 Task: Word Calendar Template.
Action: Mouse moved to (70, 164)
Screenshot: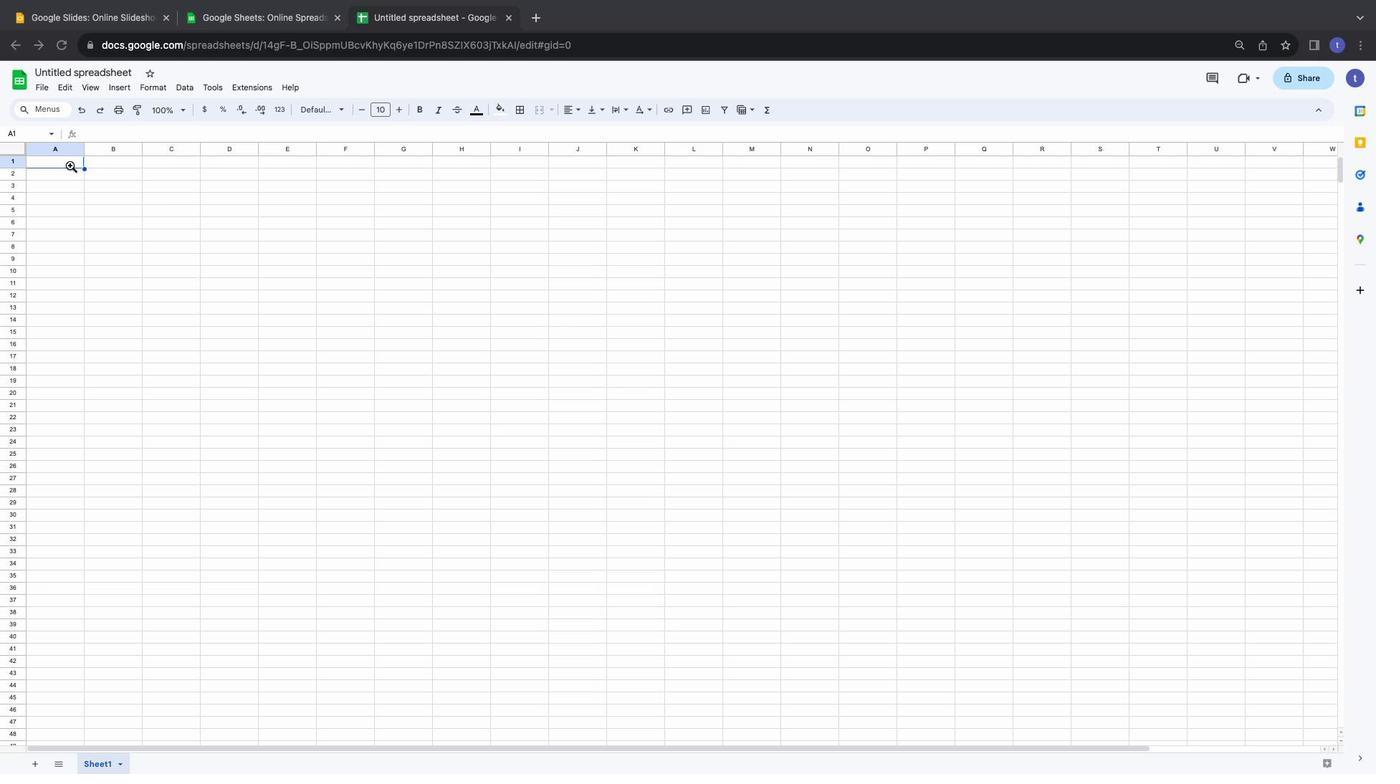 
Action: Mouse pressed left at (70, 164)
Screenshot: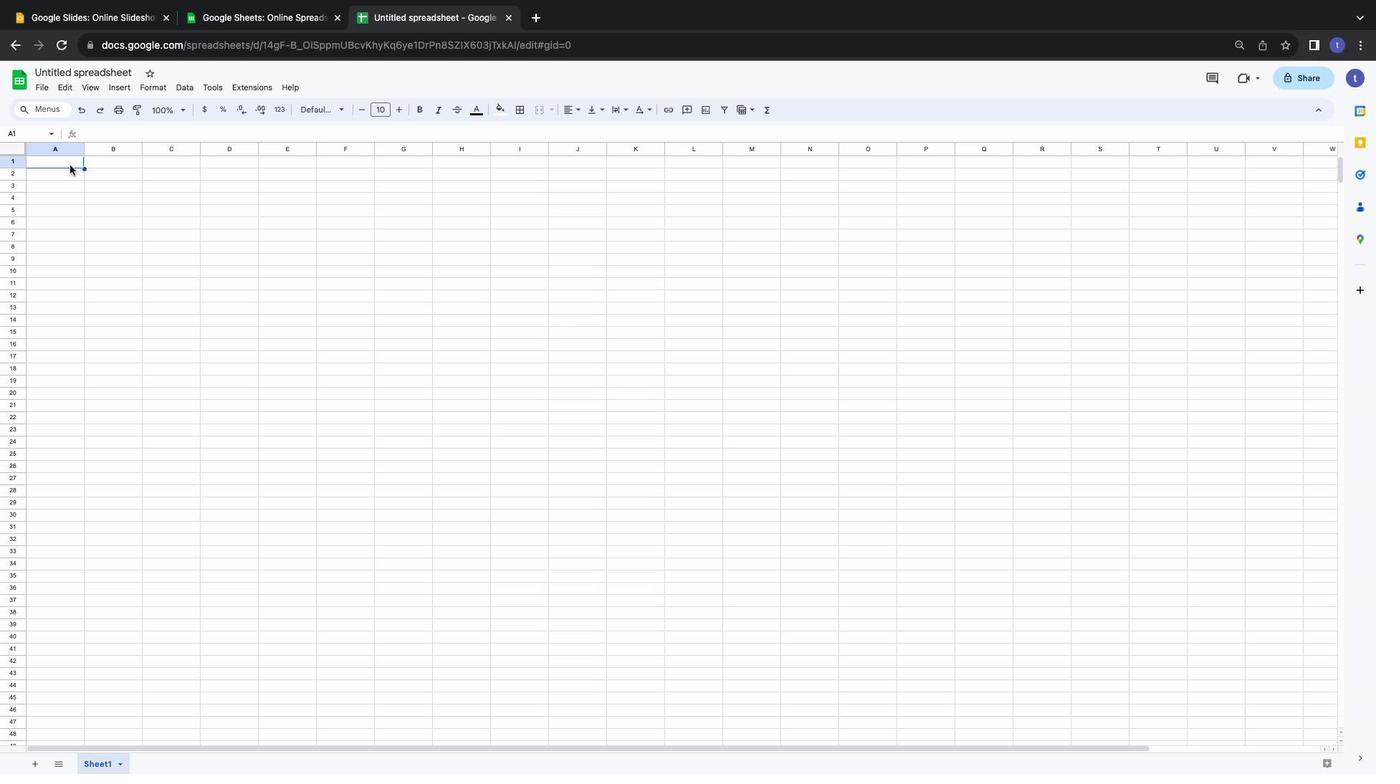 
Action: Mouse moved to (70, 164)
Screenshot: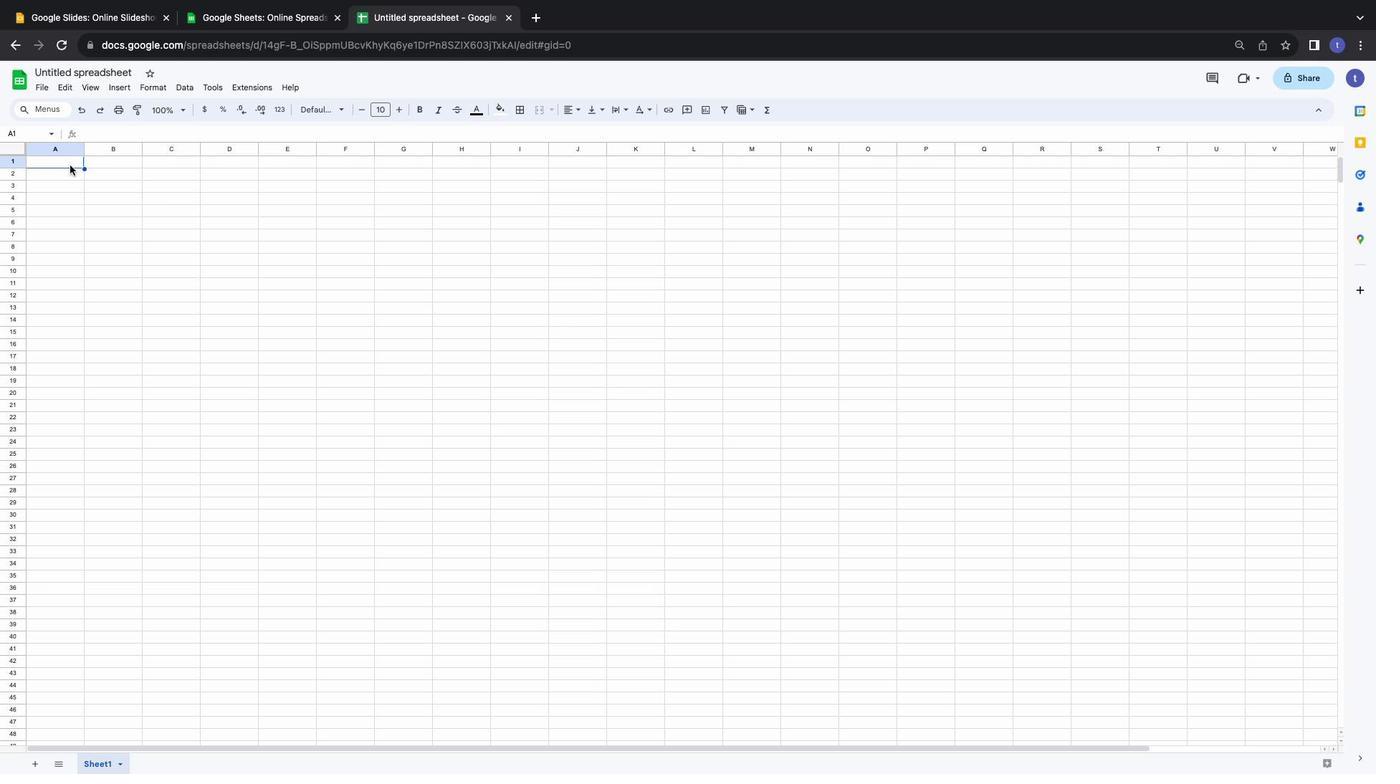 
Action: Mouse pressed left at (70, 164)
Screenshot: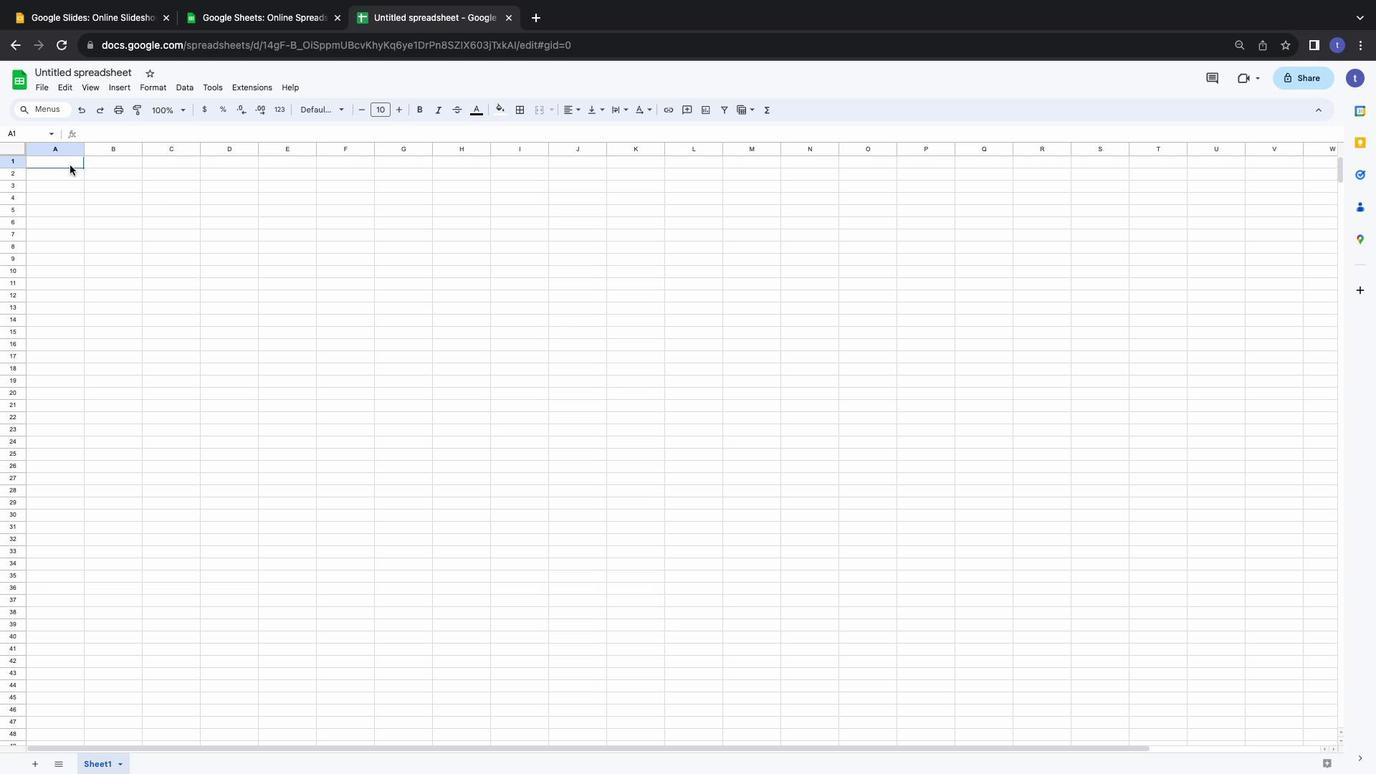
Action: Mouse moved to (740, 430)
Screenshot: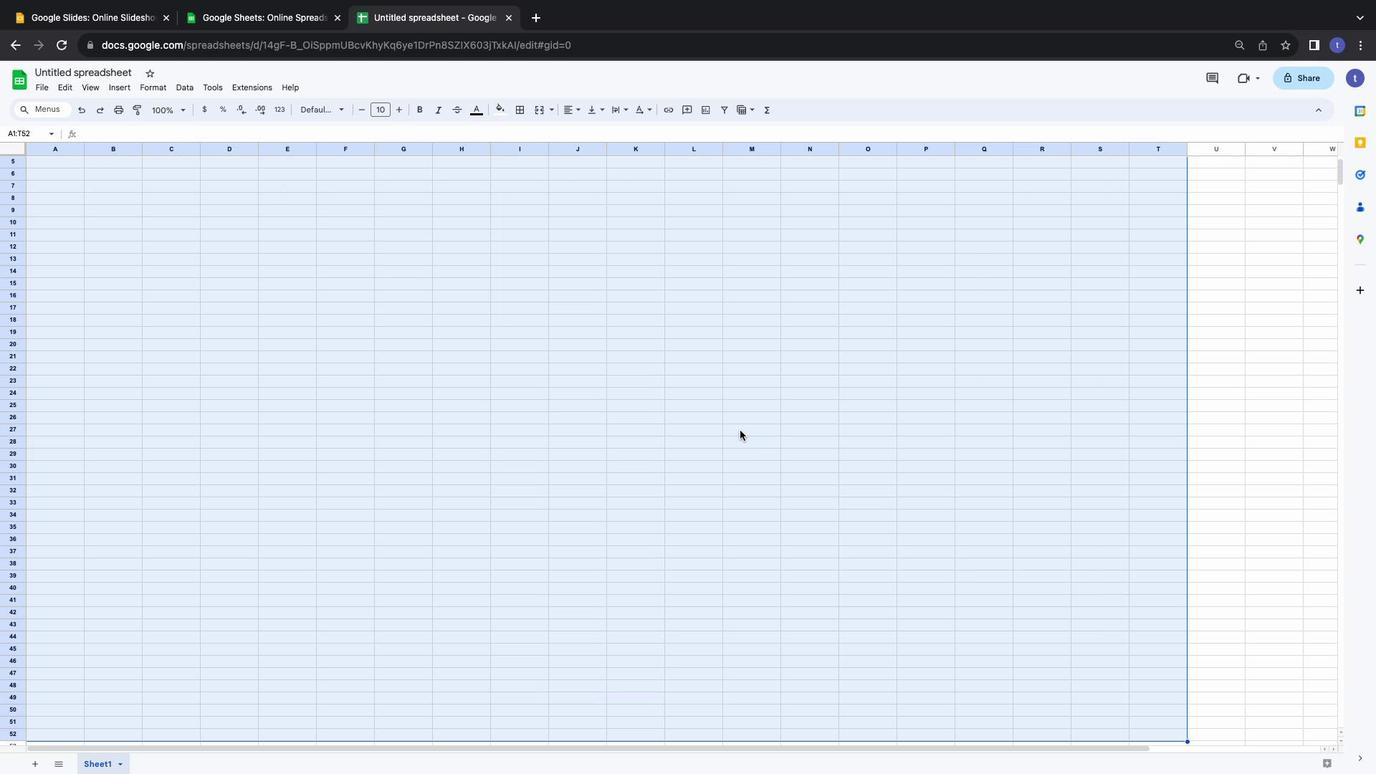 
Action: Mouse scrolled (740, 430) with delta (0, 0)
Screenshot: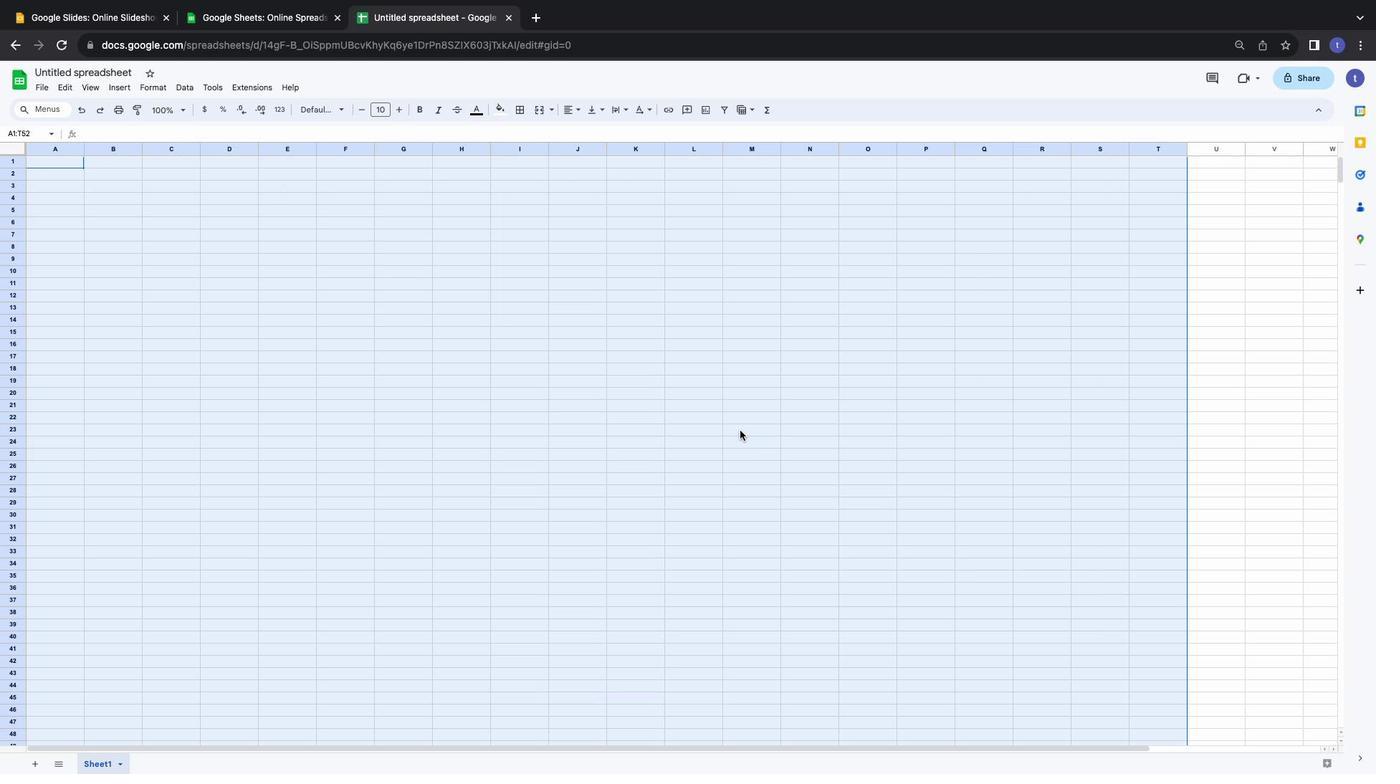 
Action: Mouse scrolled (740, 430) with delta (0, 0)
Screenshot: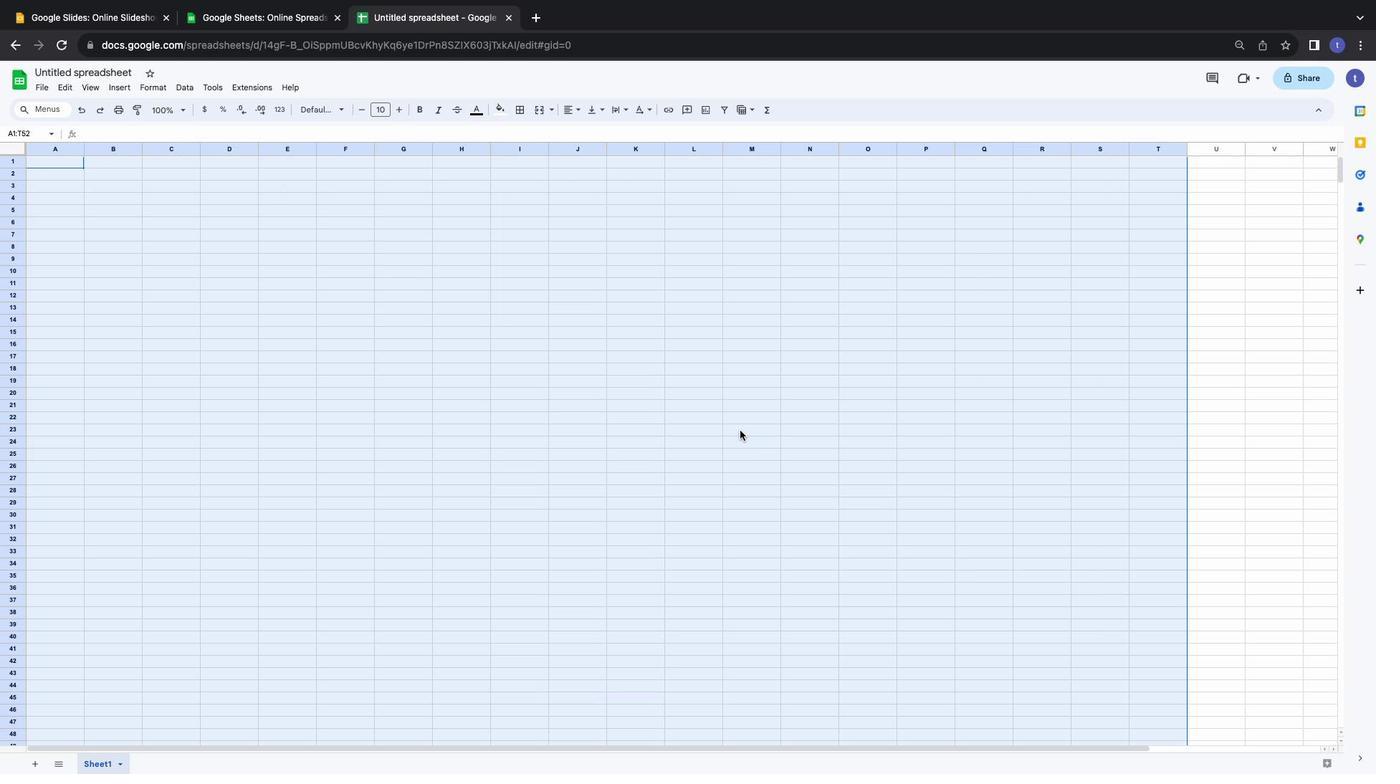 
Action: Mouse scrolled (740, 430) with delta (0, 2)
Screenshot: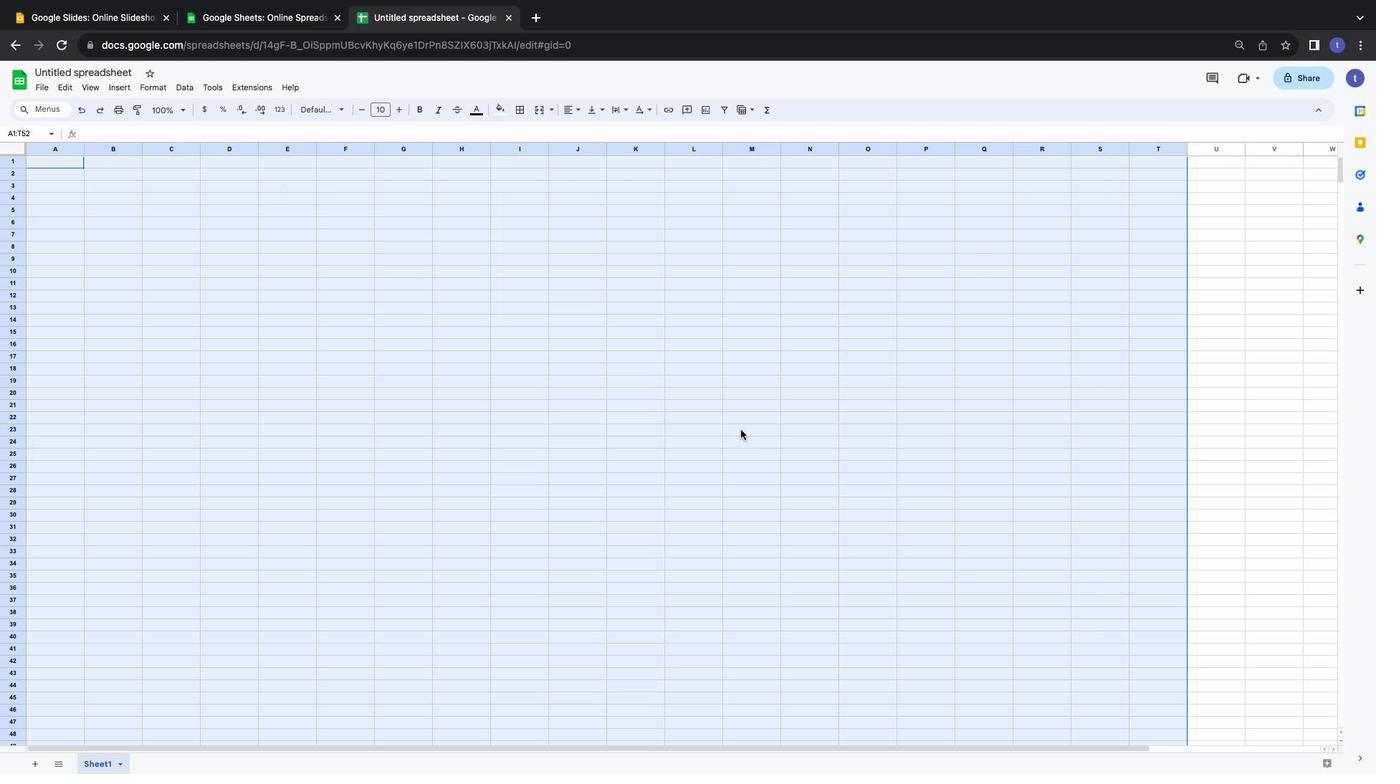 
Action: Mouse scrolled (740, 430) with delta (0, 3)
Screenshot: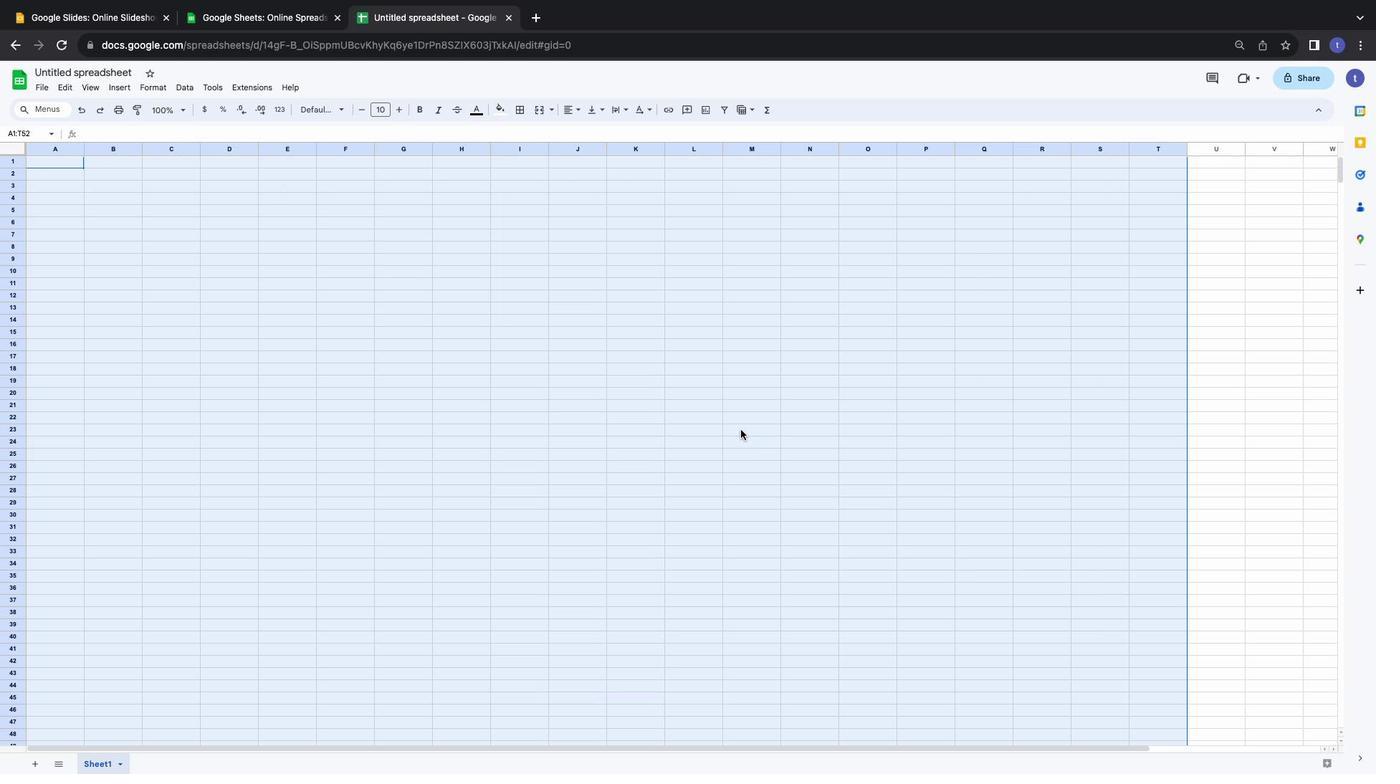 
Action: Mouse scrolled (740, 430) with delta (0, 4)
Screenshot: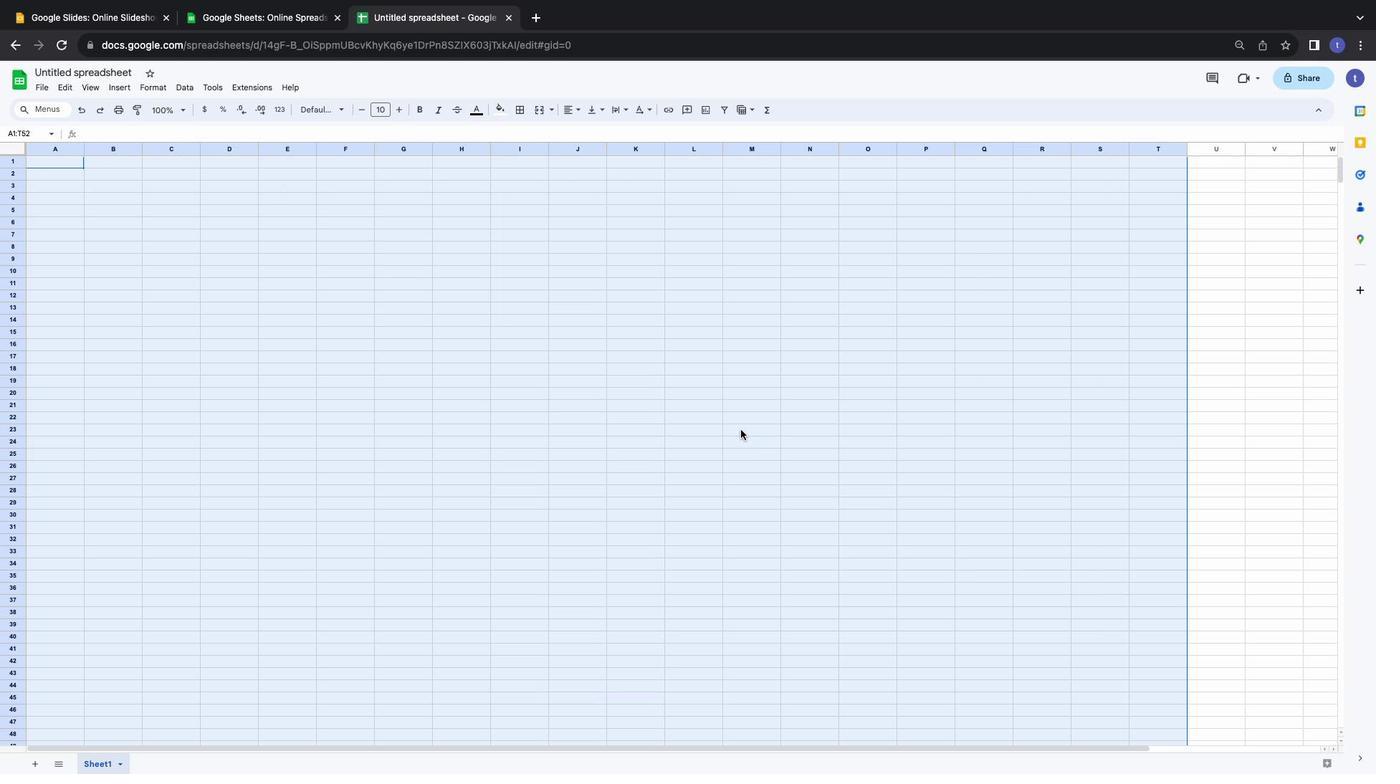 
Action: Mouse moved to (740, 430)
Screenshot: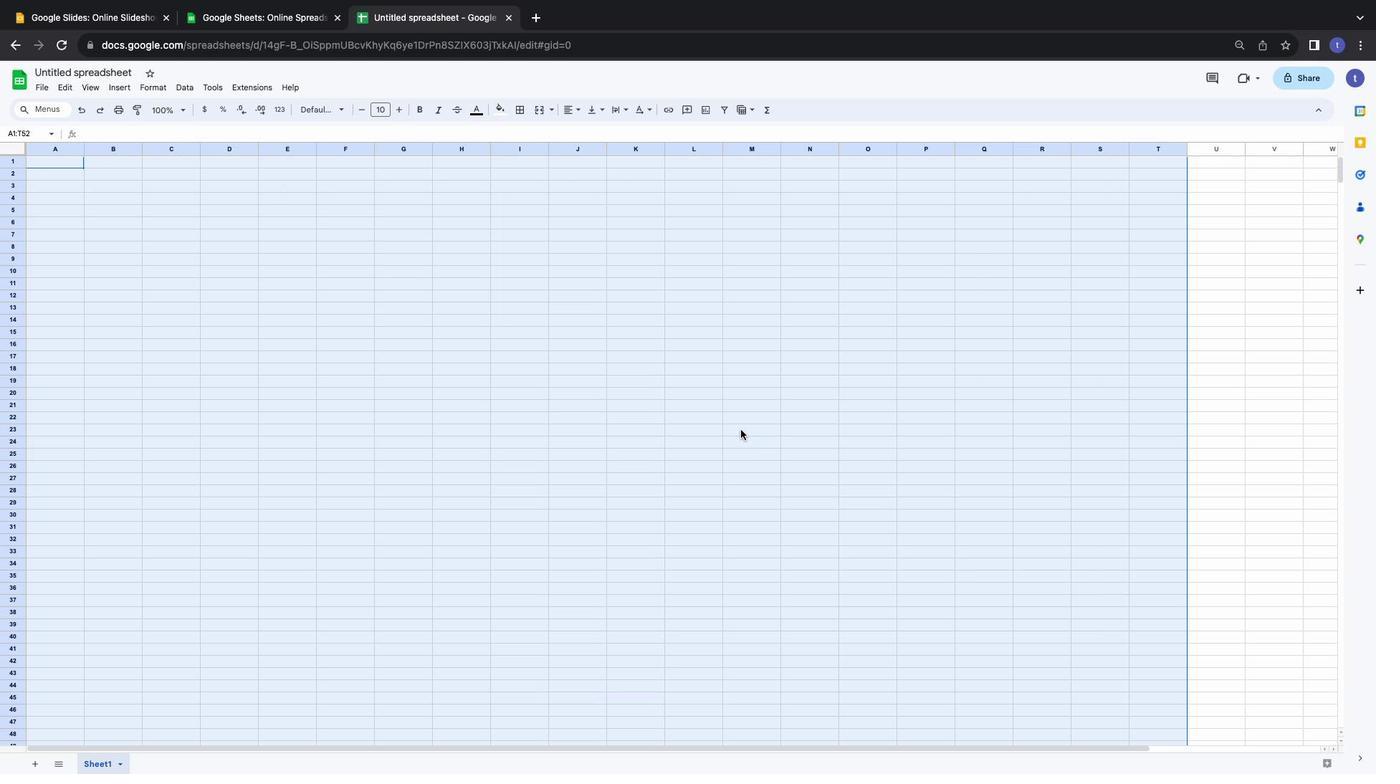 
Action: Mouse scrolled (740, 430) with delta (0, 4)
Screenshot: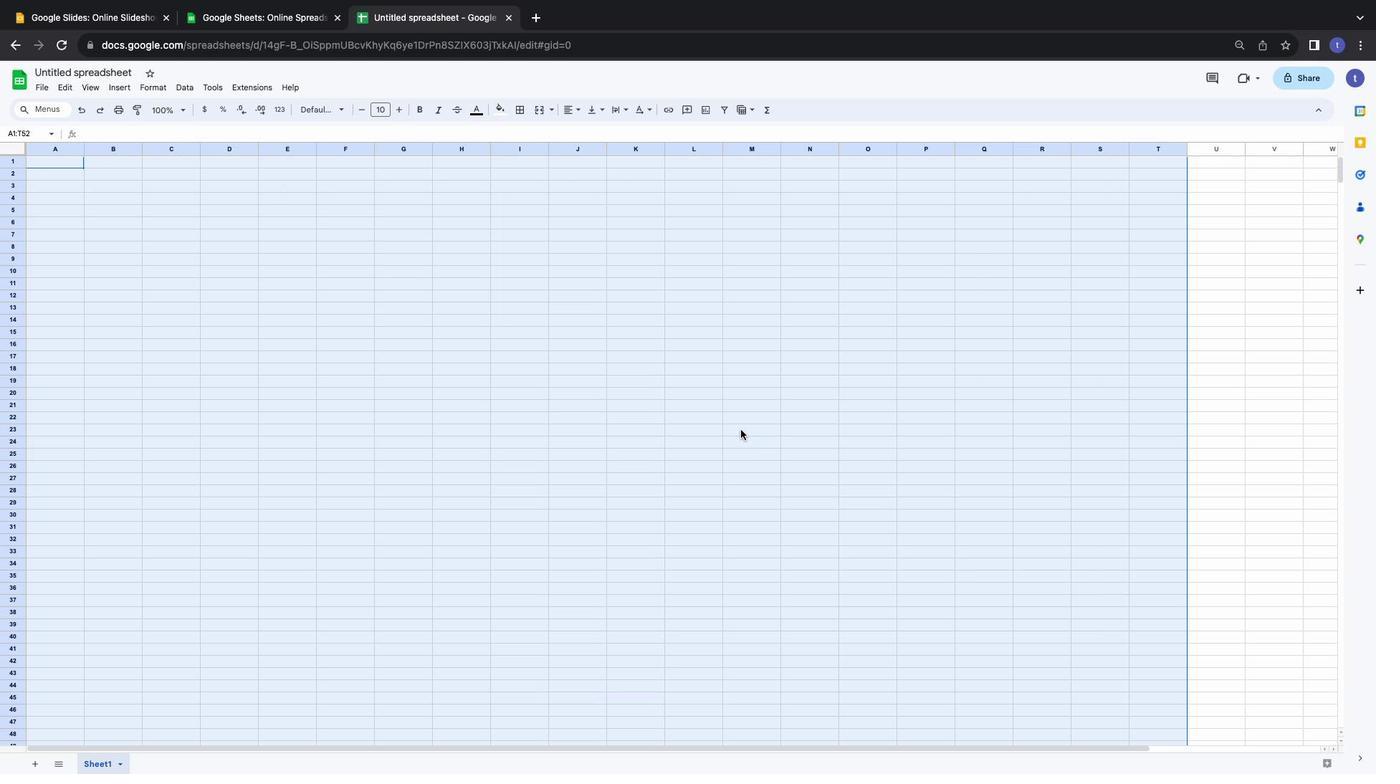 
Action: Mouse moved to (739, 423)
Screenshot: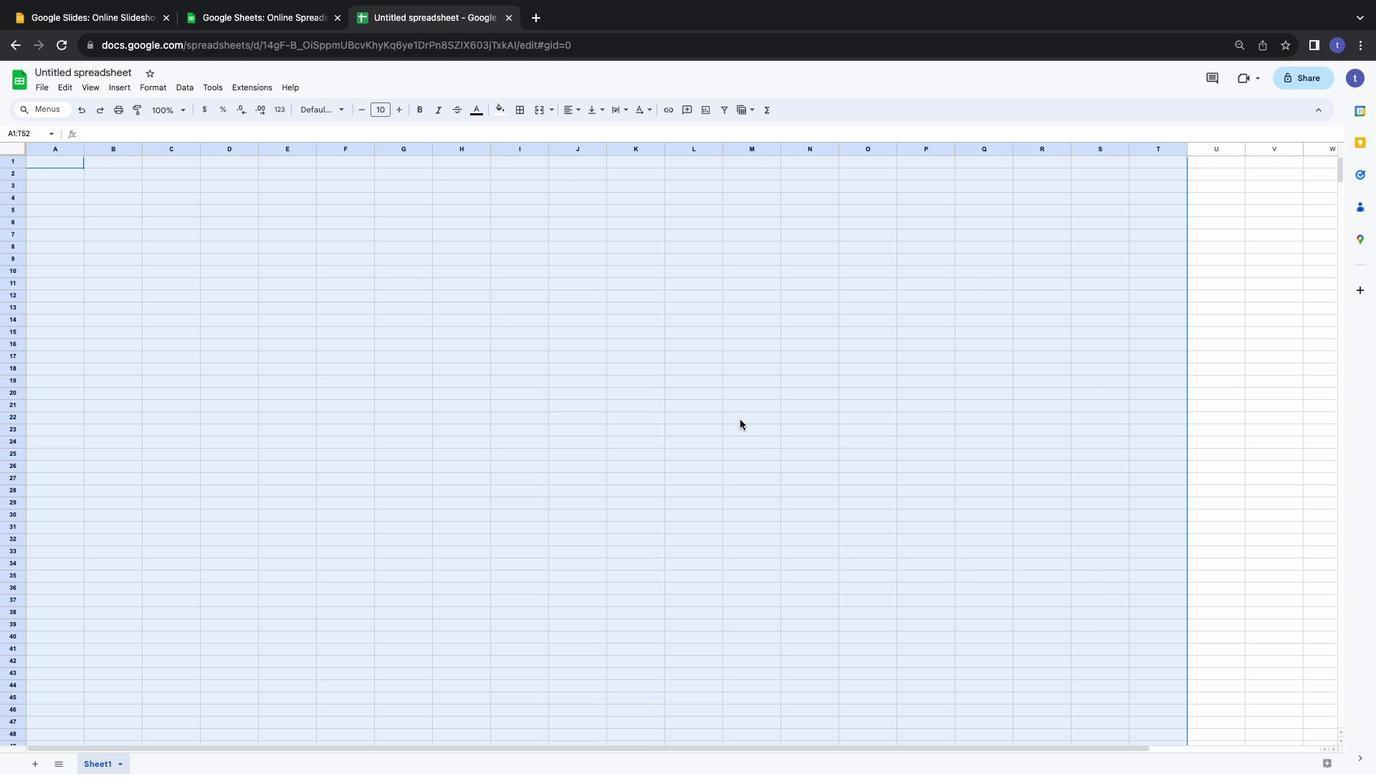 
Action: Mouse scrolled (739, 423) with delta (0, 0)
Screenshot: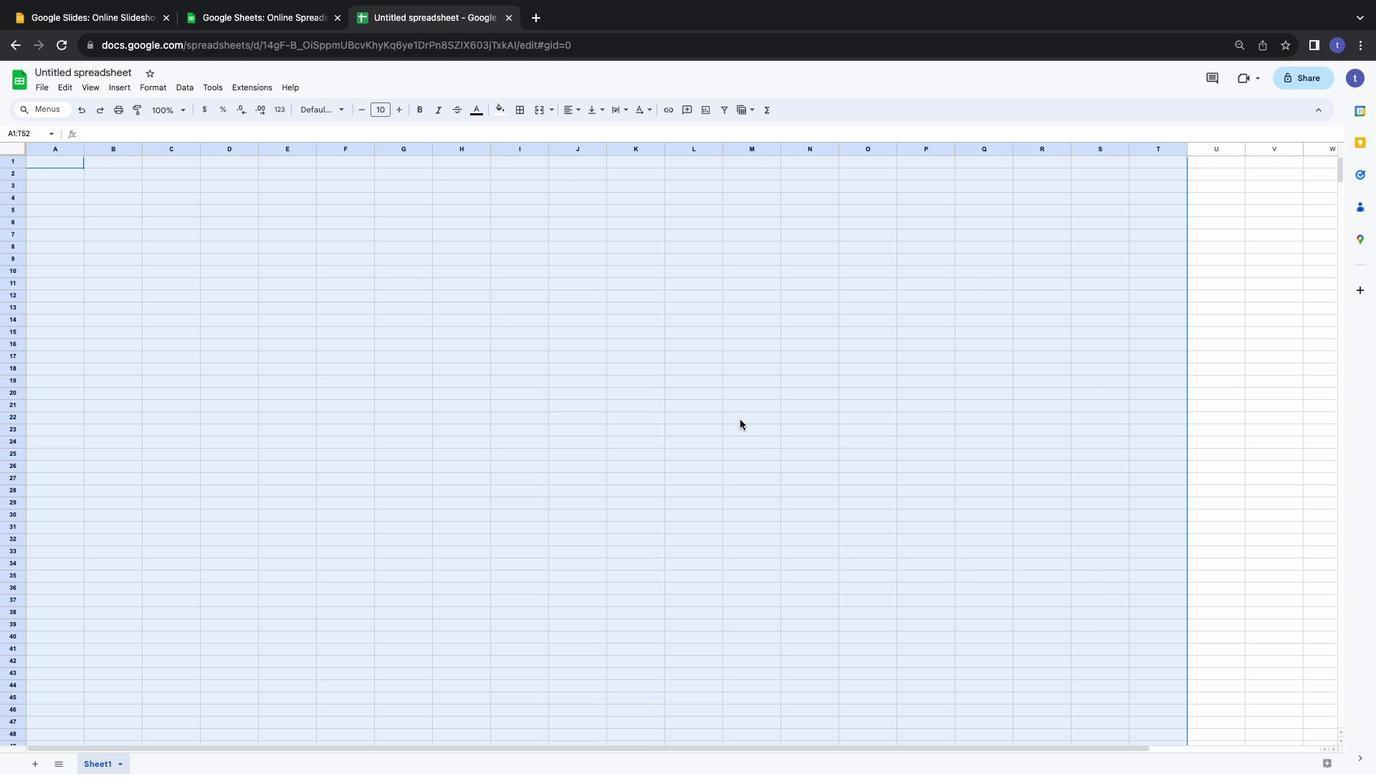 
Action: Mouse moved to (740, 421)
Screenshot: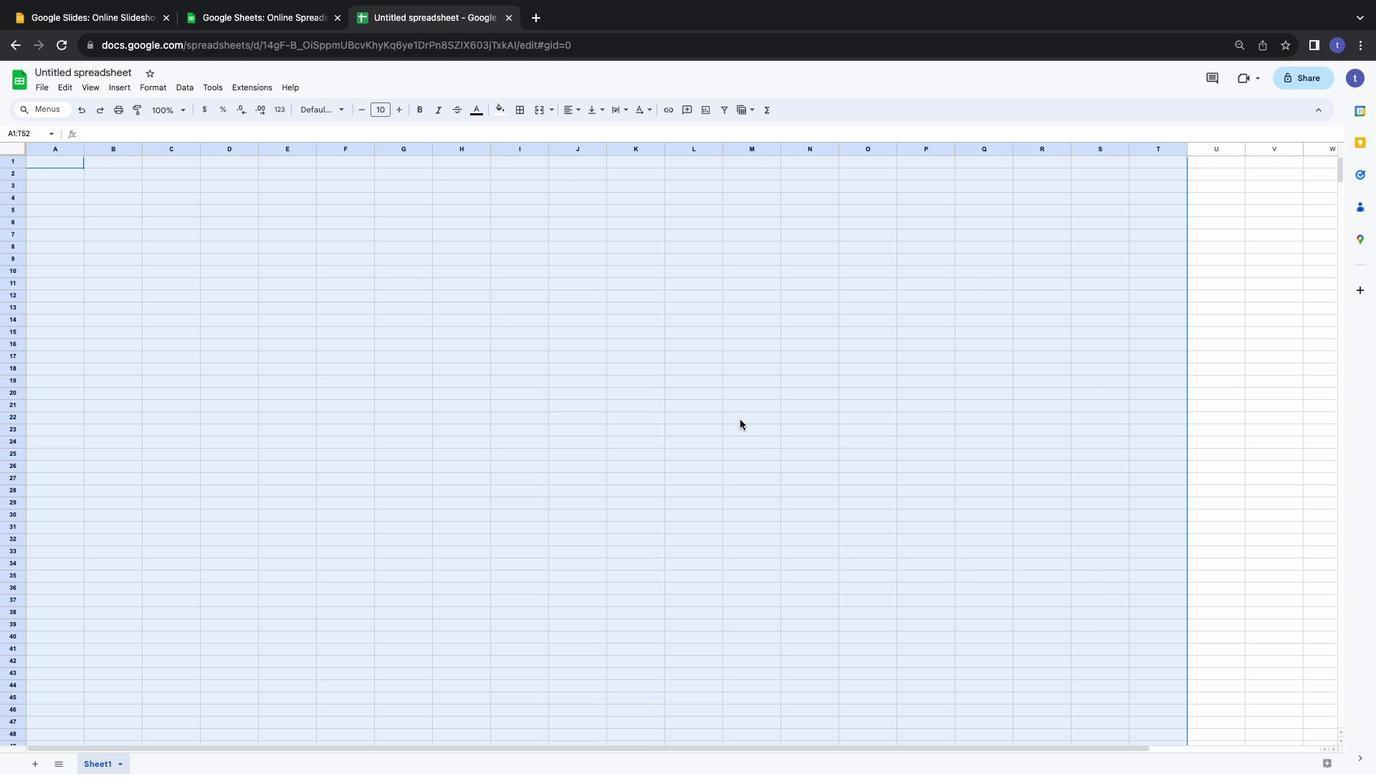 
Action: Mouse scrolled (740, 421) with delta (0, 0)
Screenshot: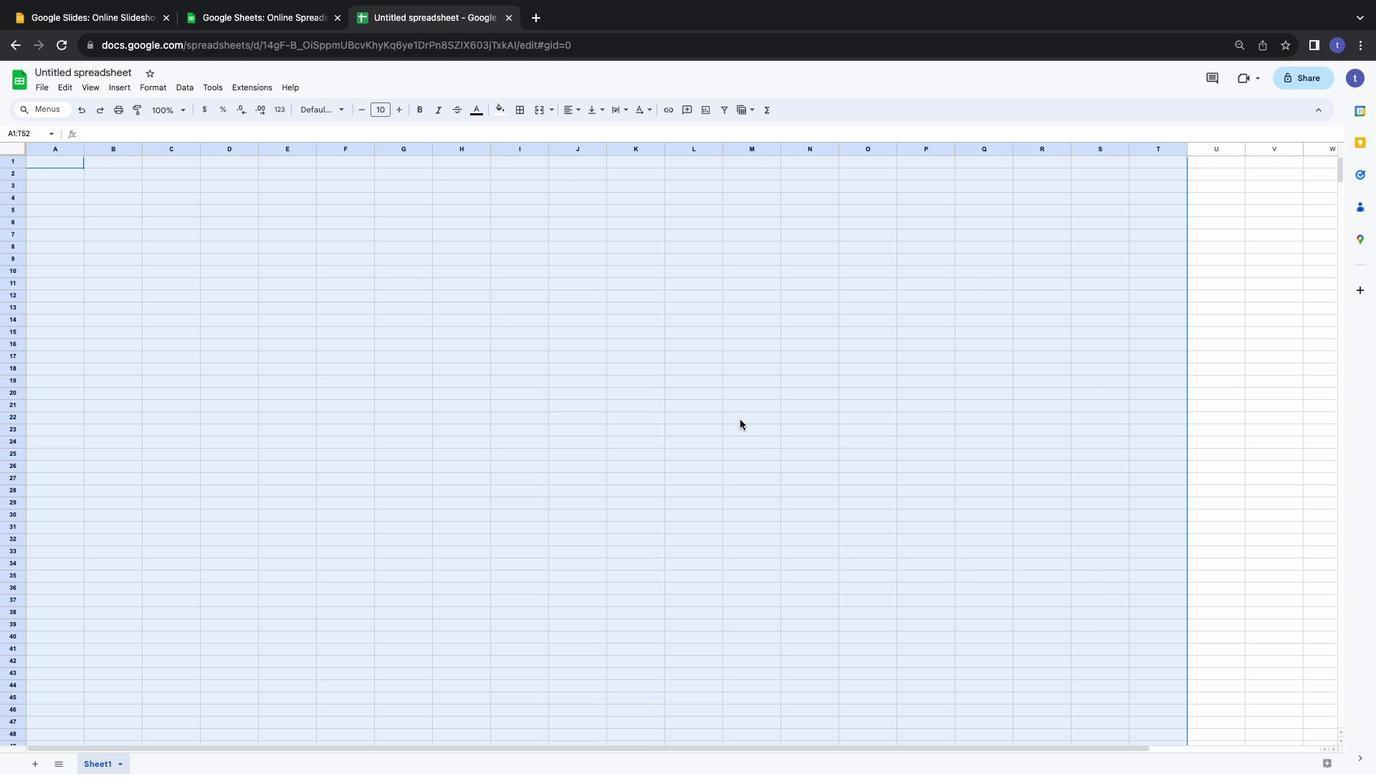 
Action: Mouse moved to (740, 420)
Screenshot: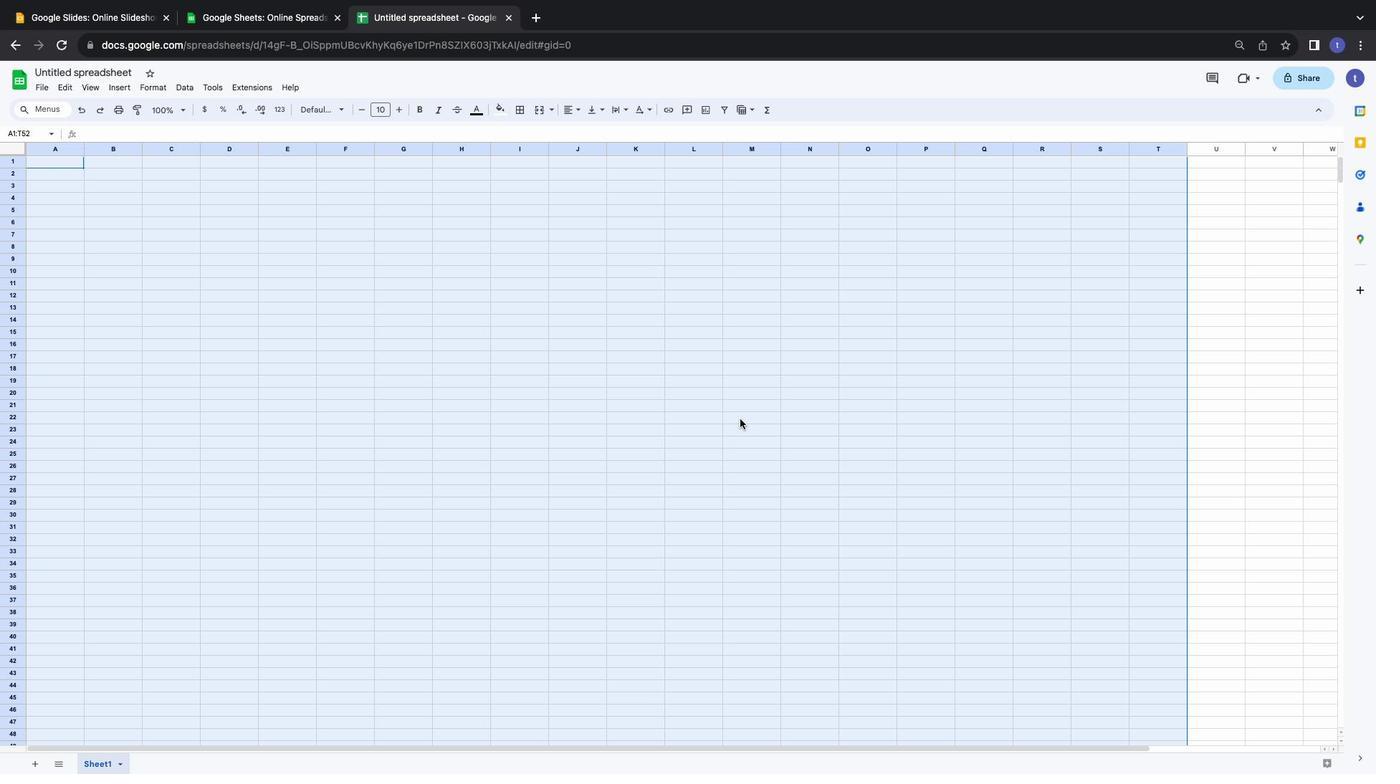 
Action: Mouse scrolled (740, 420) with delta (0, 2)
Screenshot: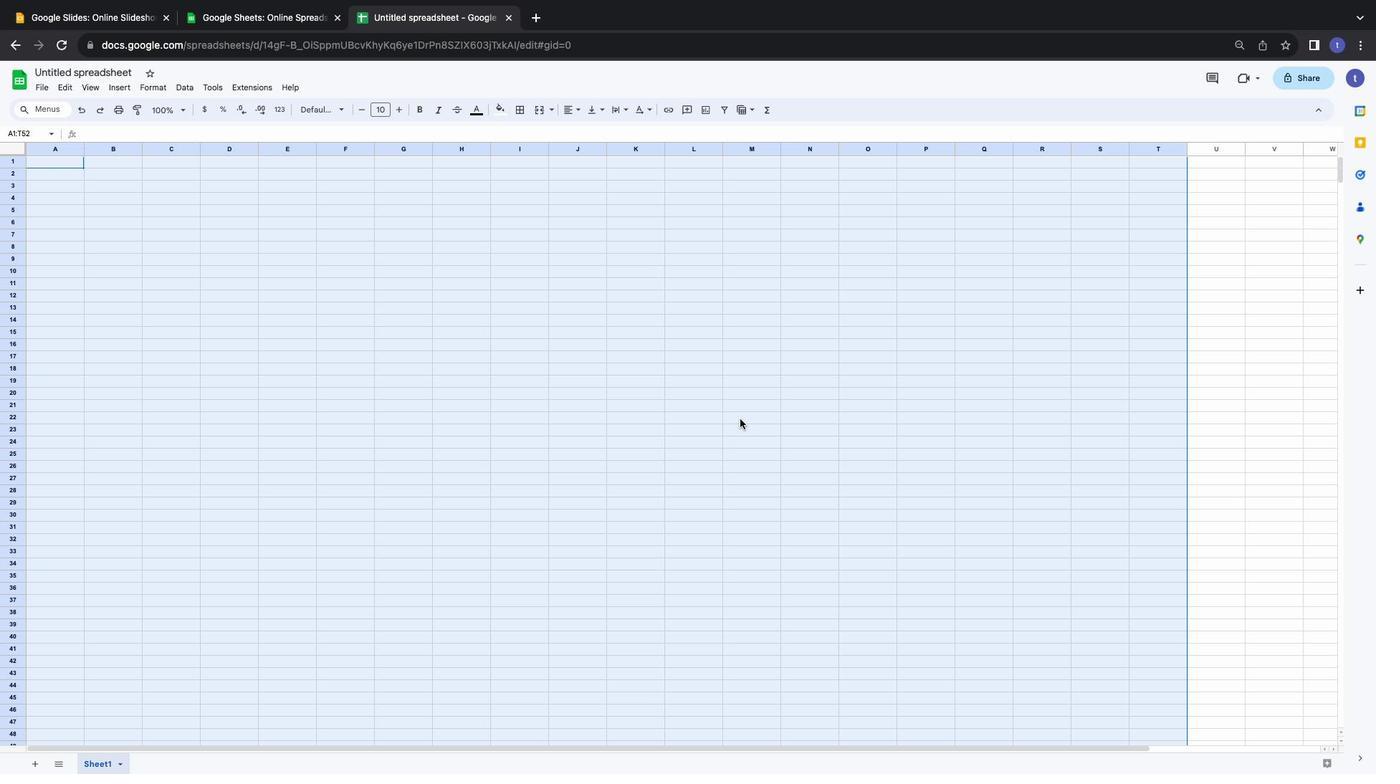 
Action: Mouse moved to (740, 420)
Screenshot: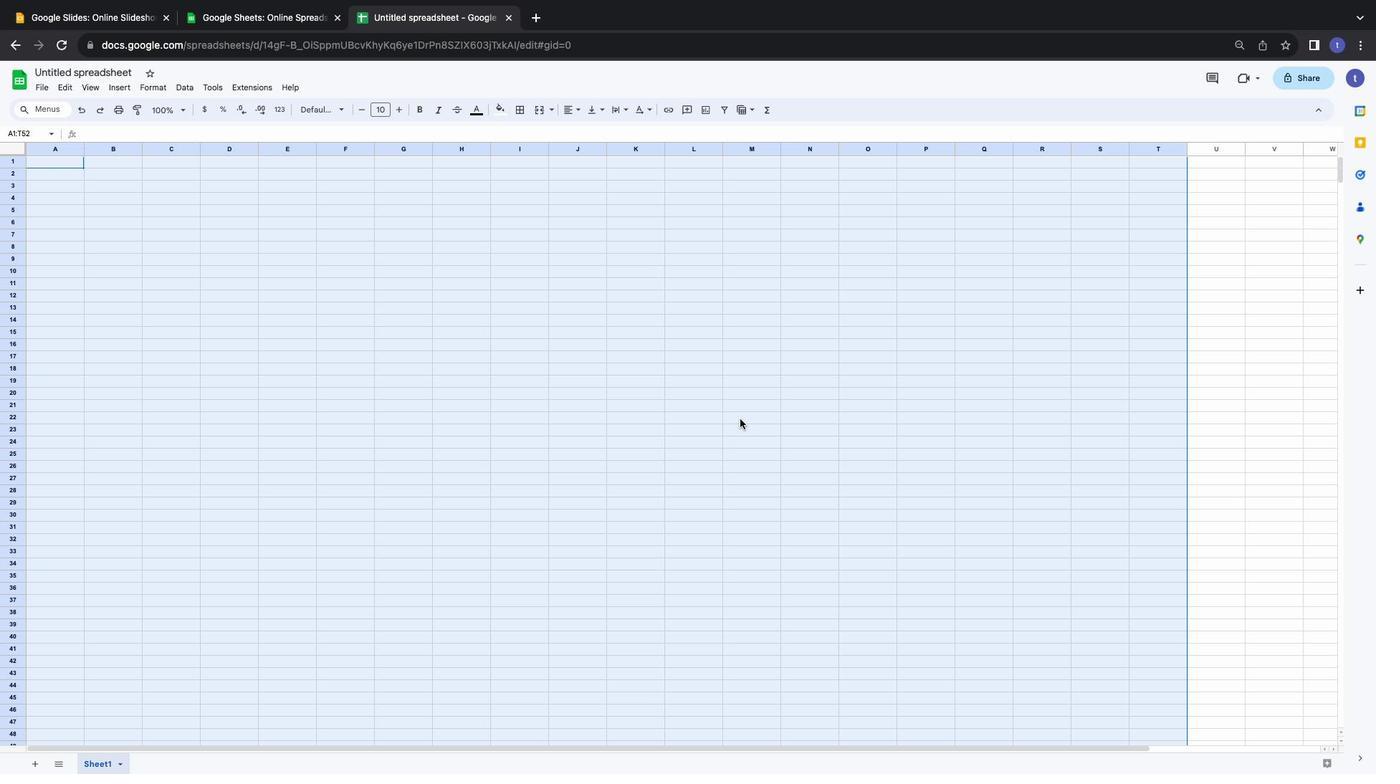 
Action: Mouse scrolled (740, 420) with delta (0, 3)
Screenshot: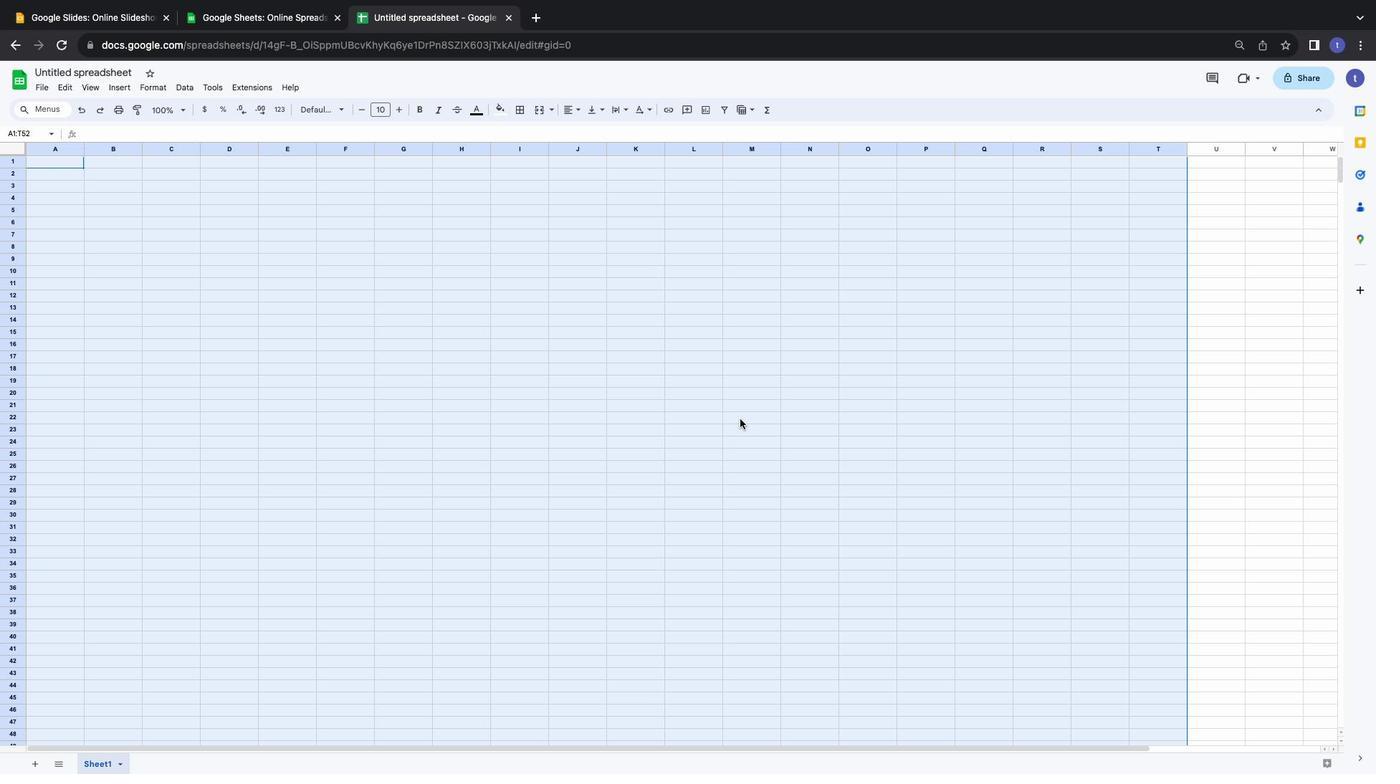 
Action: Mouse moved to (516, 114)
Screenshot: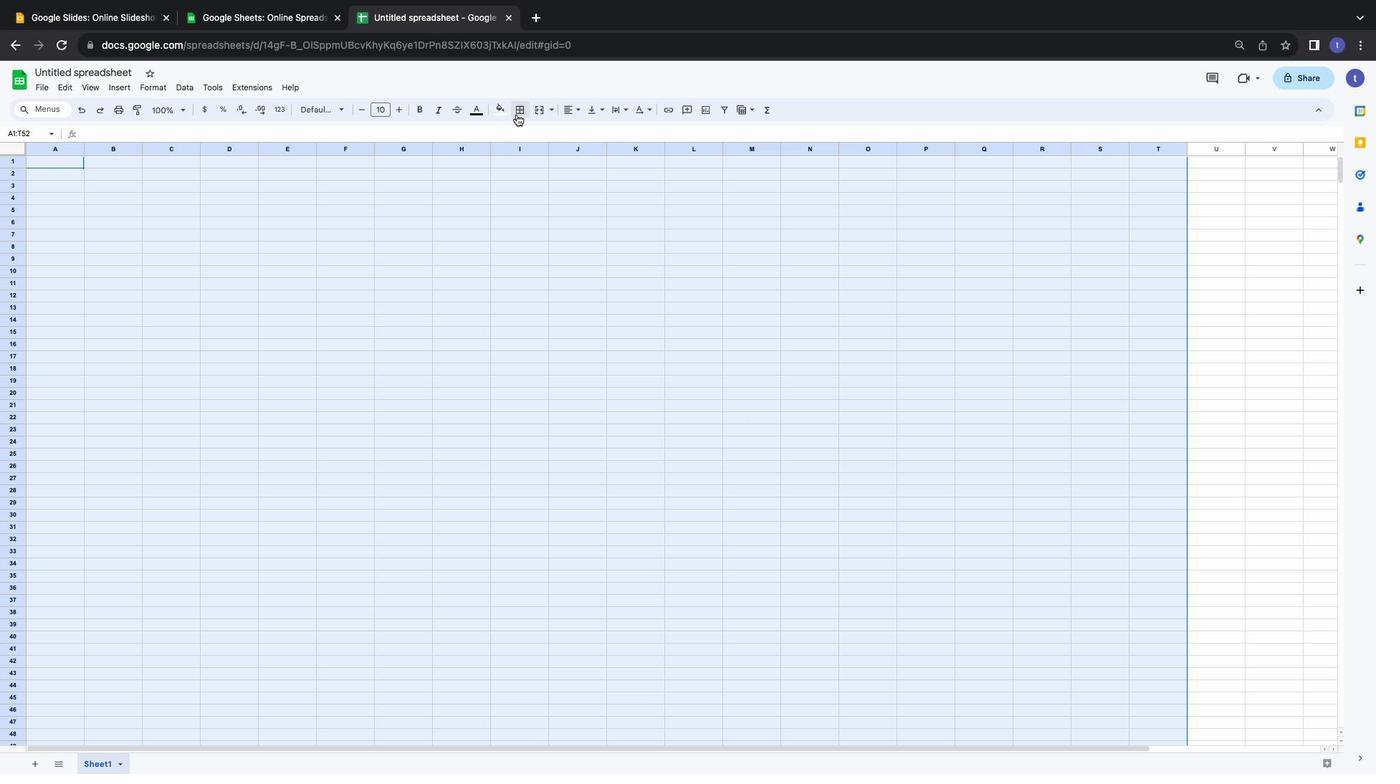 
Action: Mouse pressed left at (516, 114)
Screenshot: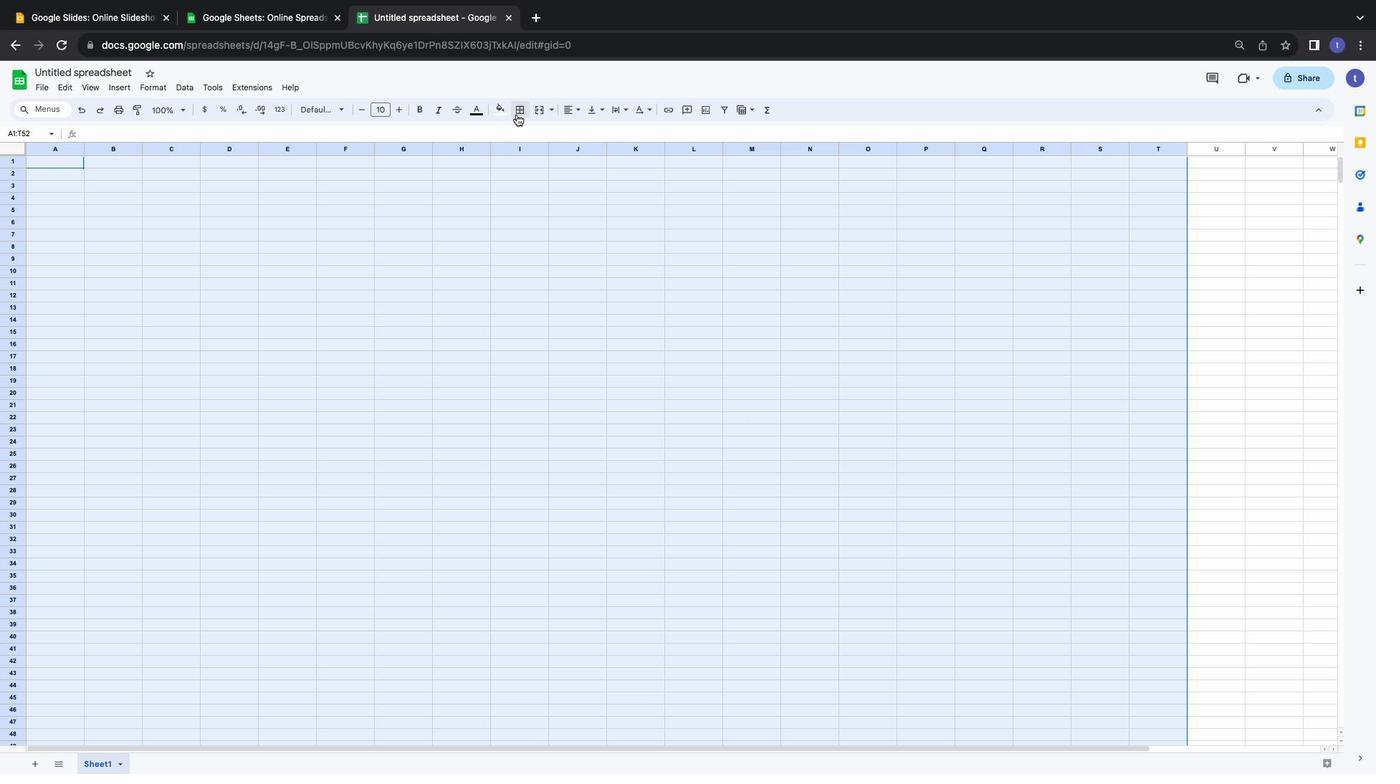 
Action: Mouse moved to (524, 134)
Screenshot: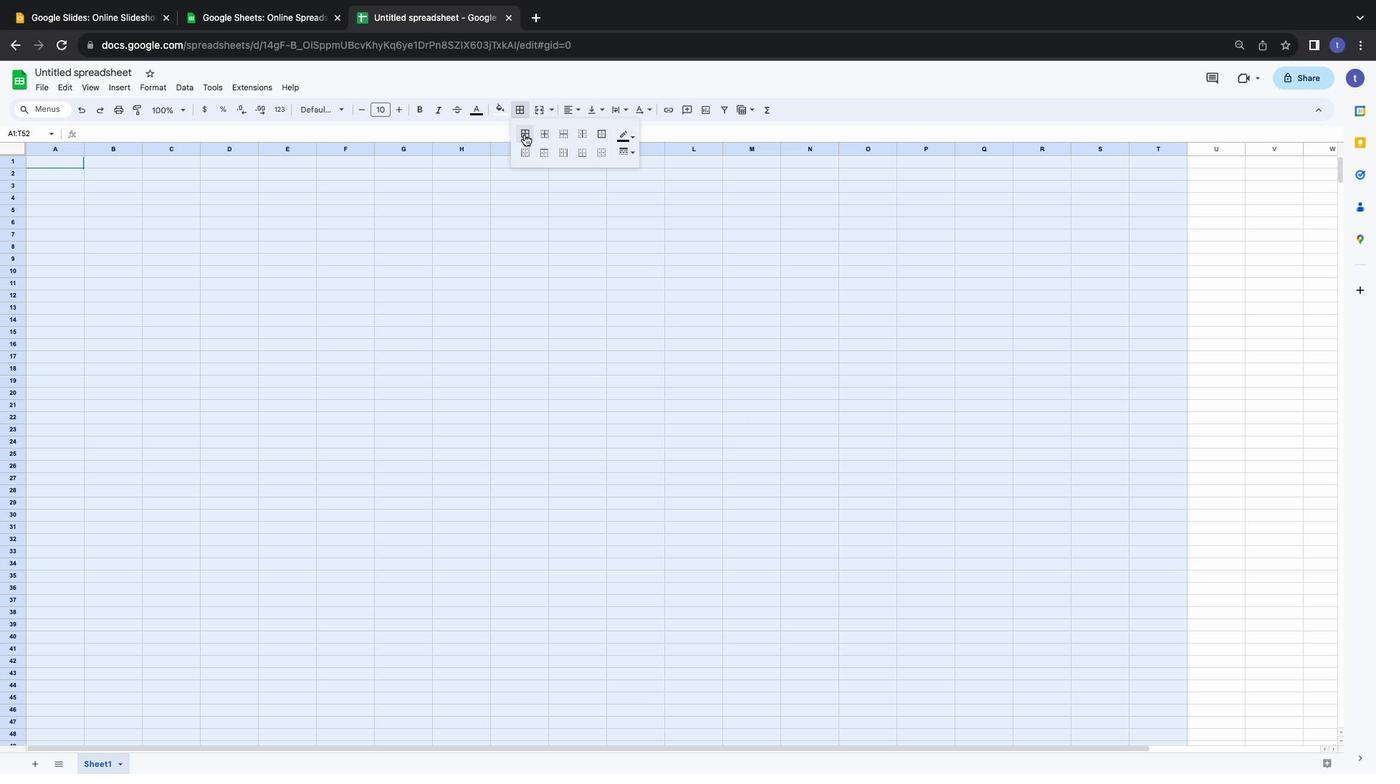 
Action: Mouse pressed left at (524, 134)
Screenshot: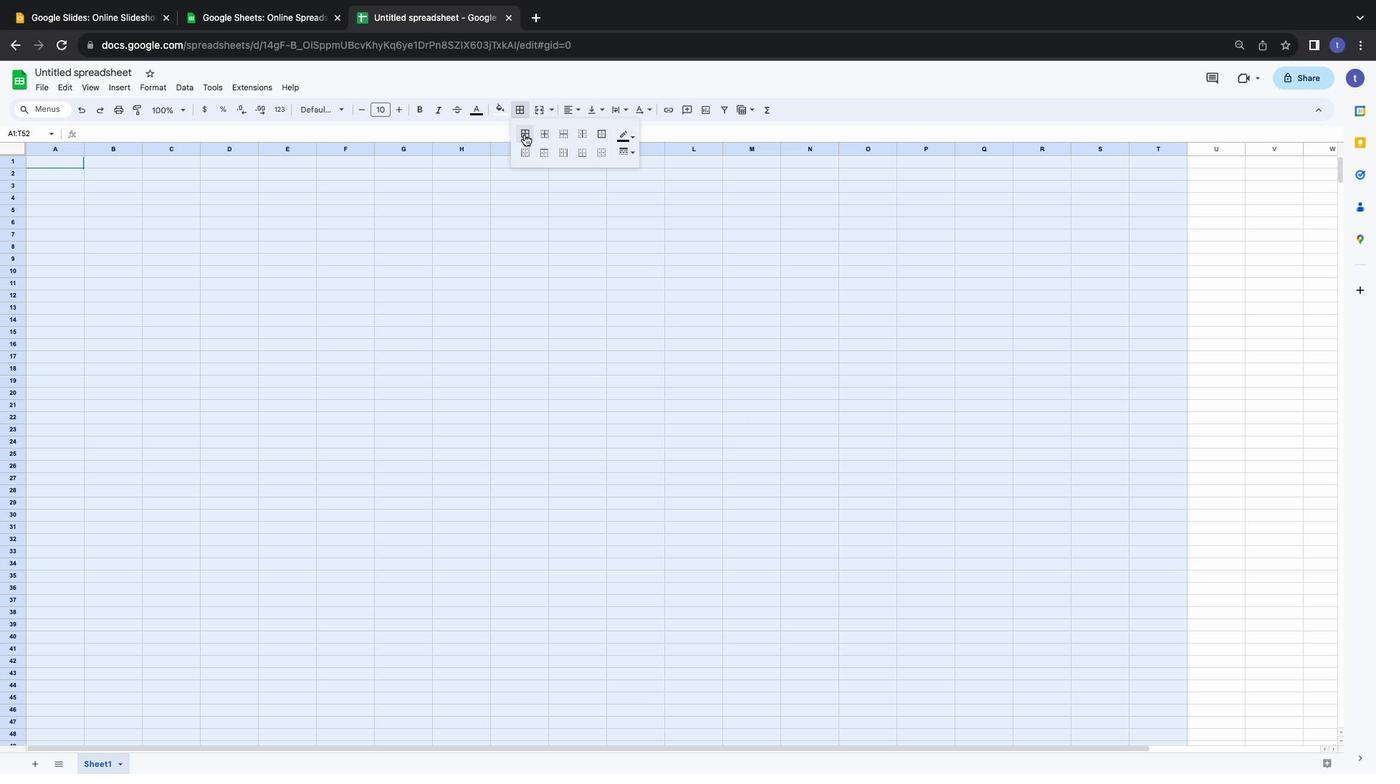 
Action: Mouse moved to (630, 137)
Screenshot: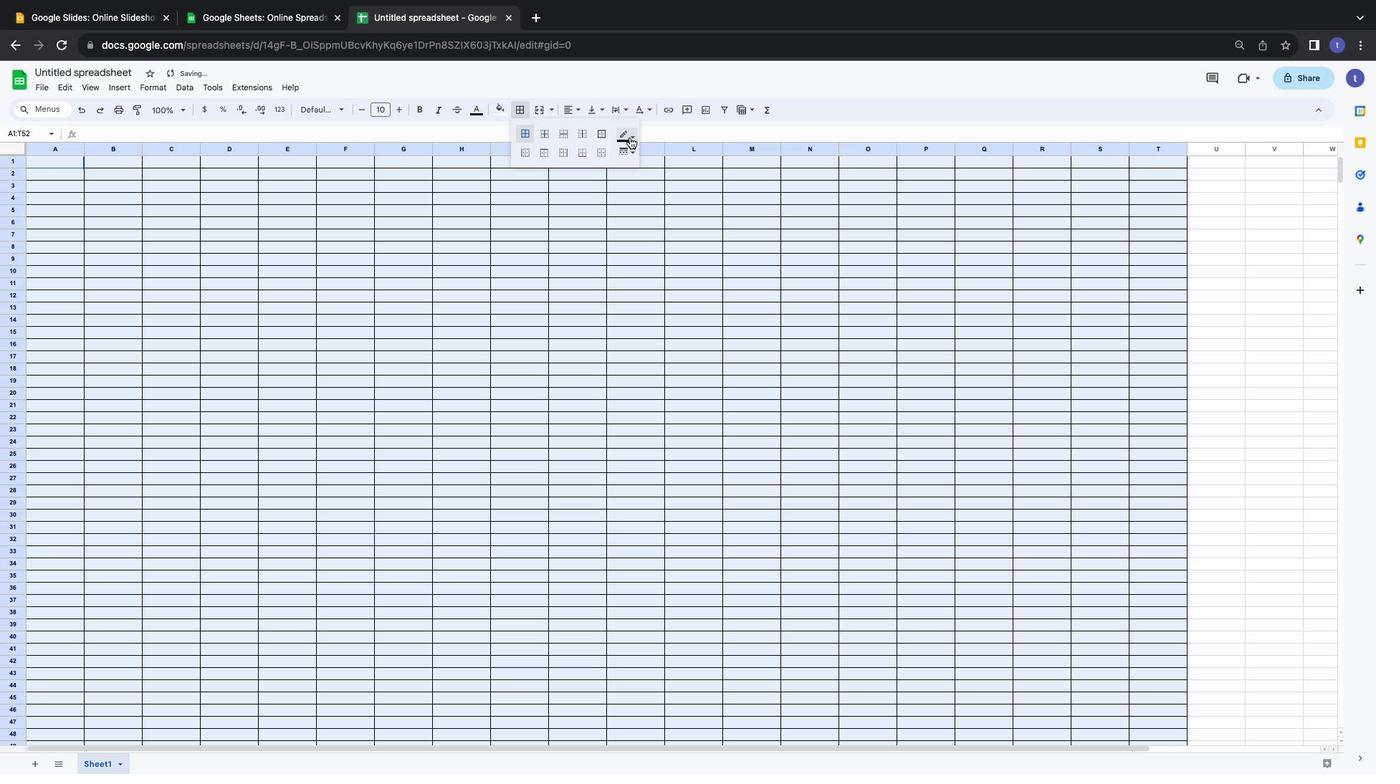 
Action: Mouse pressed left at (630, 137)
Screenshot: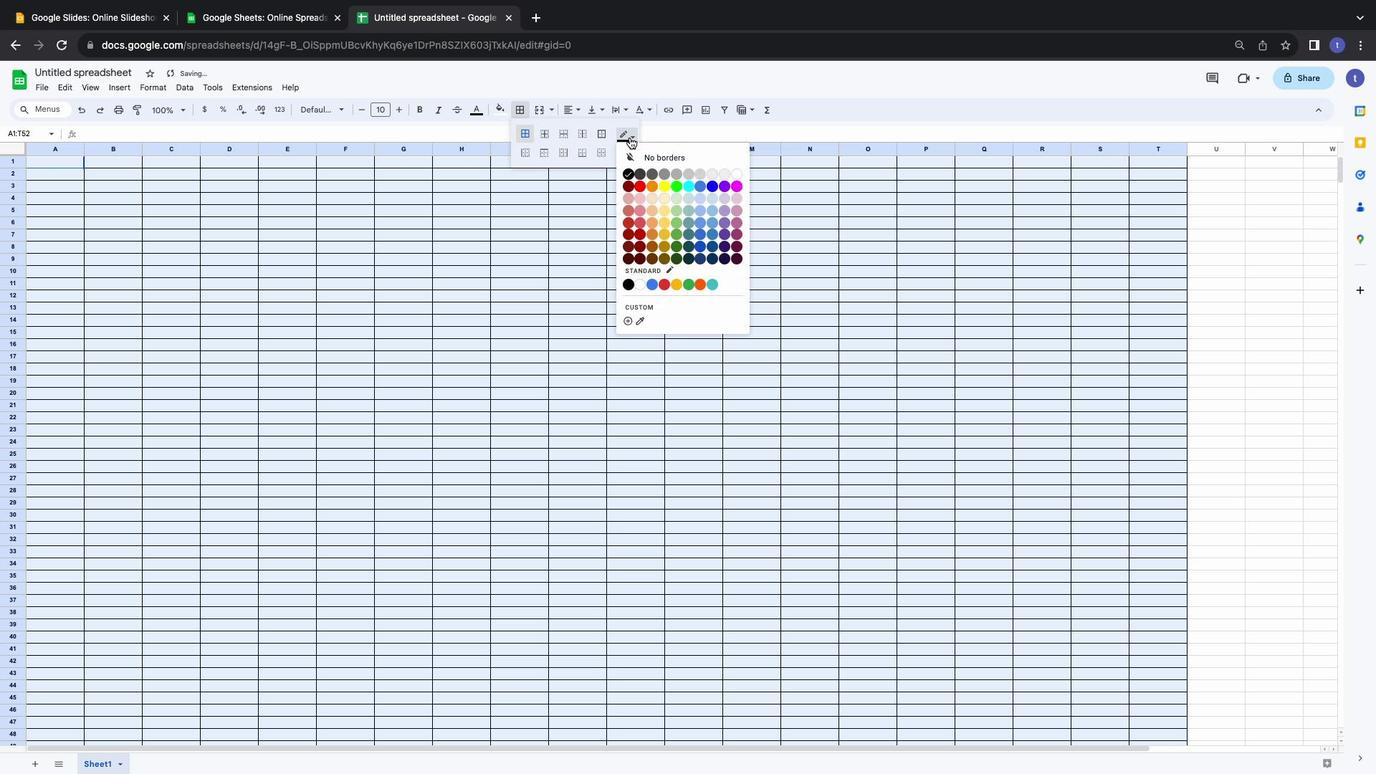 
Action: Mouse moved to (737, 167)
Screenshot: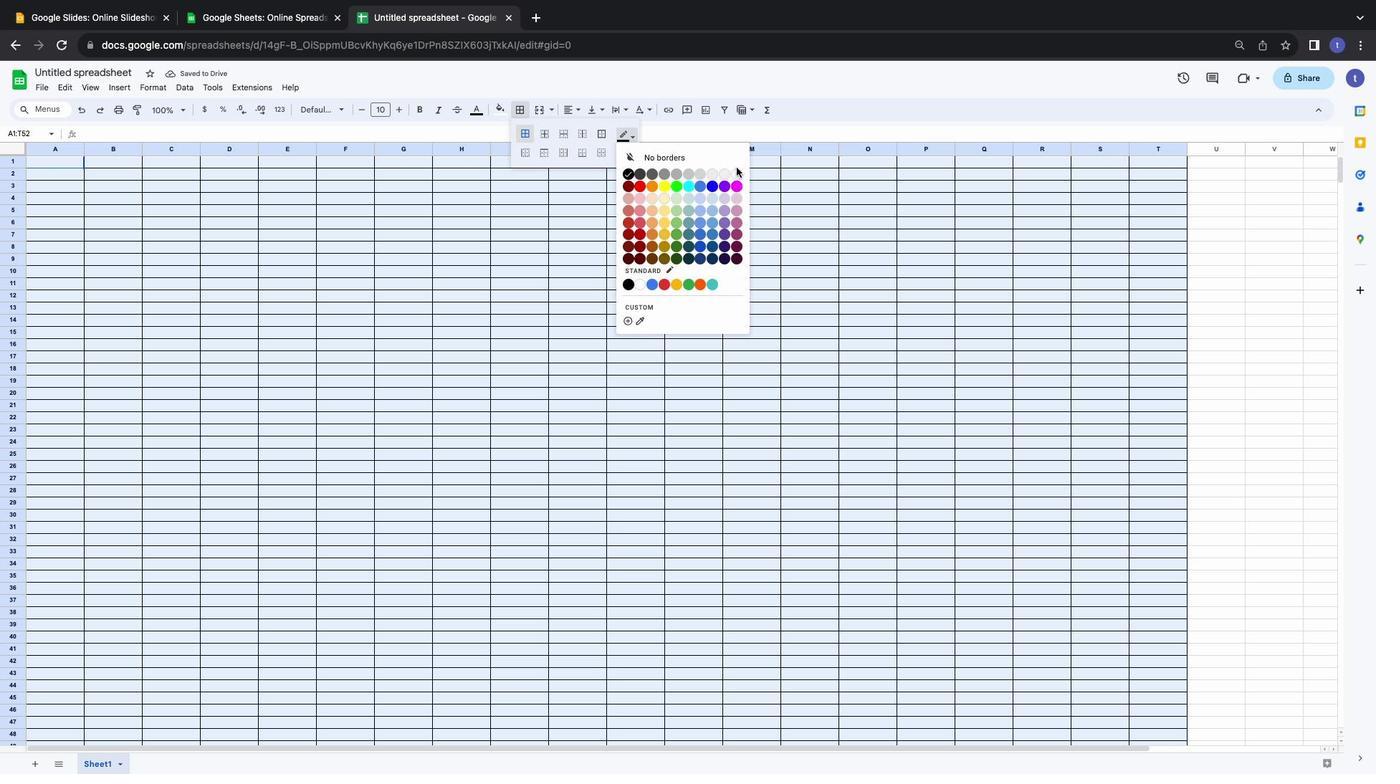 
Action: Mouse pressed left at (737, 167)
Screenshot: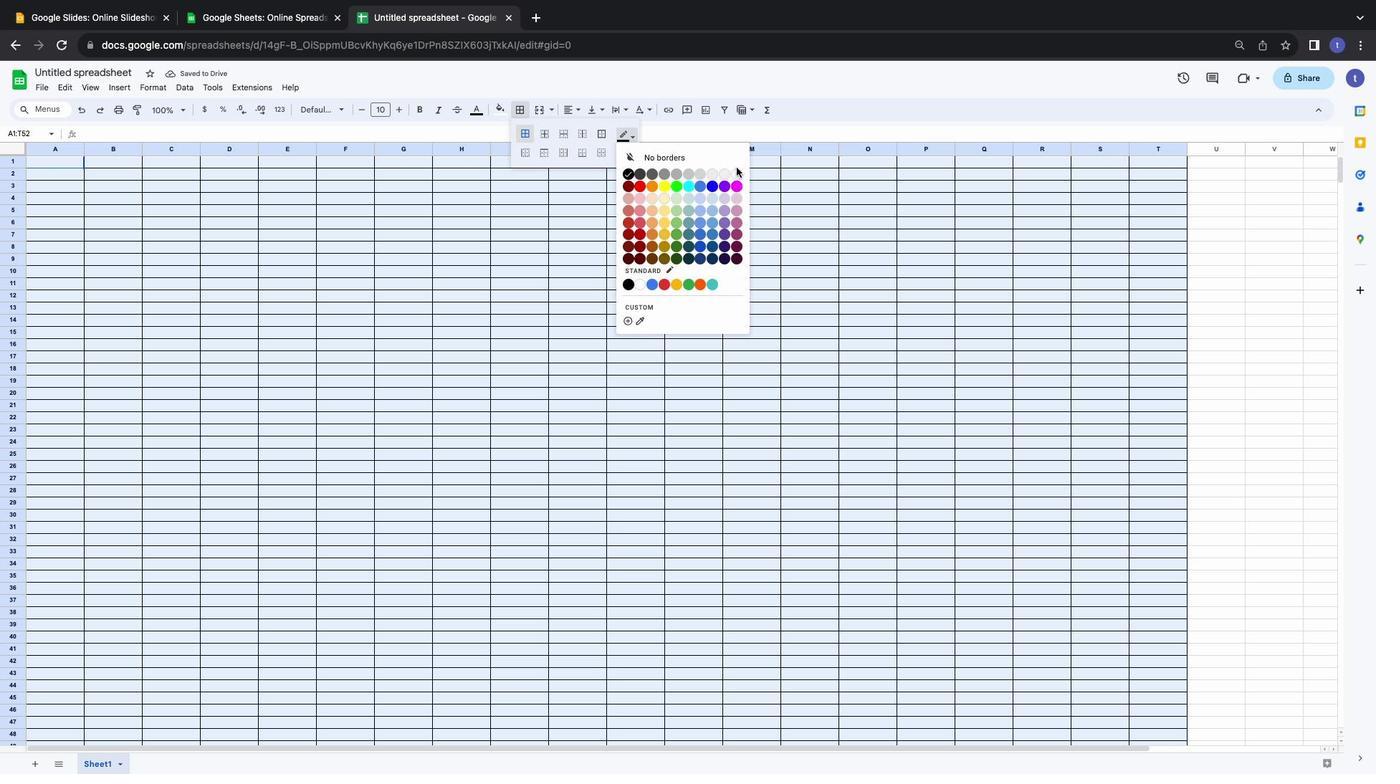 
Action: Mouse moved to (628, 139)
Screenshot: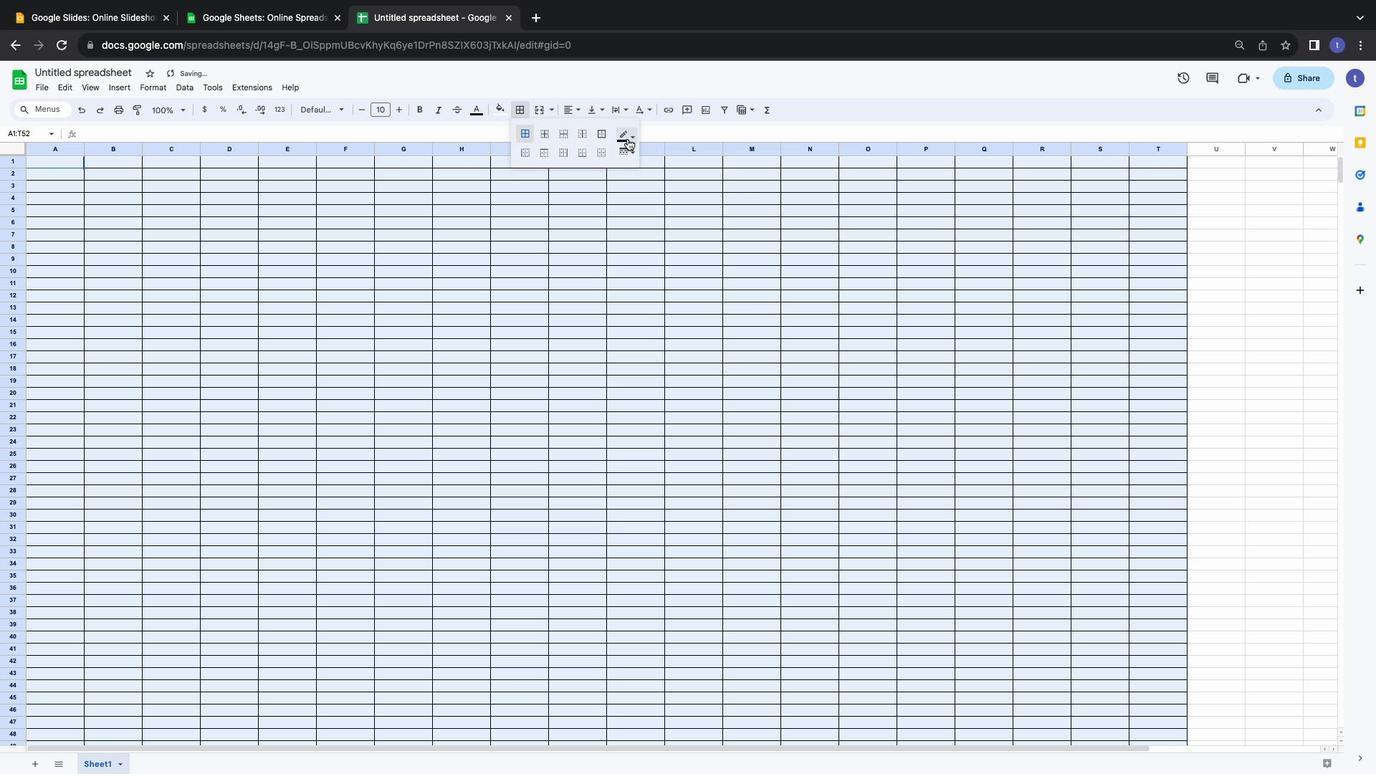 
Action: Mouse pressed left at (628, 139)
Screenshot: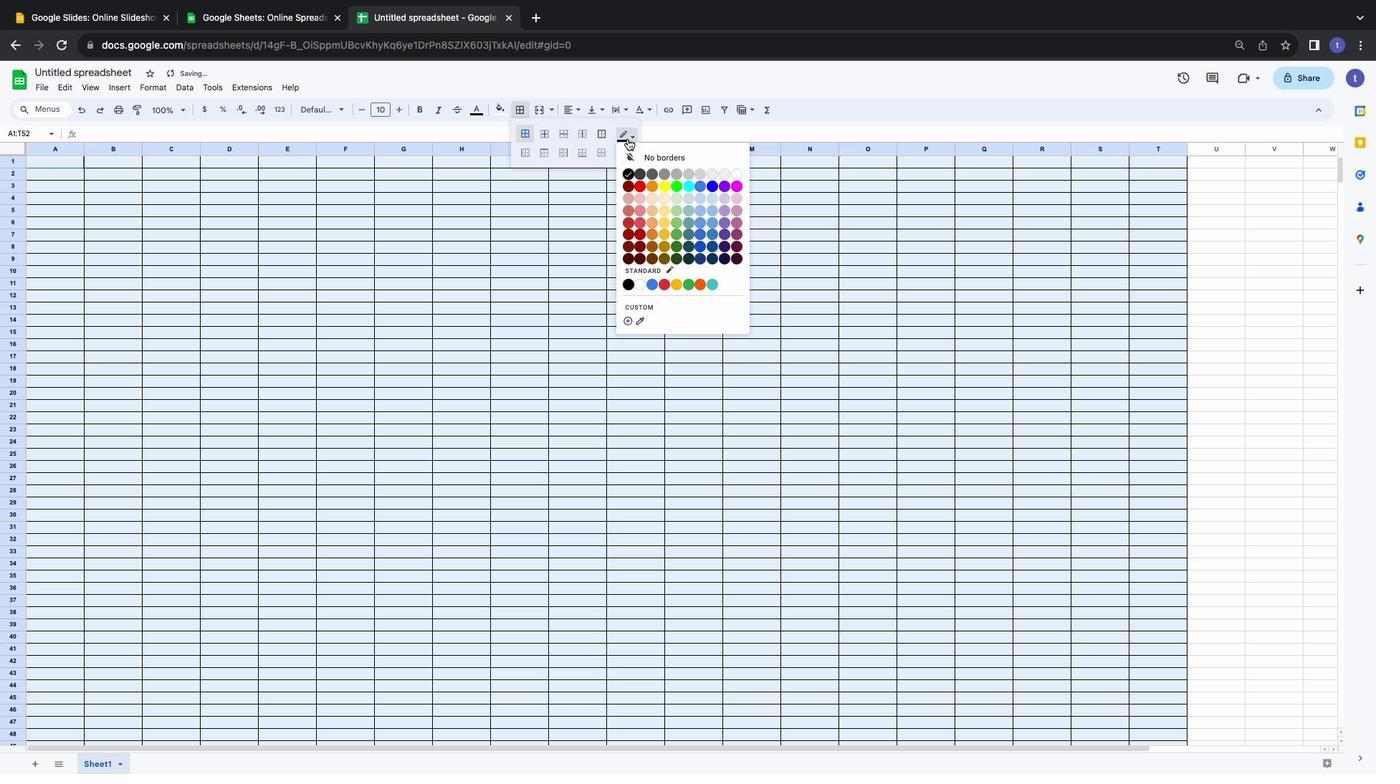 
Action: Mouse moved to (738, 177)
Screenshot: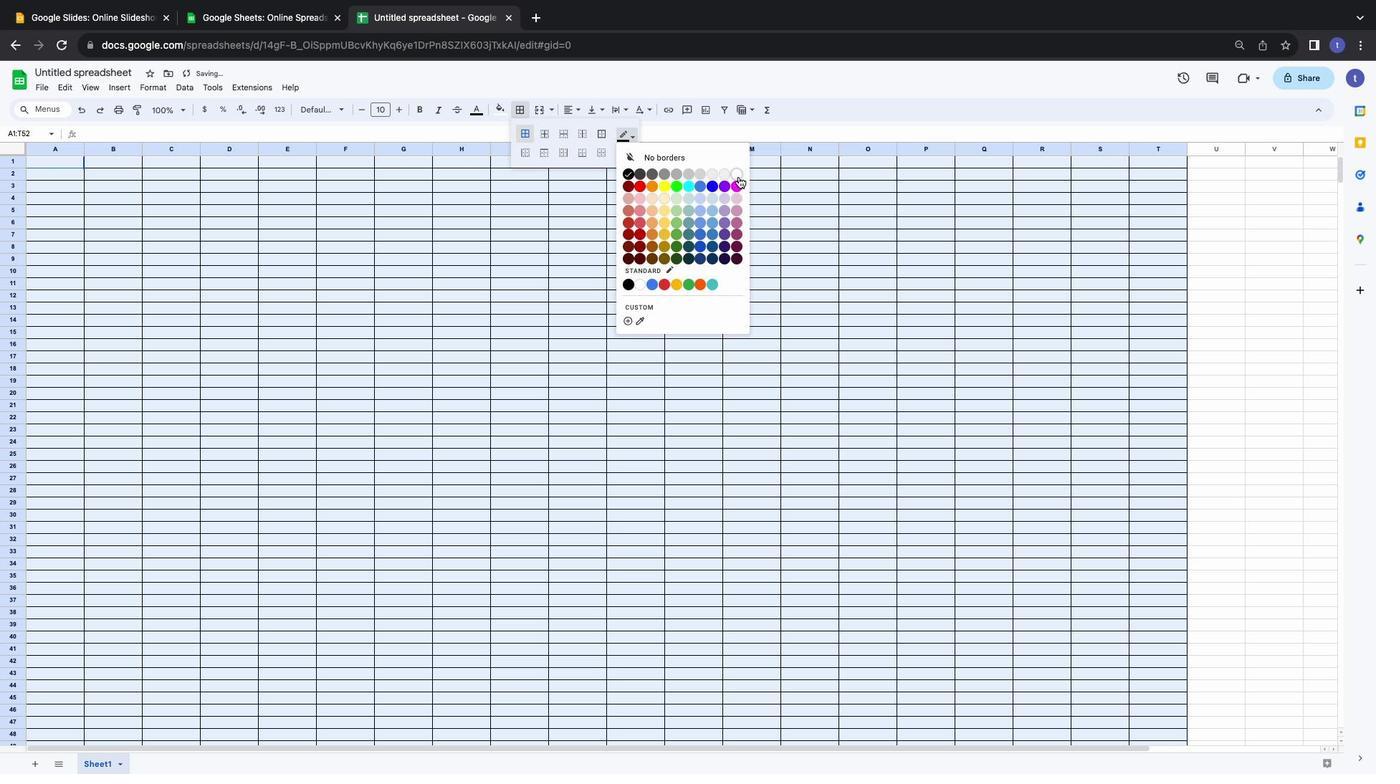 
Action: Mouse pressed left at (738, 177)
Screenshot: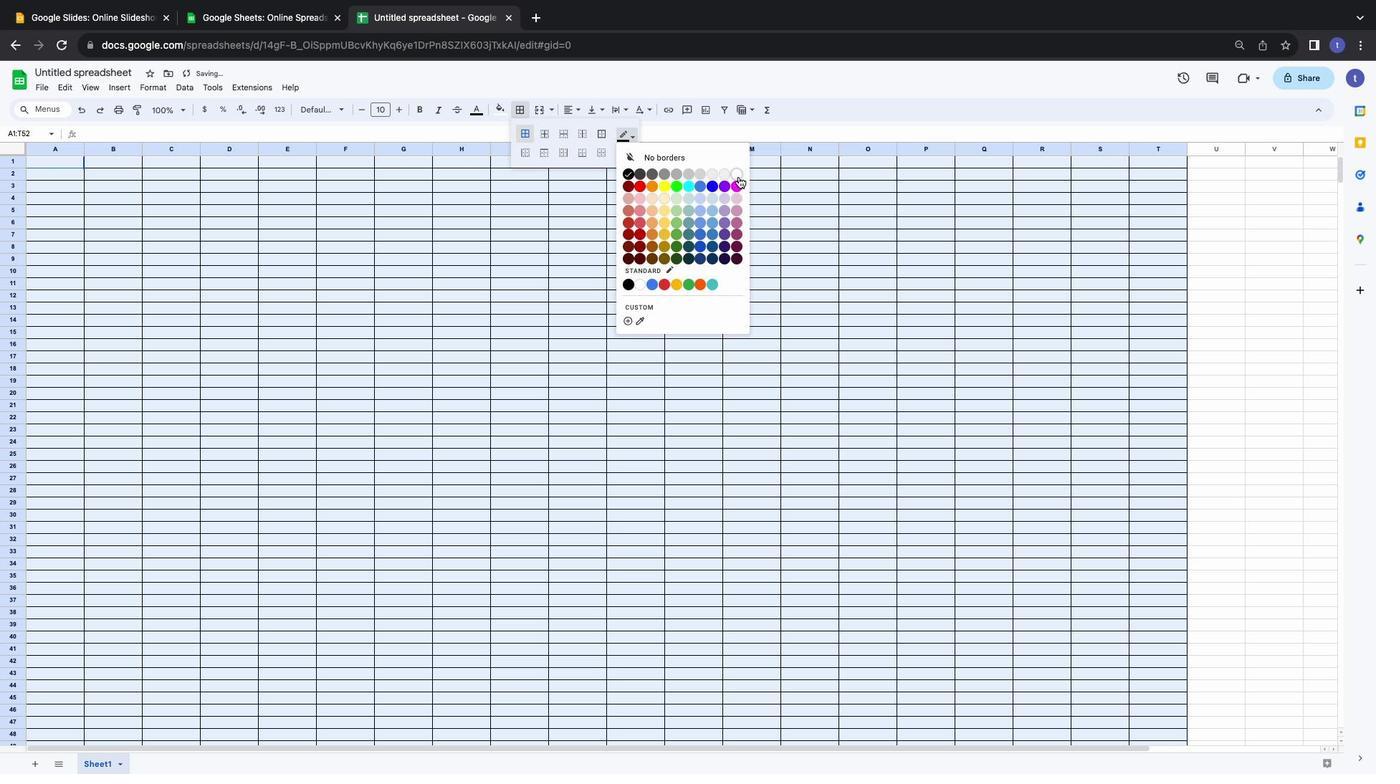 
Action: Mouse moved to (205, 283)
Screenshot: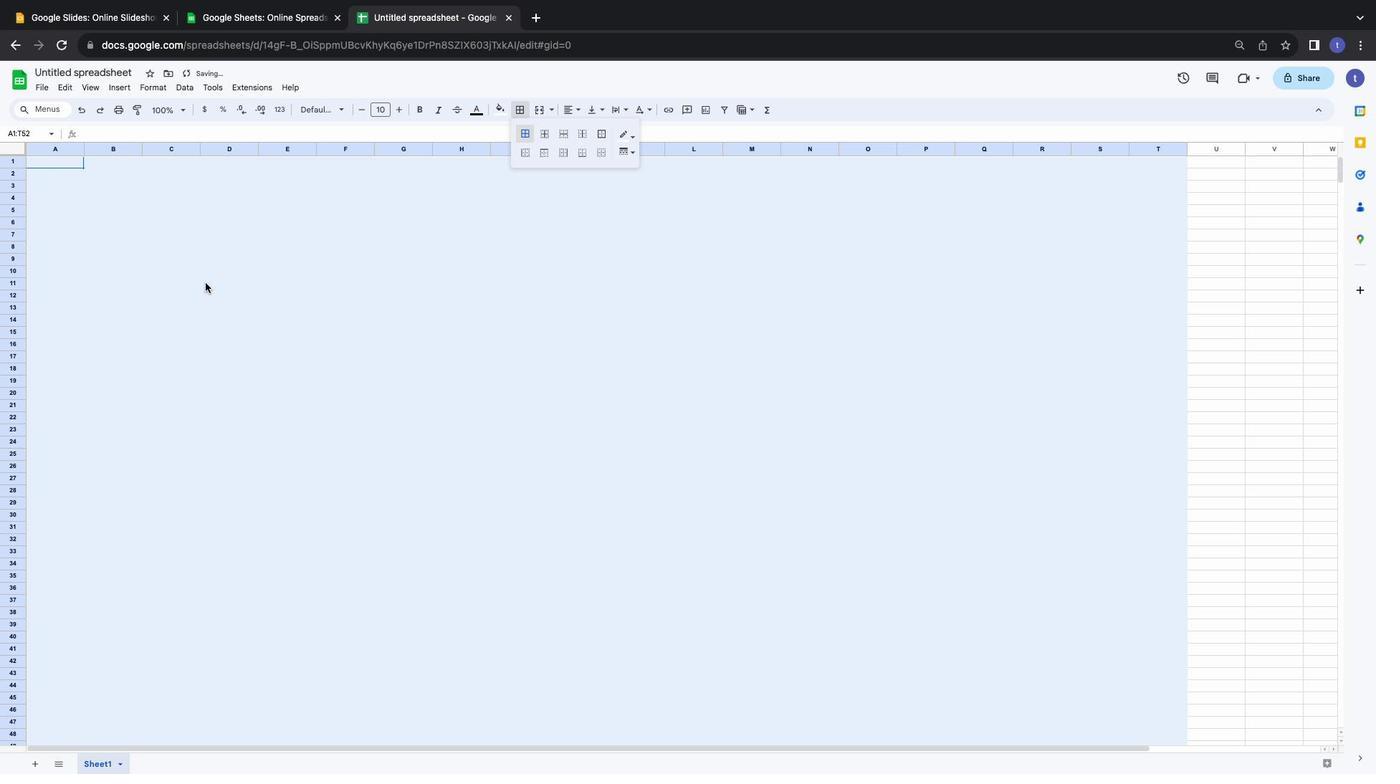 
Action: Mouse pressed left at (205, 283)
Screenshot: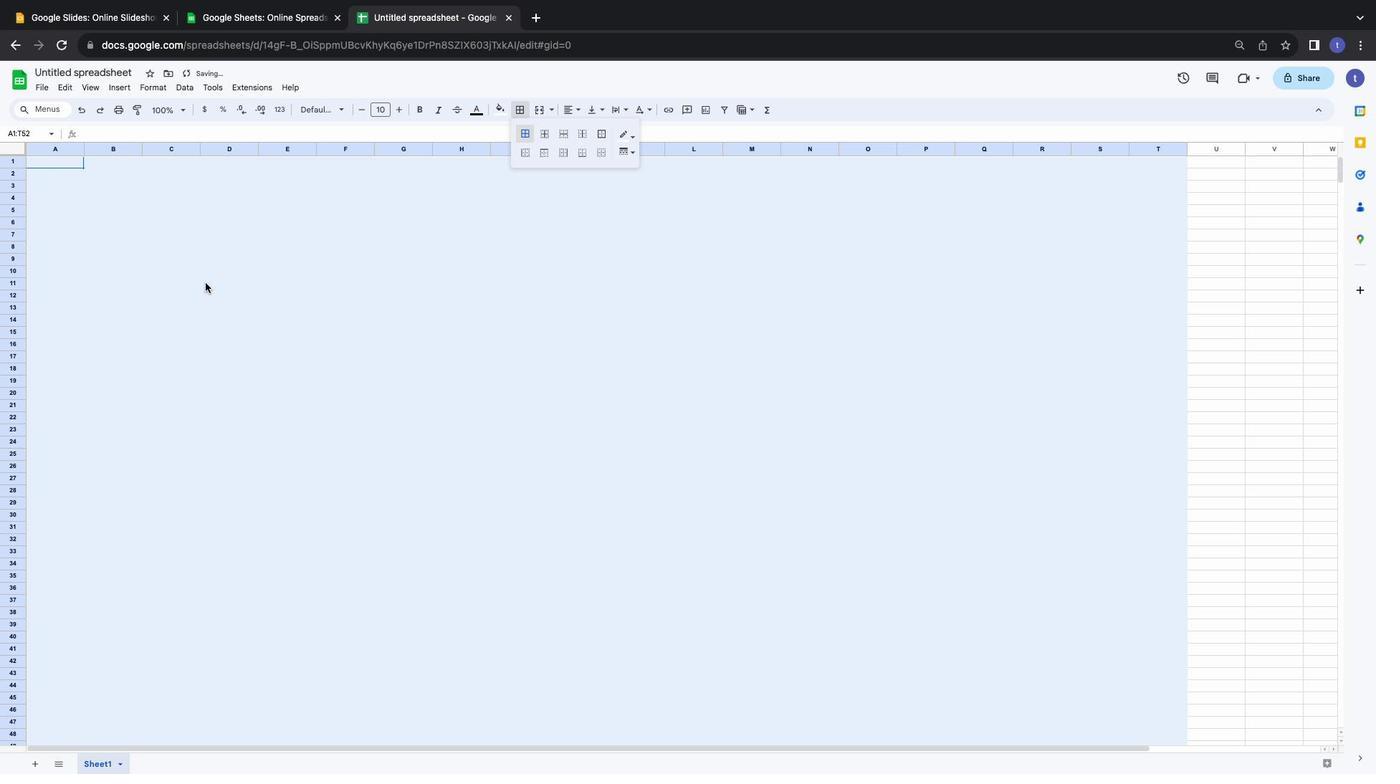 
Action: Key pressed Key.cmd'+''+''+'
Screenshot: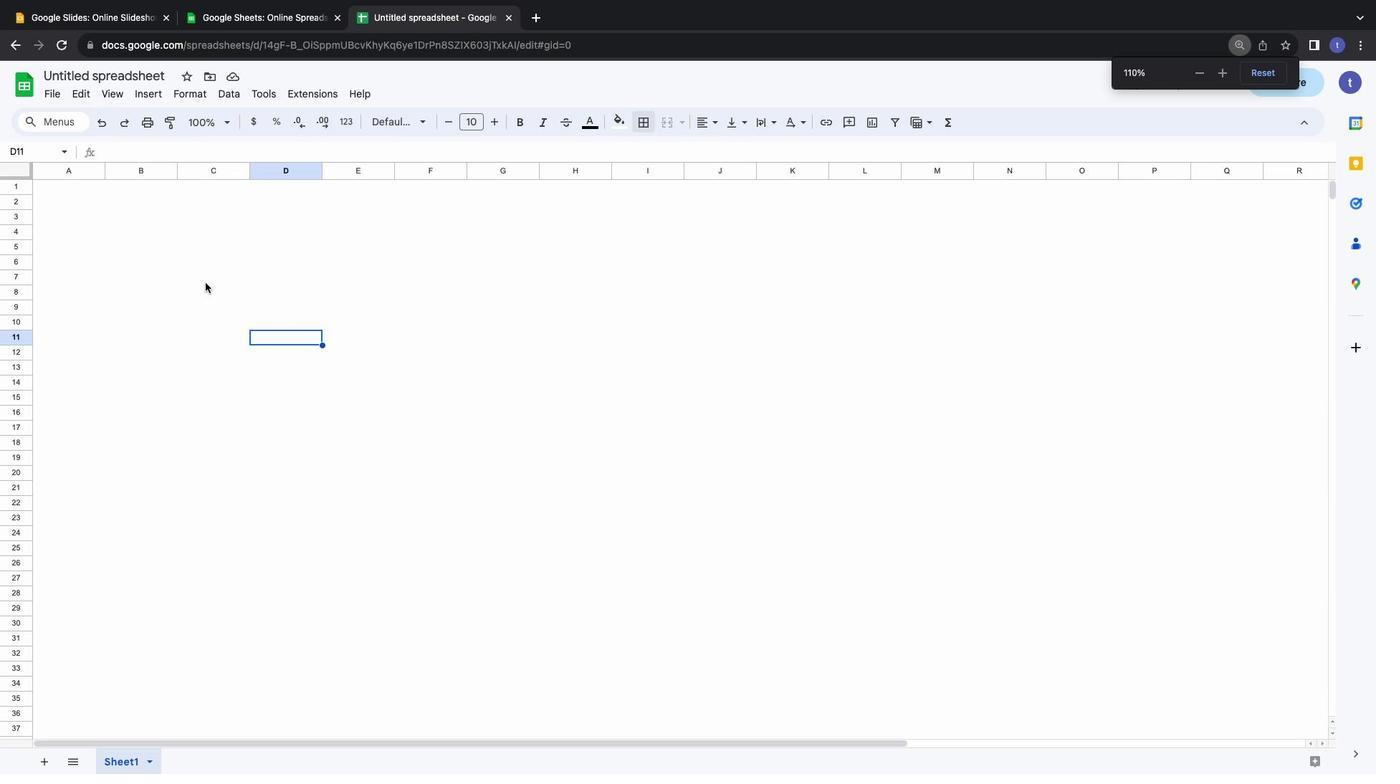 
Action: Mouse moved to (395, 242)
Screenshot: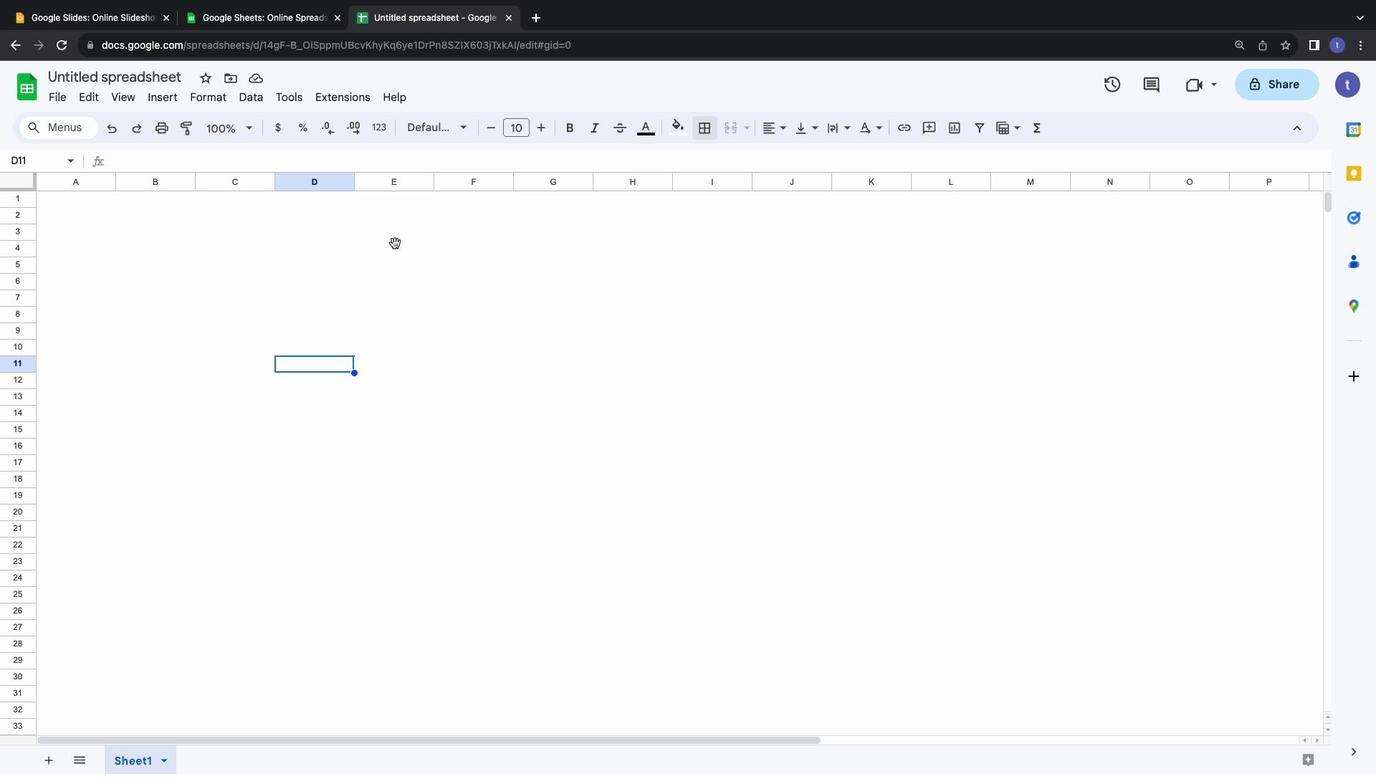 
Action: Mouse pressed left at (395, 242)
Screenshot: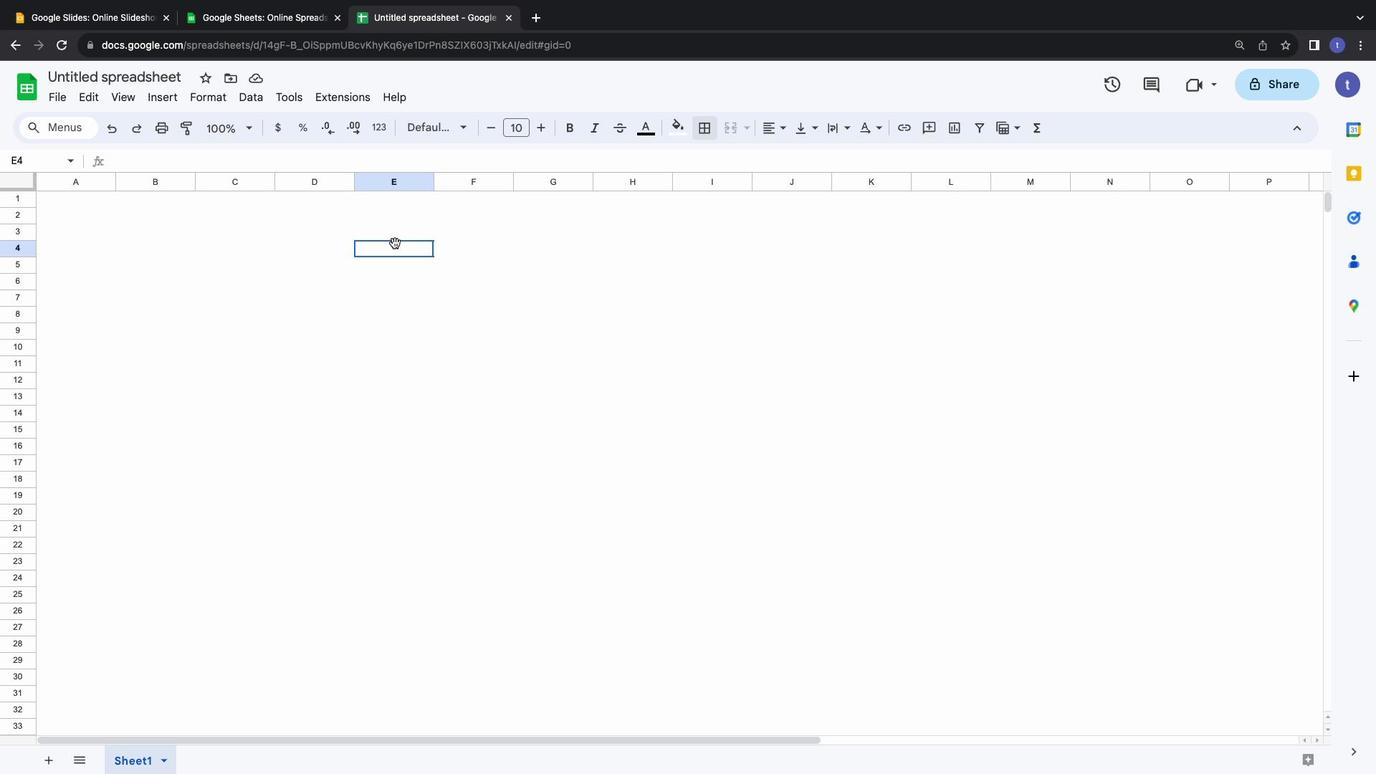 
Action: Mouse moved to (451, 246)
Screenshot: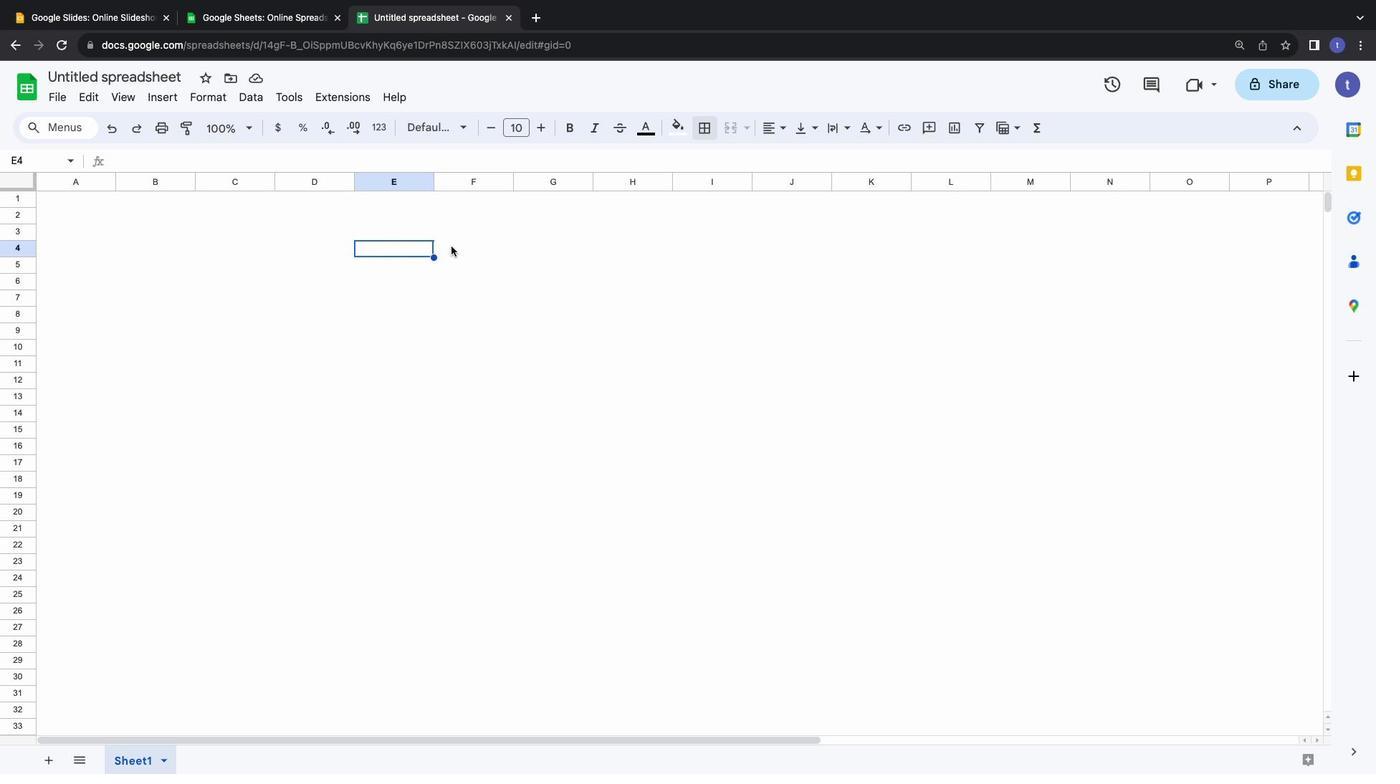 
Action: Mouse pressed left at (451, 246)
Screenshot: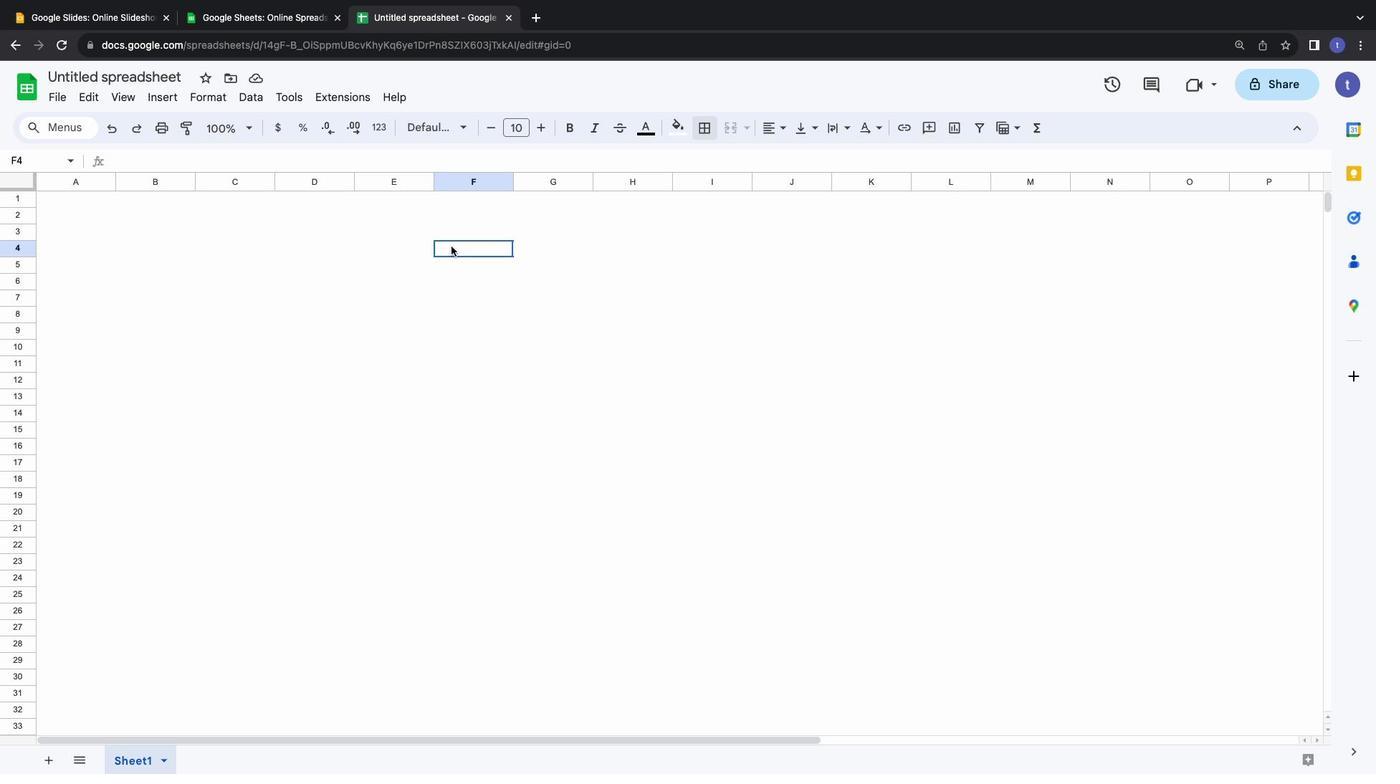 
Action: Mouse moved to (483, 254)
Screenshot: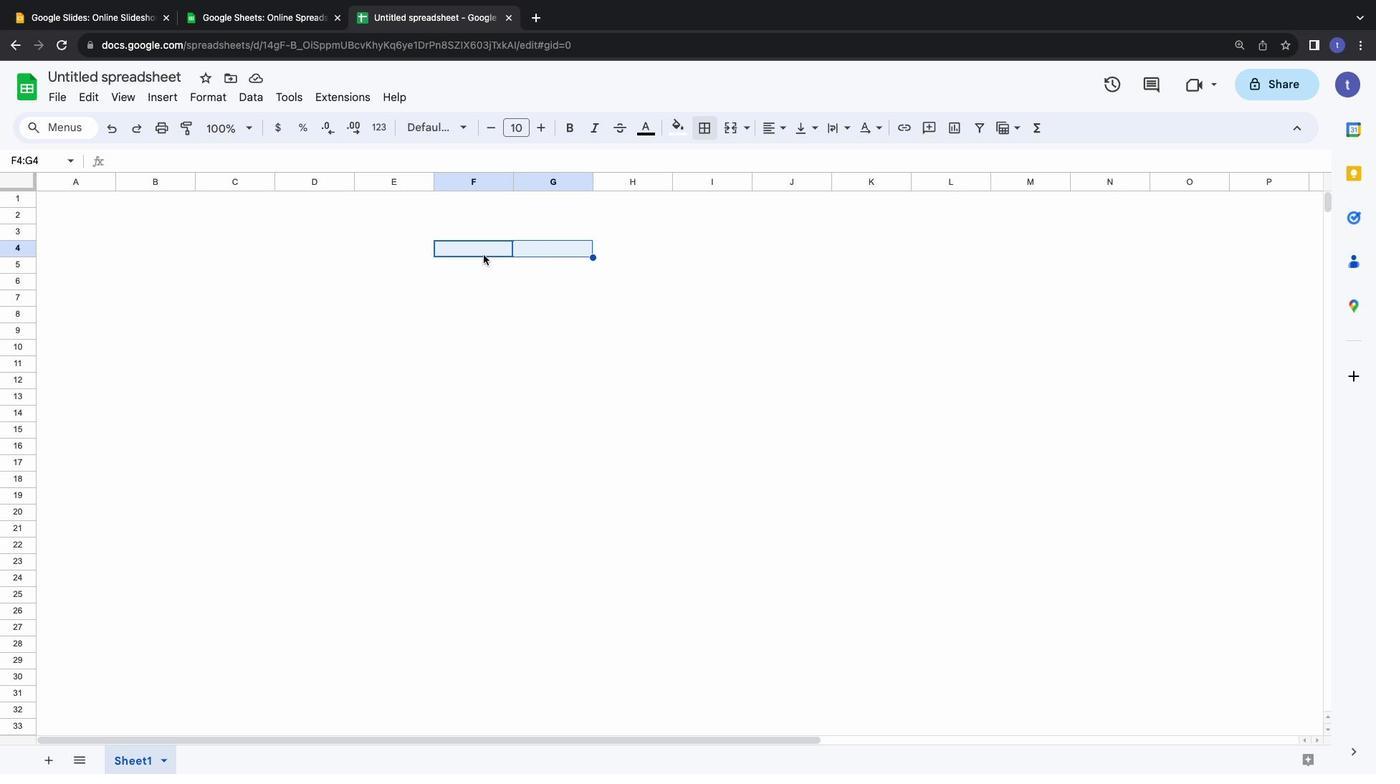 
Action: Mouse pressed left at (483, 254)
Screenshot: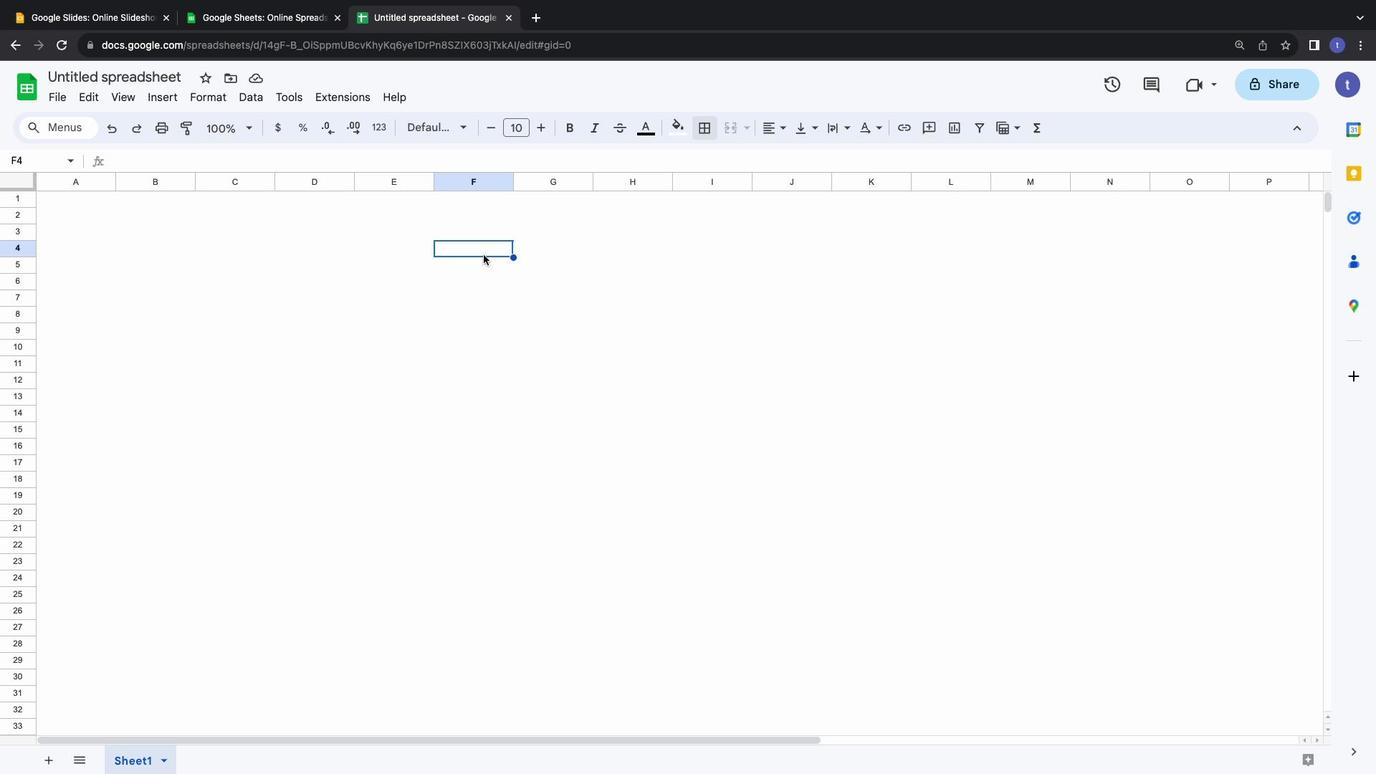 
Action: Mouse moved to (483, 250)
Screenshot: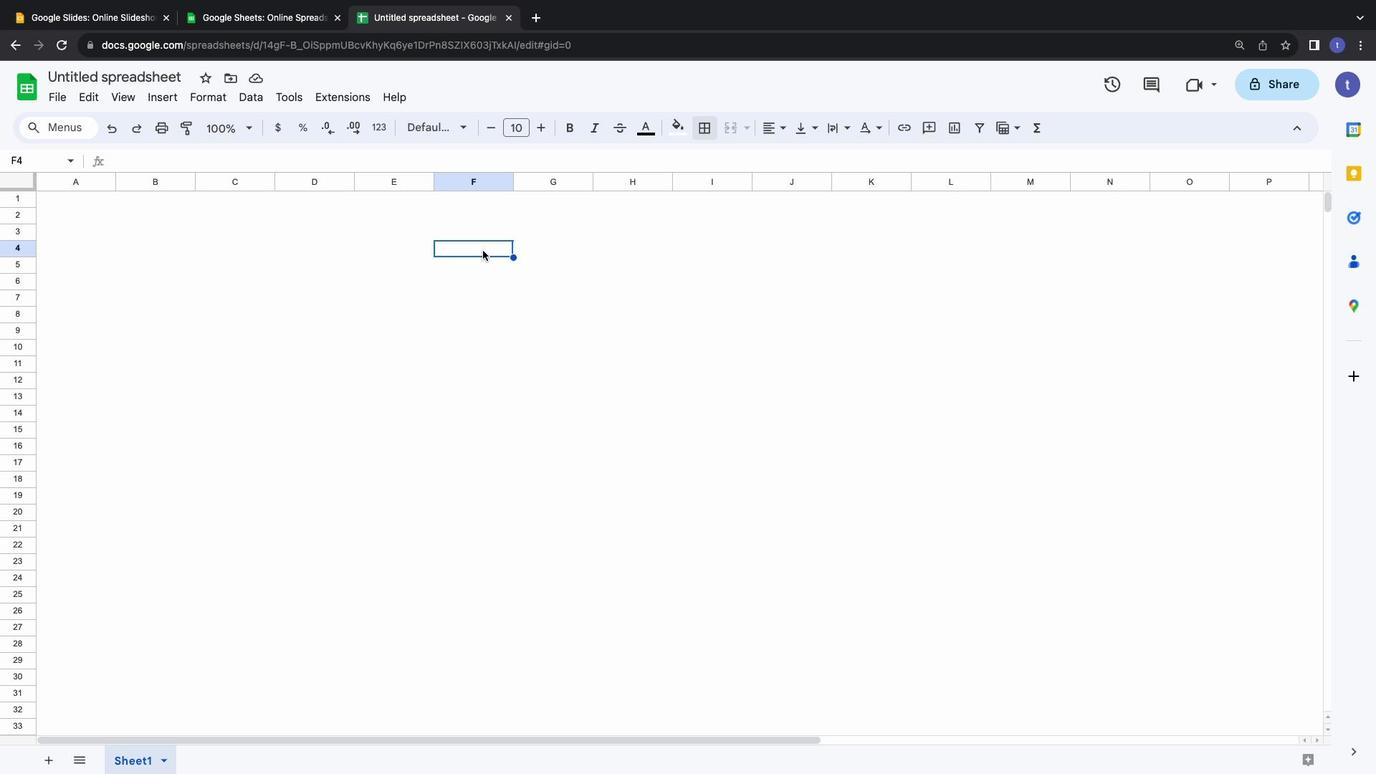 
Action: Mouse pressed left at (483, 250)
Screenshot: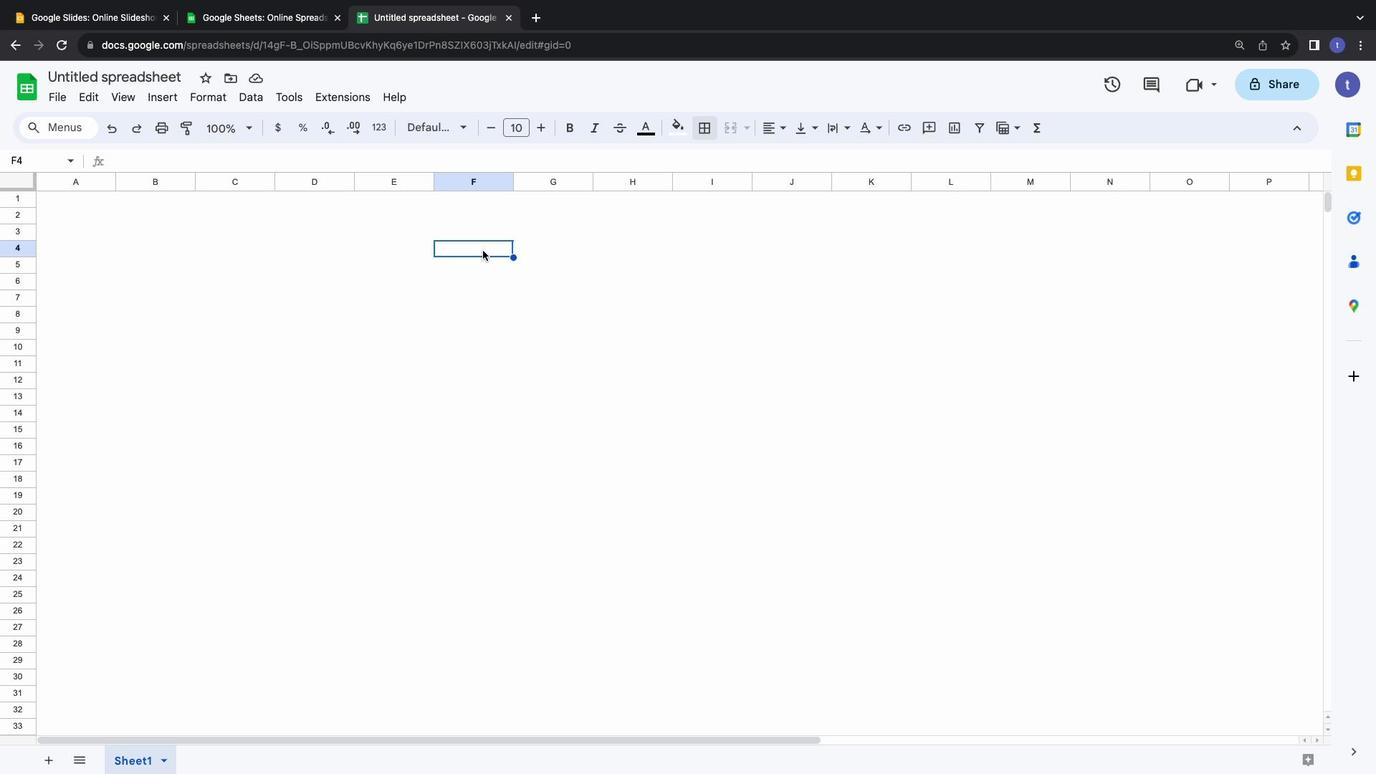 
Action: Mouse pressed left at (483, 250)
Screenshot: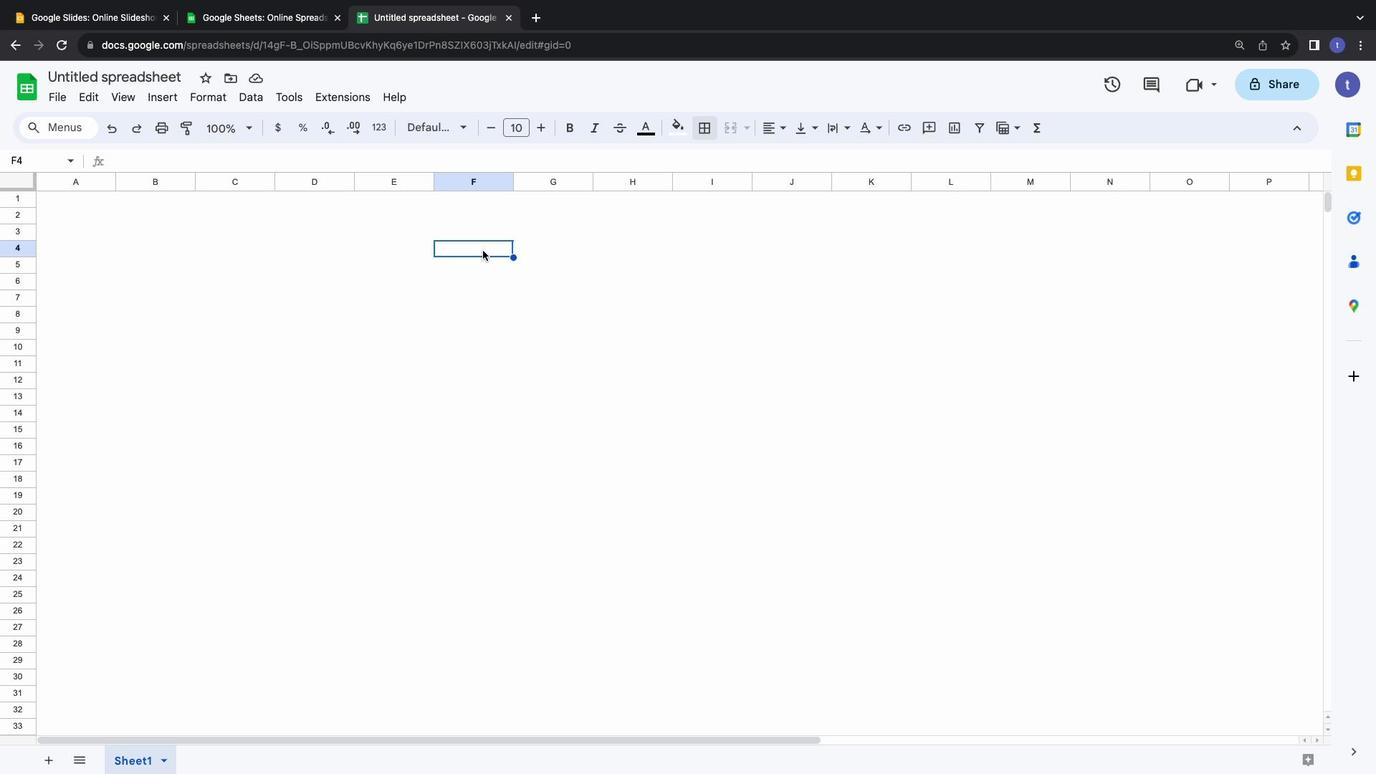 
Action: Key pressed Key.shift'O''W''R''D'Key.backspaceKey.backspaceKey.backspaceKey.backspaceKey.shift'W''O''R''D'Key.space'C''A''L''E''N''D''A''R'Key.space'T''E''M''P''L''A''T''E'
Screenshot: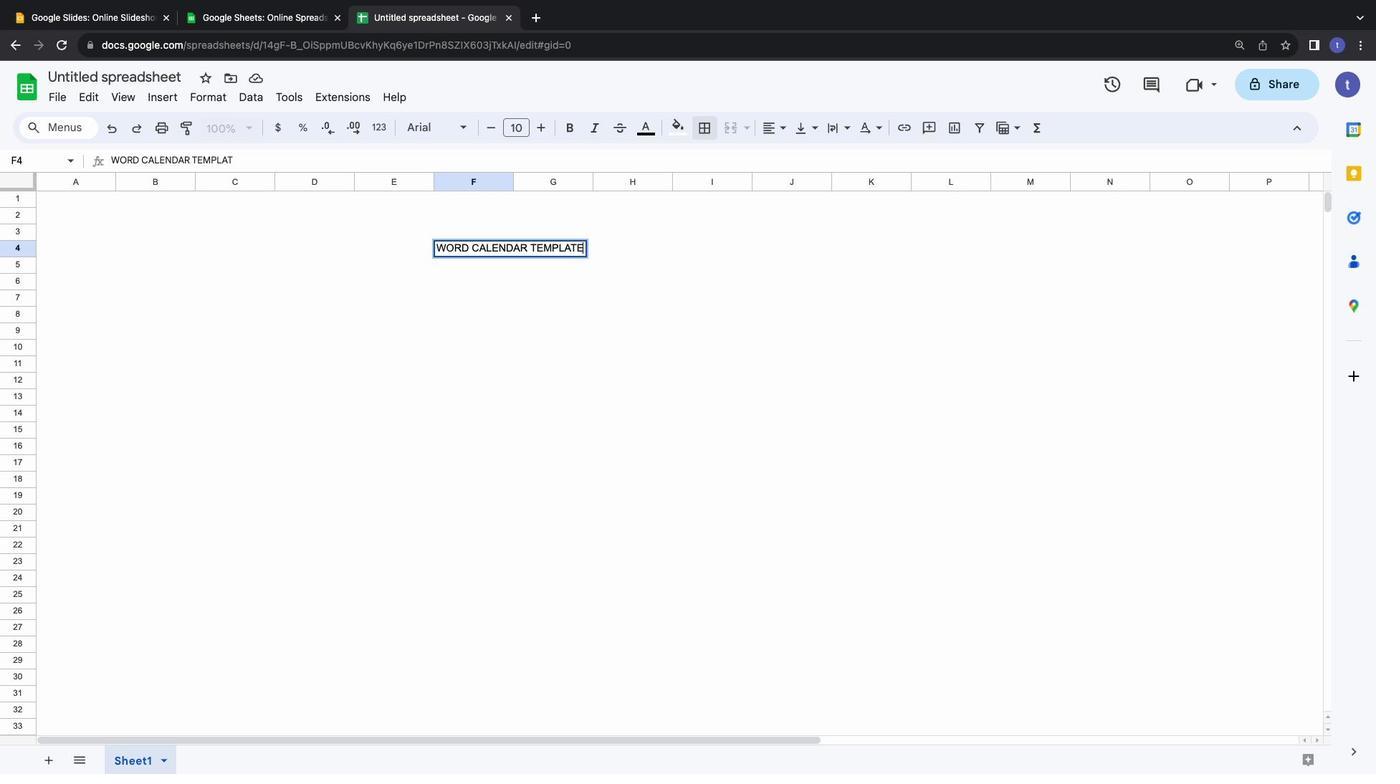 
Action: Mouse moved to (278, 234)
Screenshot: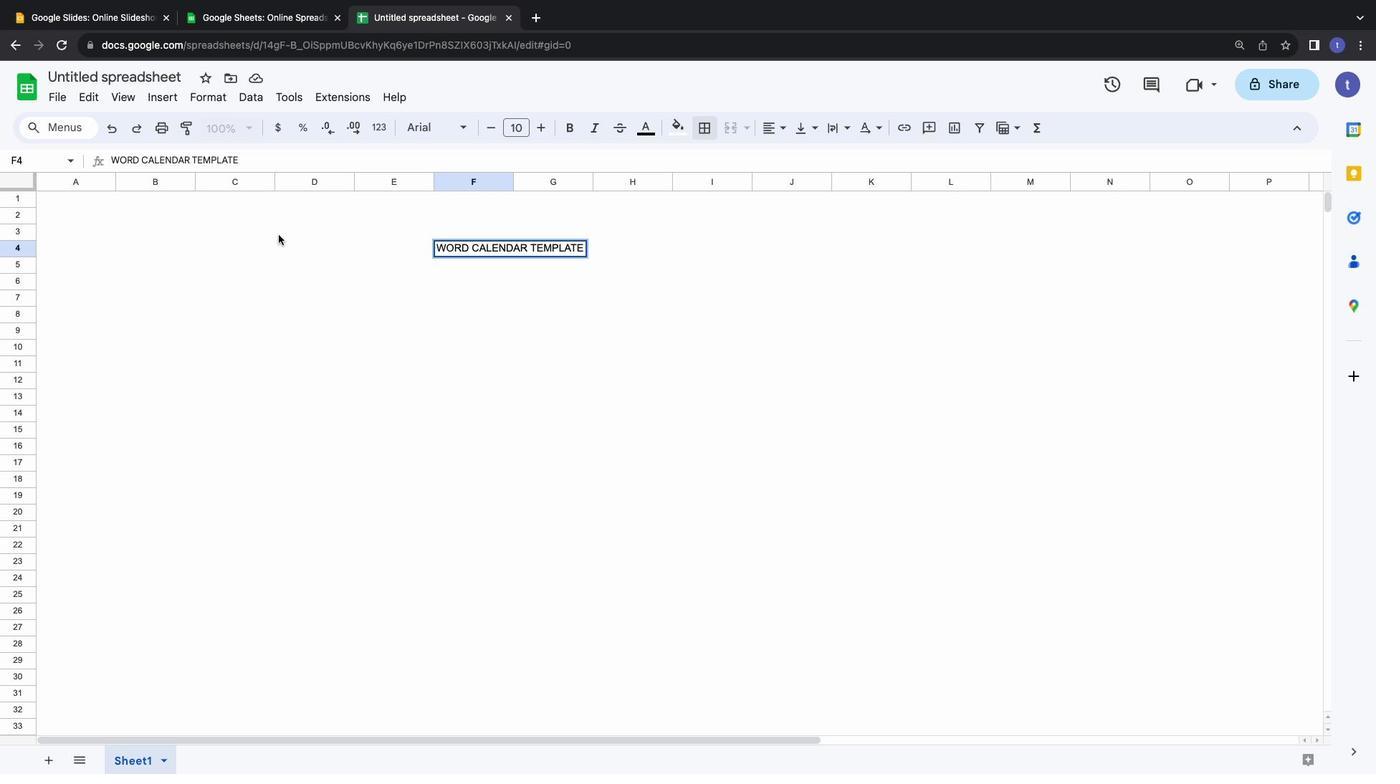 
Action: Mouse pressed left at (278, 234)
Screenshot: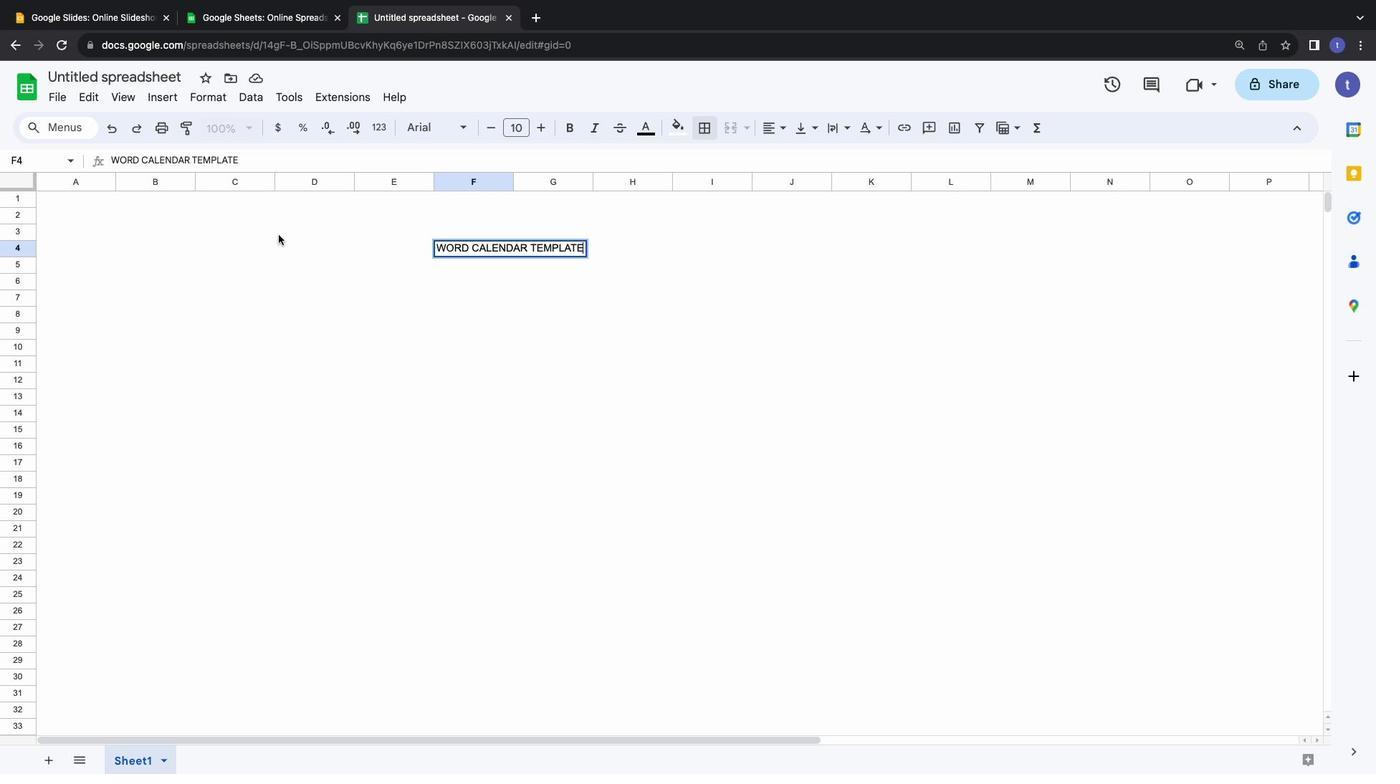 
Action: Mouse moved to (136, 232)
Screenshot: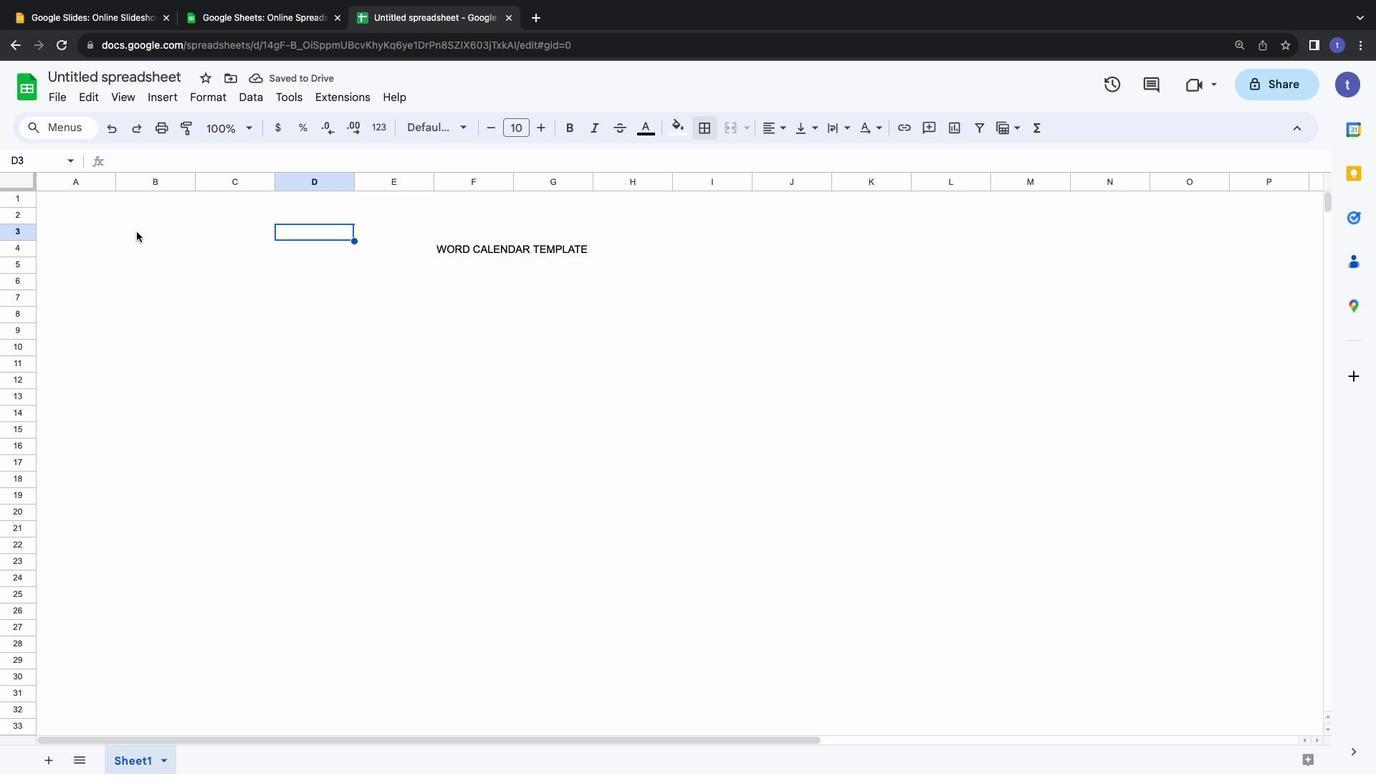 
Action: Mouse pressed left at (136, 232)
Screenshot: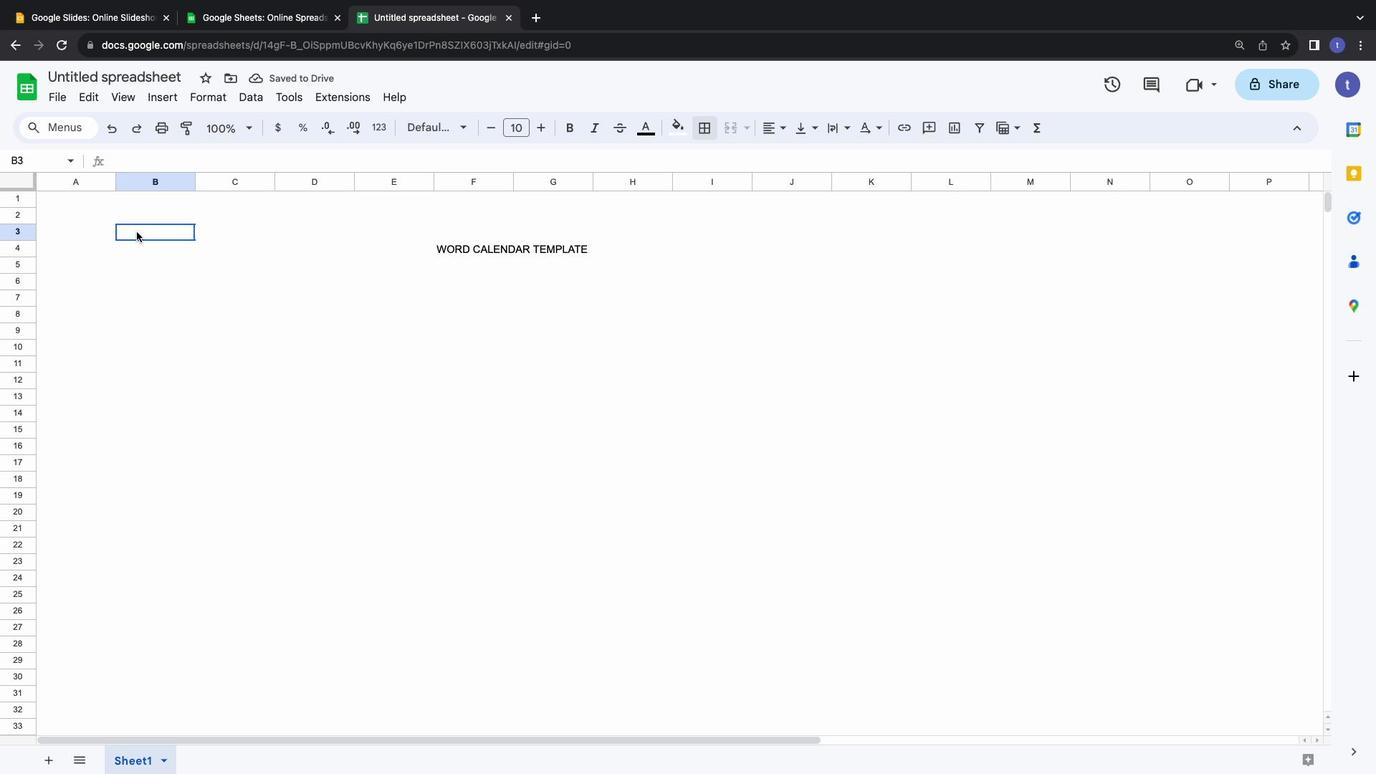 
Action: Mouse moved to (654, 124)
Screenshot: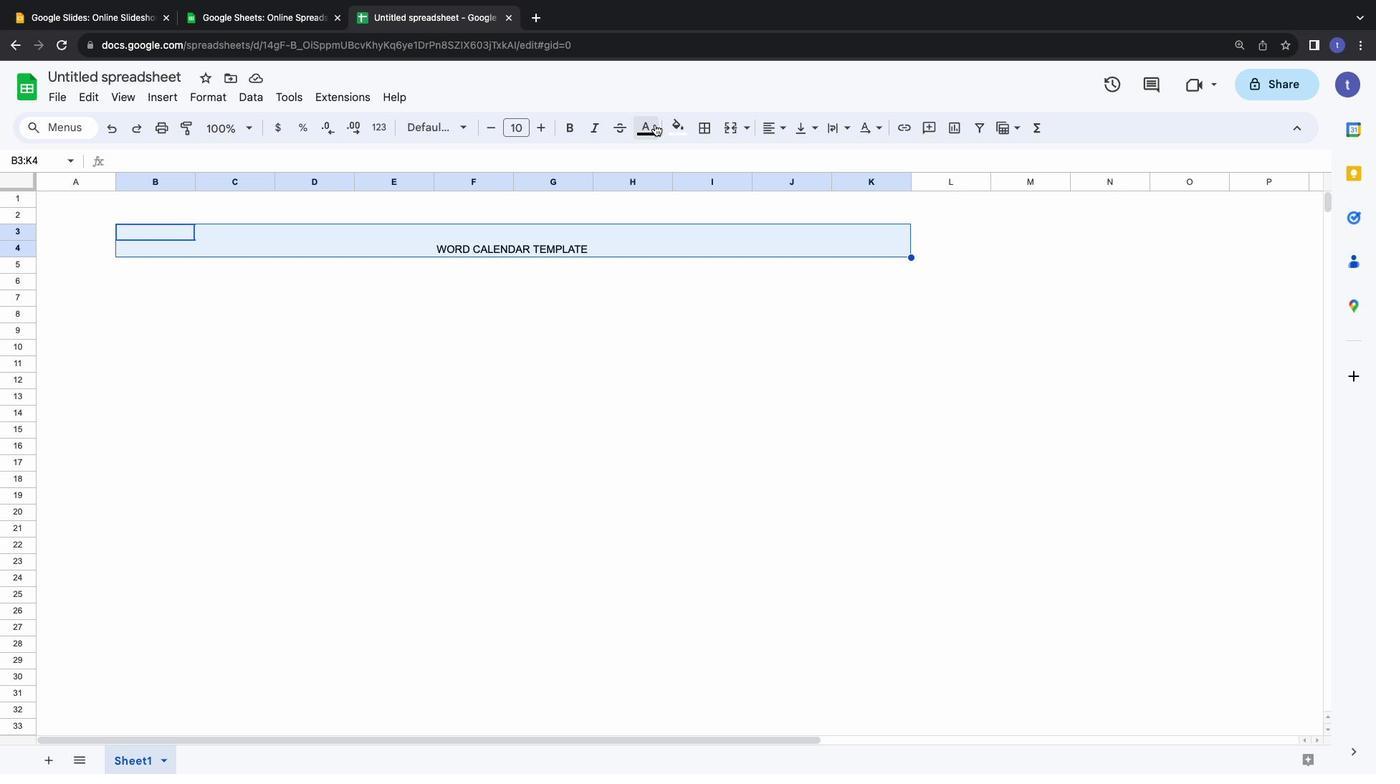 
Action: Mouse pressed left at (654, 124)
Screenshot: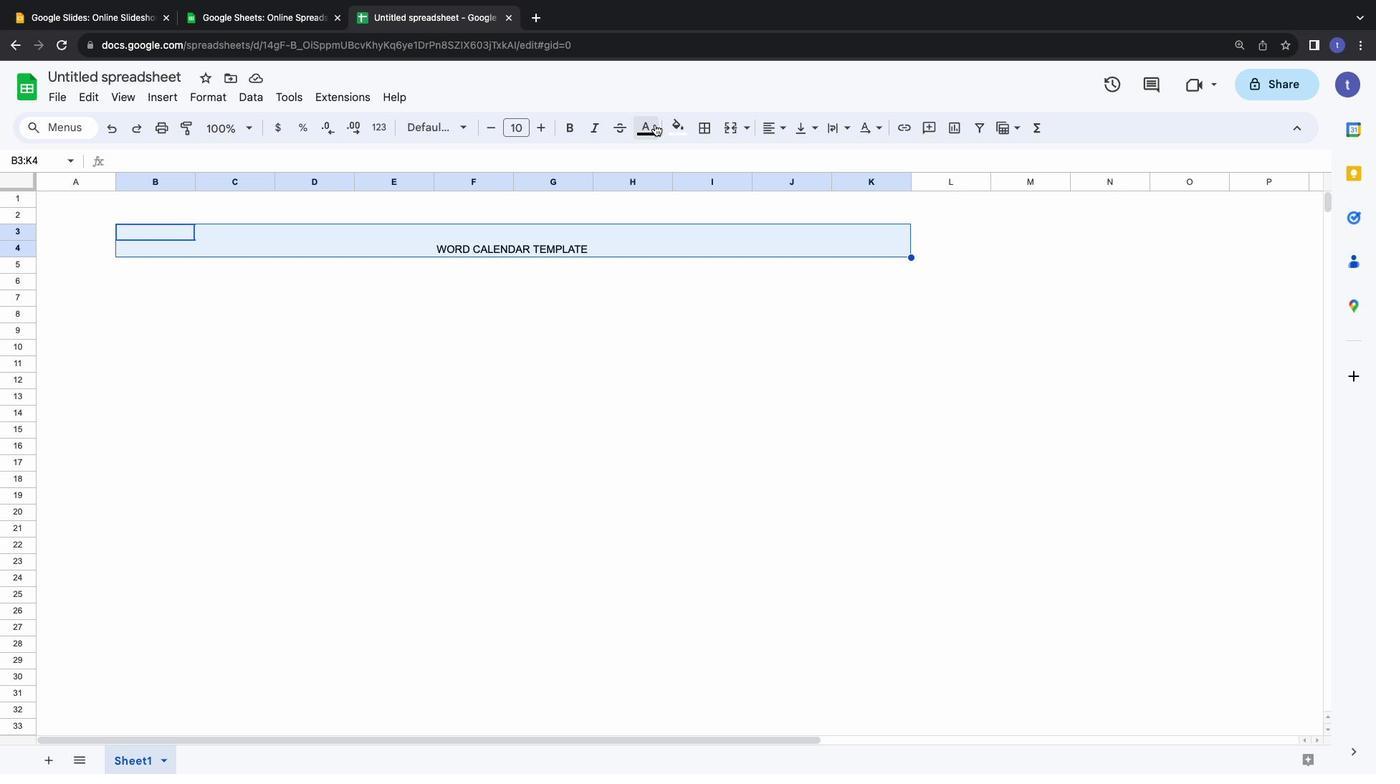 
Action: Mouse moved to (721, 287)
Screenshot: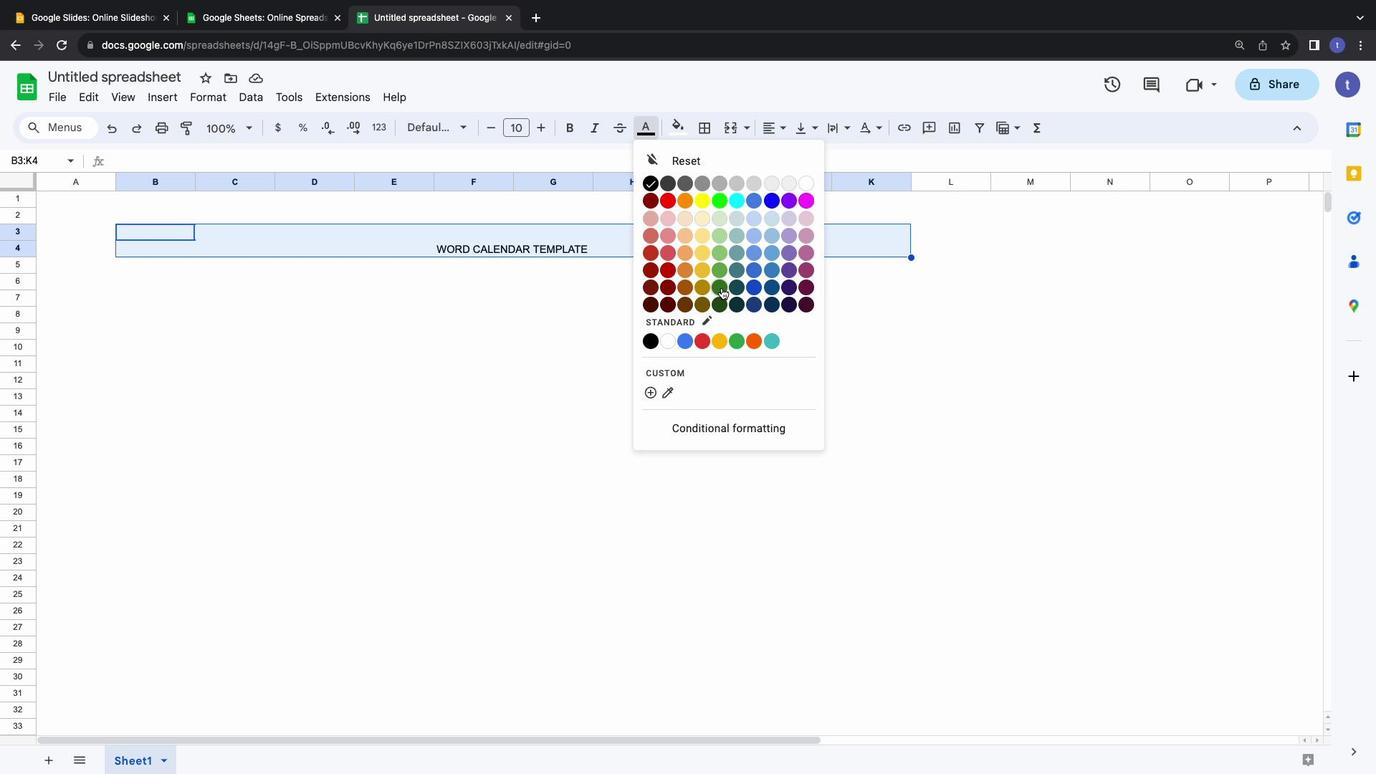 
Action: Mouse pressed left at (721, 287)
Screenshot: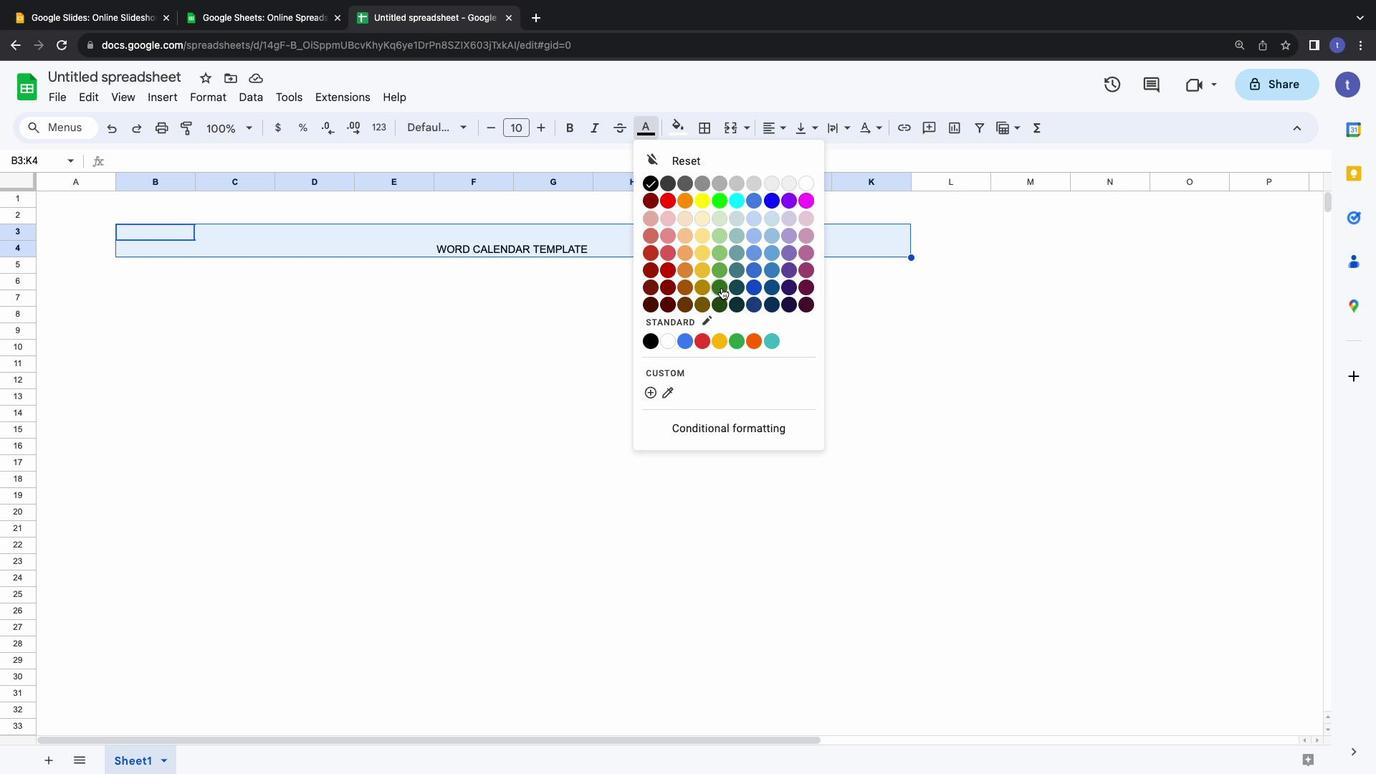 
Action: Mouse moved to (695, 263)
Screenshot: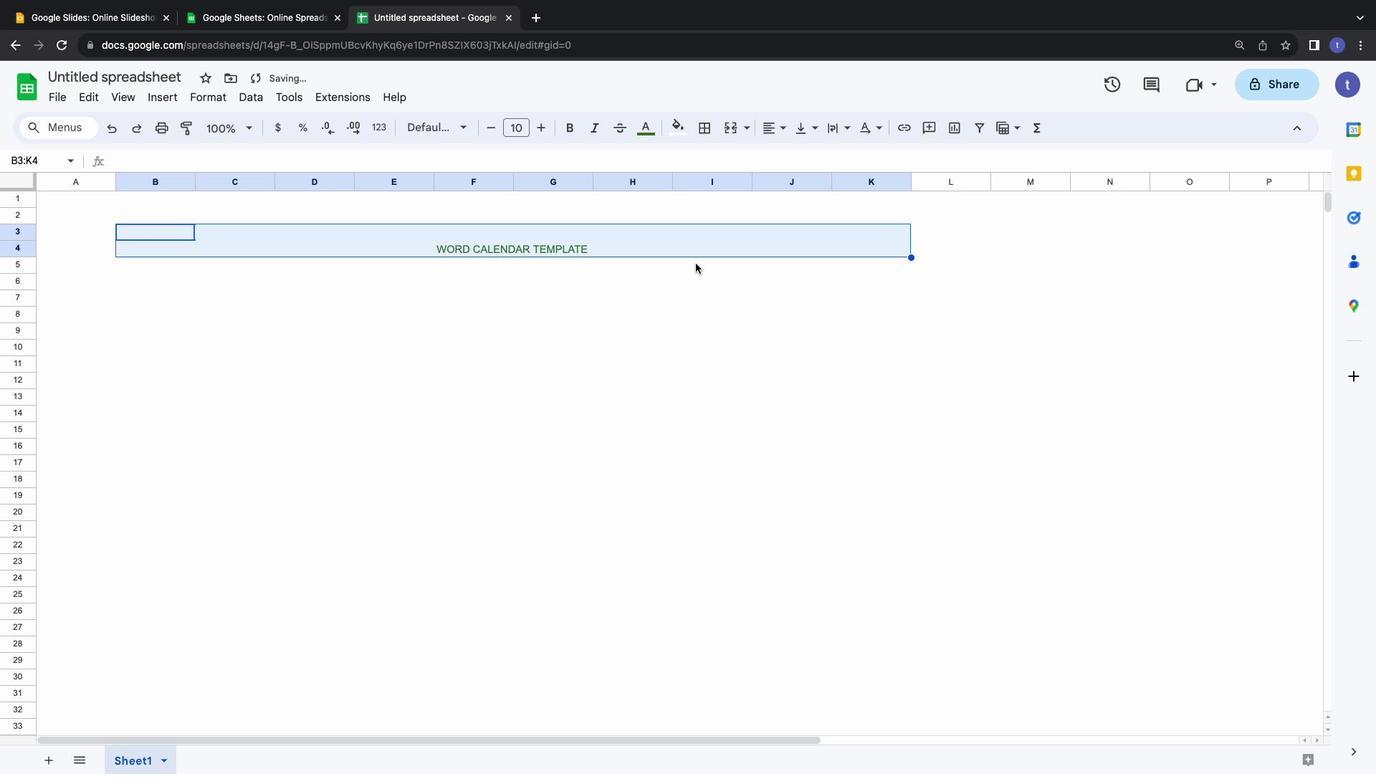 
Action: Key pressed Key.cmd'z'
Screenshot: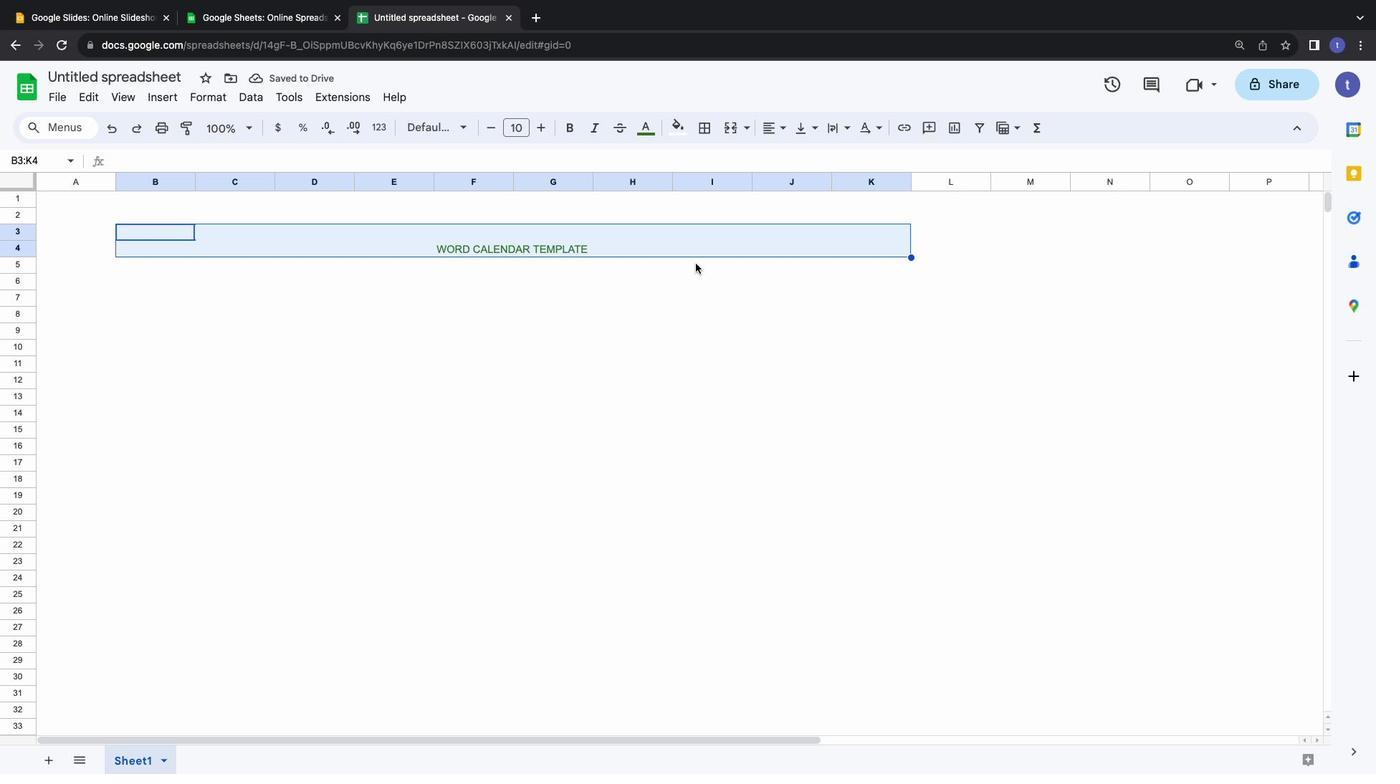 
Action: Mouse moved to (643, 132)
Screenshot: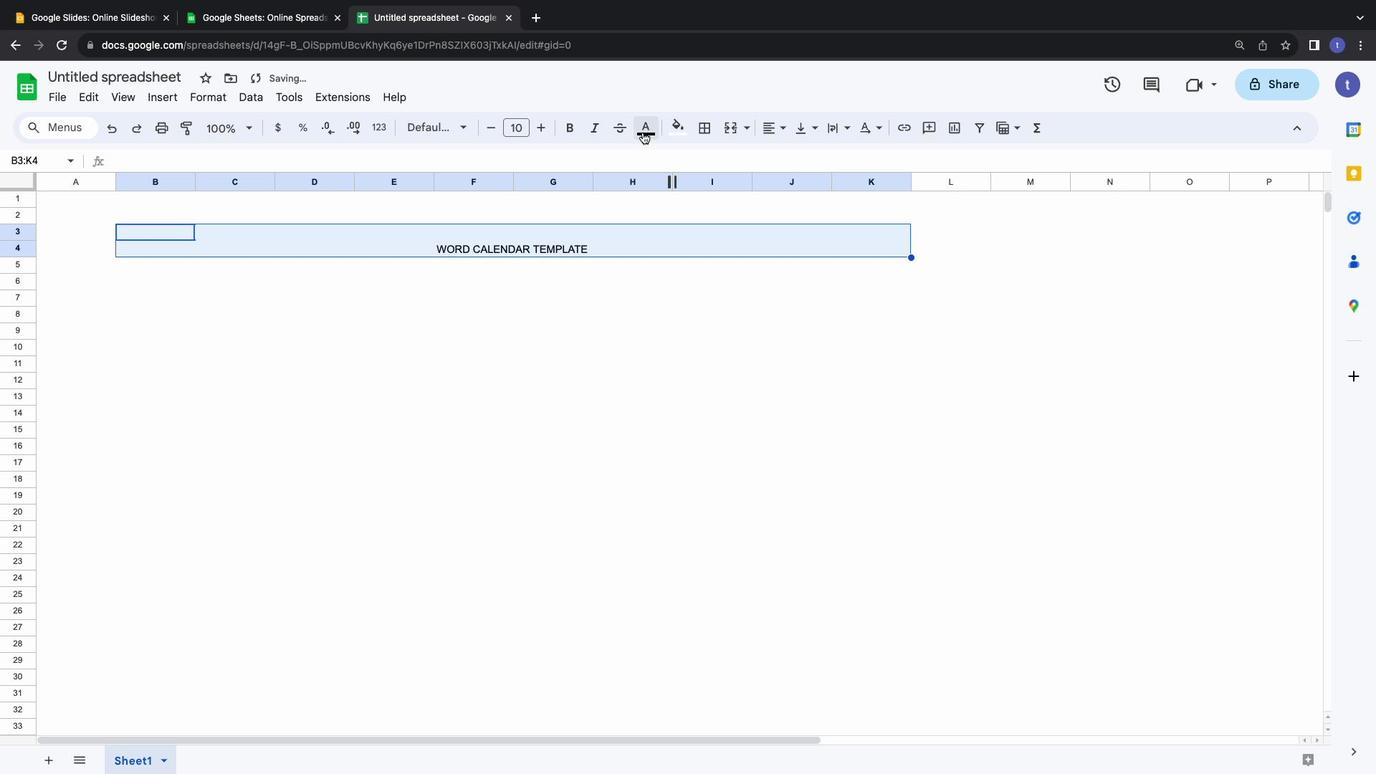 
Action: Mouse pressed left at (643, 132)
Screenshot: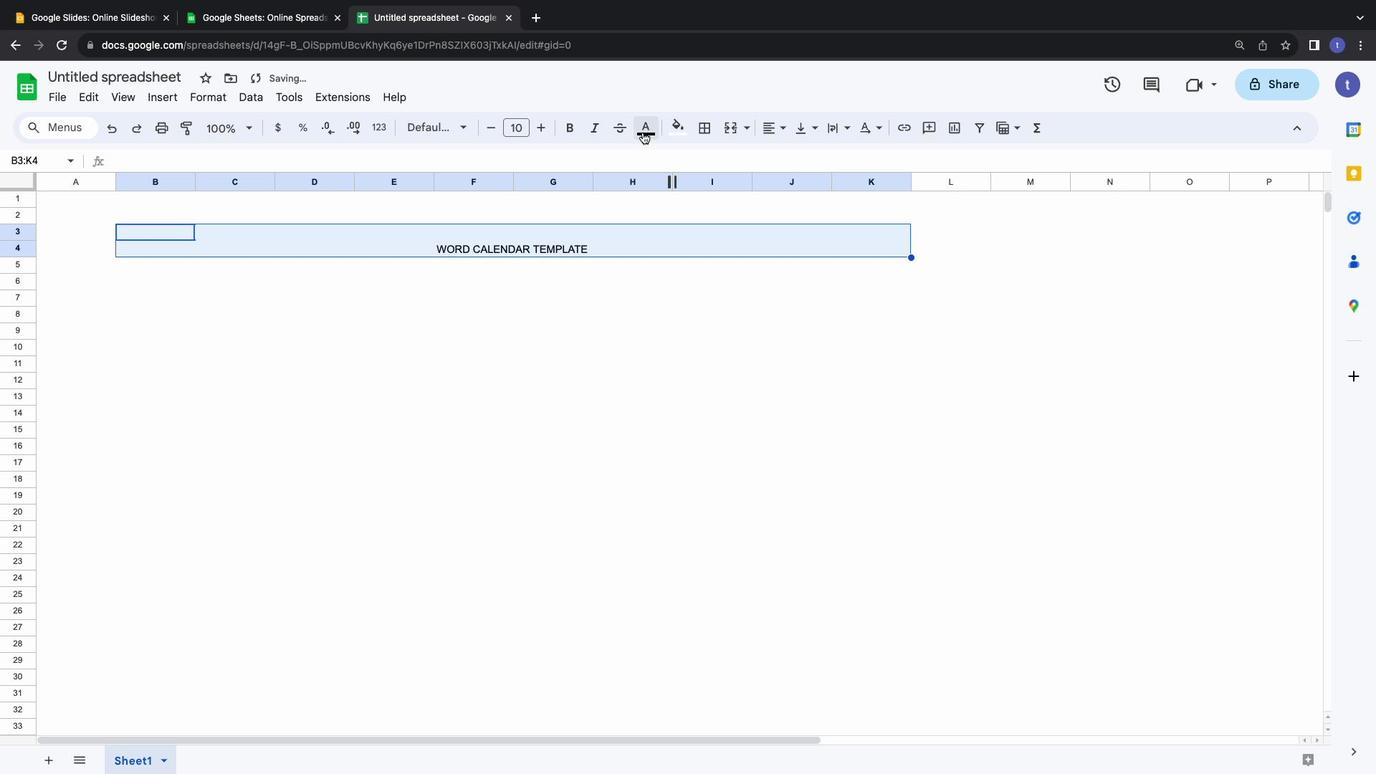 
Action: Mouse moved to (718, 284)
Screenshot: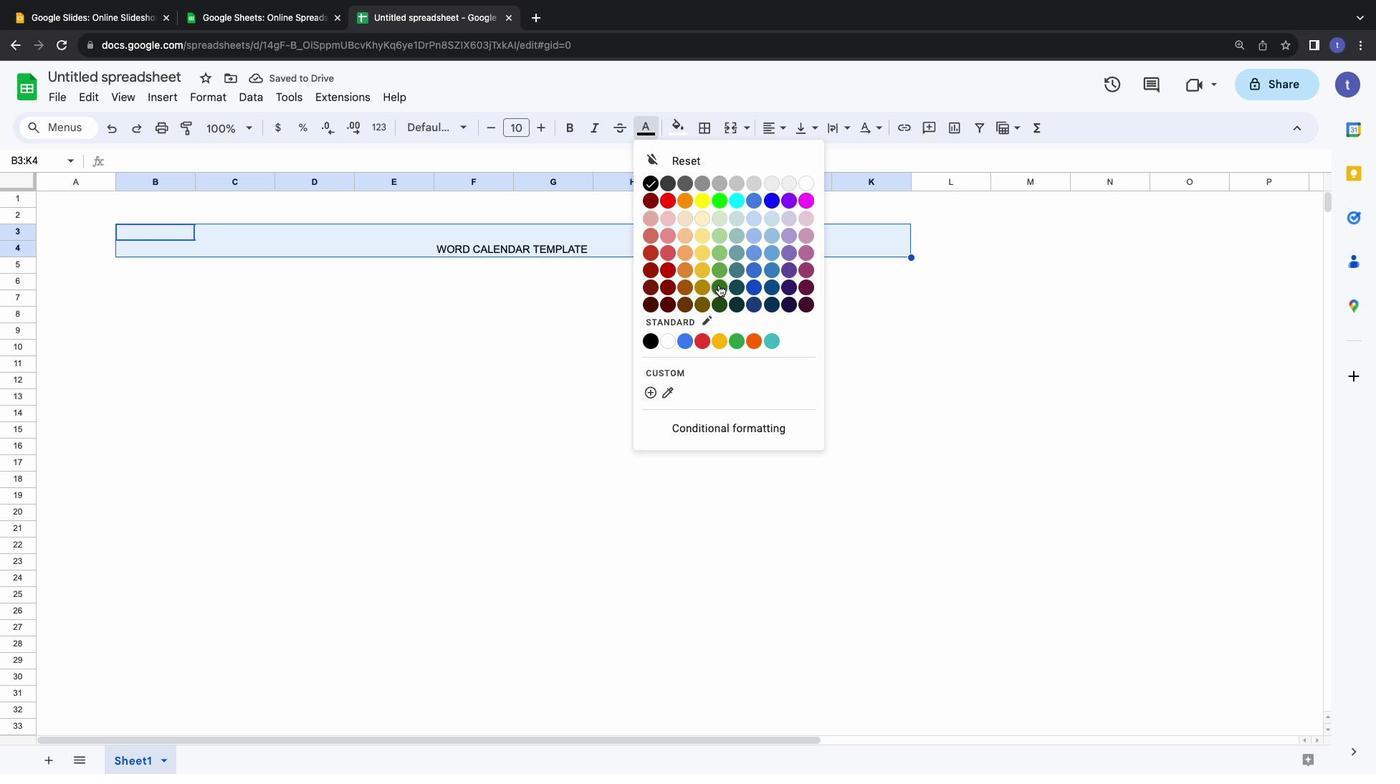 
Action: Mouse pressed left at (718, 284)
Screenshot: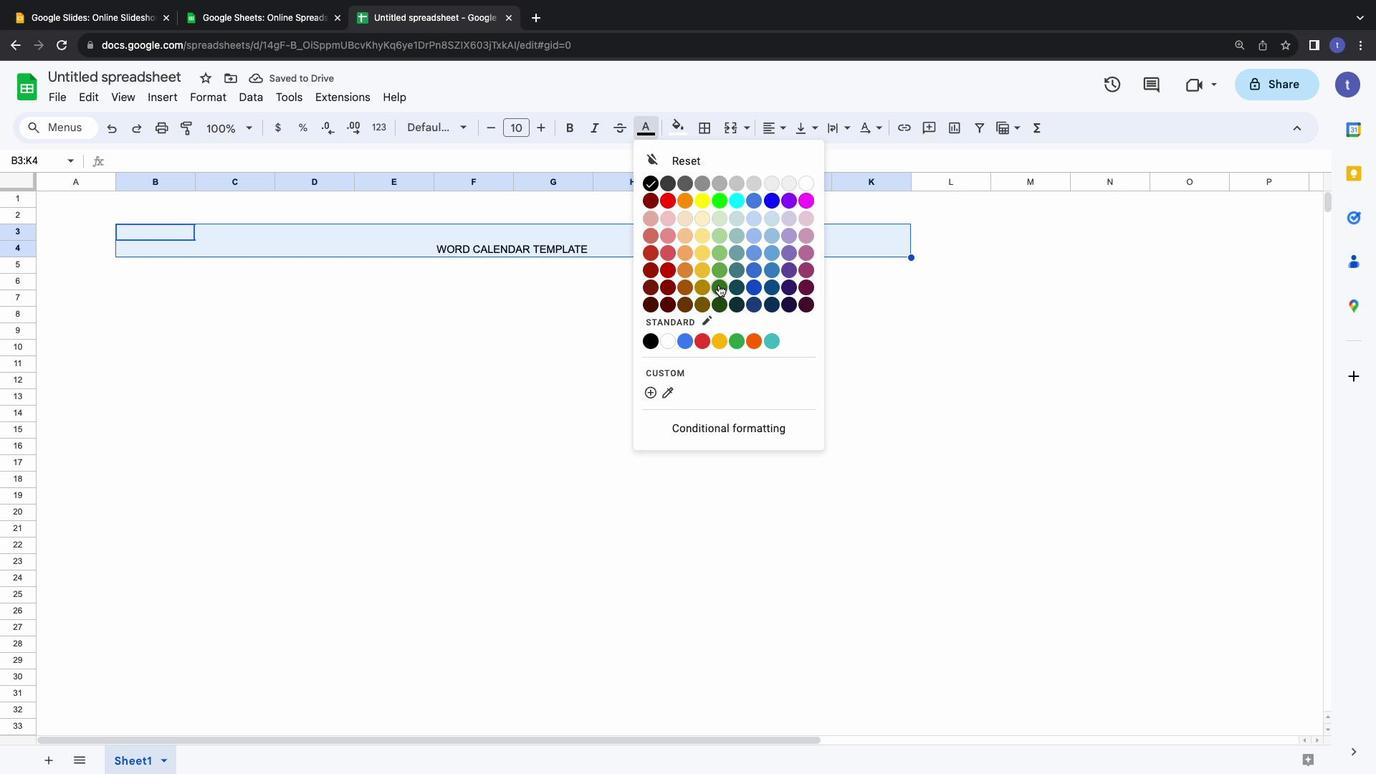 
Action: Mouse moved to (681, 237)
Screenshot: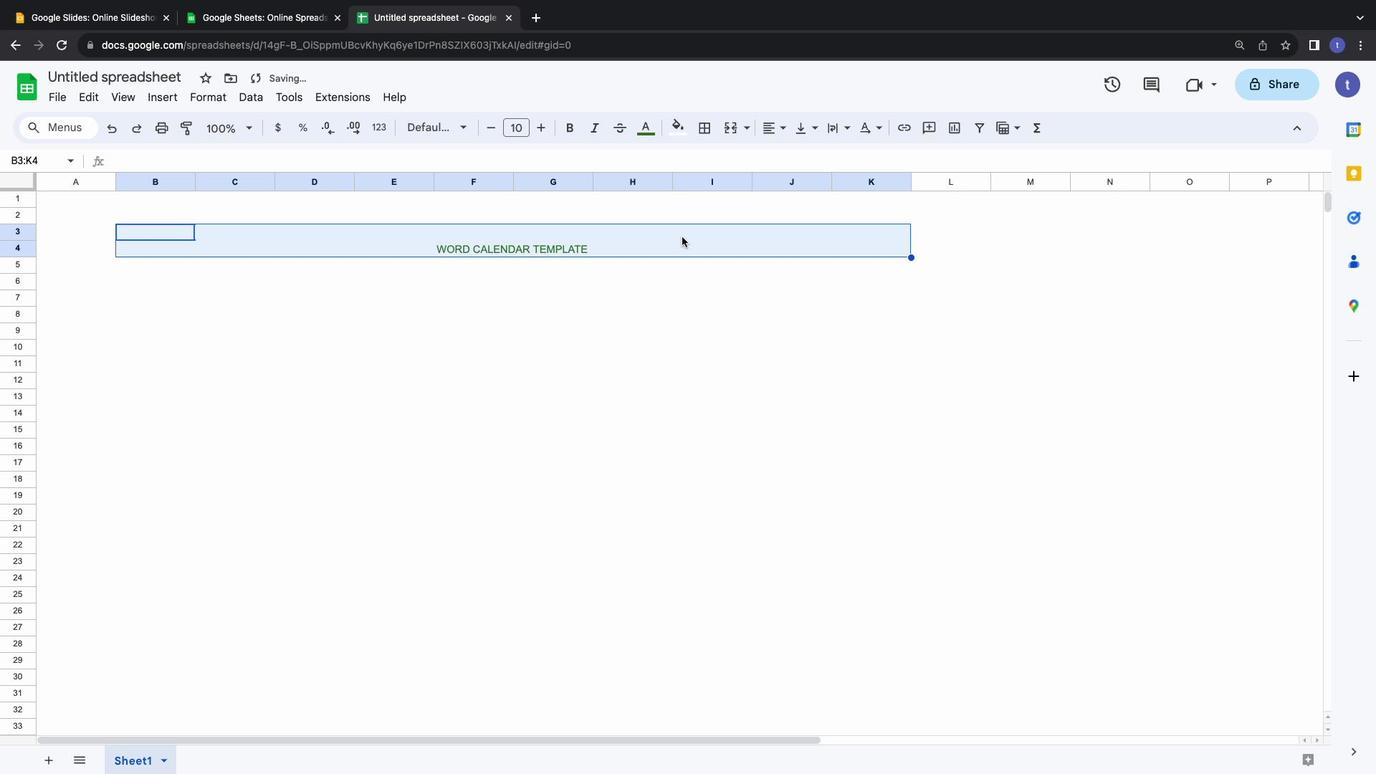 
Action: Key pressed Key.cmd'z'
Screenshot: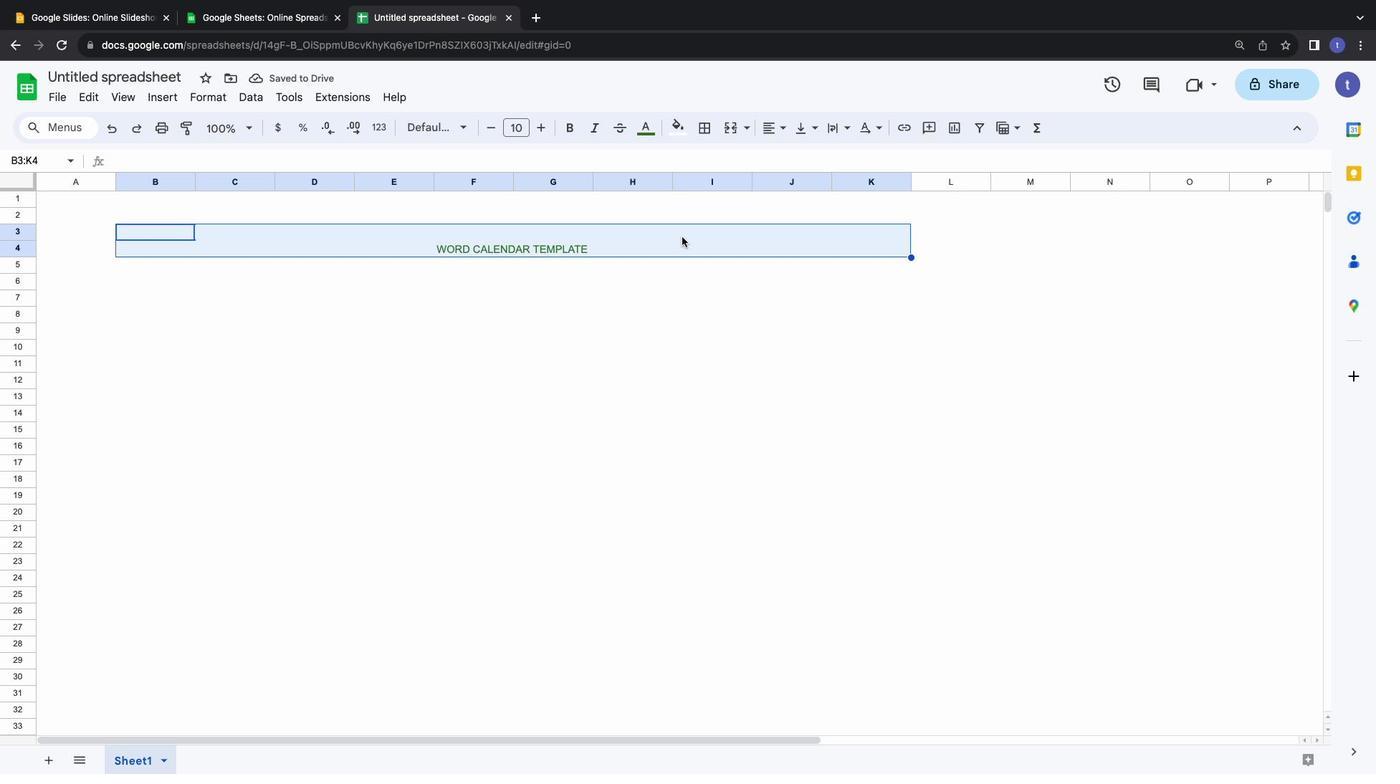 
Action: Mouse moved to (674, 130)
Screenshot: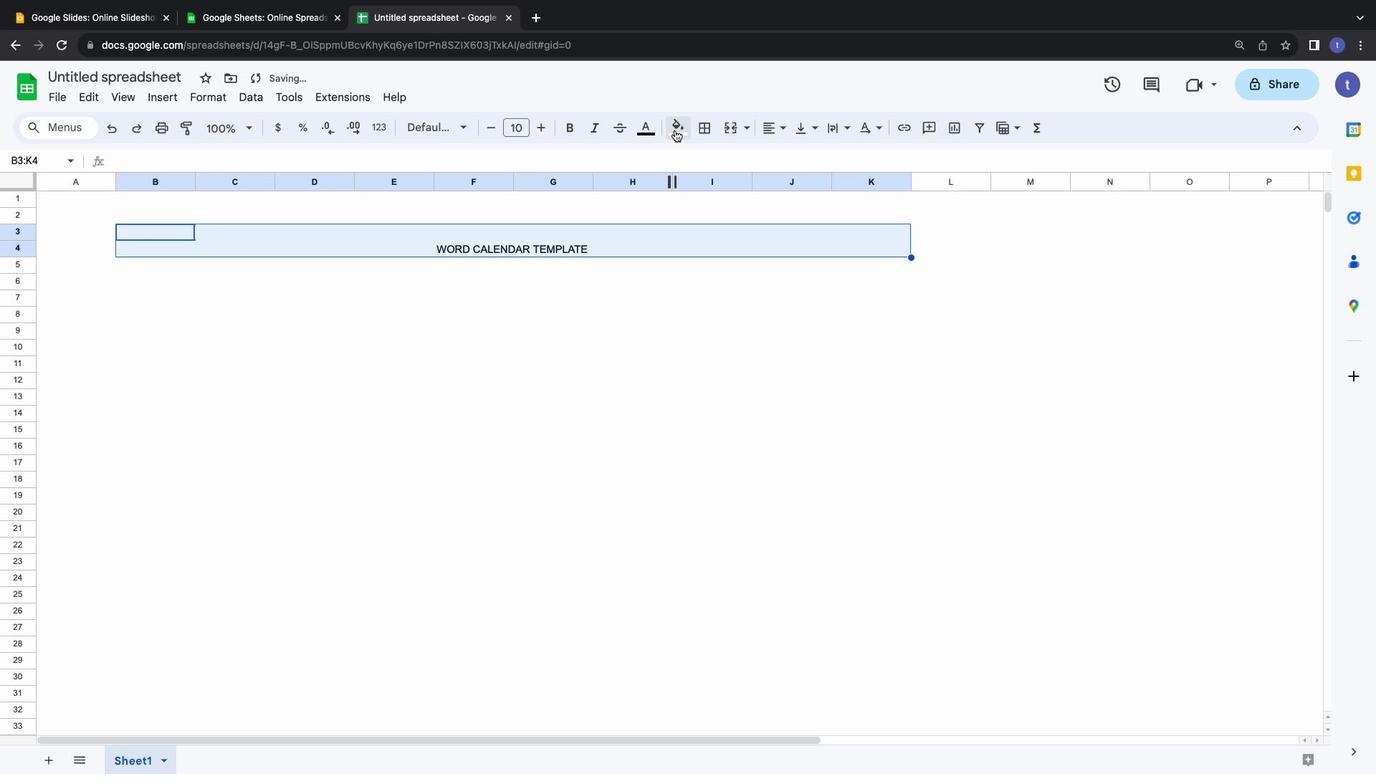 
Action: Mouse pressed left at (674, 130)
Screenshot: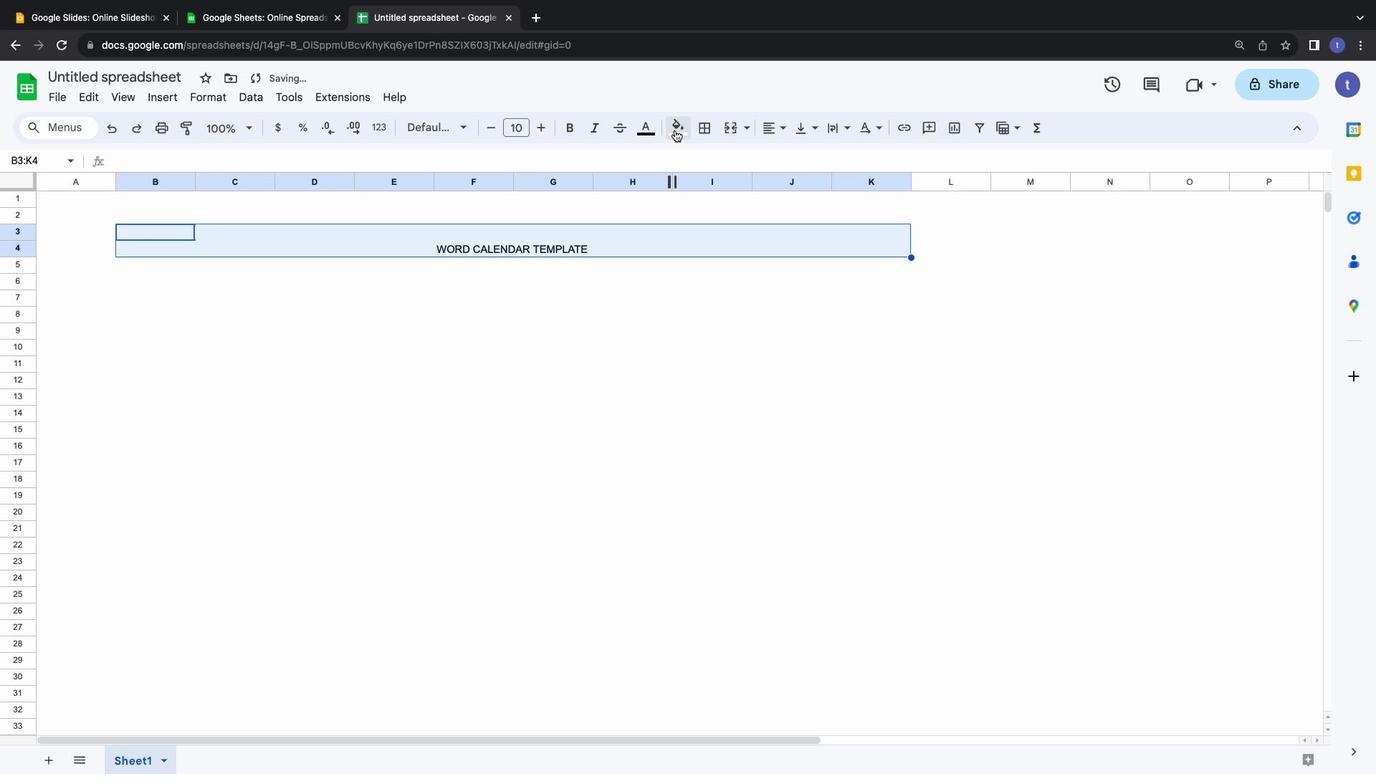 
Action: Mouse moved to (769, 274)
Screenshot: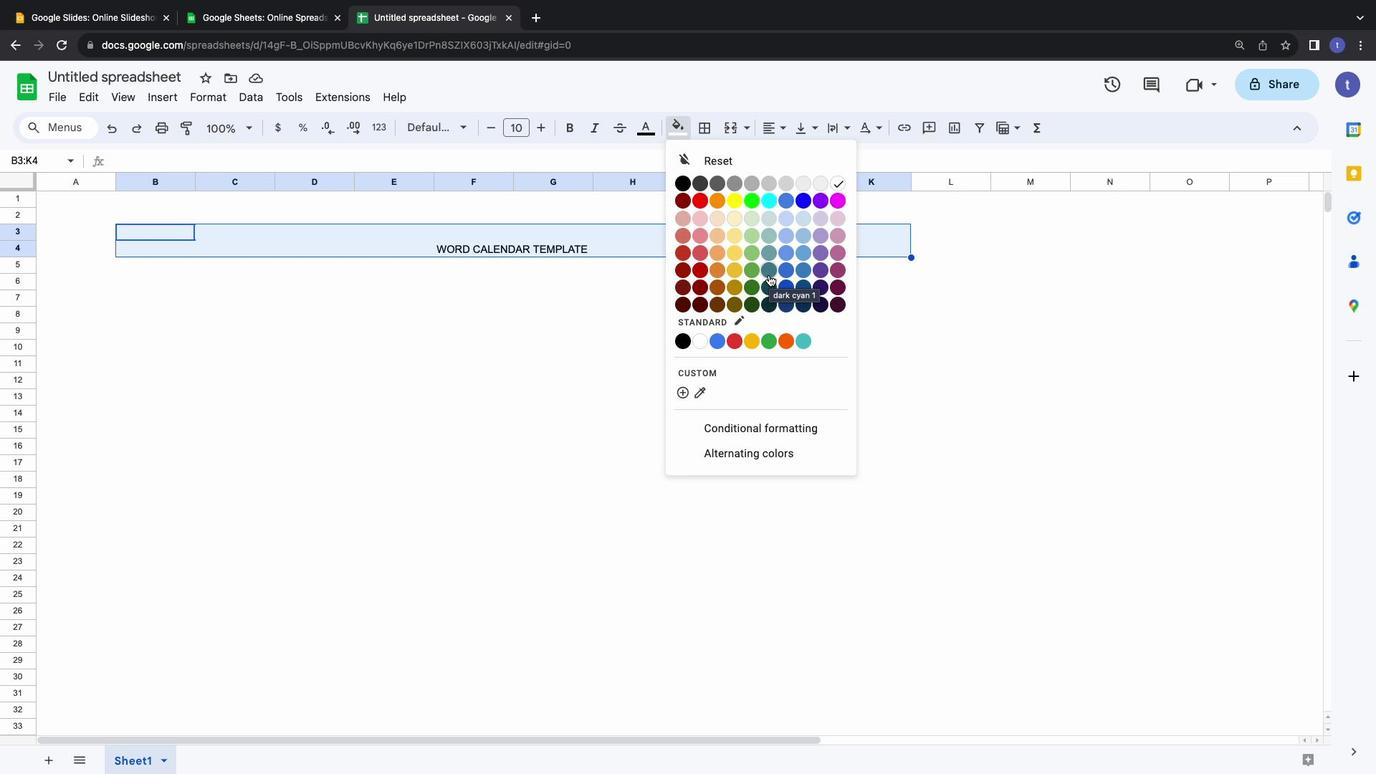 
Action: Mouse pressed left at (769, 274)
Screenshot: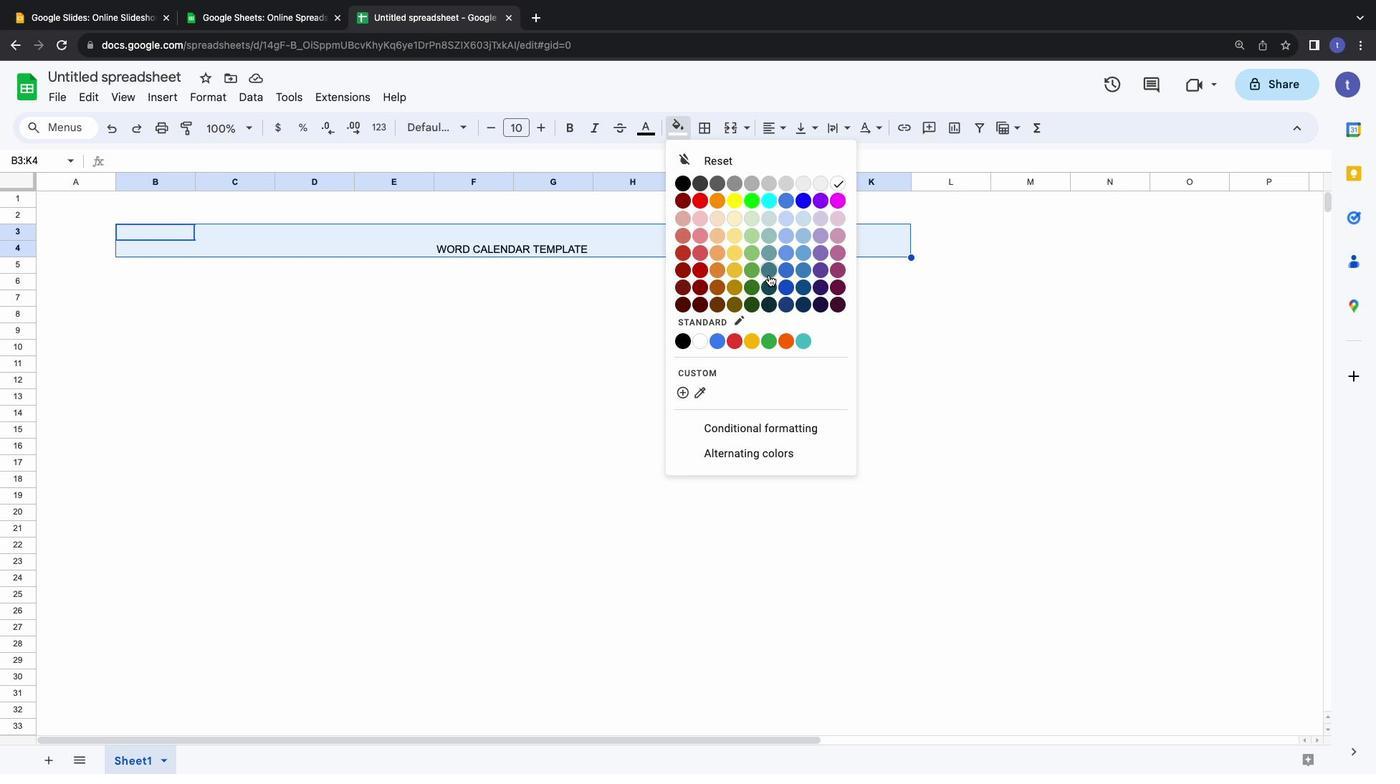 
Action: Mouse moved to (681, 120)
Screenshot: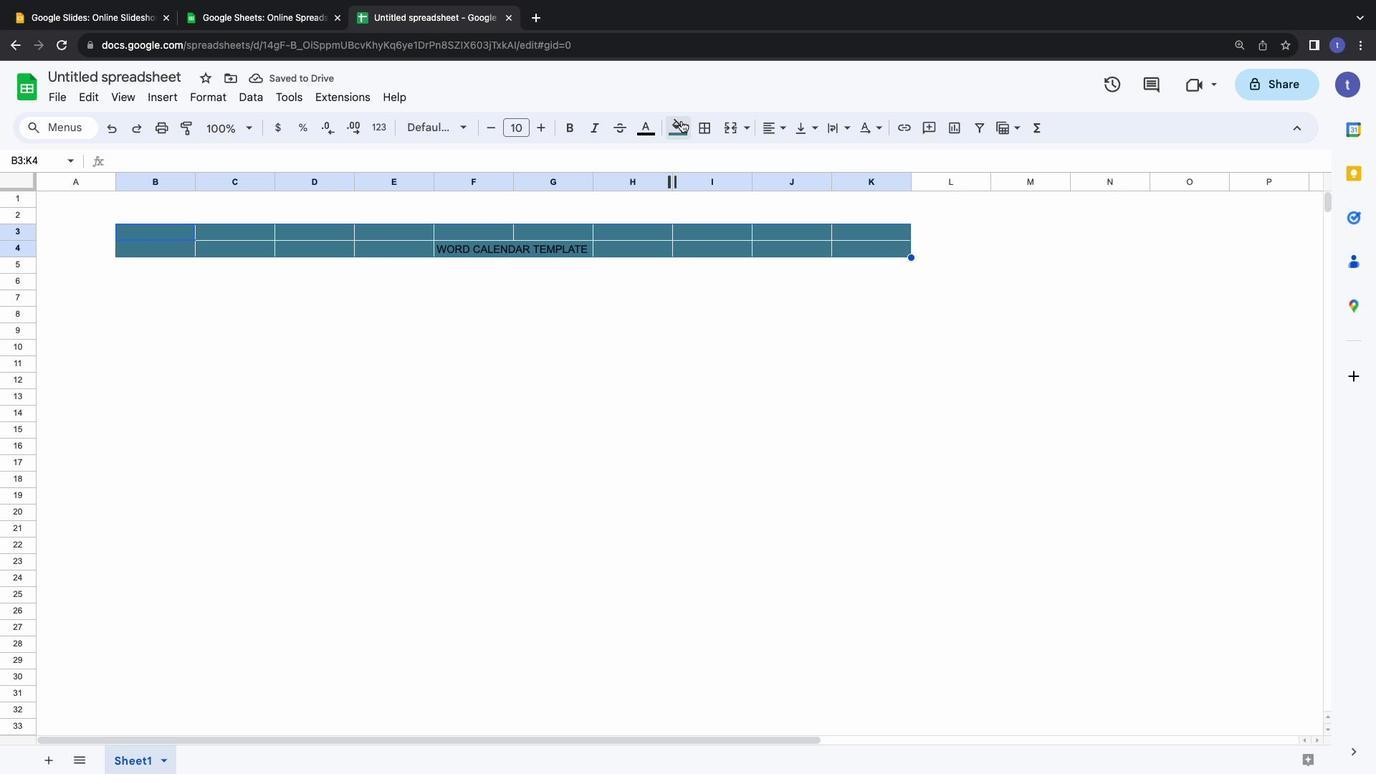 
Action: Mouse pressed left at (681, 120)
Screenshot: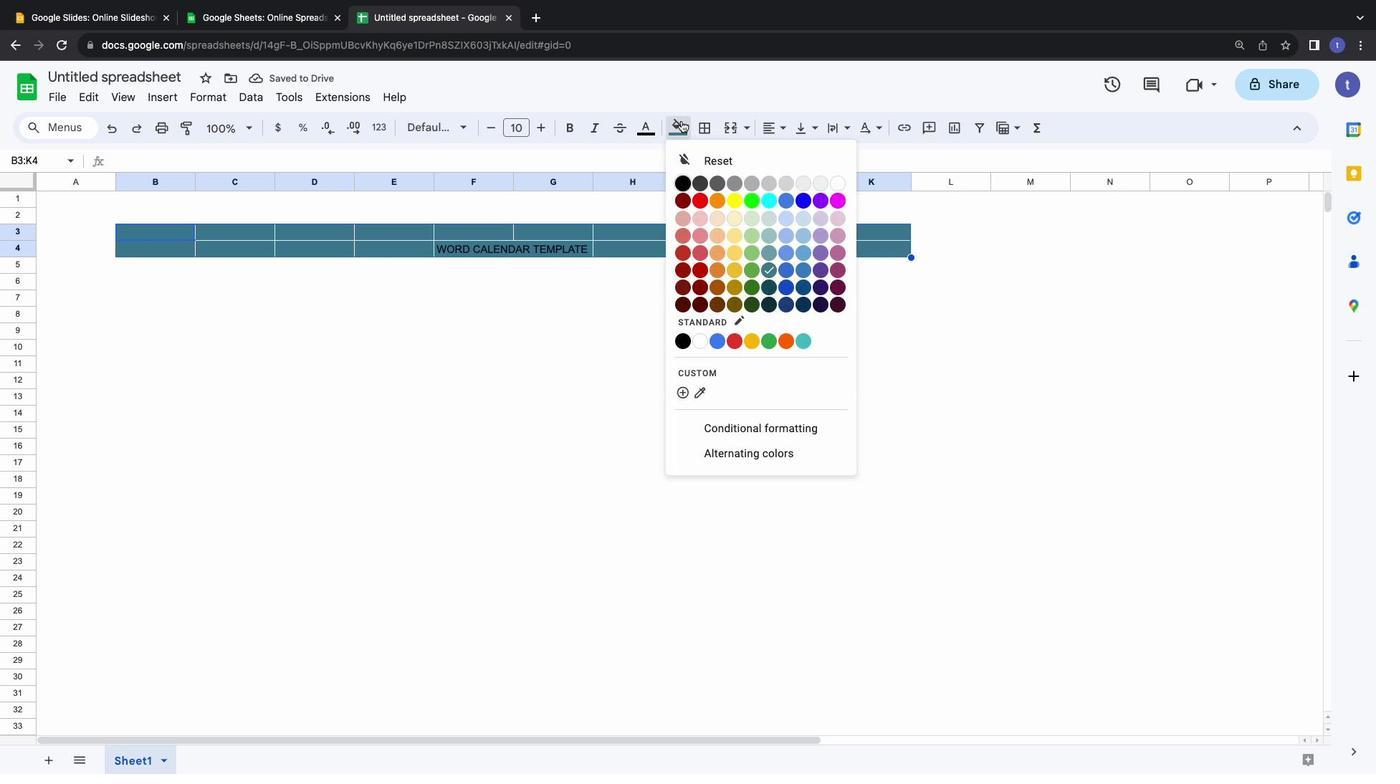 
Action: Mouse moved to (752, 299)
Screenshot: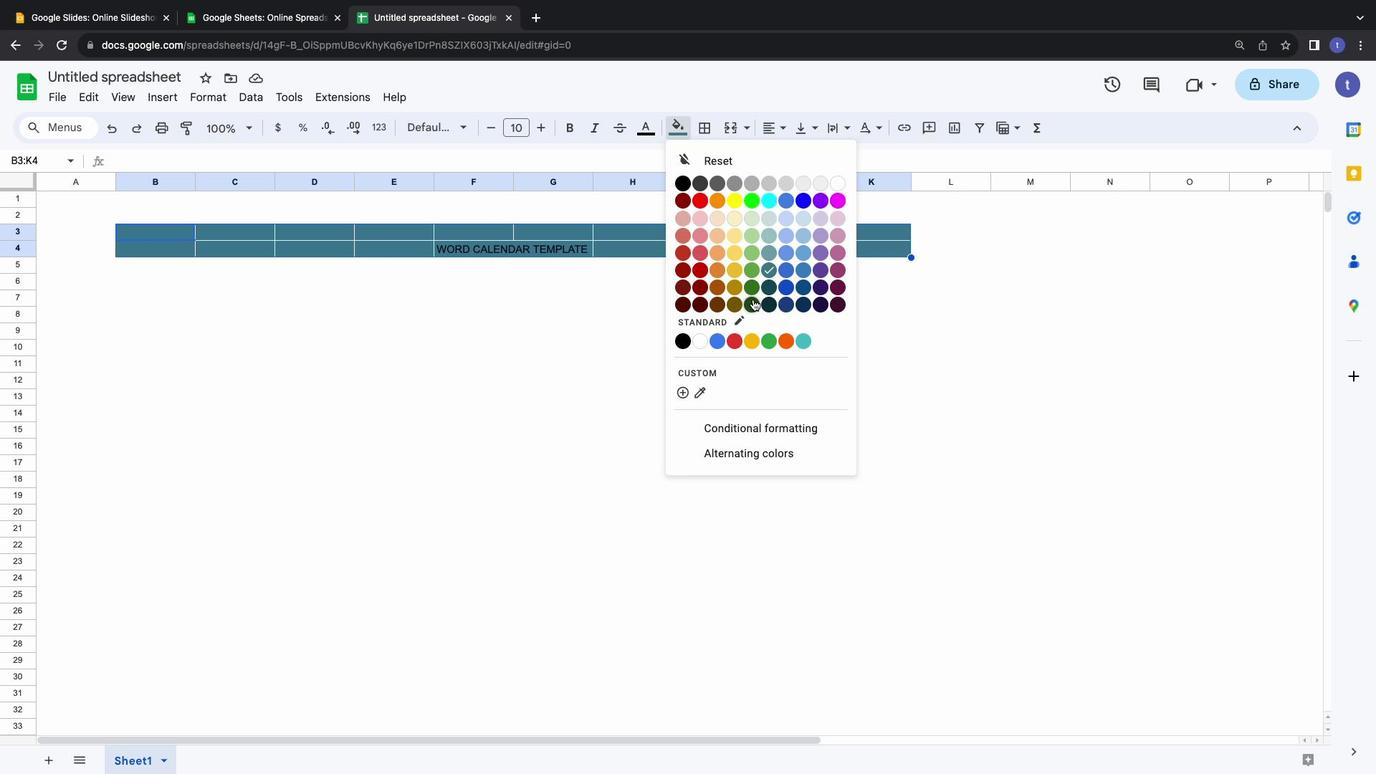 
Action: Mouse pressed left at (752, 299)
Screenshot: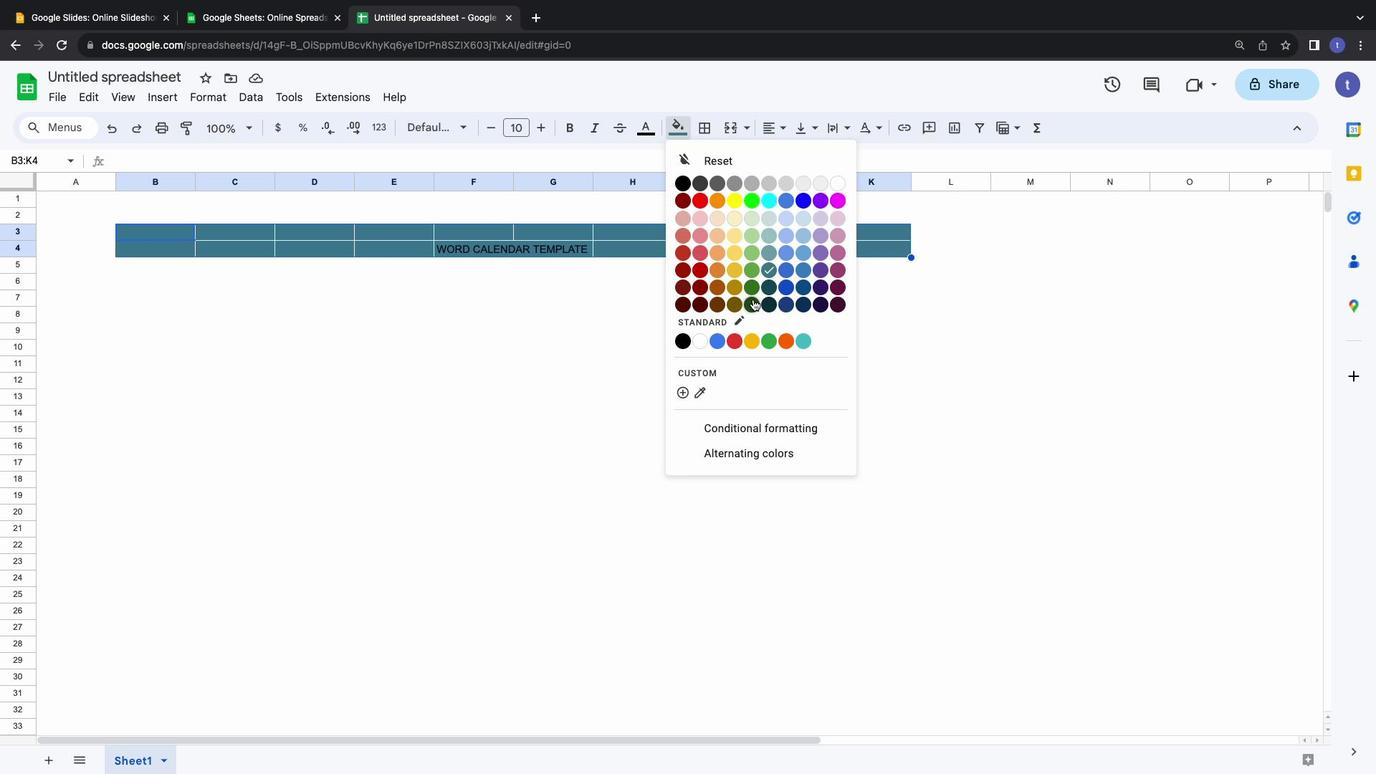 
Action: Mouse moved to (644, 129)
Screenshot: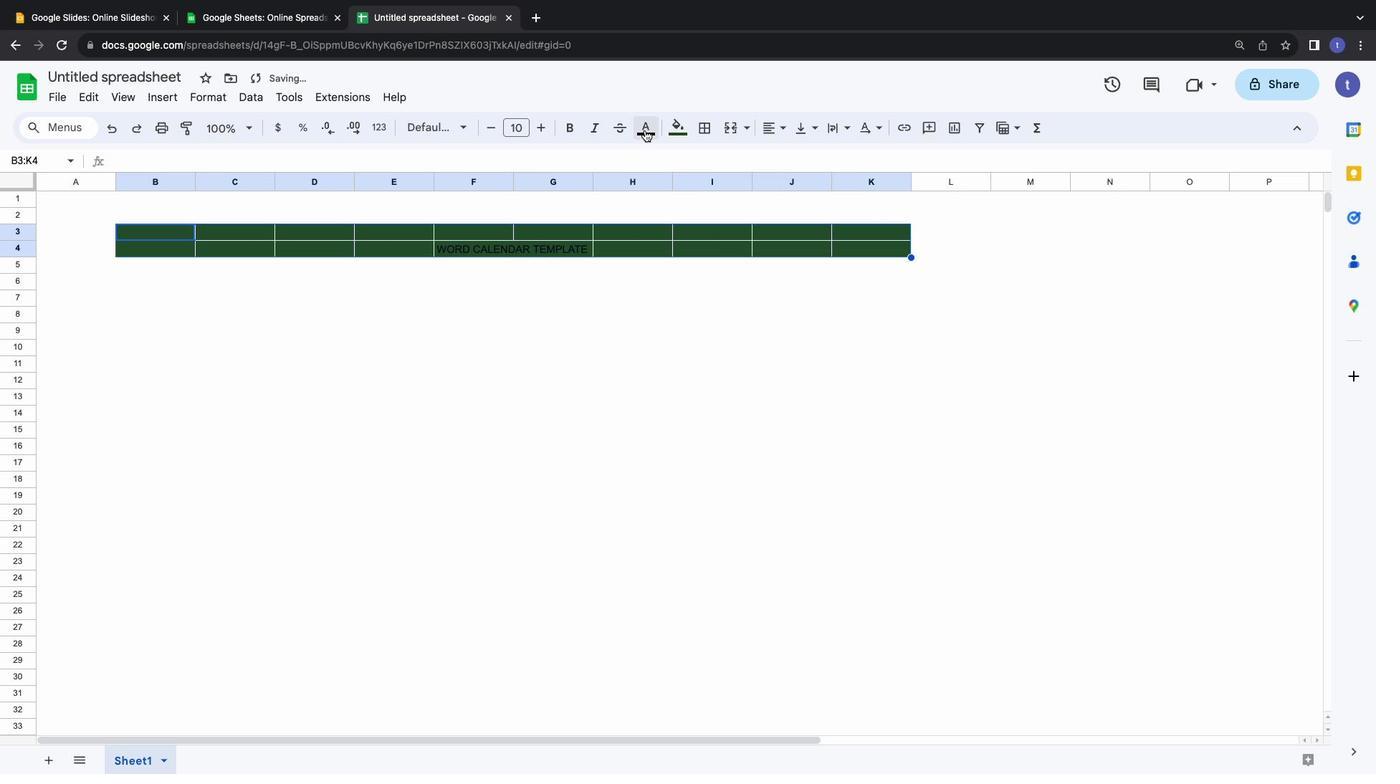 
Action: Mouse pressed left at (644, 129)
Screenshot: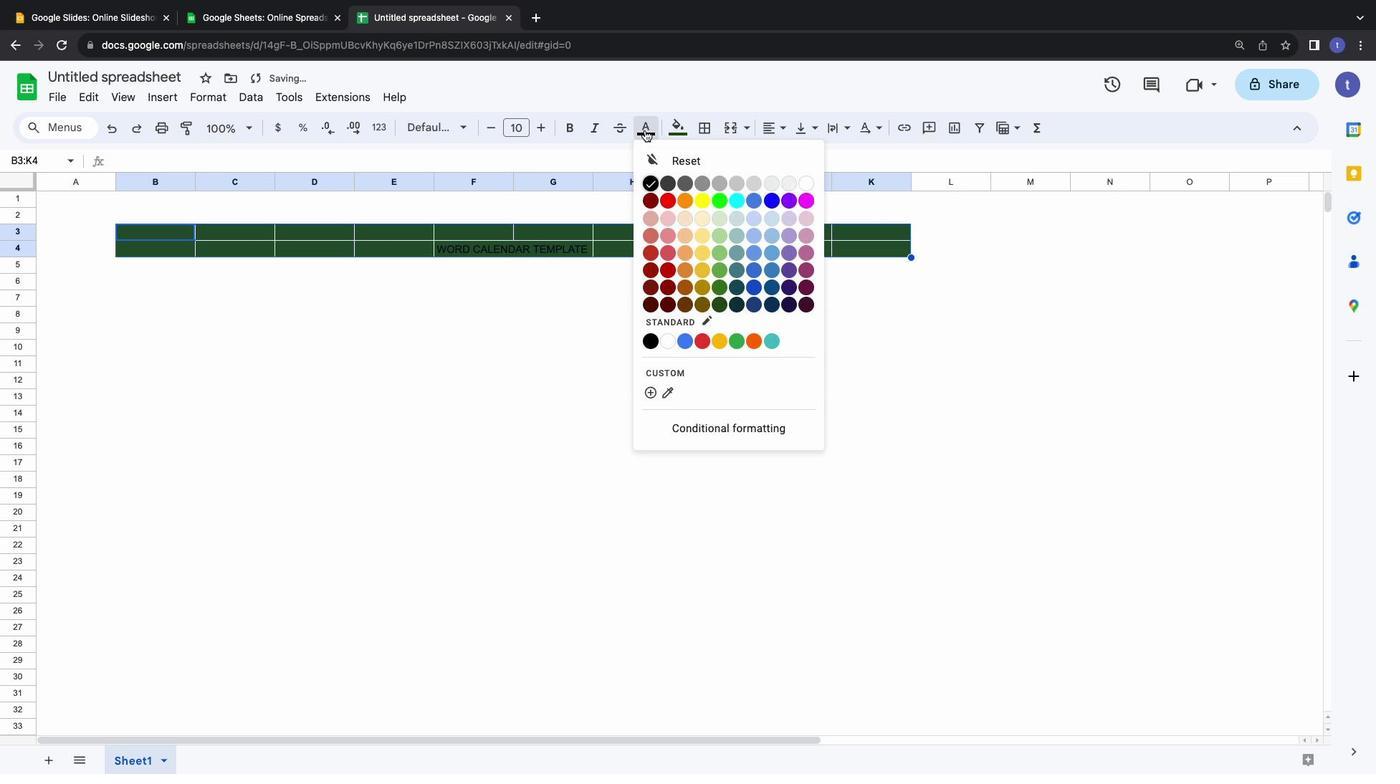 
Action: Mouse moved to (721, 285)
Screenshot: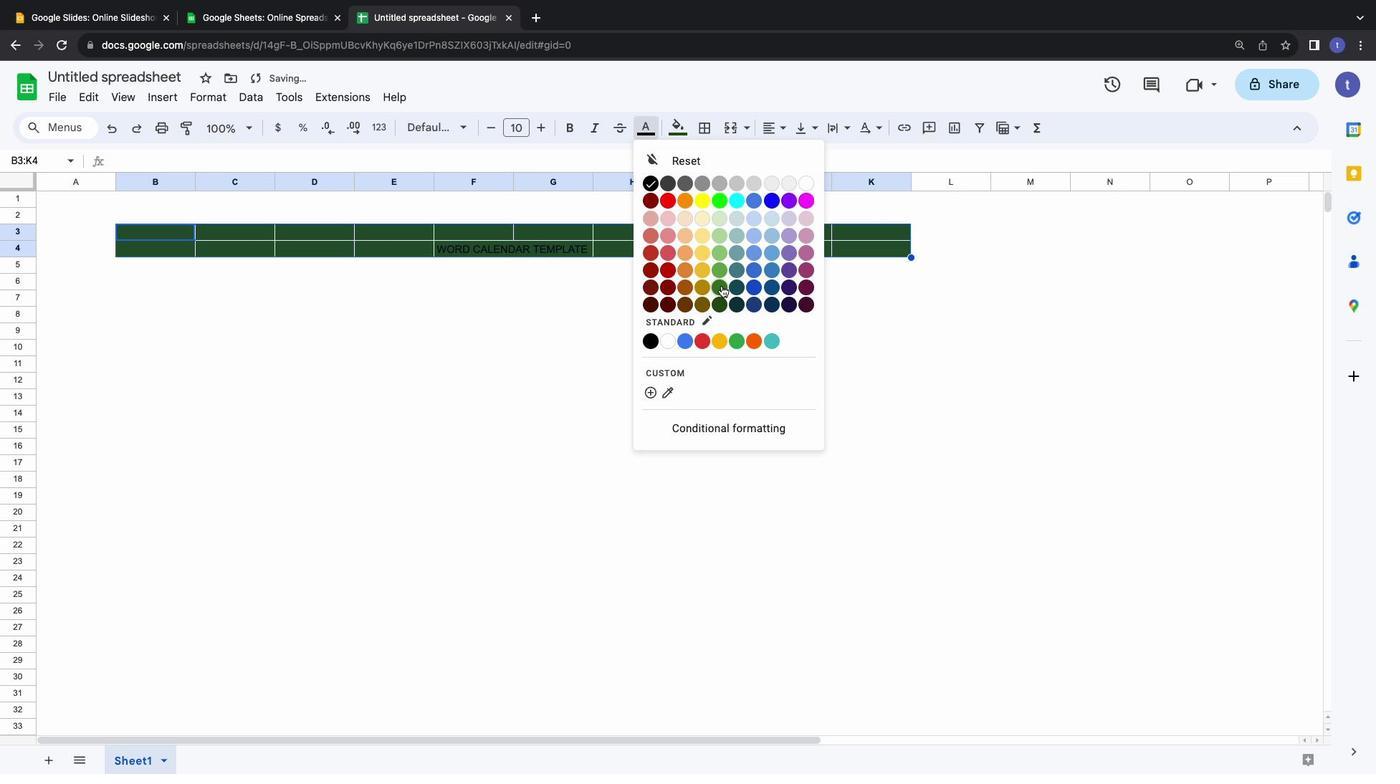 
Action: Mouse pressed left at (721, 285)
Screenshot: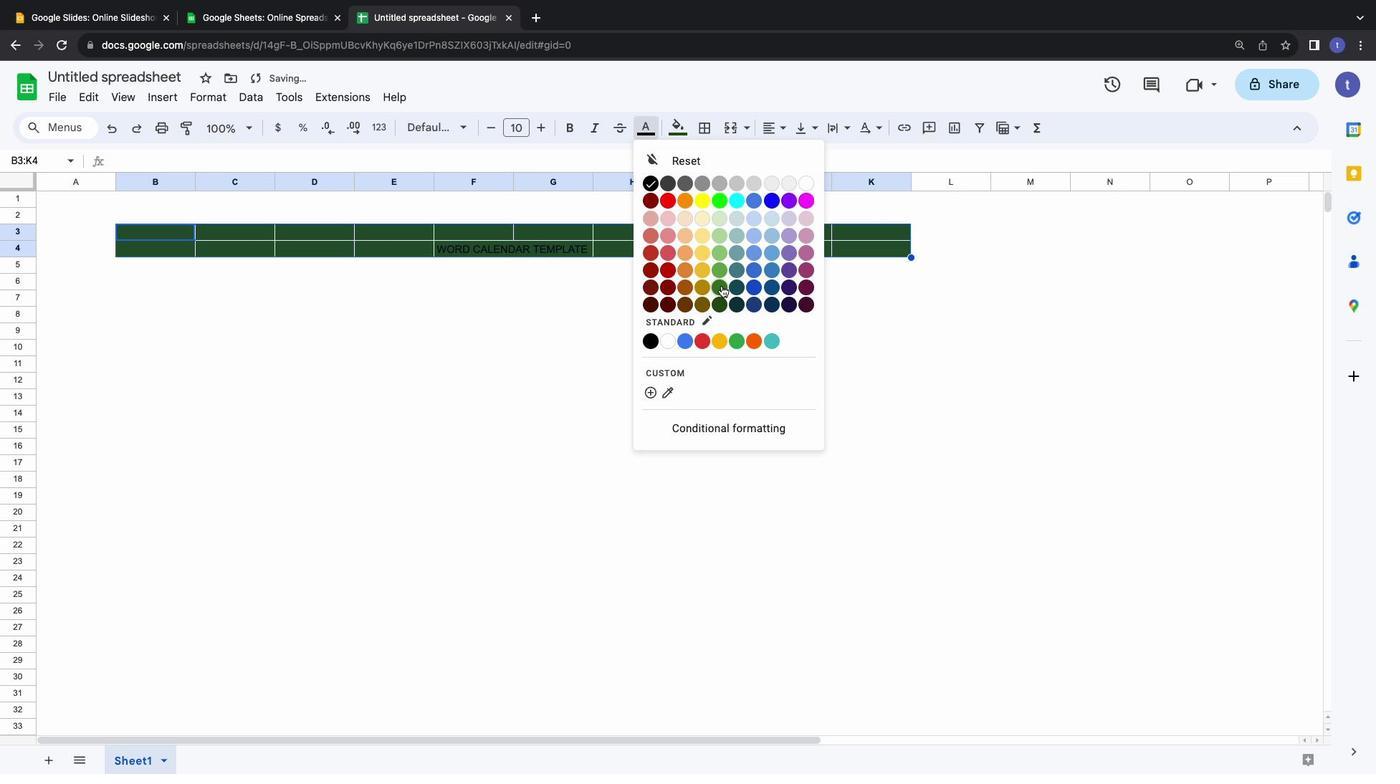 
Action: Mouse moved to (681, 130)
Screenshot: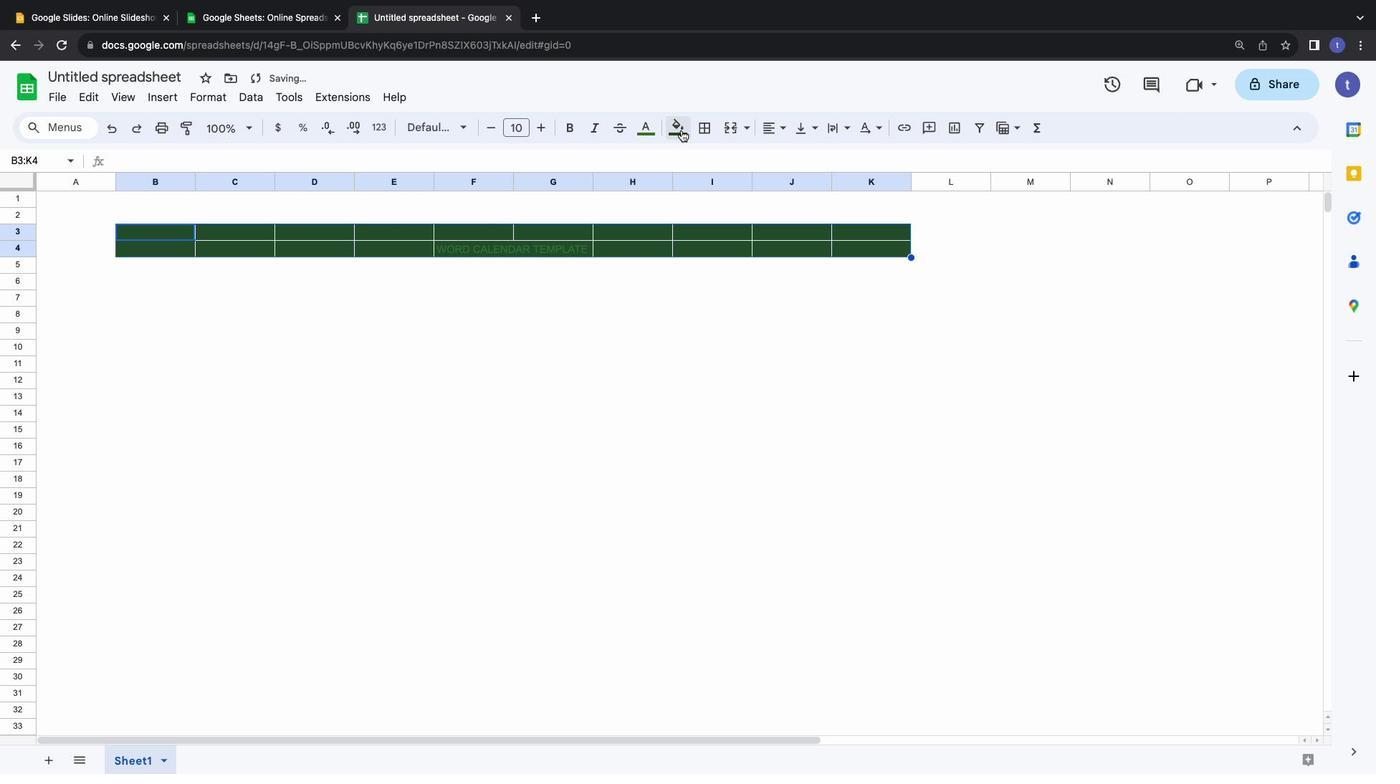 
Action: Mouse pressed left at (681, 130)
Screenshot: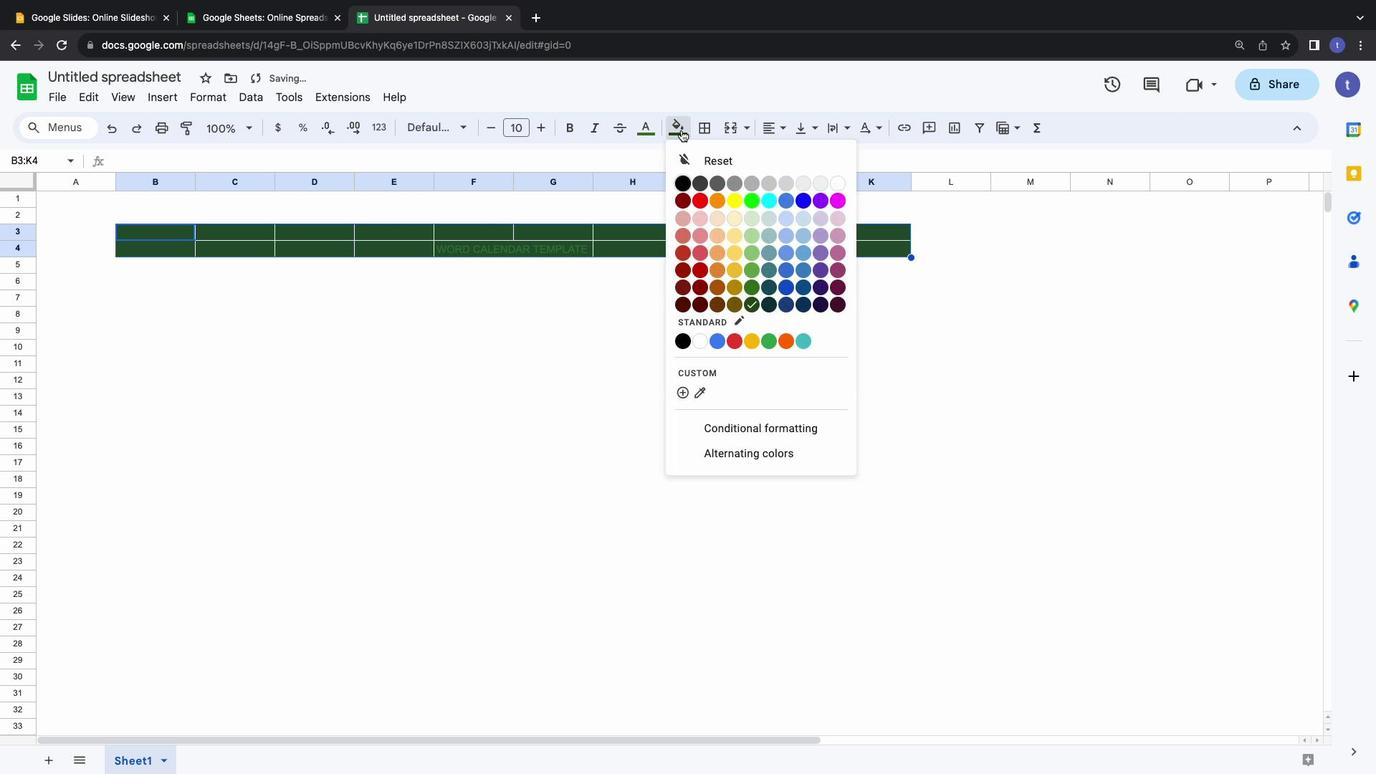 
Action: Mouse moved to (752, 286)
Screenshot: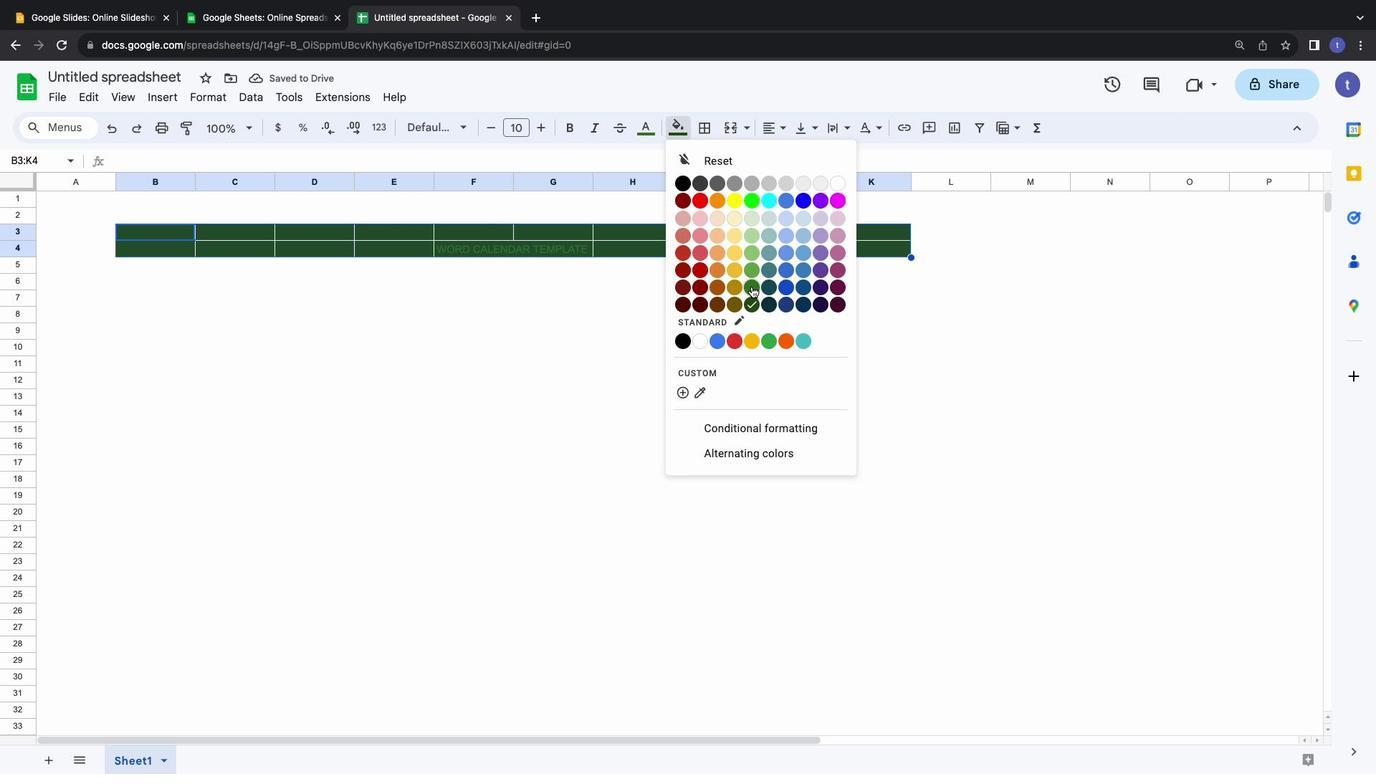 
Action: Mouse pressed left at (752, 286)
Screenshot: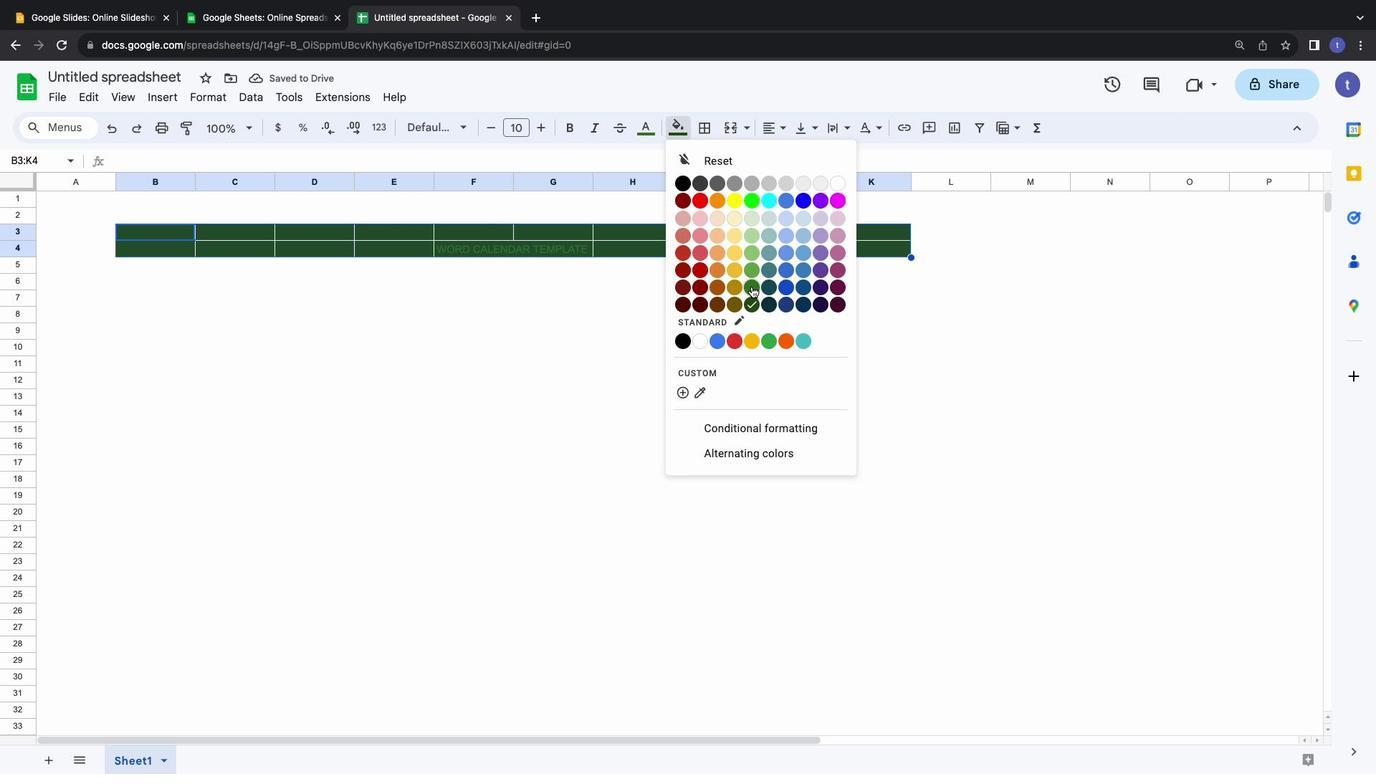 
Action: Mouse moved to (644, 119)
Screenshot: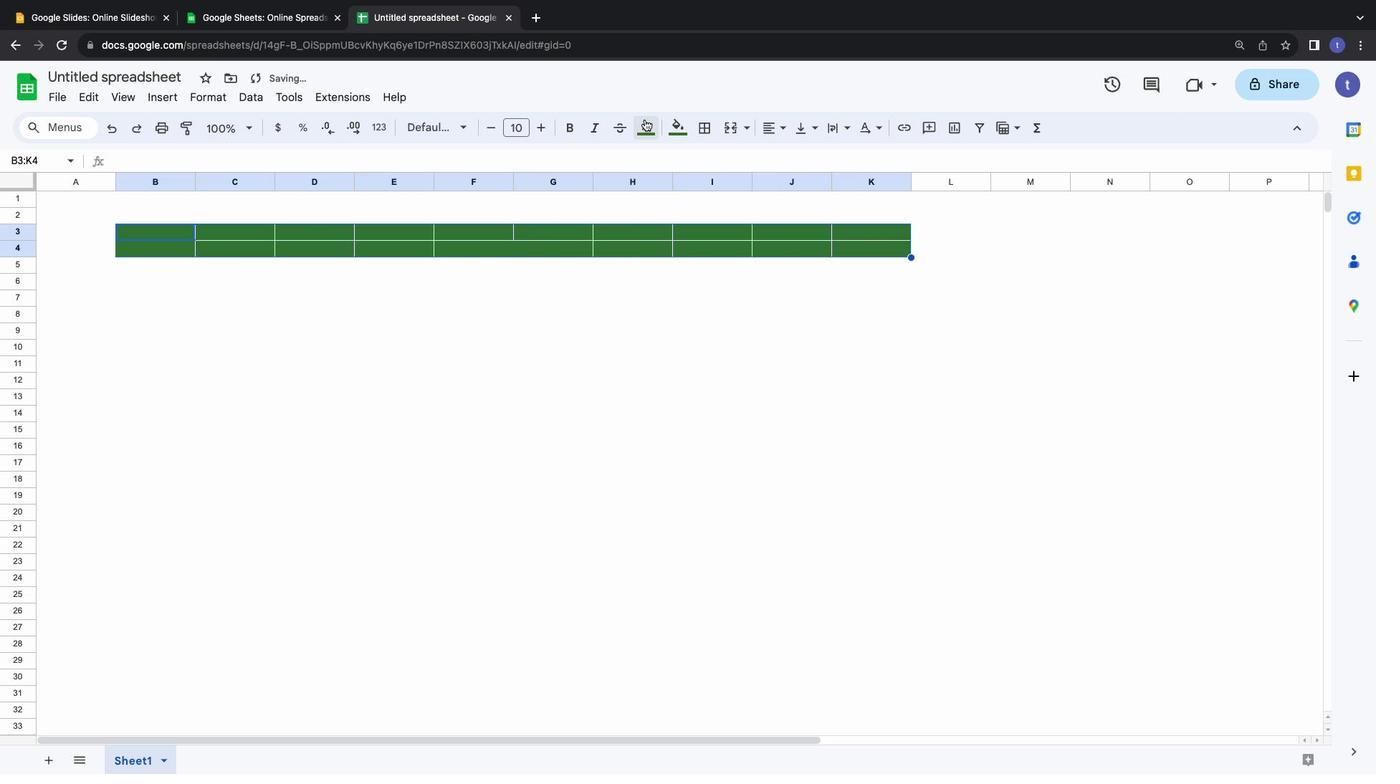 
Action: Mouse pressed left at (644, 119)
Screenshot: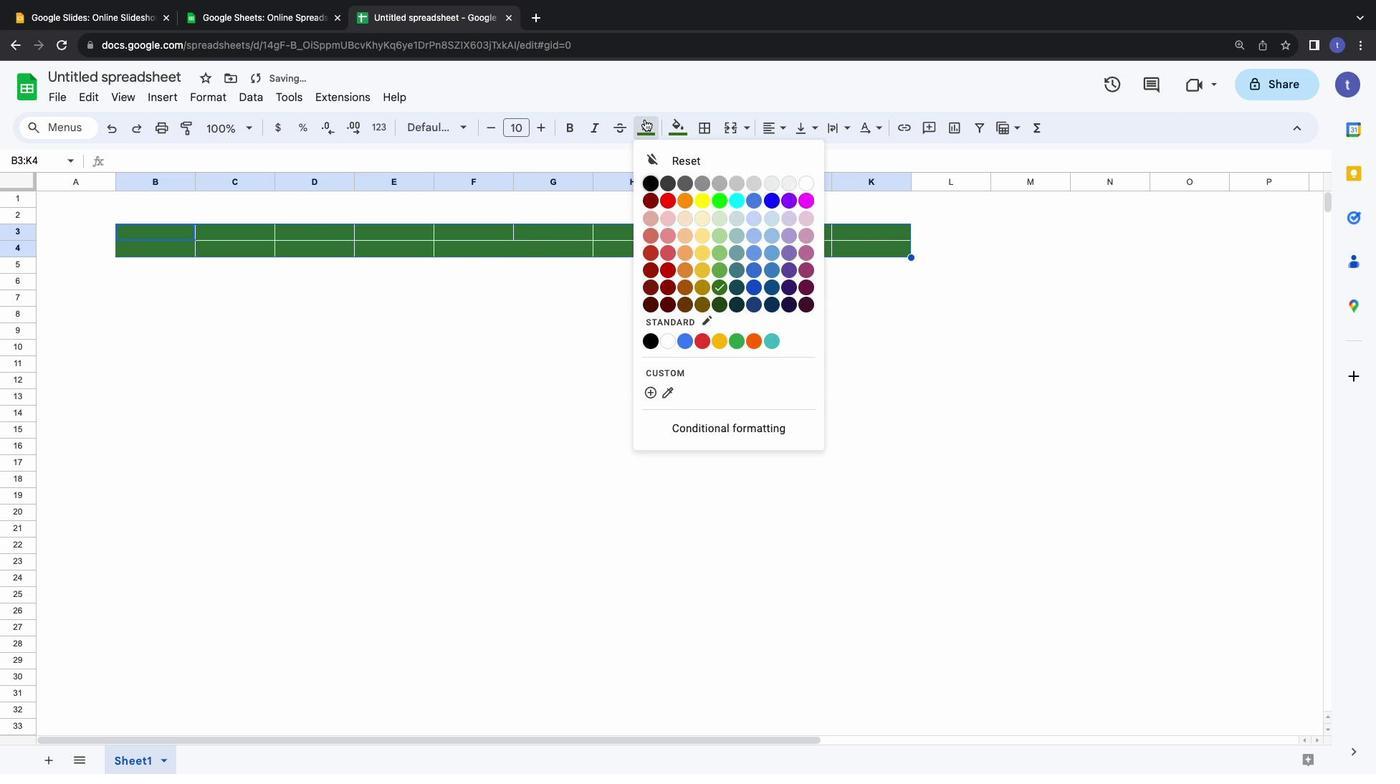 
Action: Mouse moved to (803, 184)
Screenshot: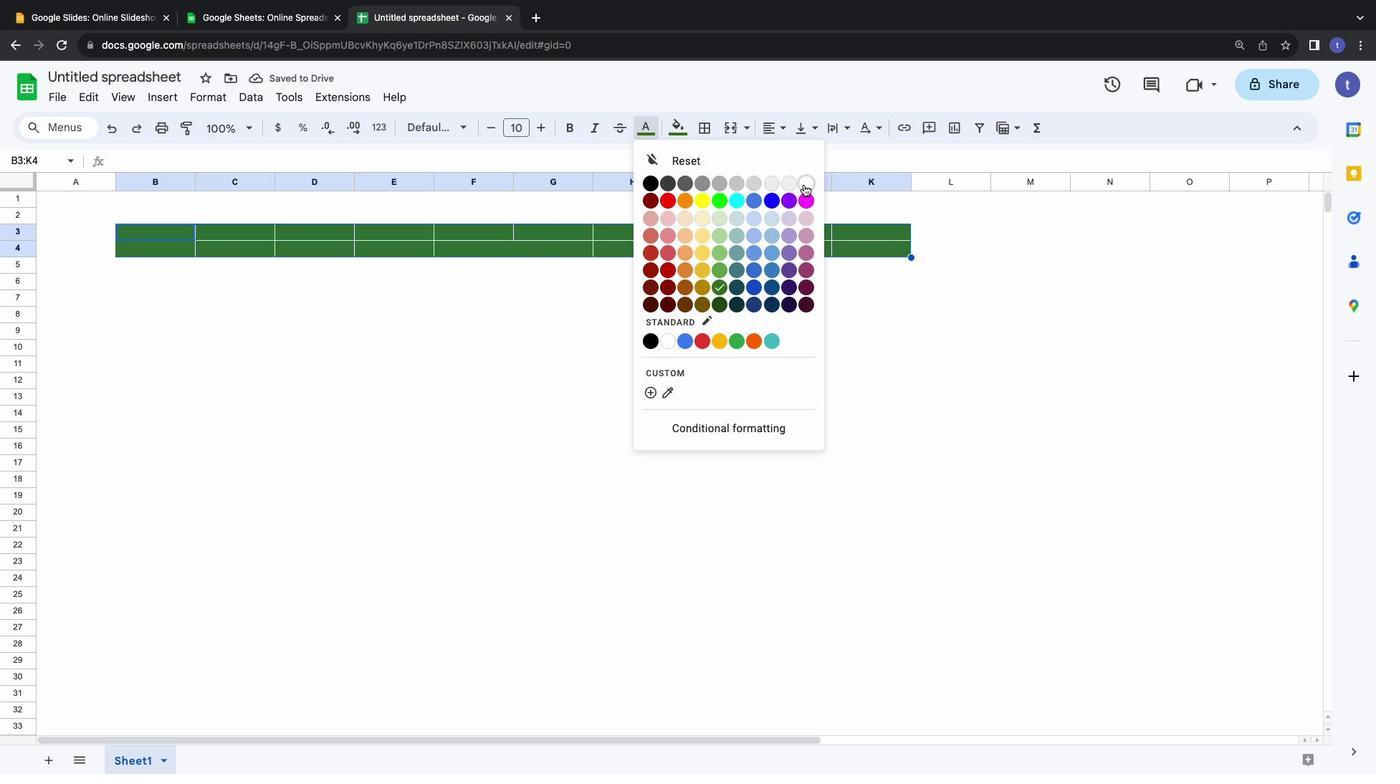 
Action: Mouse pressed left at (803, 184)
Screenshot: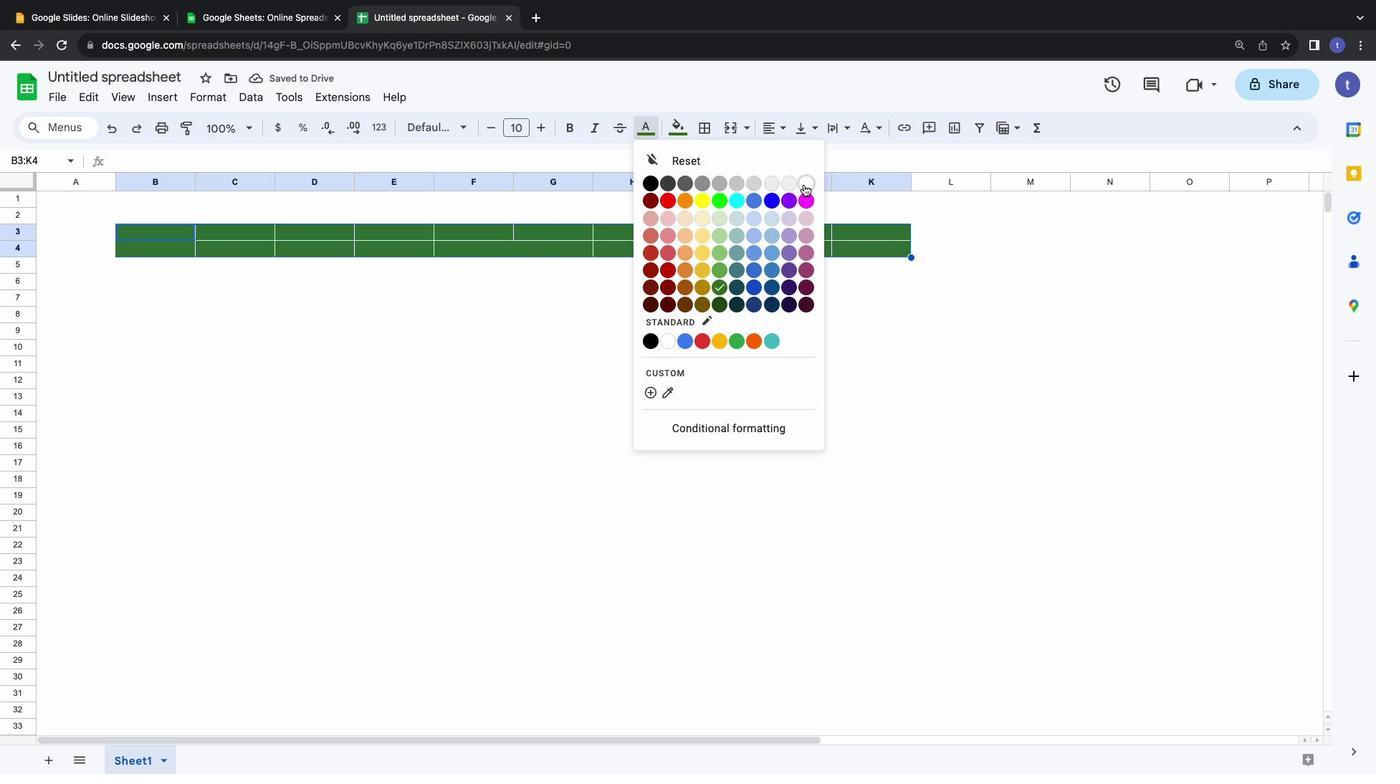 
Action: Mouse moved to (702, 125)
Screenshot: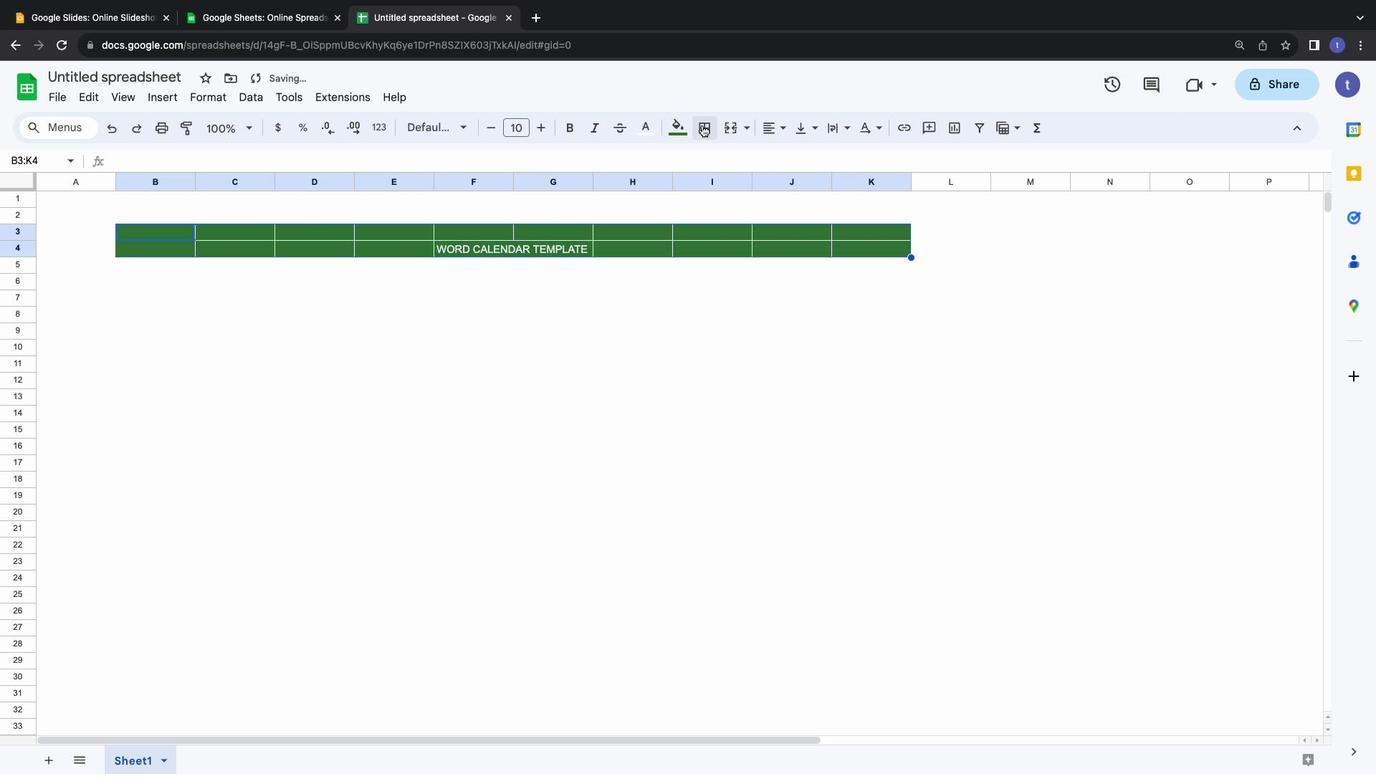 
Action: Mouse pressed left at (702, 125)
Screenshot: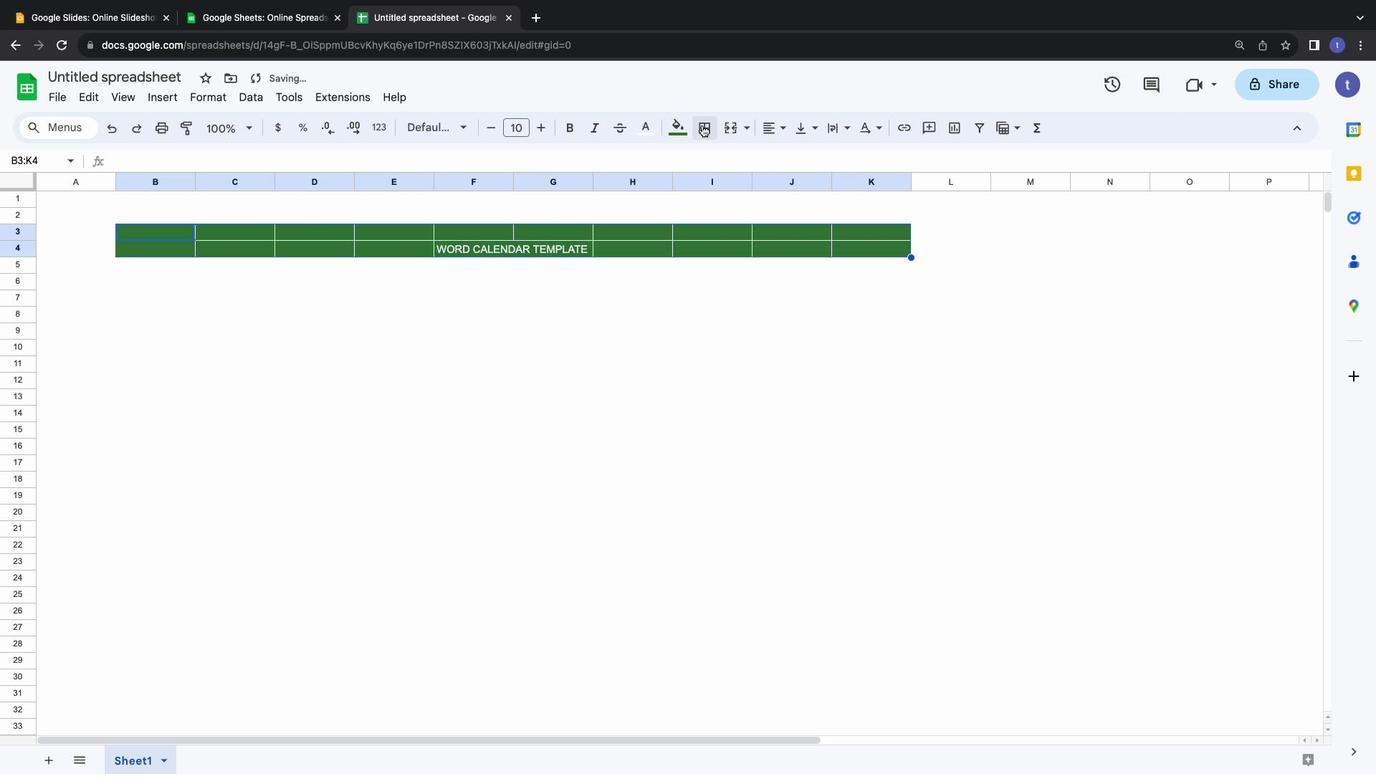 
Action: Mouse moved to (860, 166)
Screenshot: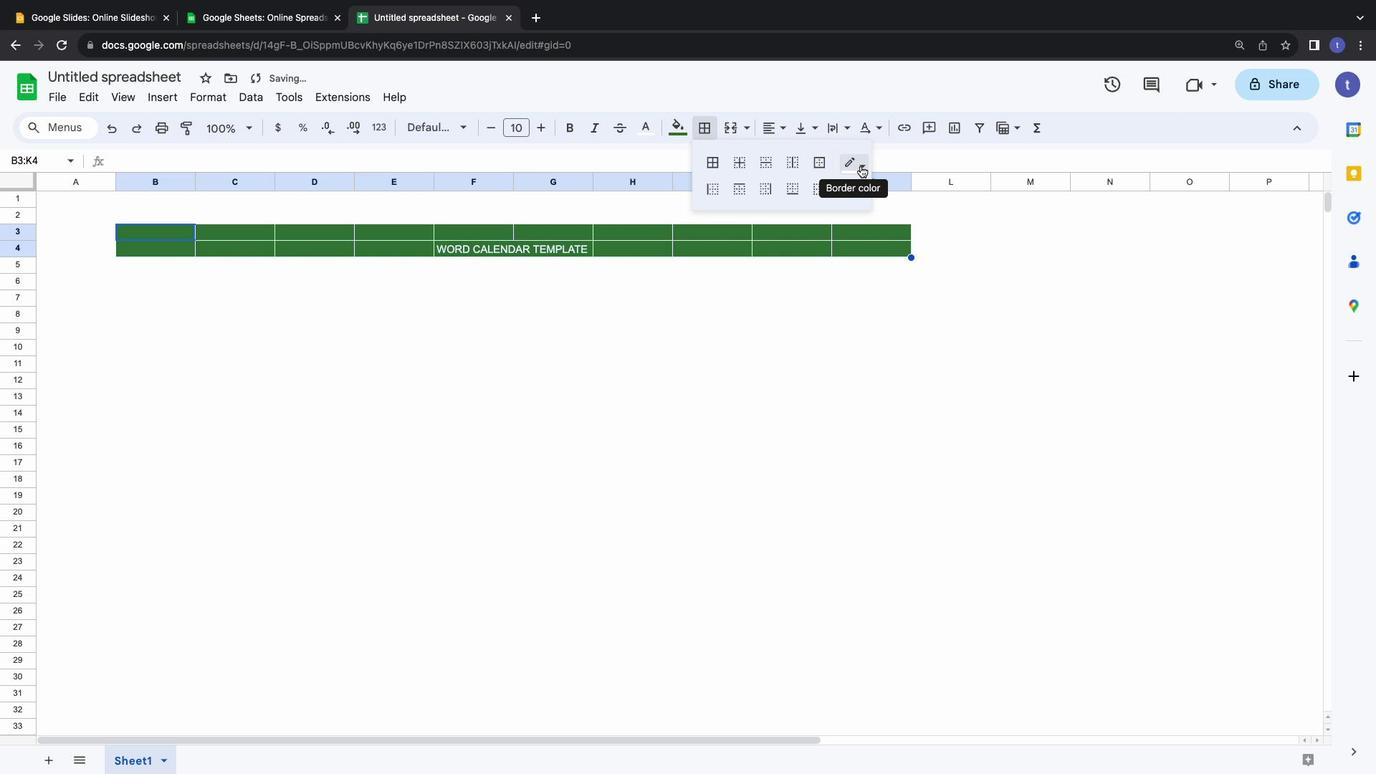 
Action: Mouse pressed left at (860, 166)
Screenshot: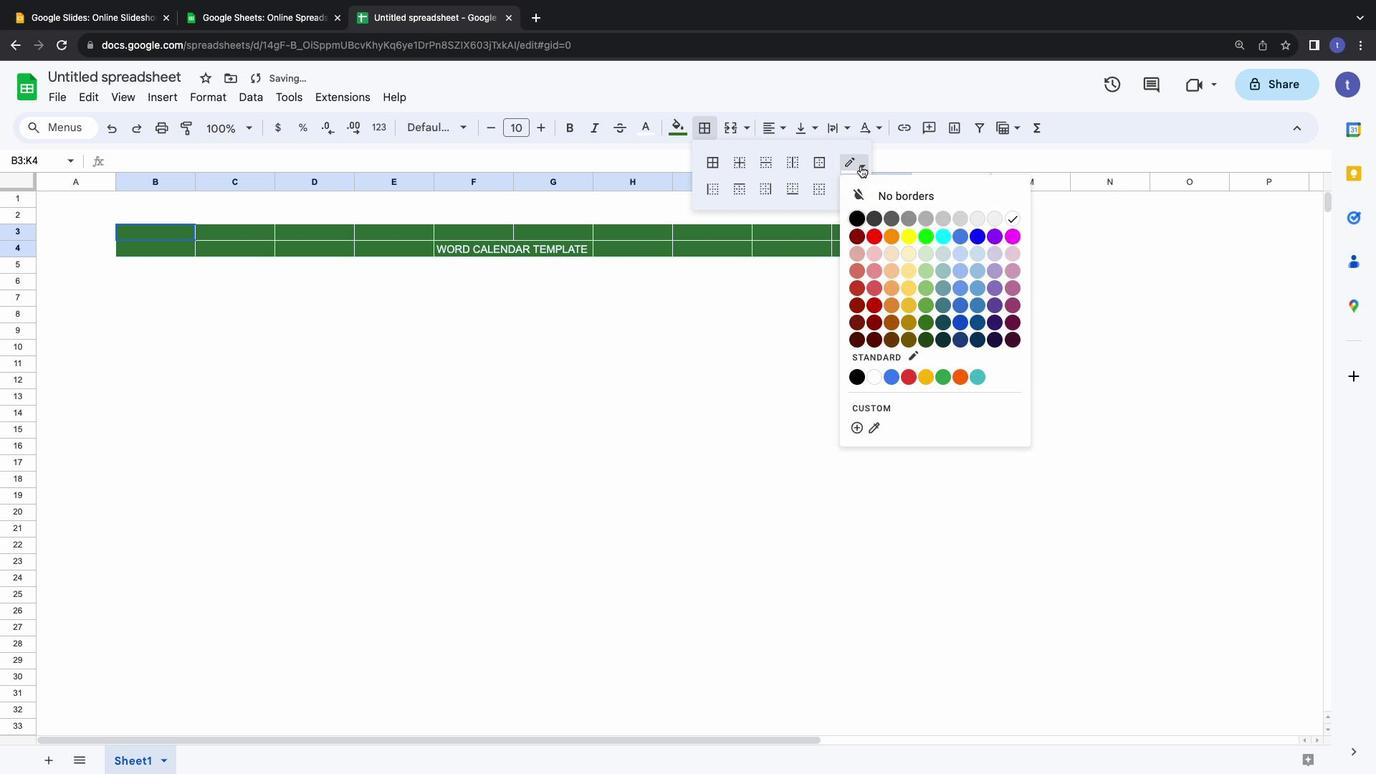 
Action: Mouse moved to (709, 165)
Screenshot: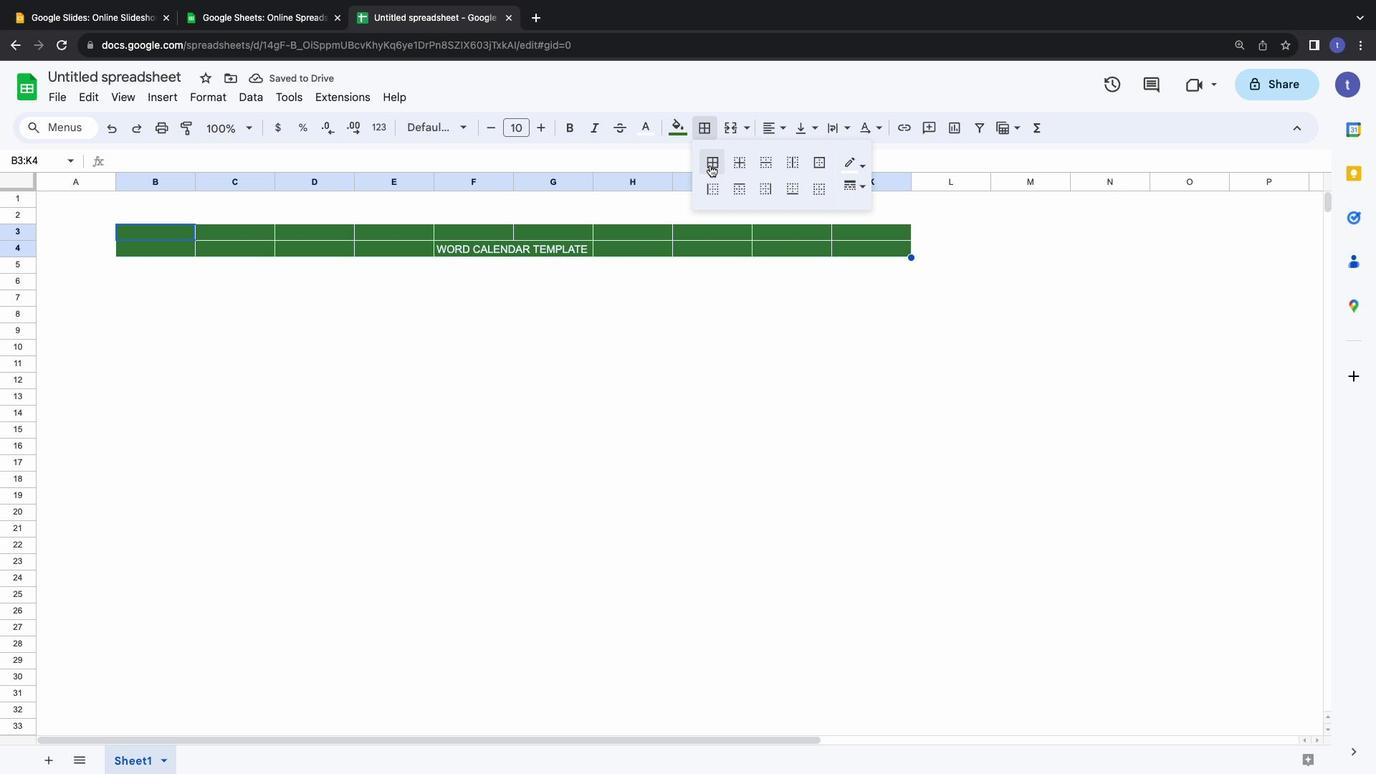 
Action: Mouse pressed left at (709, 165)
Screenshot: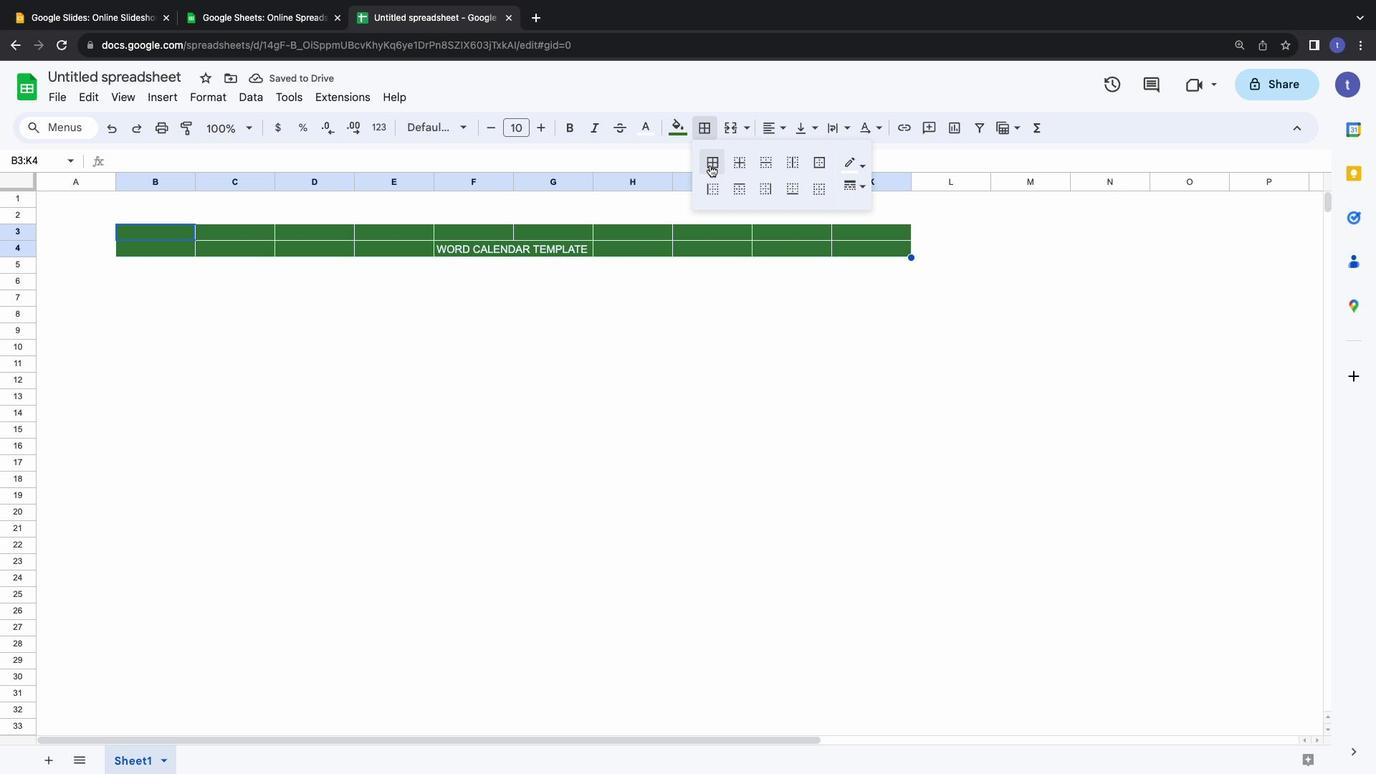 
Action: Mouse moved to (858, 162)
Screenshot: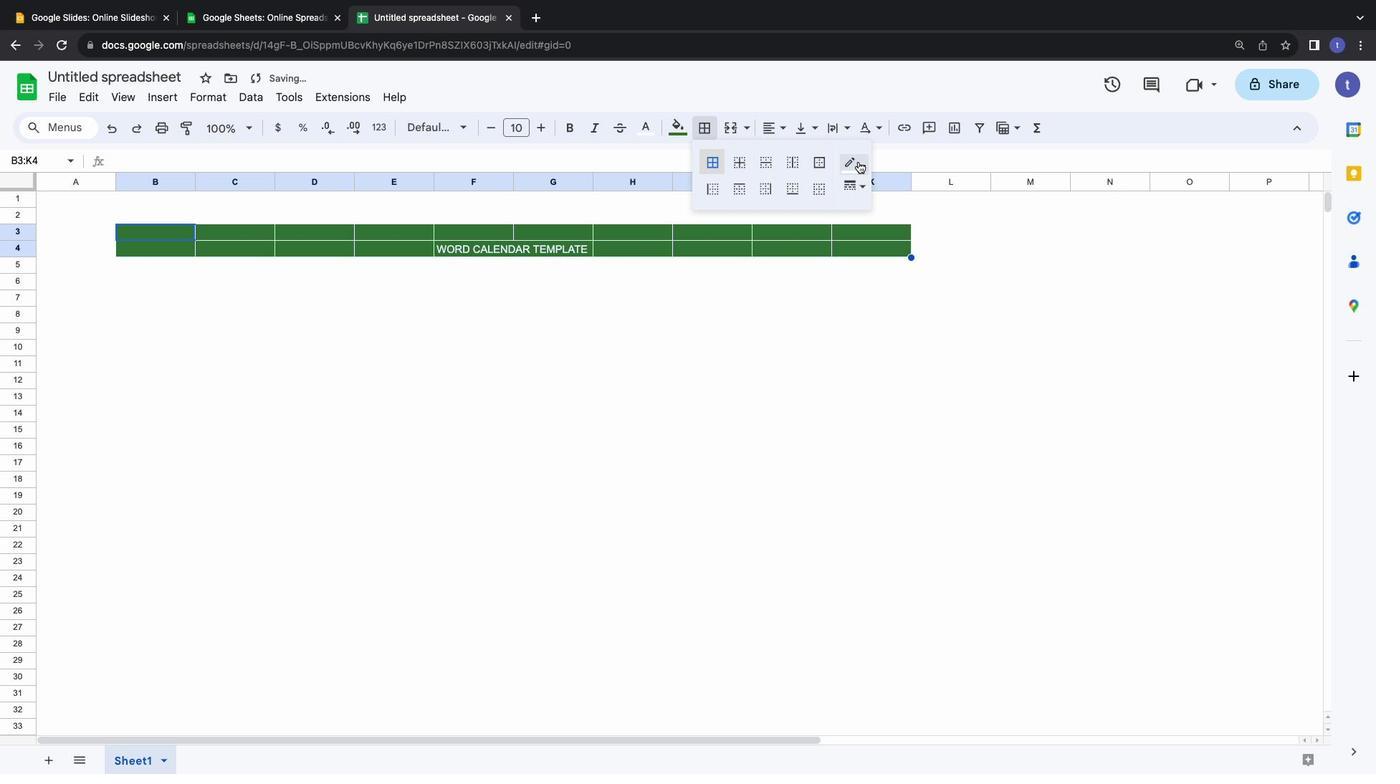
Action: Mouse pressed left at (858, 162)
Screenshot: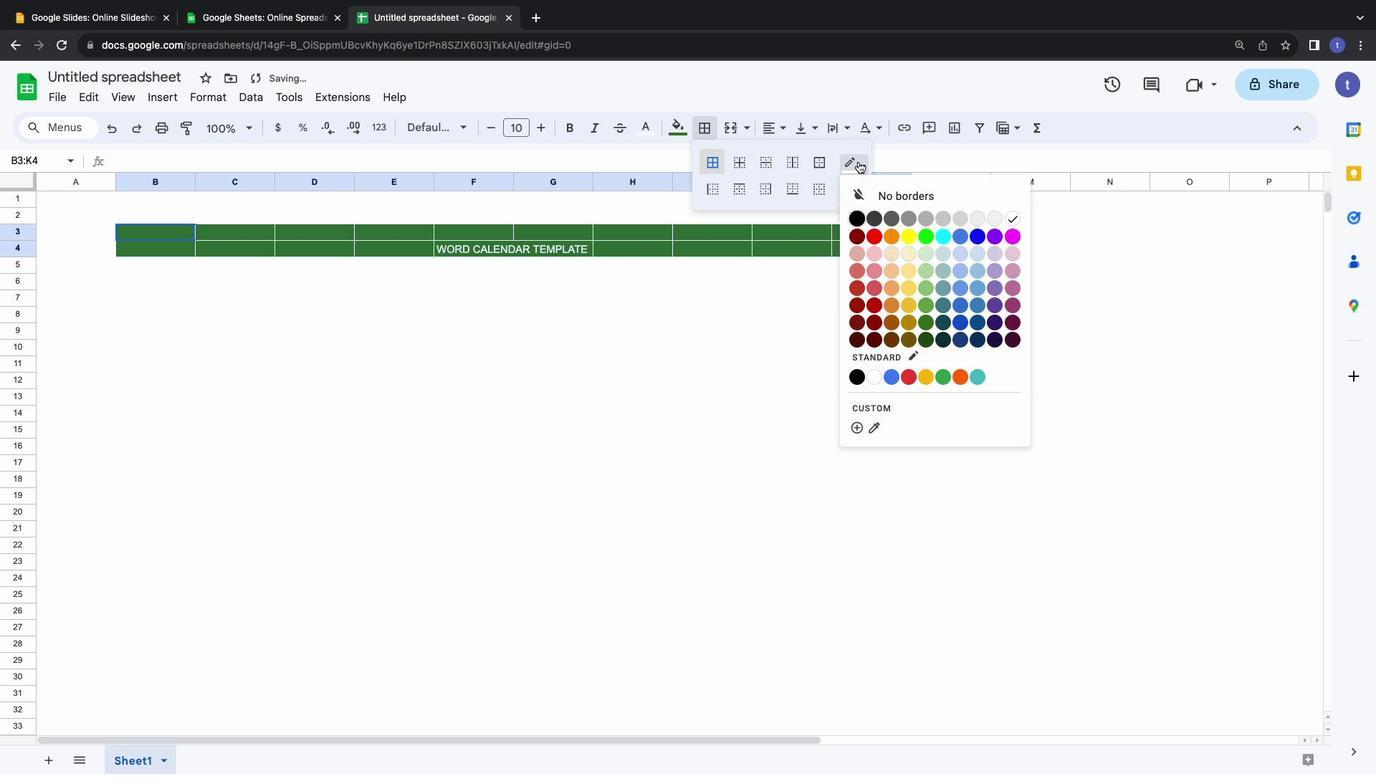 
Action: Mouse moved to (932, 321)
Screenshot: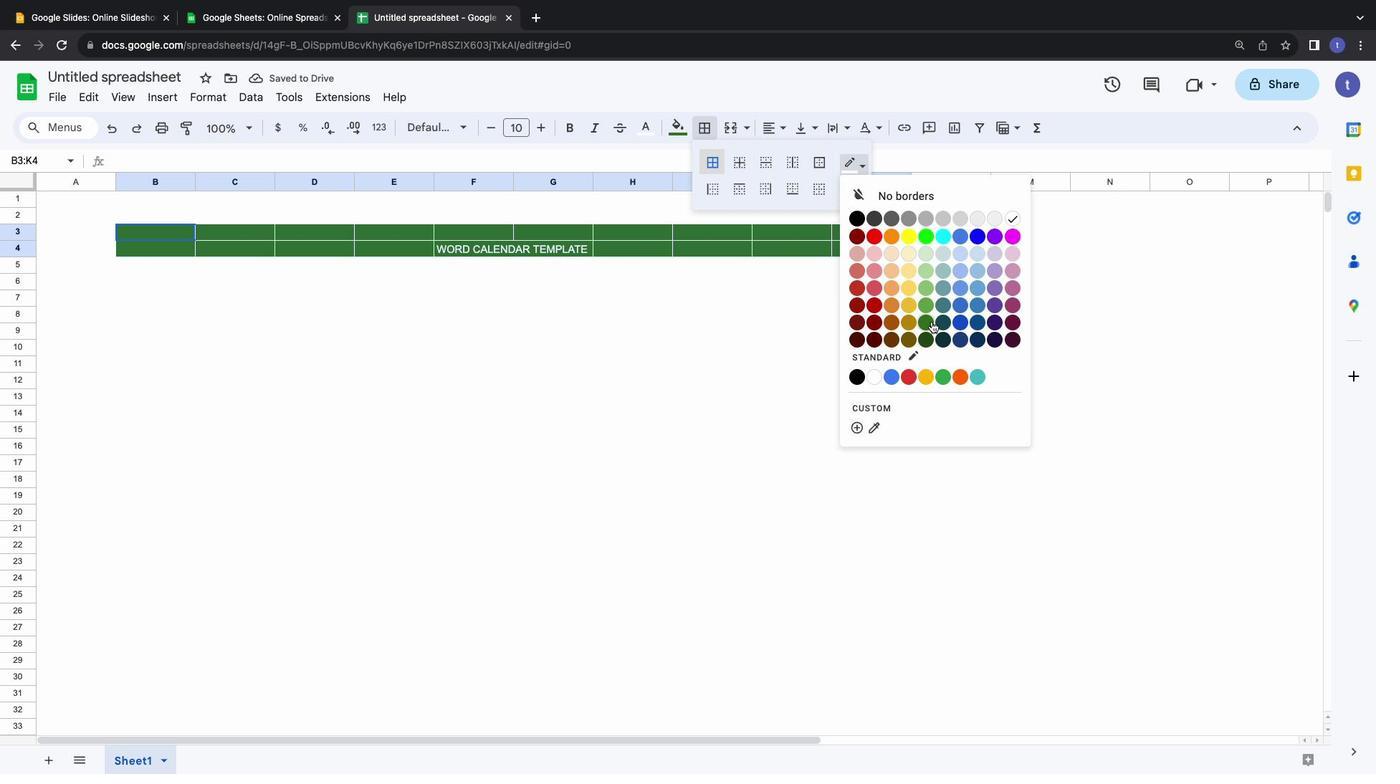 
Action: Mouse pressed left at (932, 321)
Screenshot: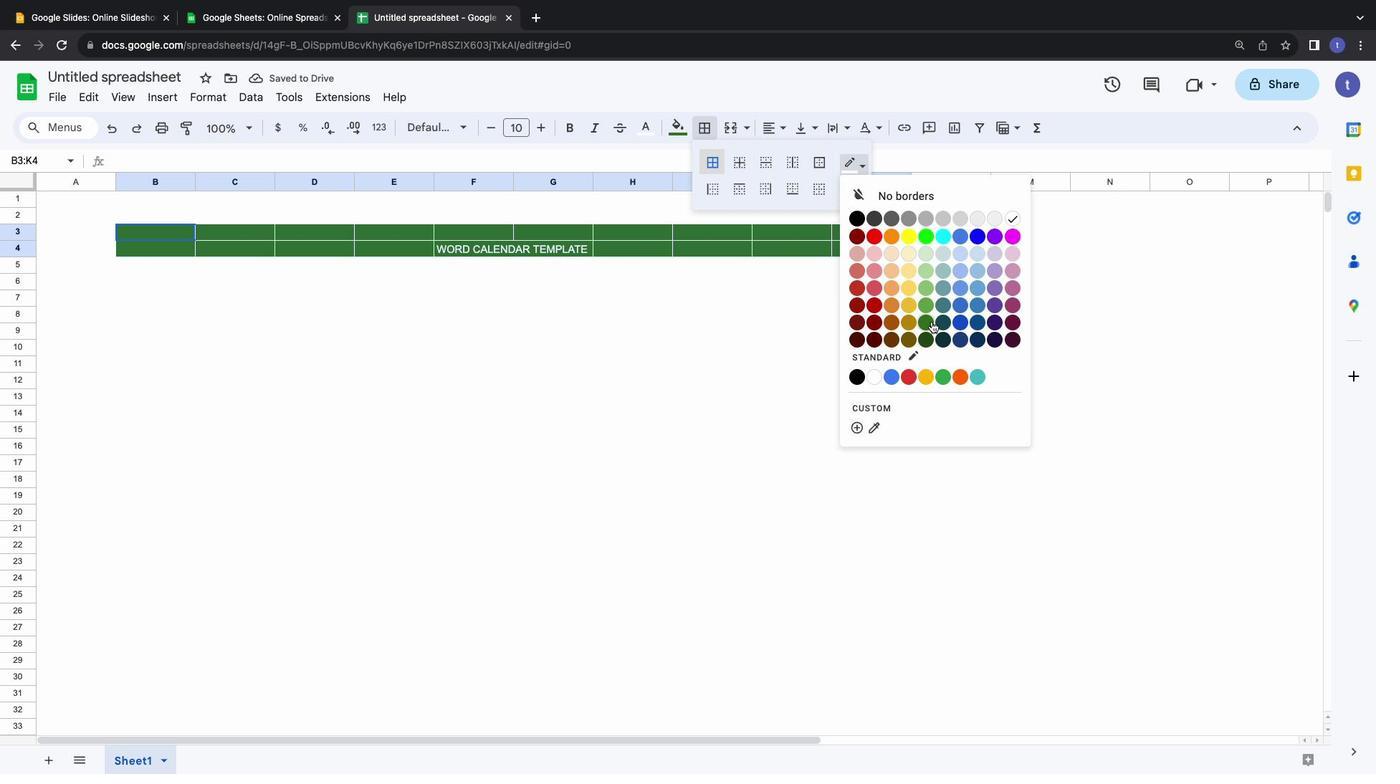 
Action: Mouse moved to (539, 248)
Screenshot: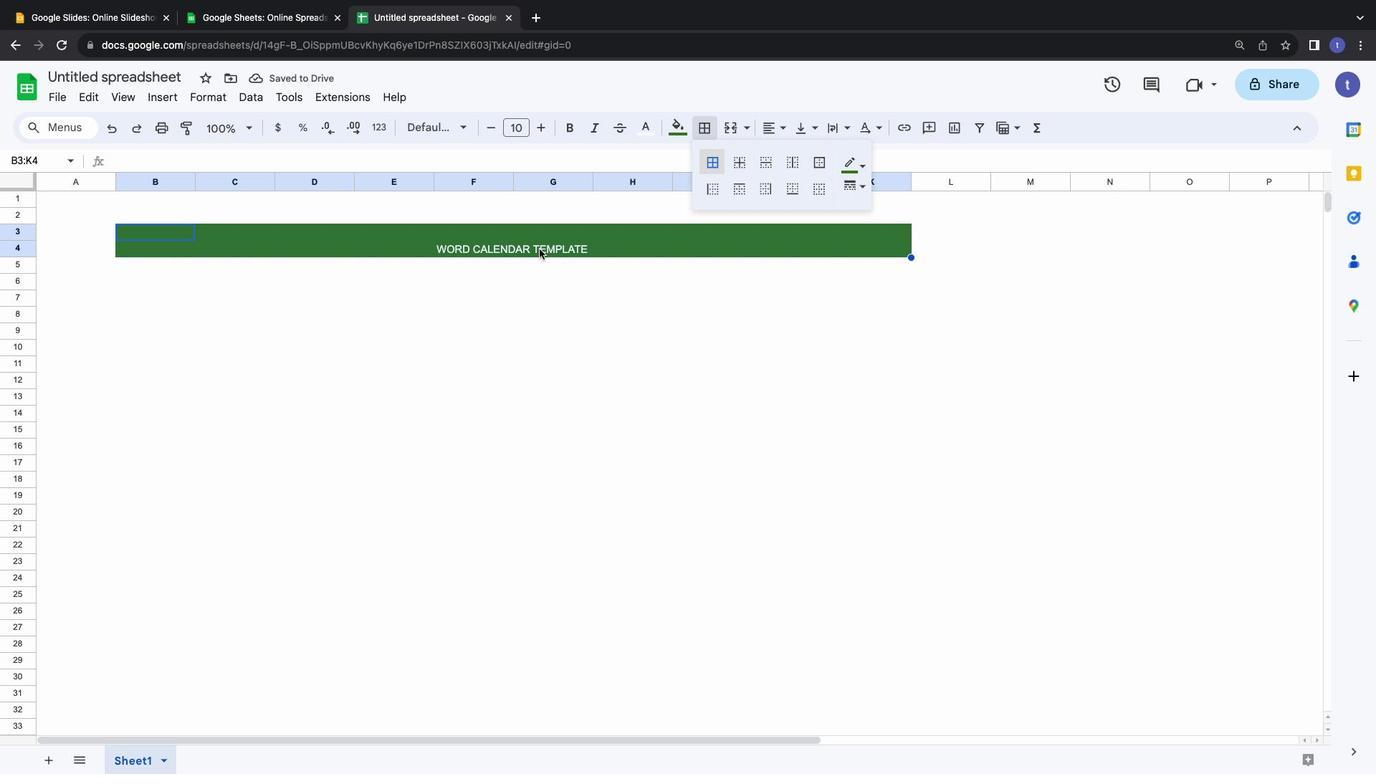 
Action: Mouse pressed left at (539, 248)
Screenshot: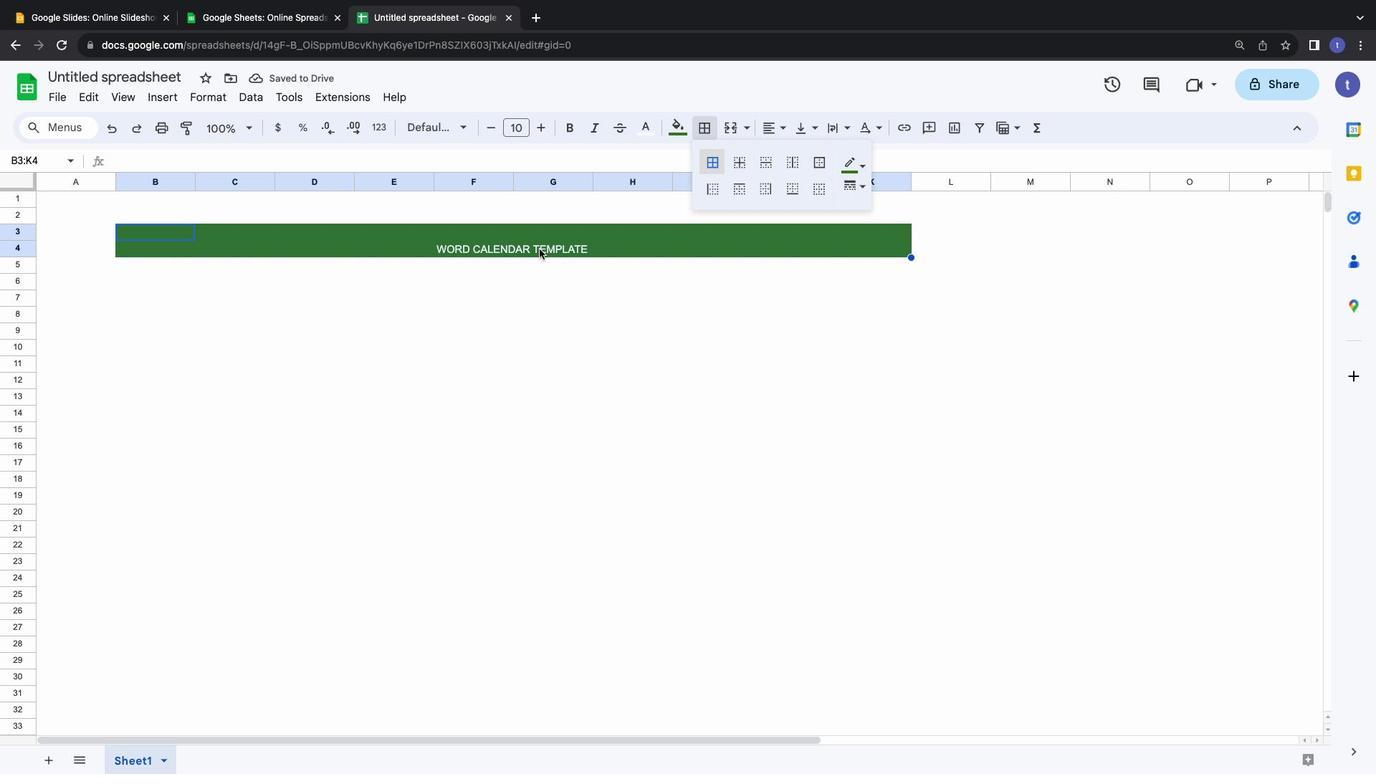 
Action: Mouse pressed left at (539, 248)
Screenshot: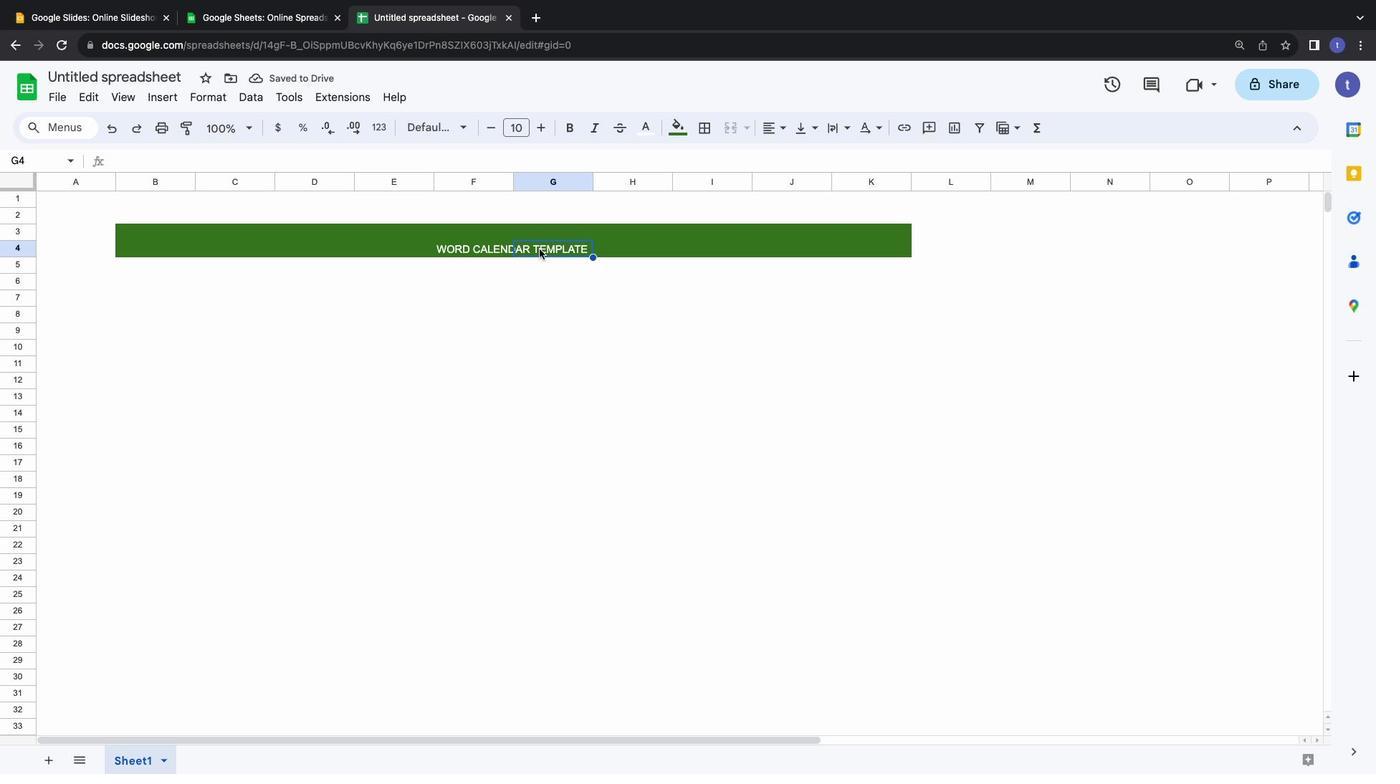 
Action: Mouse pressed left at (539, 248)
Screenshot: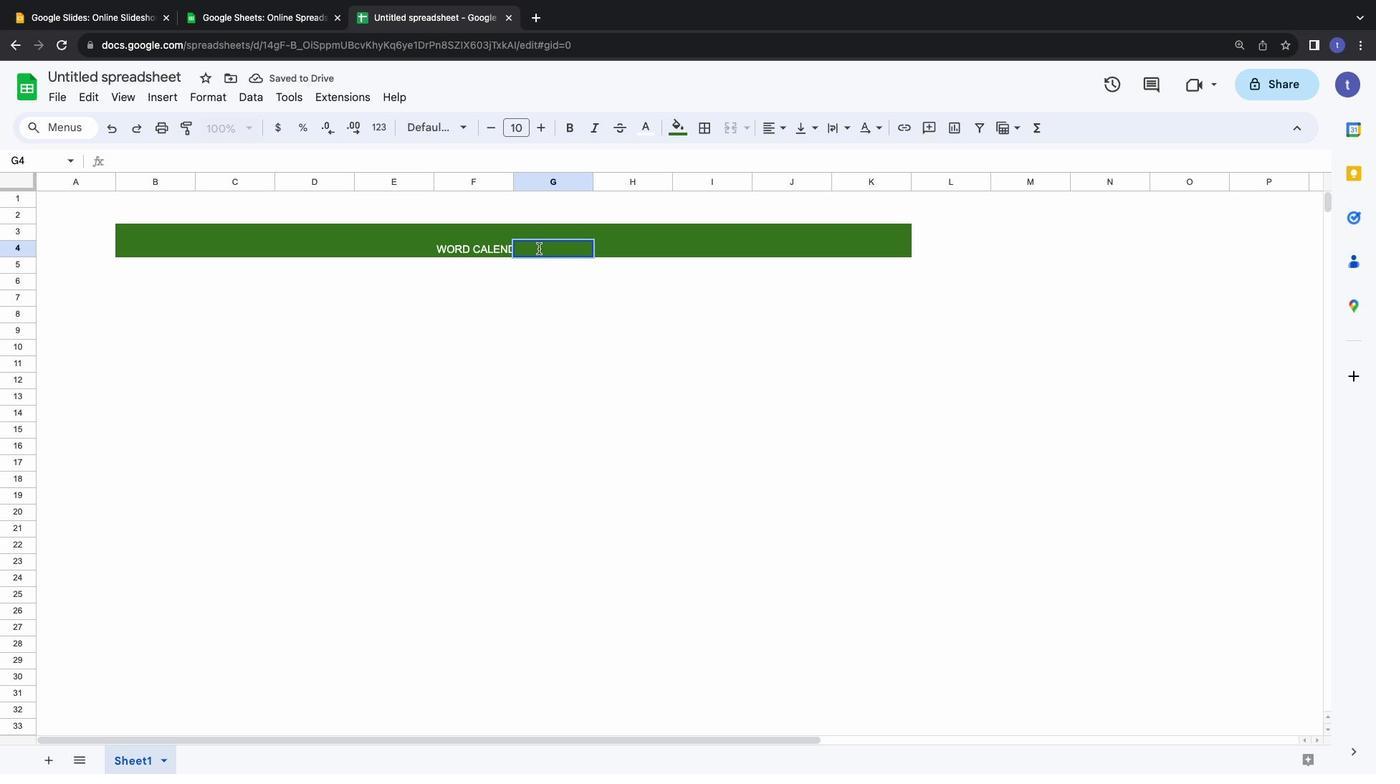 
Action: Mouse moved to (494, 244)
Screenshot: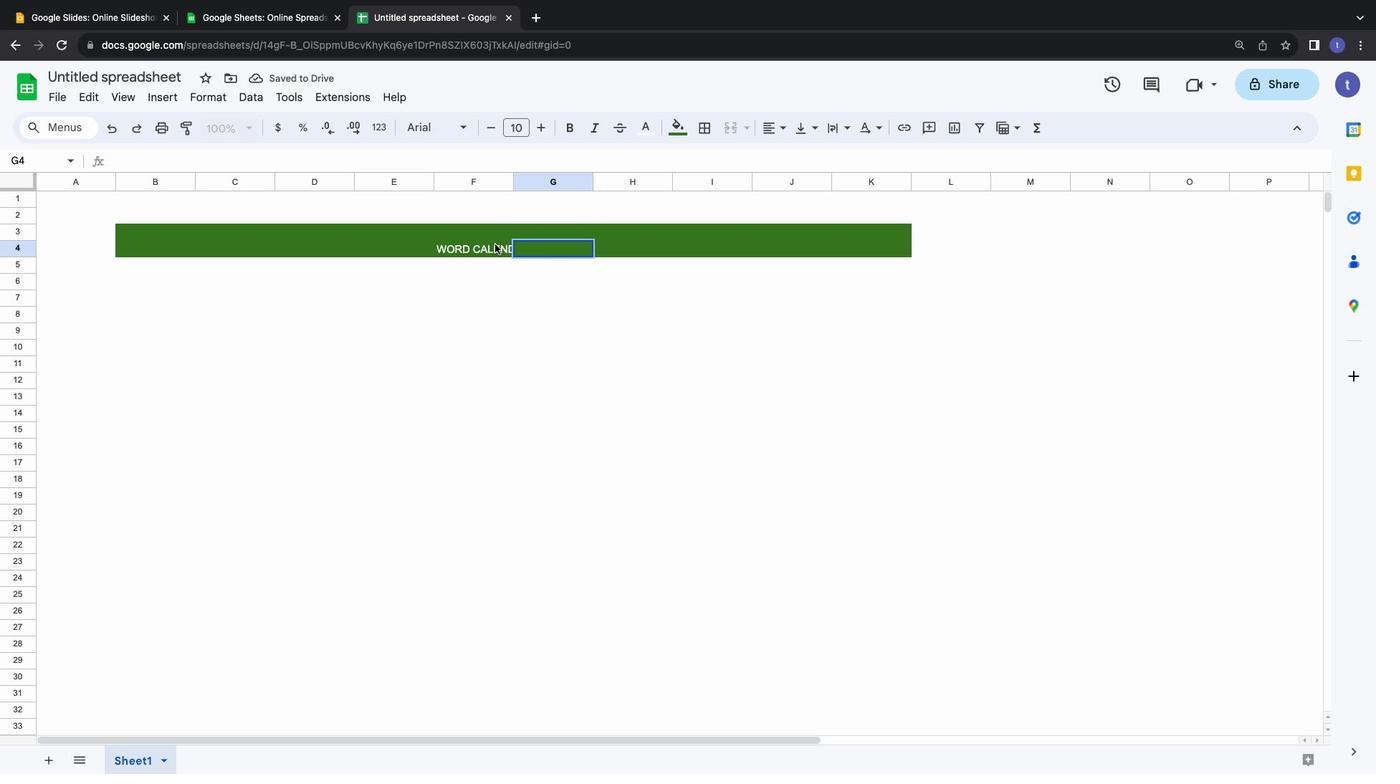 
Action: Mouse pressed left at (494, 244)
Screenshot: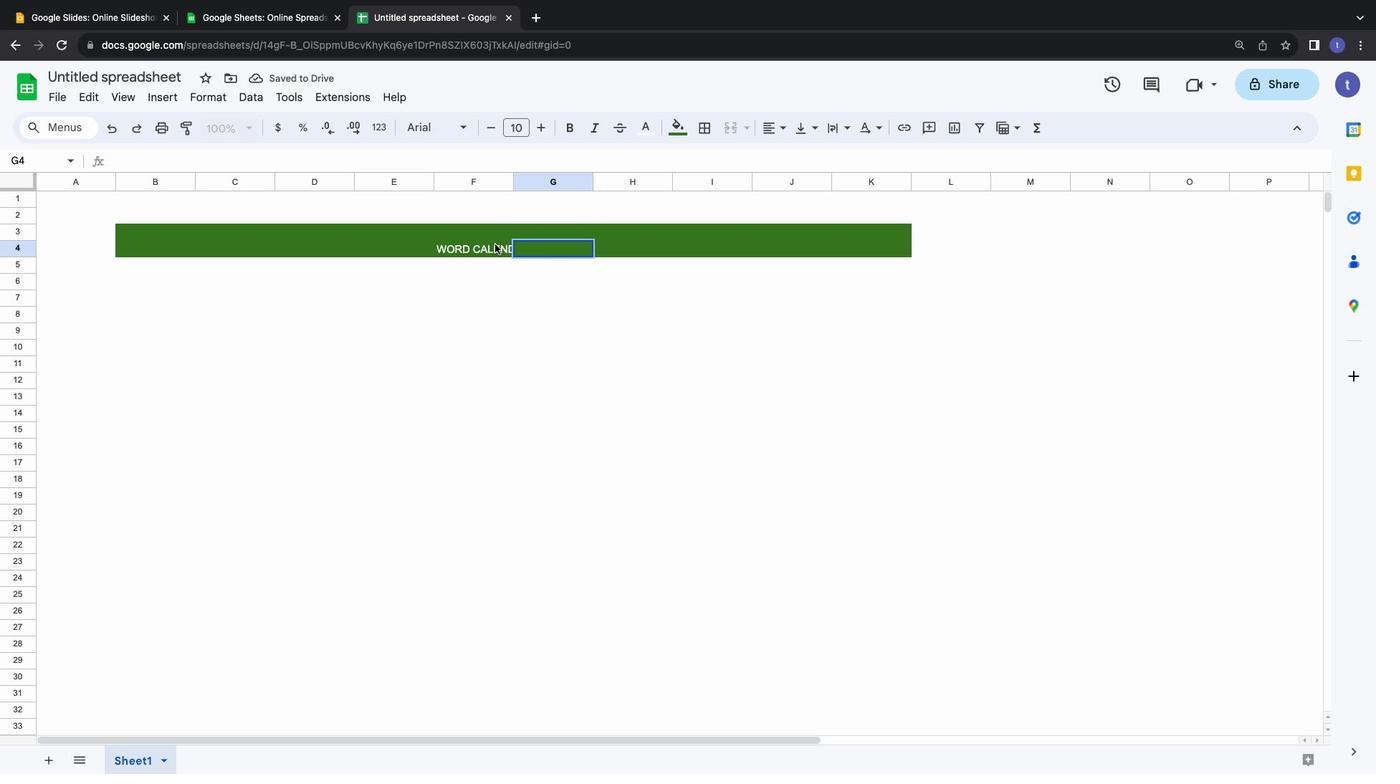 
Action: Mouse moved to (488, 245)
Screenshot: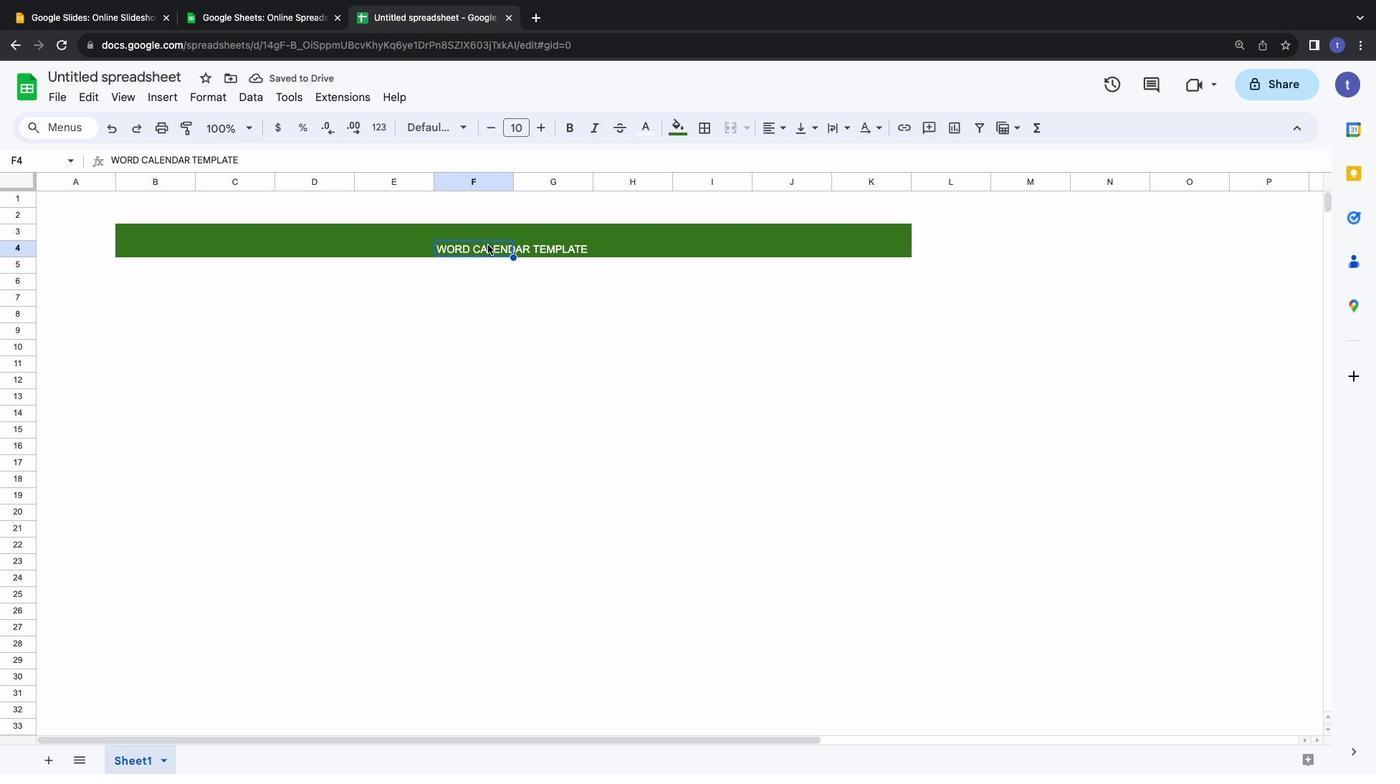 
Action: Mouse pressed left at (488, 245)
Screenshot: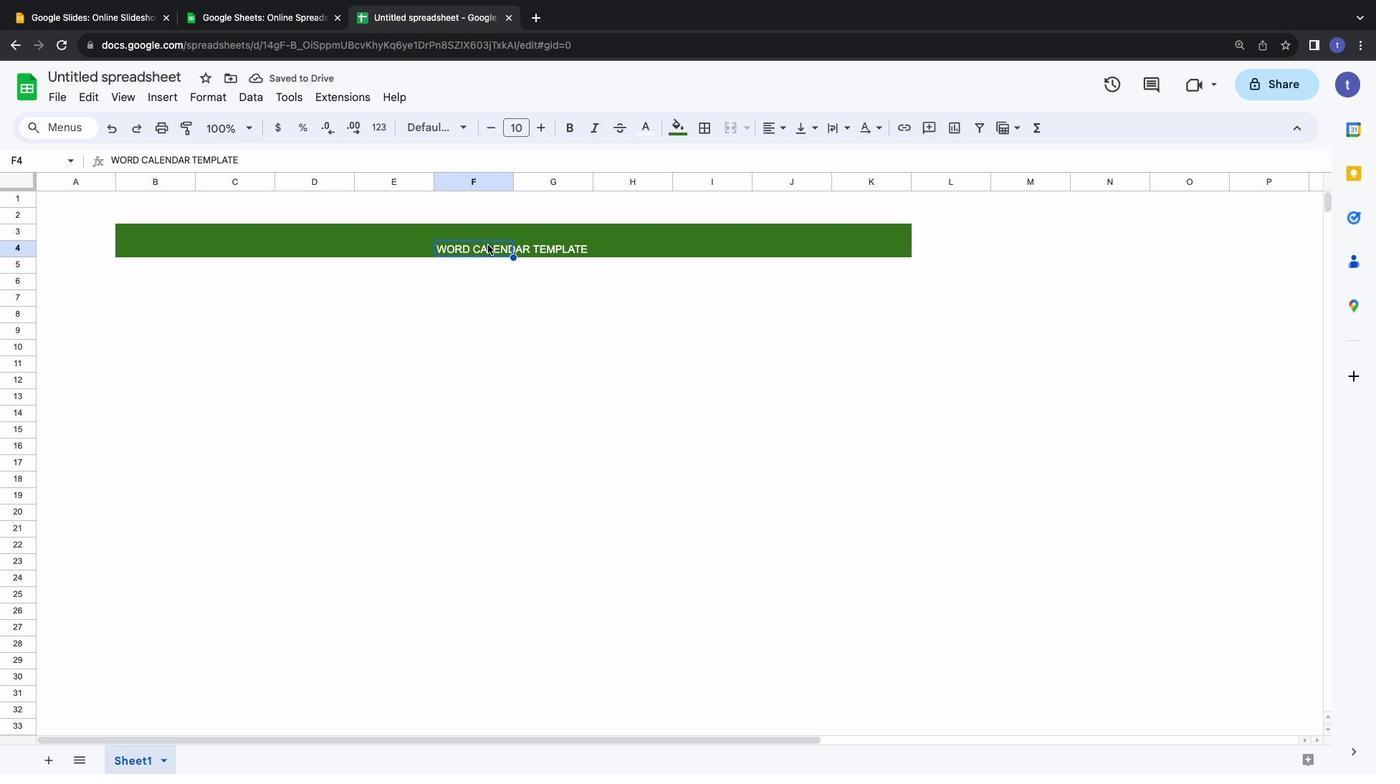 
Action: Mouse pressed left at (488, 245)
Screenshot: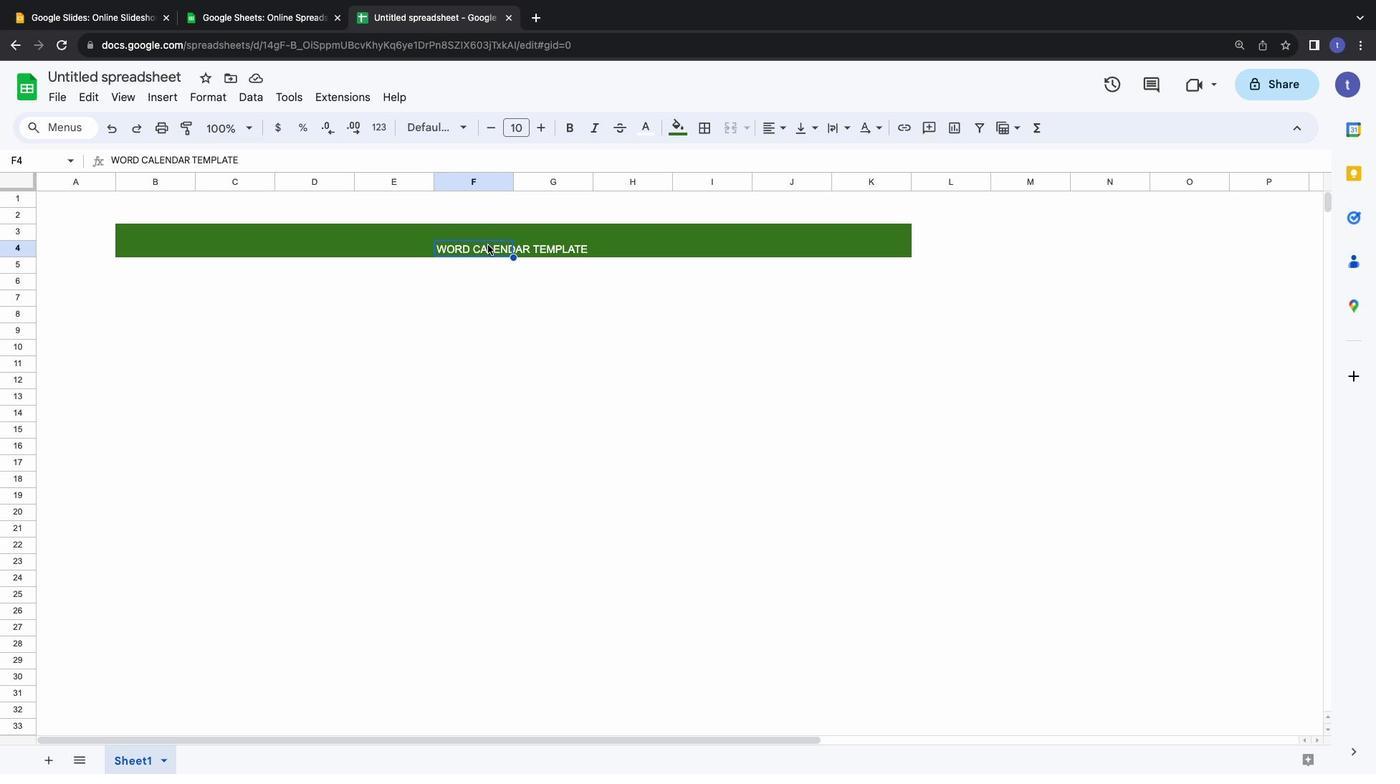
Action: Mouse pressed left at (488, 245)
Screenshot: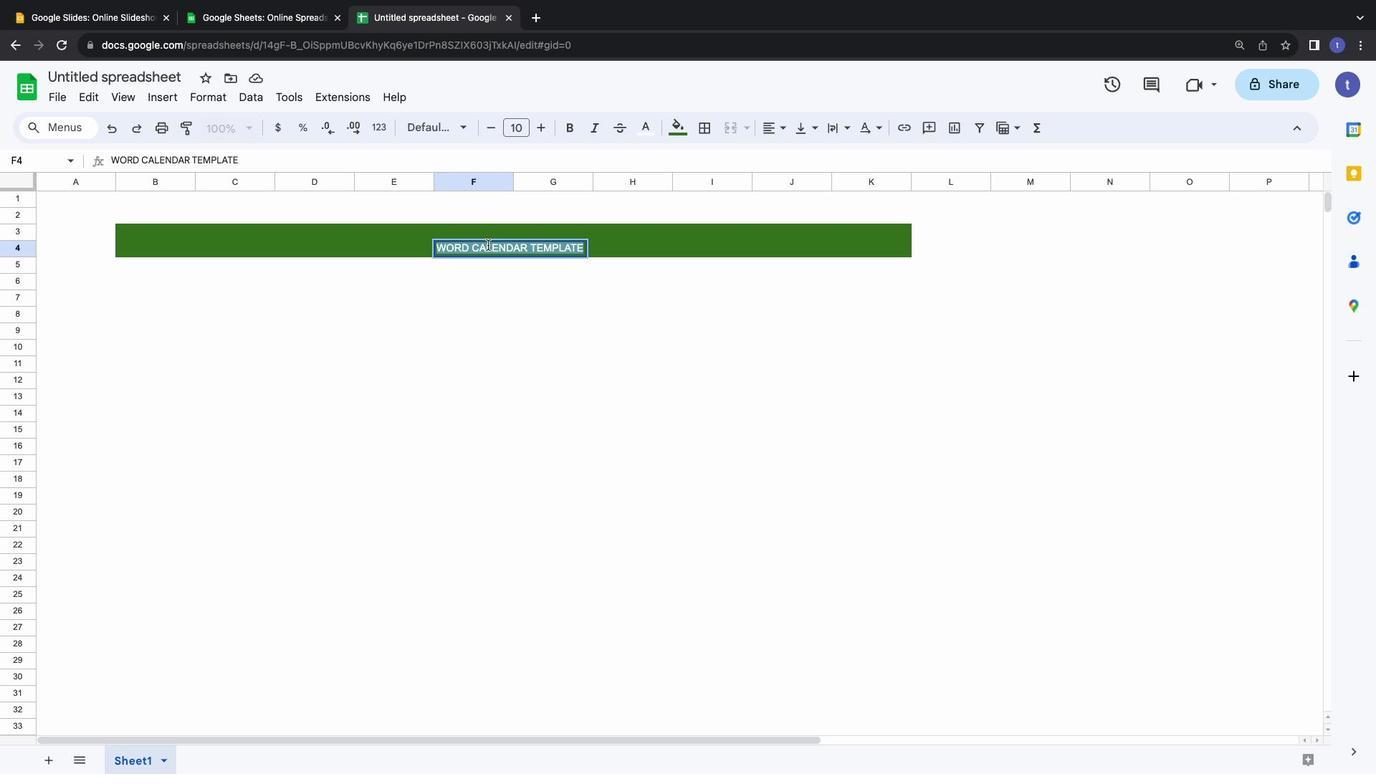 
Action: Mouse moved to (568, 126)
Screenshot: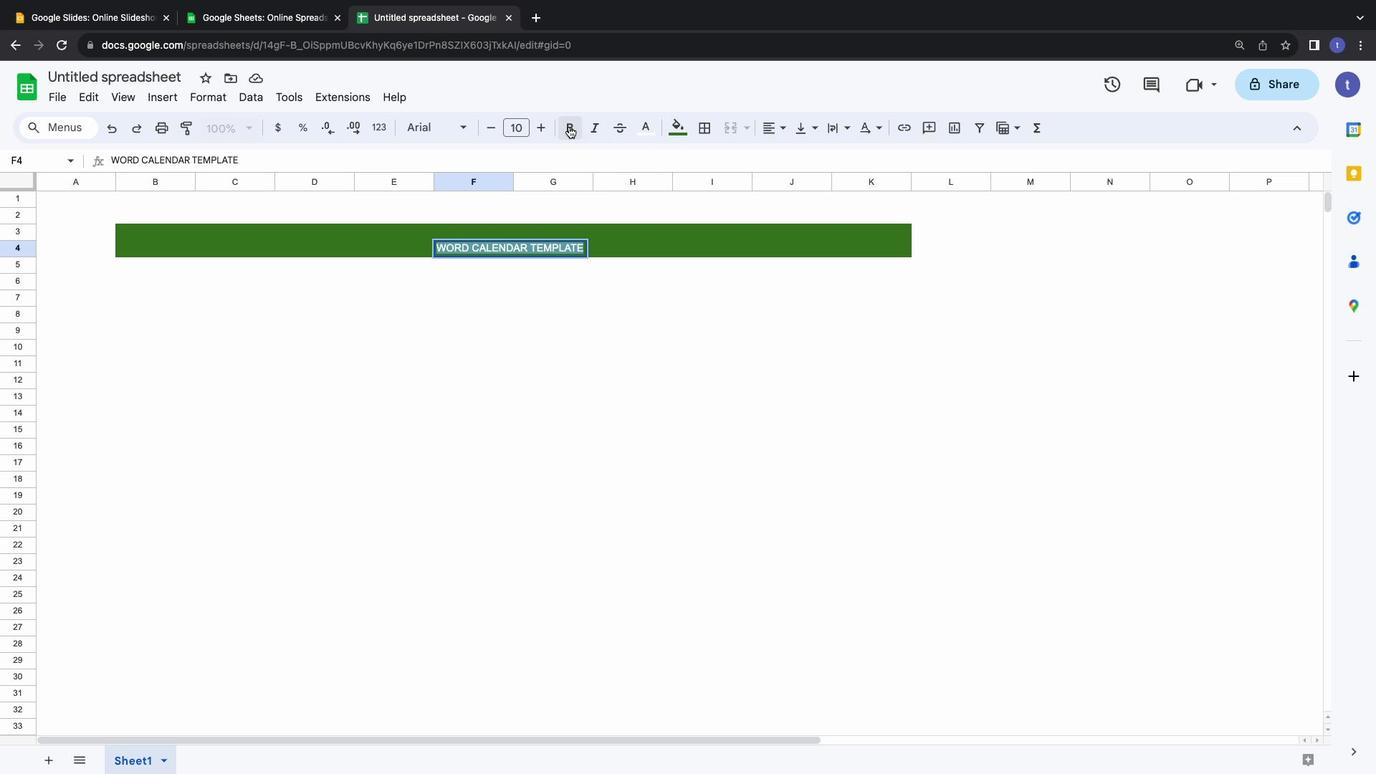 
Action: Mouse pressed left at (568, 126)
Screenshot: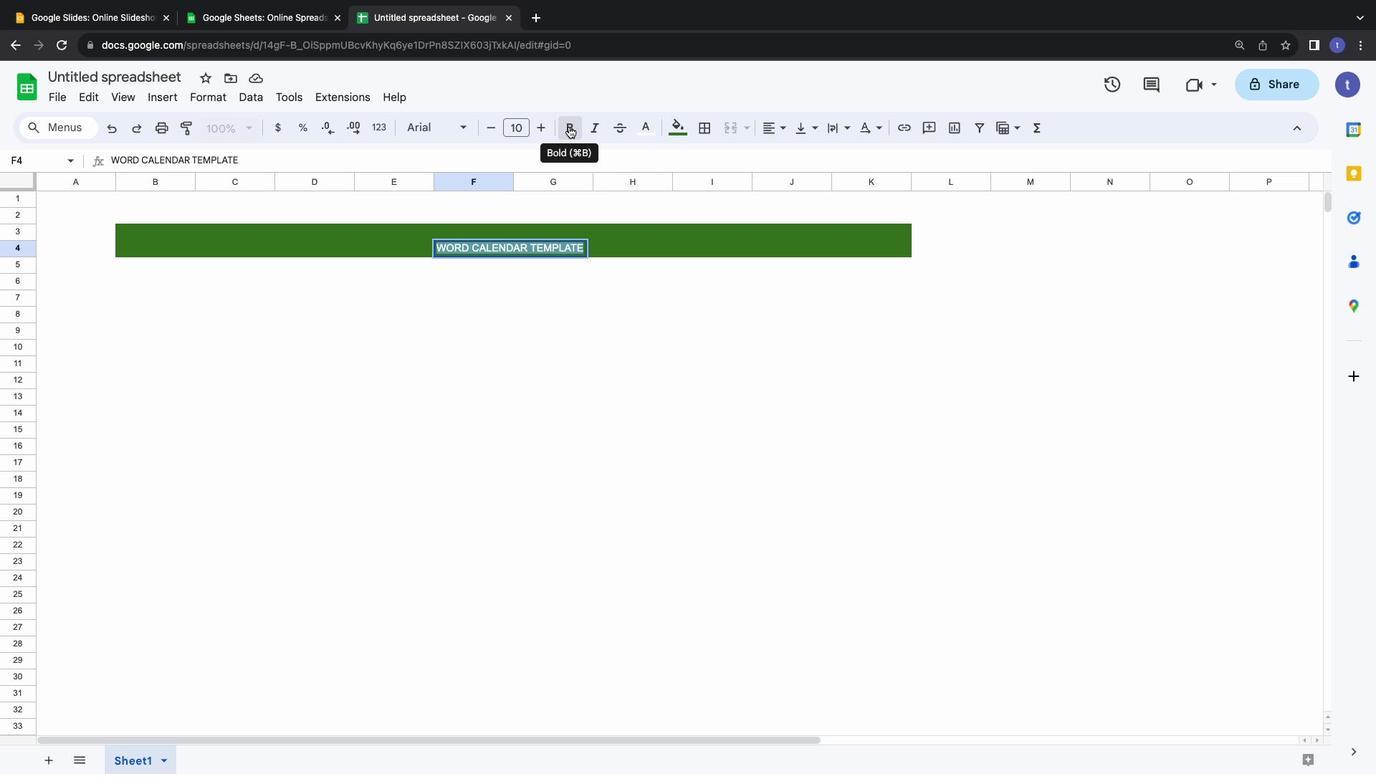 
Action: Mouse moved to (538, 131)
Screenshot: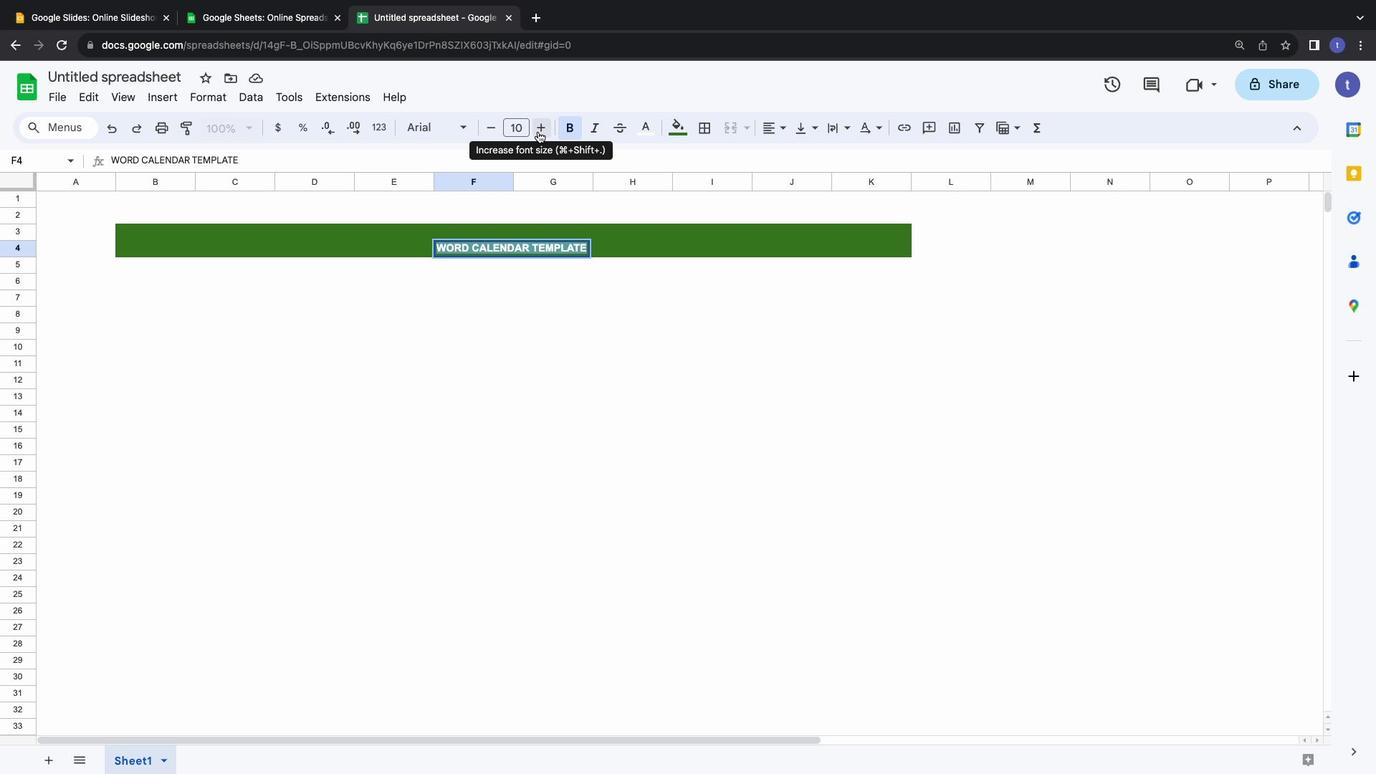 
Action: Mouse pressed left at (538, 131)
Screenshot: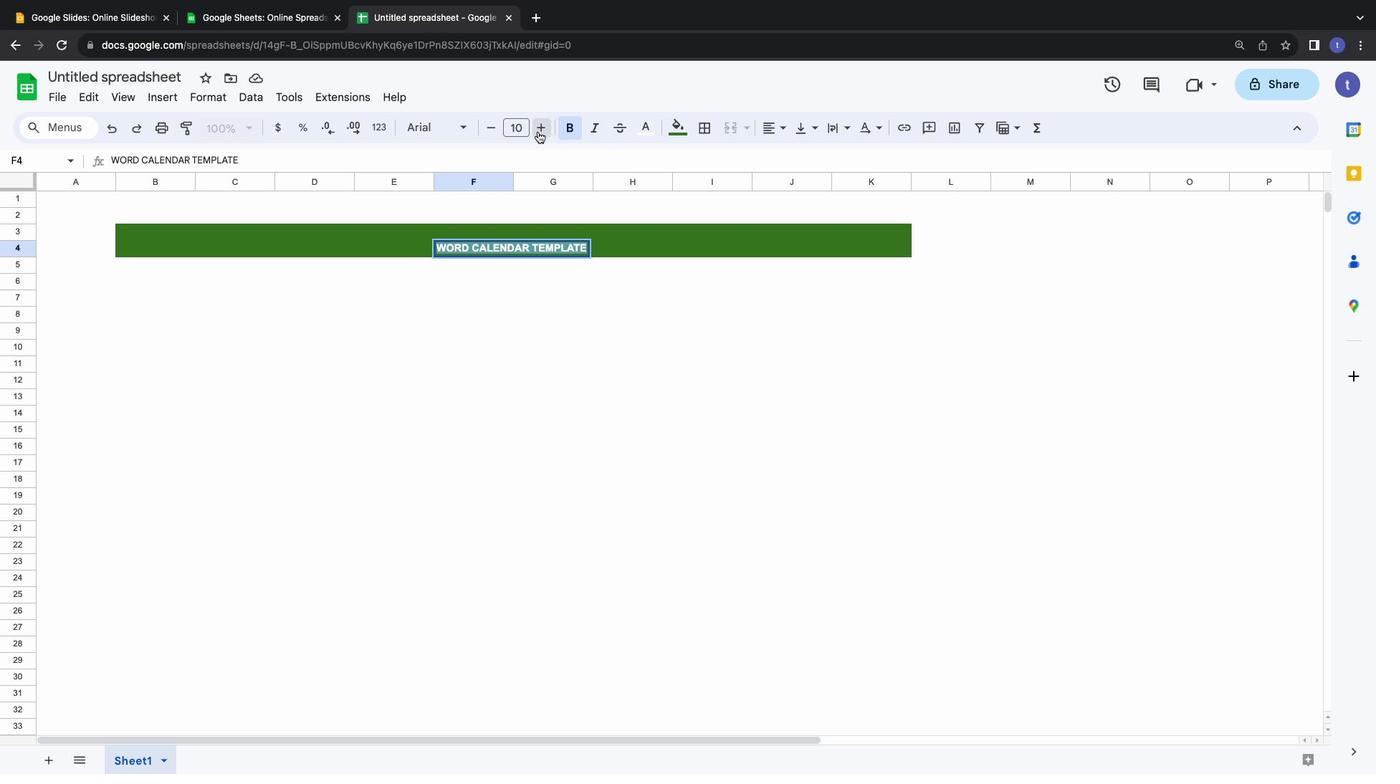 
Action: Mouse pressed left at (538, 131)
Screenshot: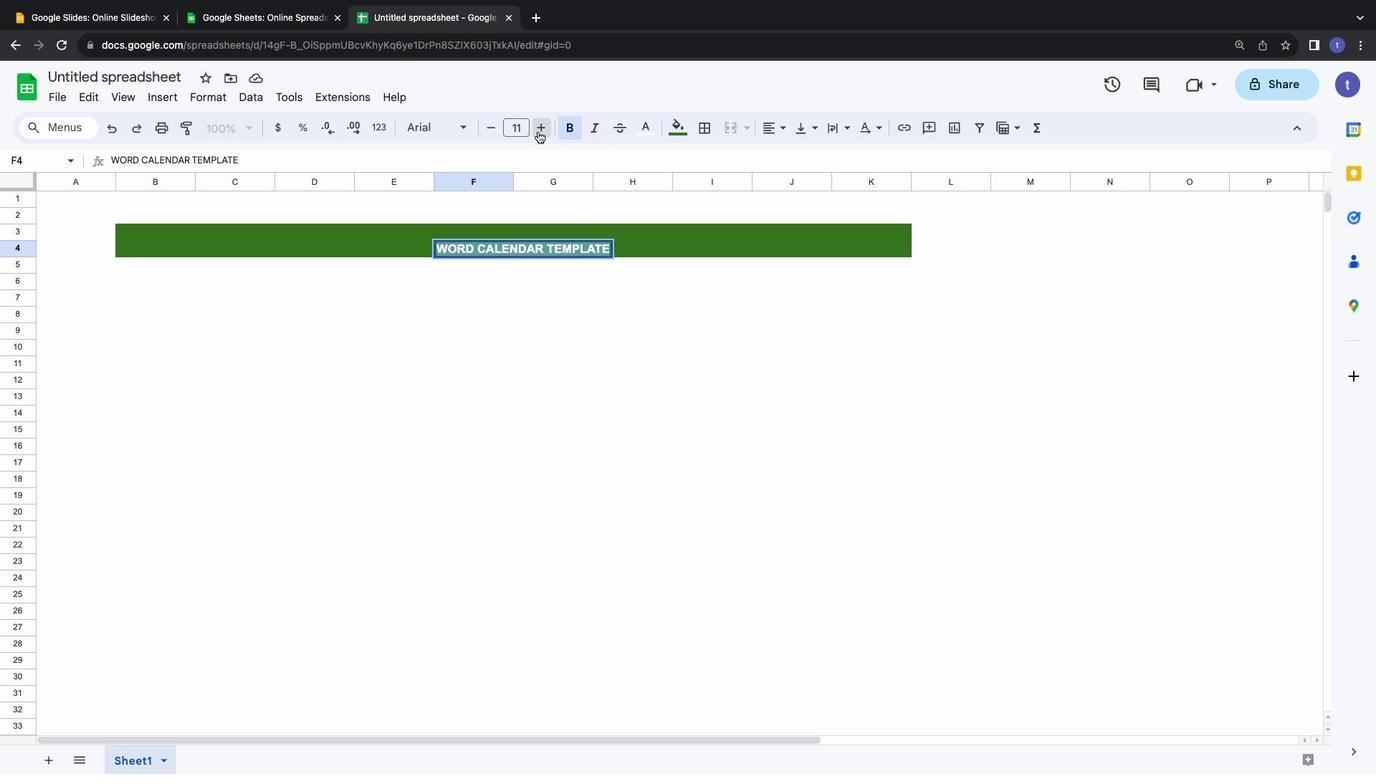 
Action: Mouse pressed left at (538, 131)
Screenshot: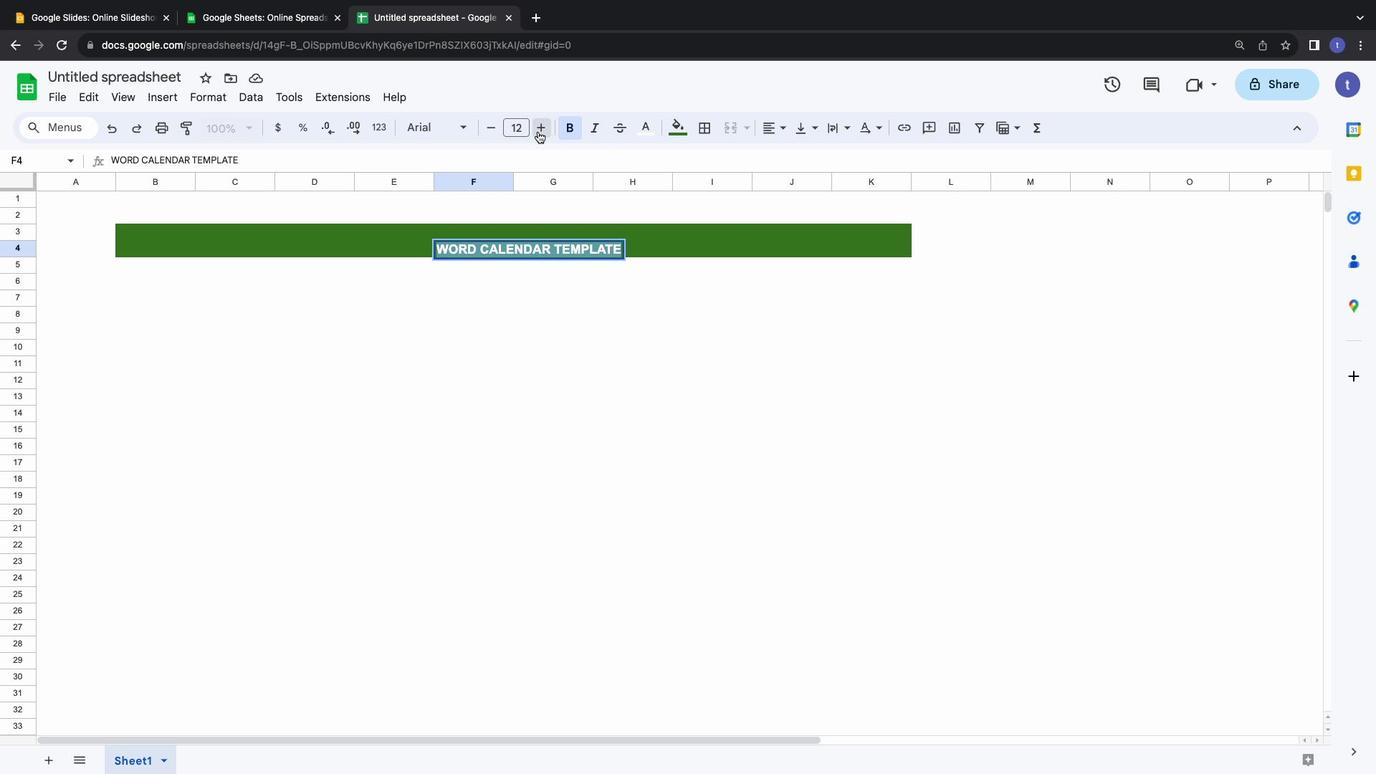 
Action: Mouse pressed left at (538, 131)
Screenshot: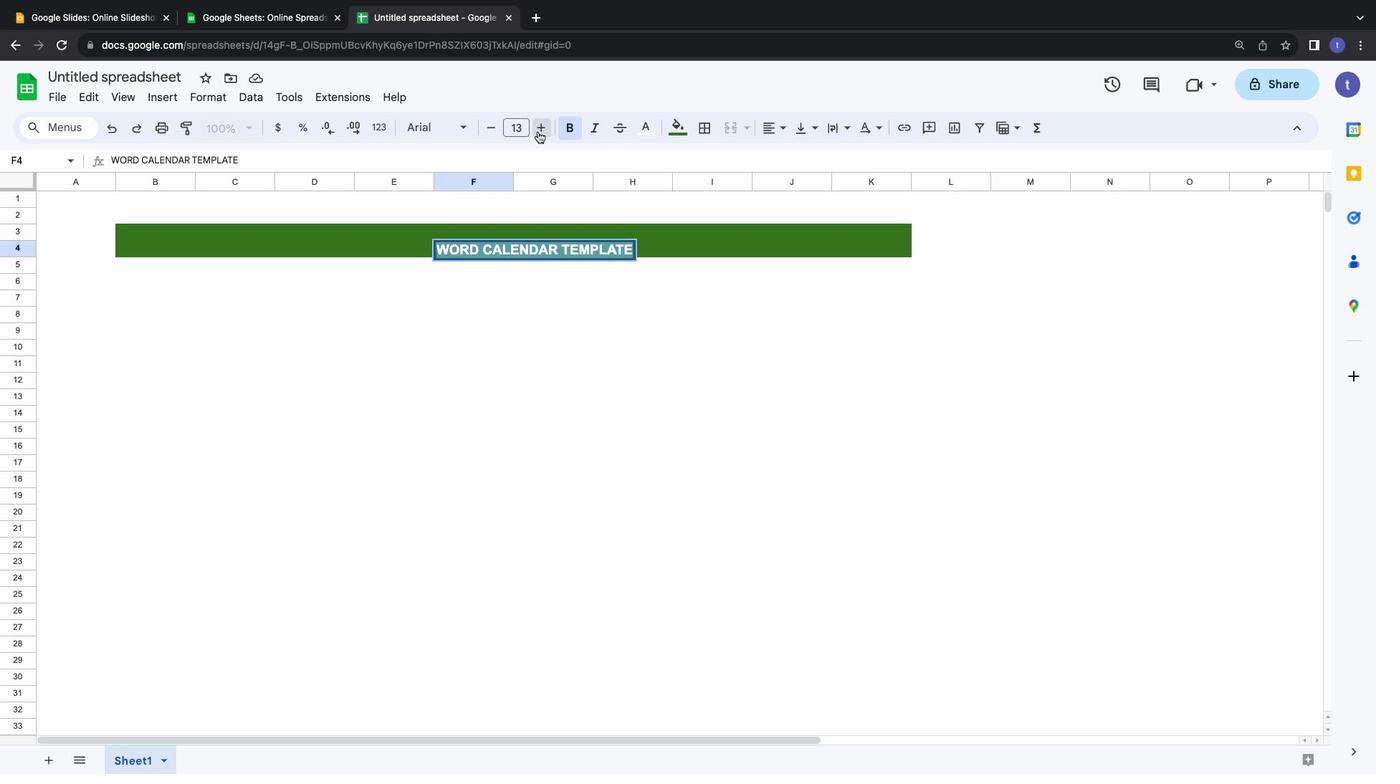 
Action: Mouse pressed left at (538, 131)
Screenshot: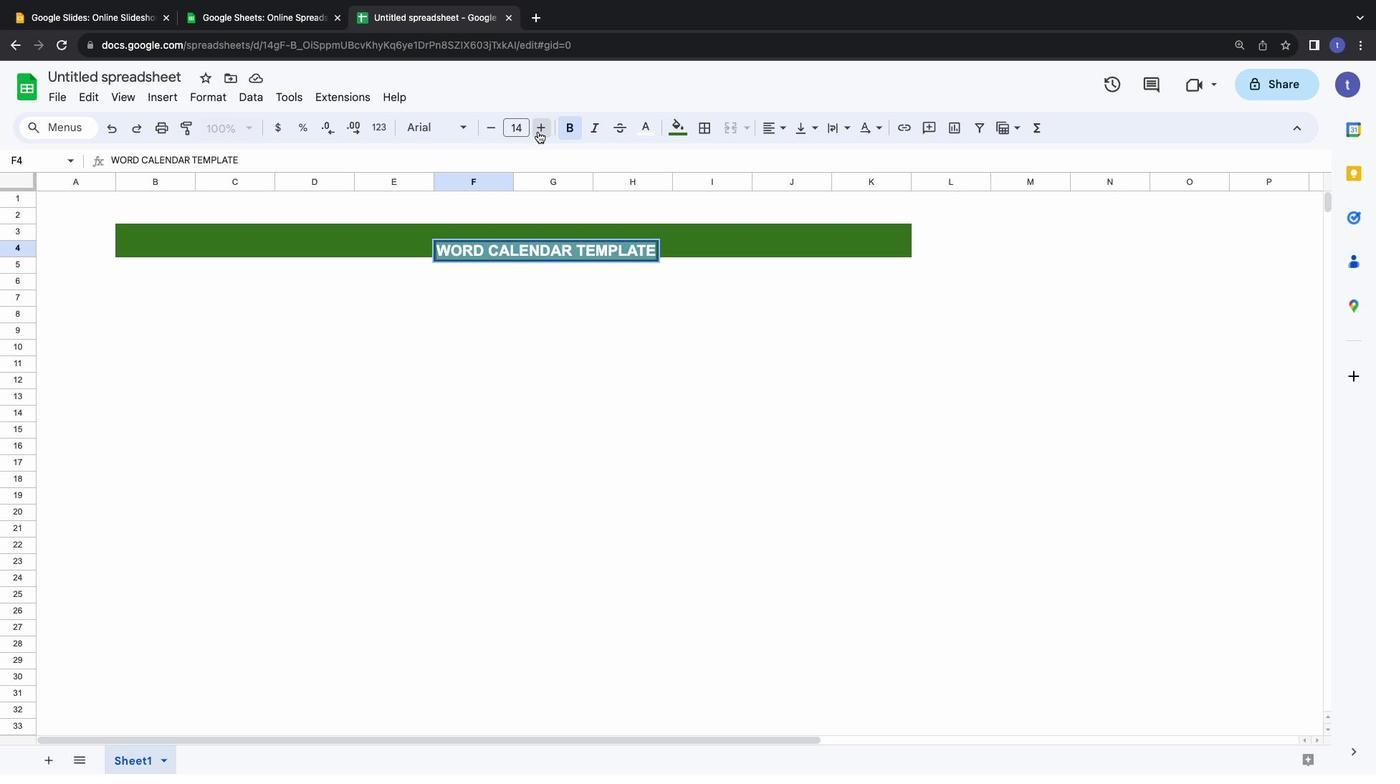 
Action: Mouse pressed left at (538, 131)
Screenshot: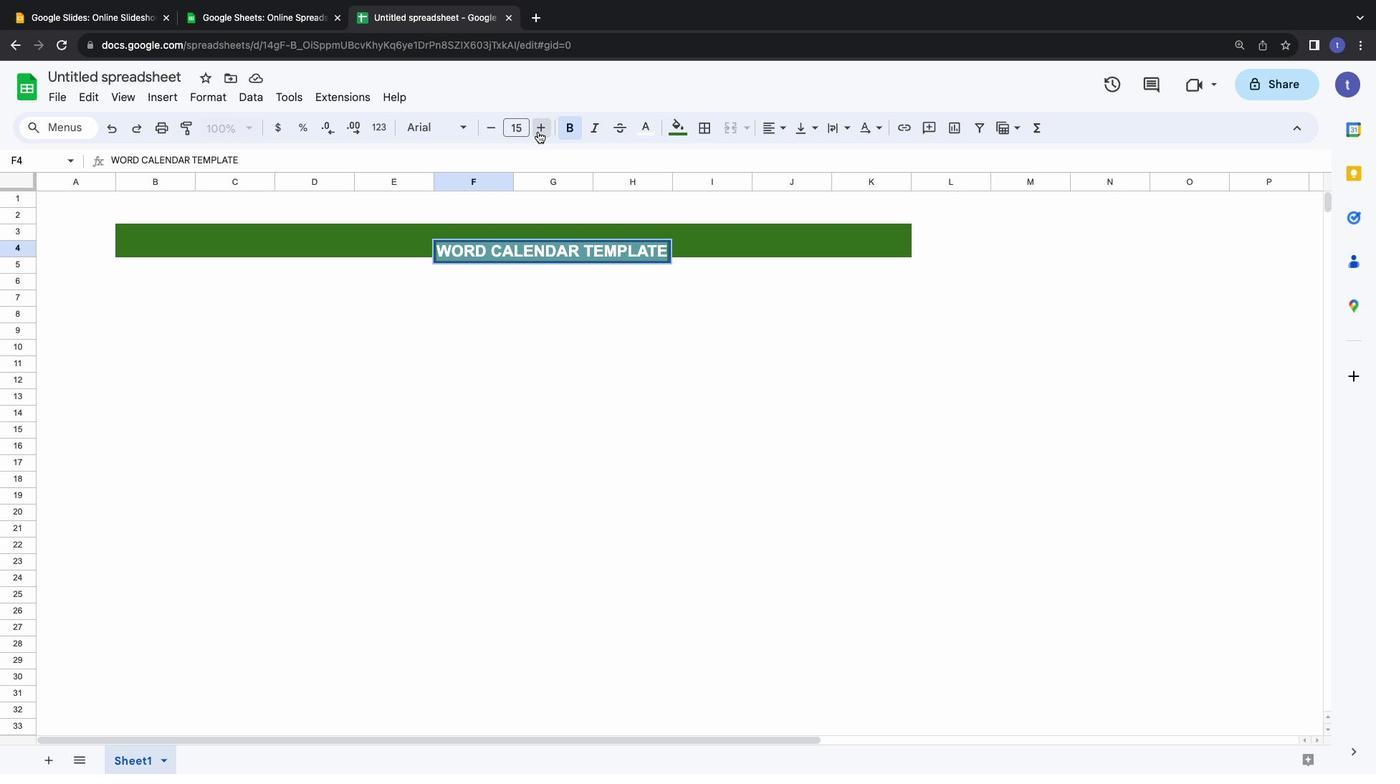 
Action: Mouse moved to (369, 250)
Screenshot: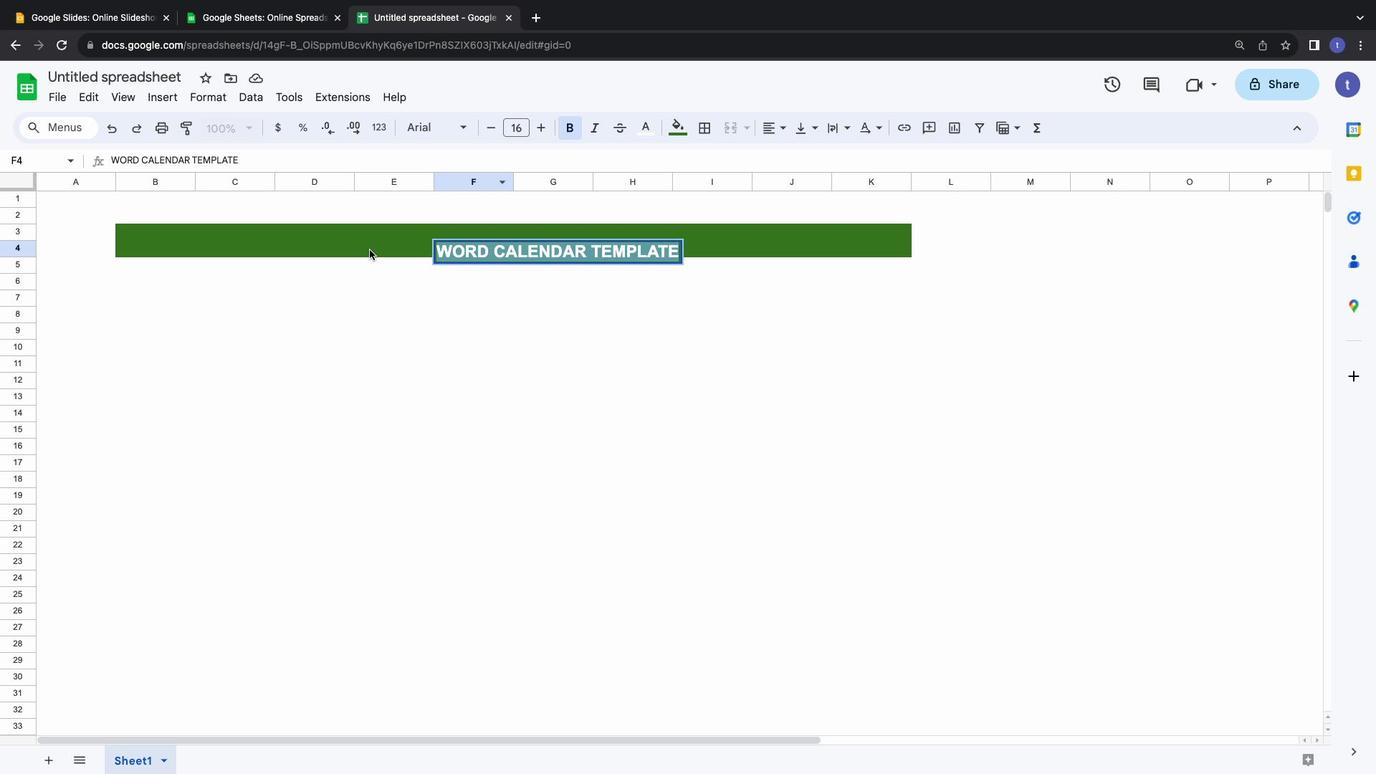 
Action: Mouse pressed left at (369, 250)
Screenshot: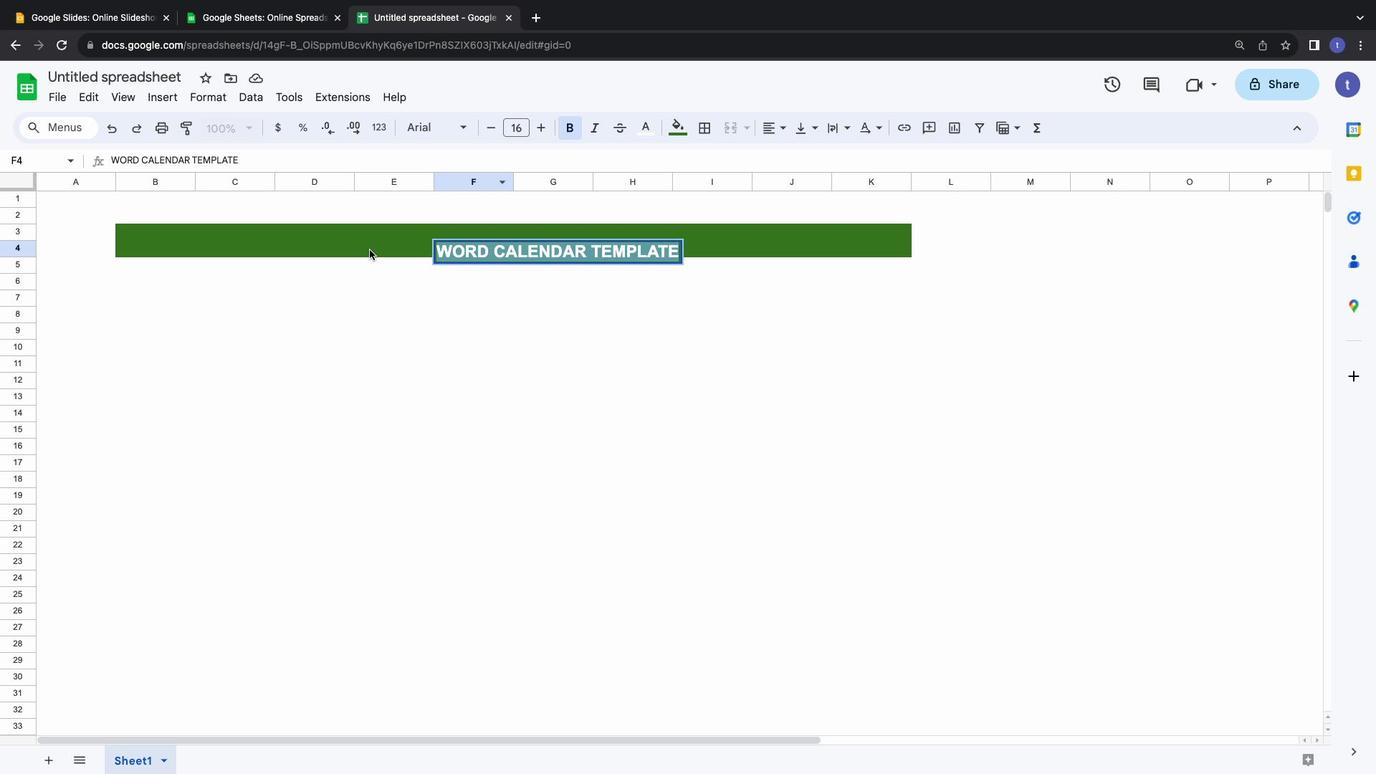 
Action: Mouse moved to (469, 250)
Screenshot: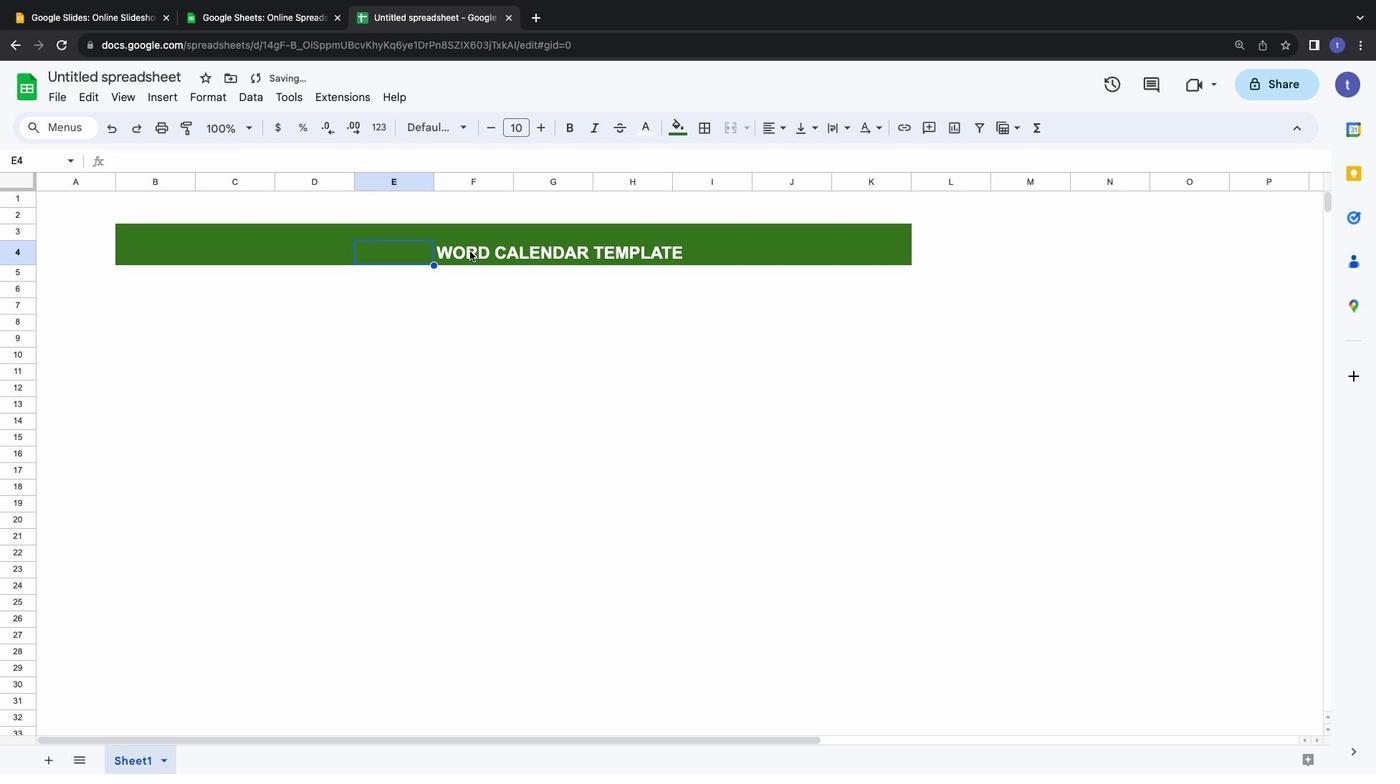 
Action: Mouse pressed left at (469, 250)
Screenshot: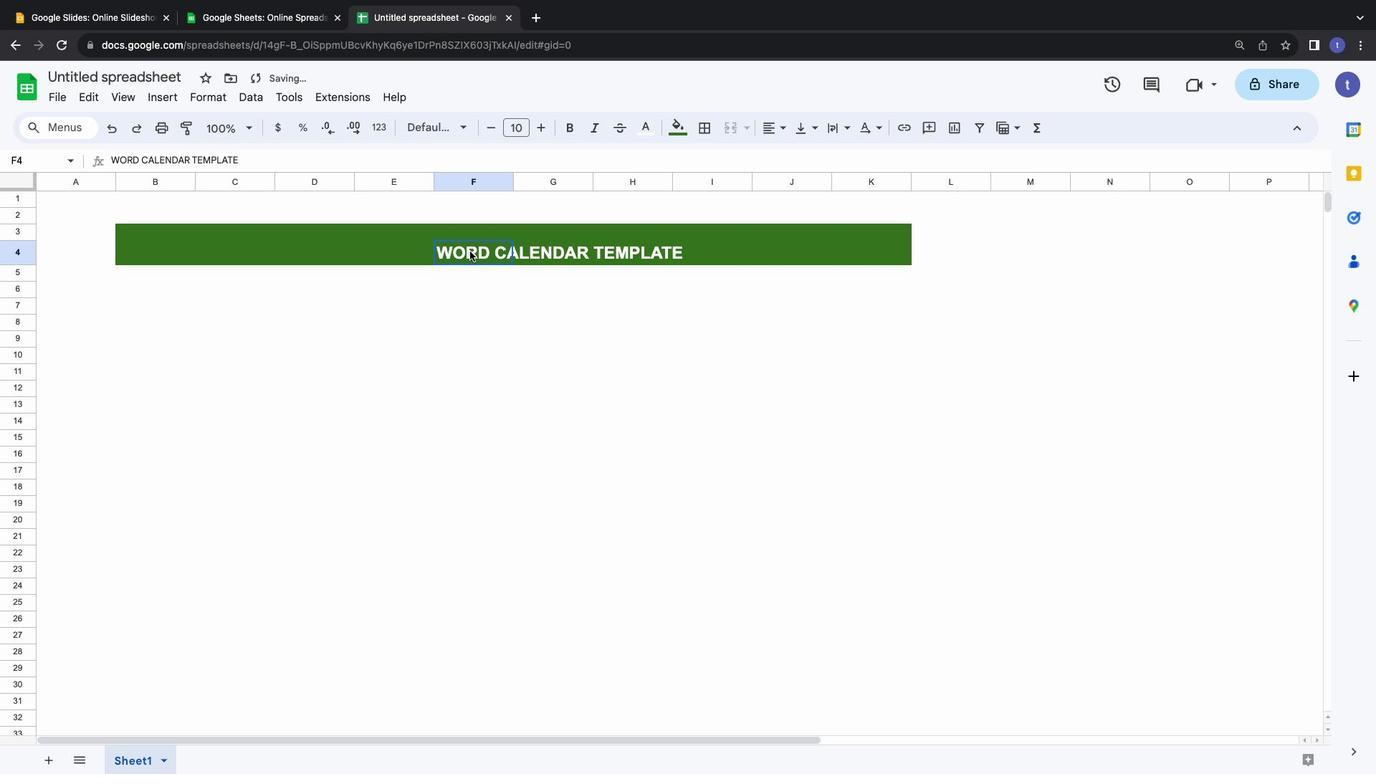 
Action: Mouse moved to (459, 129)
Screenshot: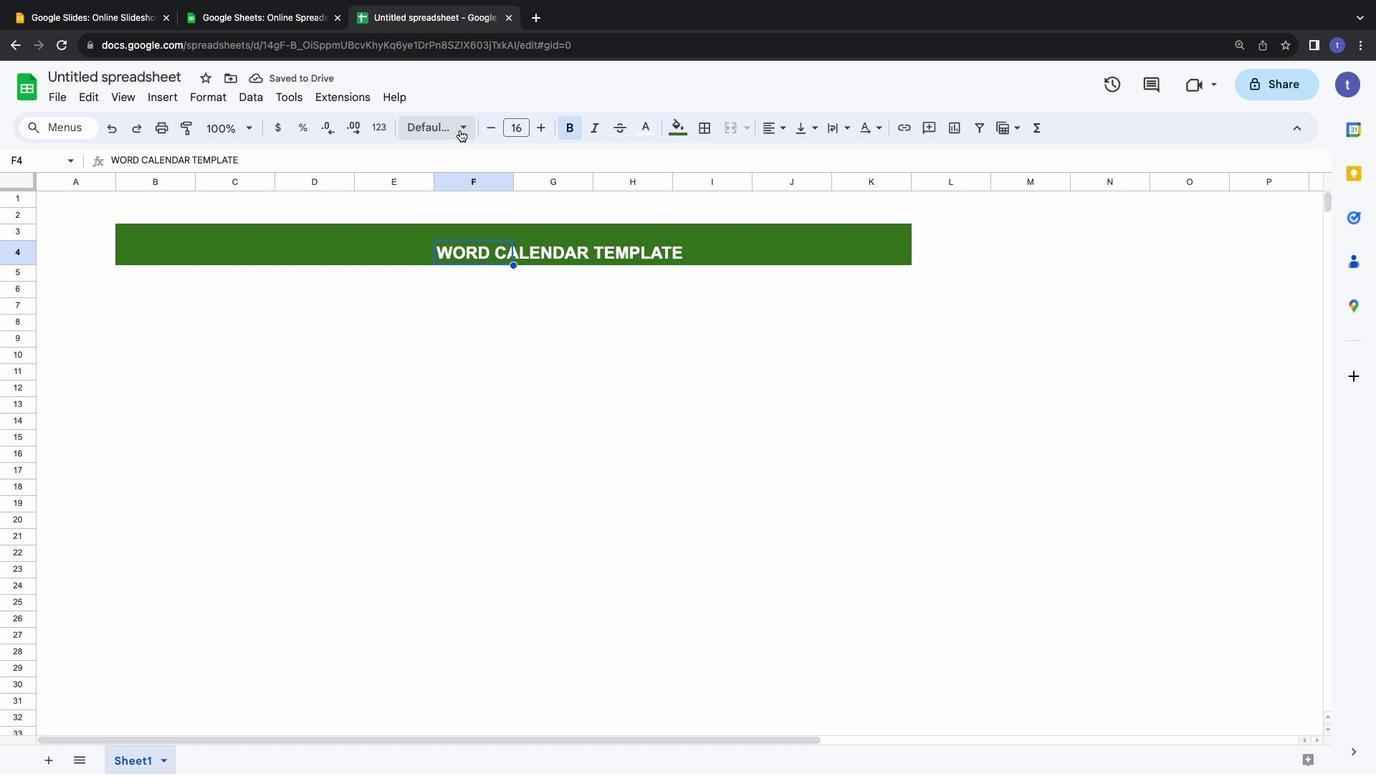 
Action: Mouse pressed left at (459, 129)
Screenshot: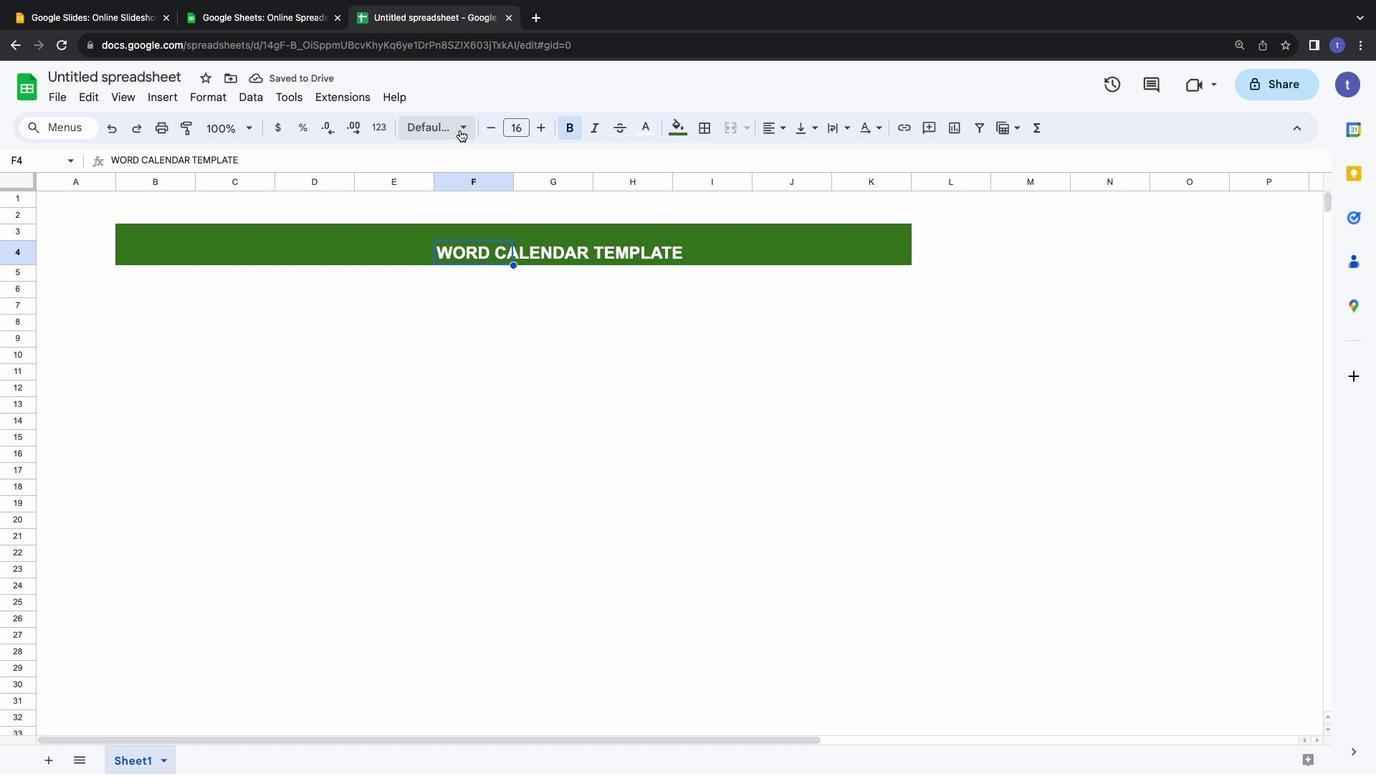 
Action: Mouse moved to (468, 166)
Screenshot: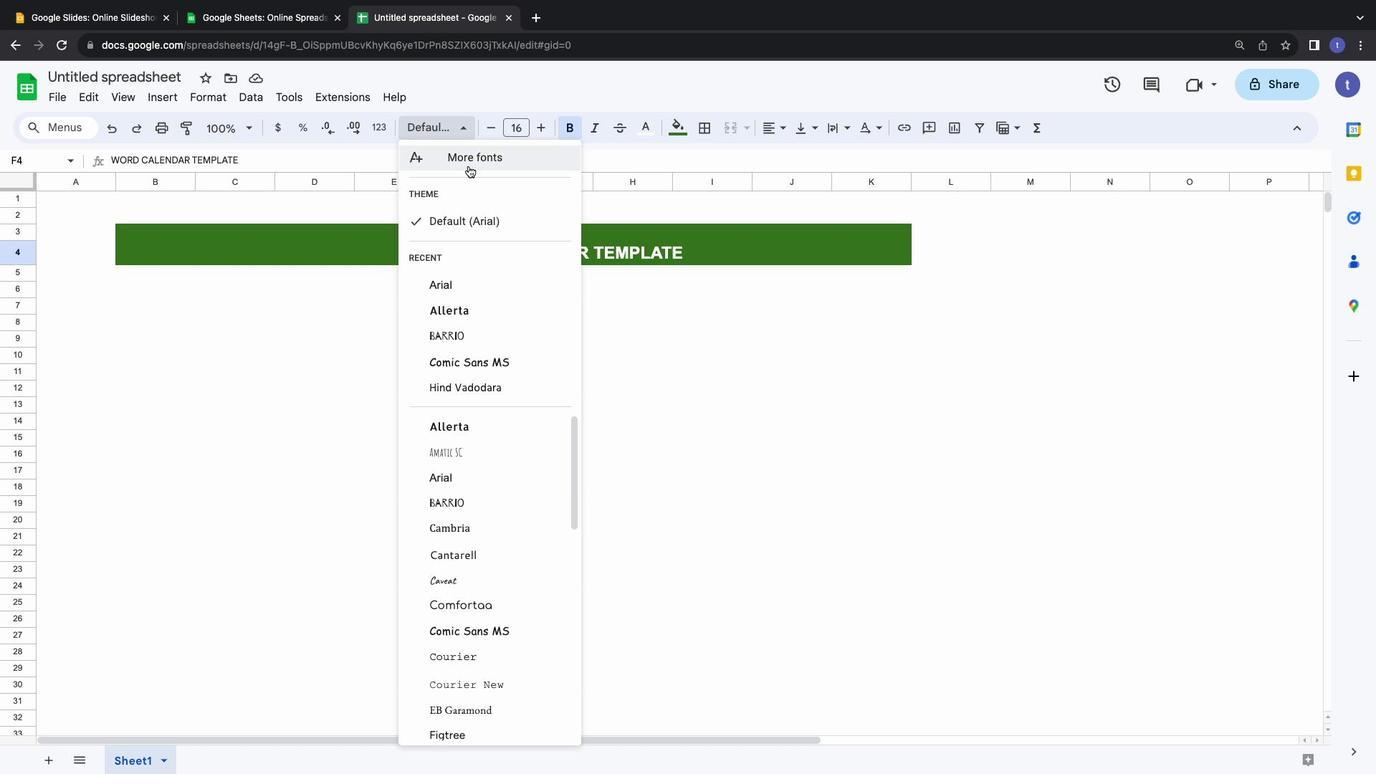 
Action: Mouse pressed left at (468, 166)
Screenshot: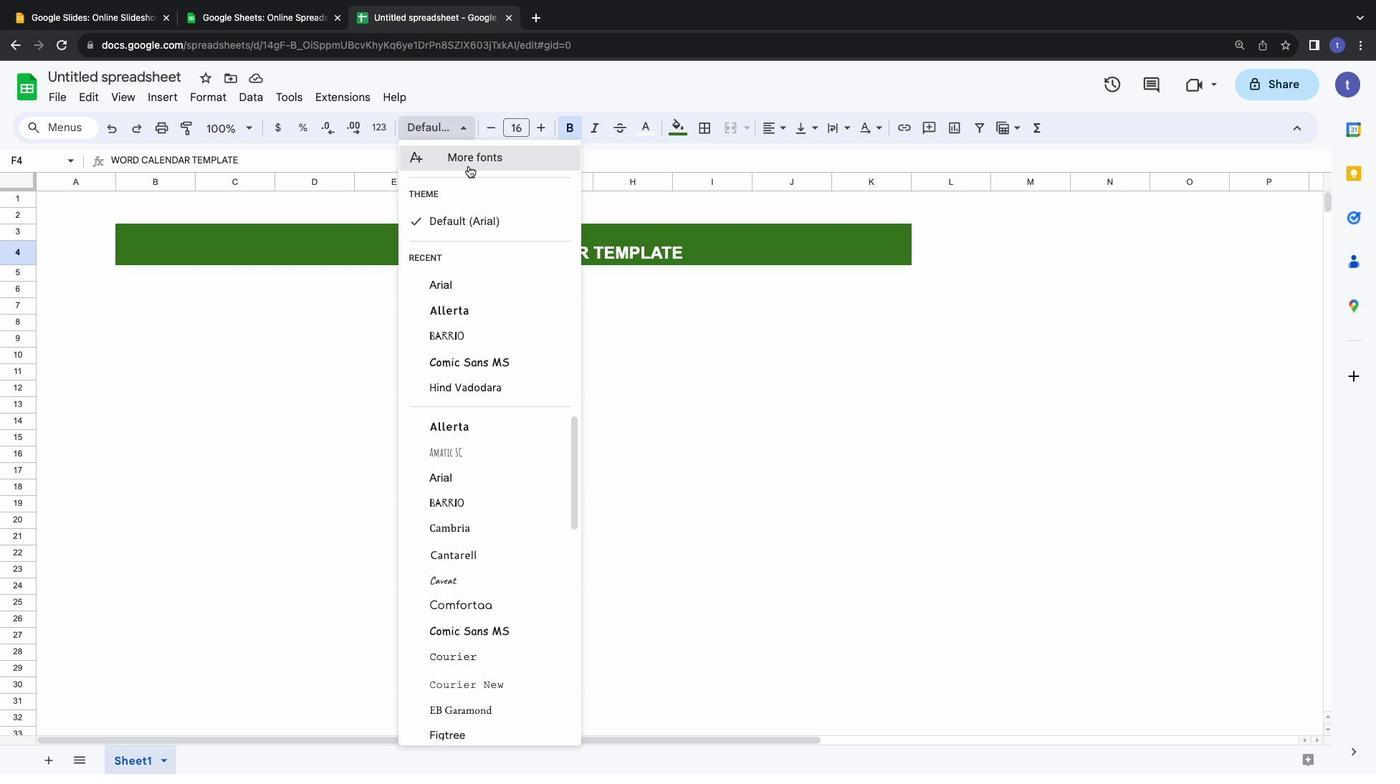 
Action: Mouse moved to (470, 238)
Screenshot: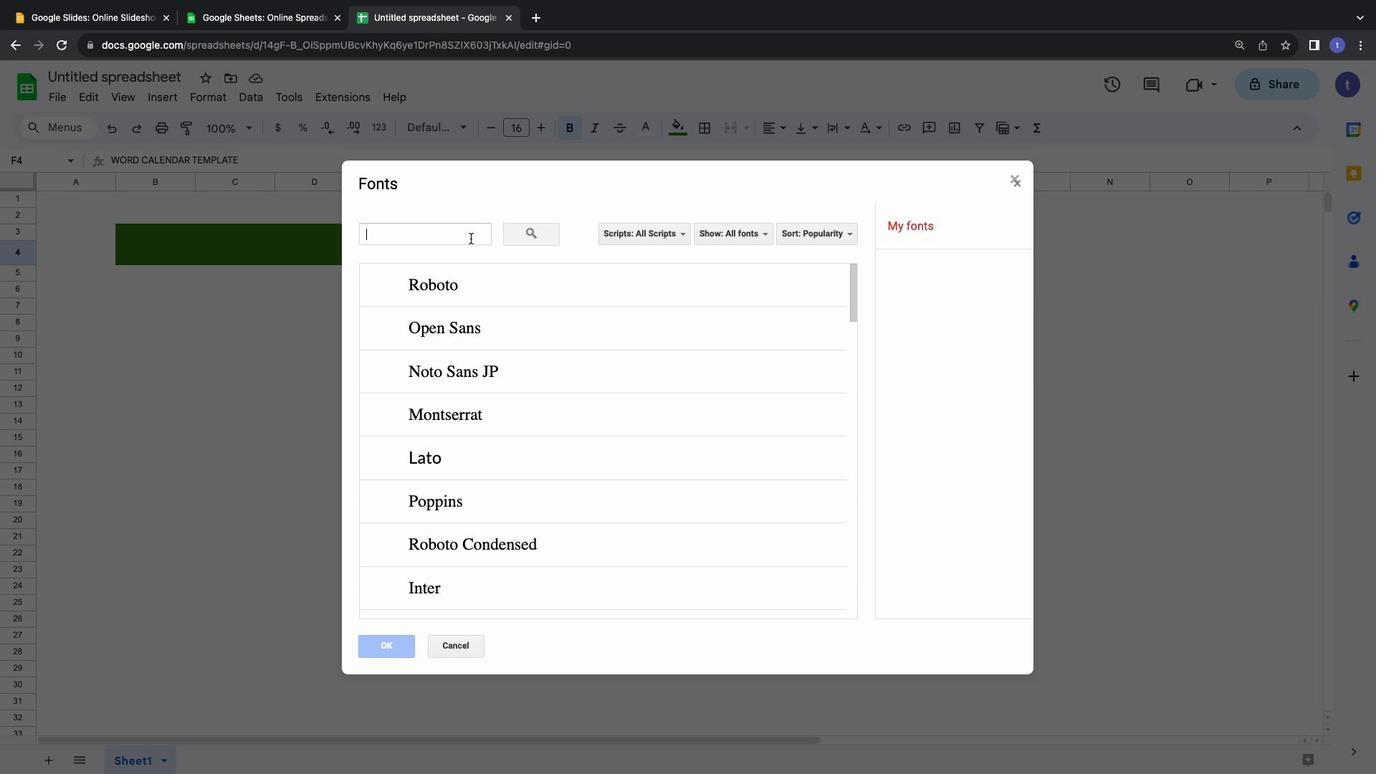 
Action: Mouse pressed left at (470, 238)
Screenshot: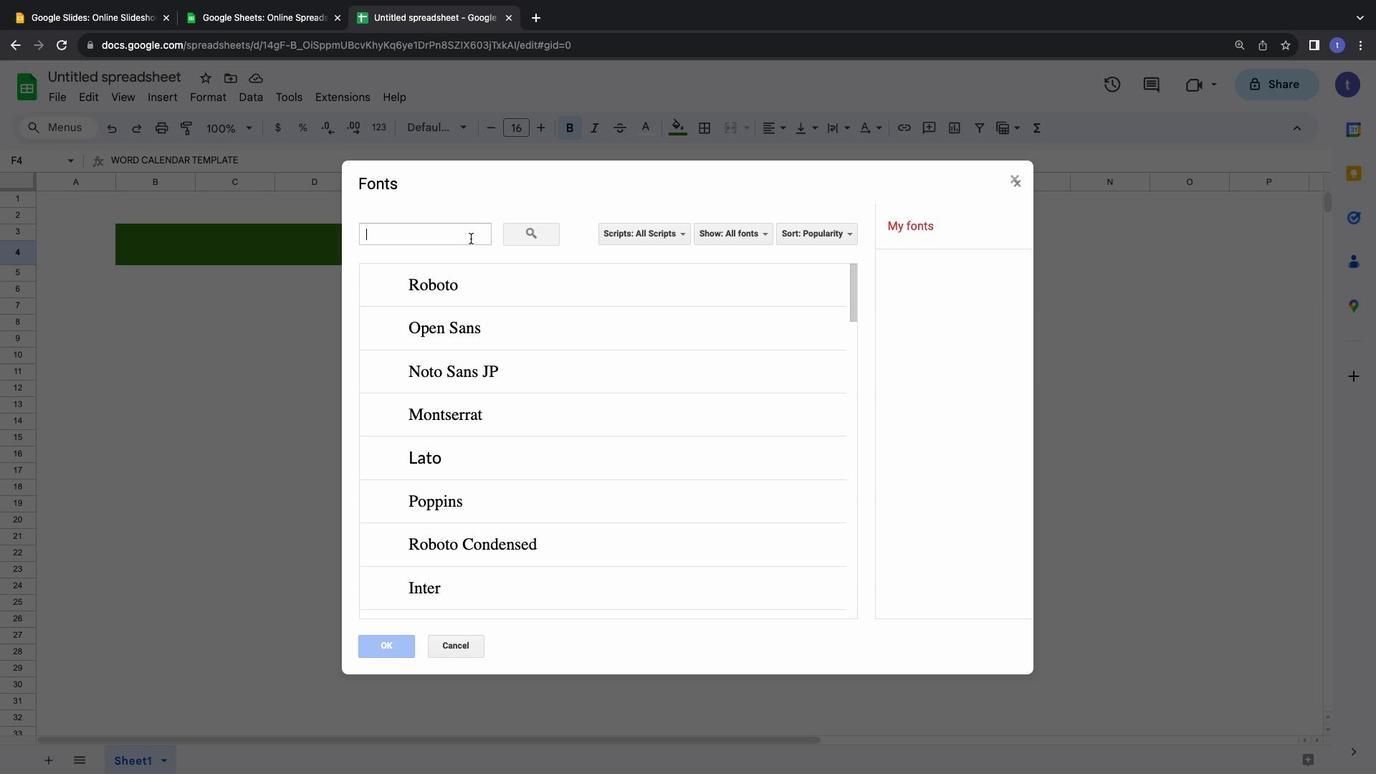 
Action: Mouse moved to (470, 238)
Screenshot: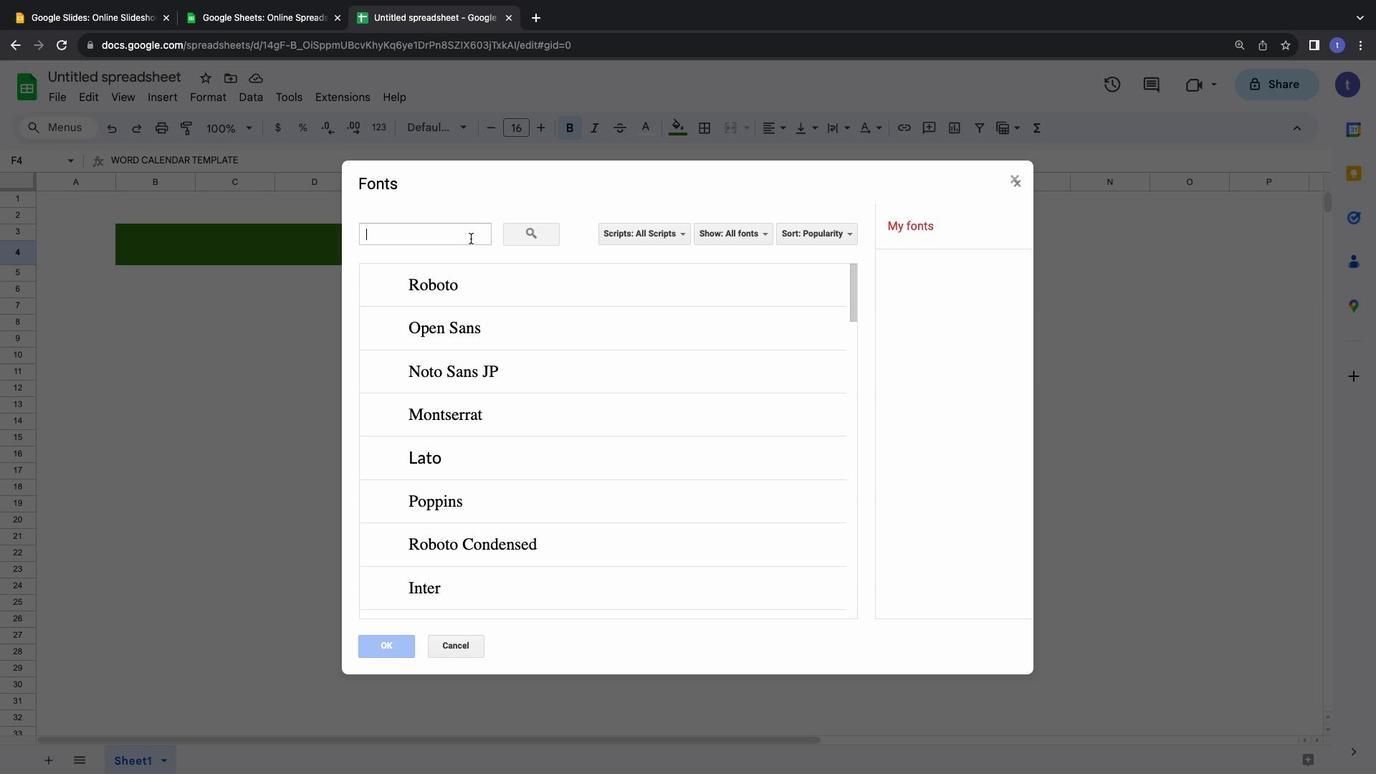
Action: Key pressed 't''i''m''e''s'
Screenshot: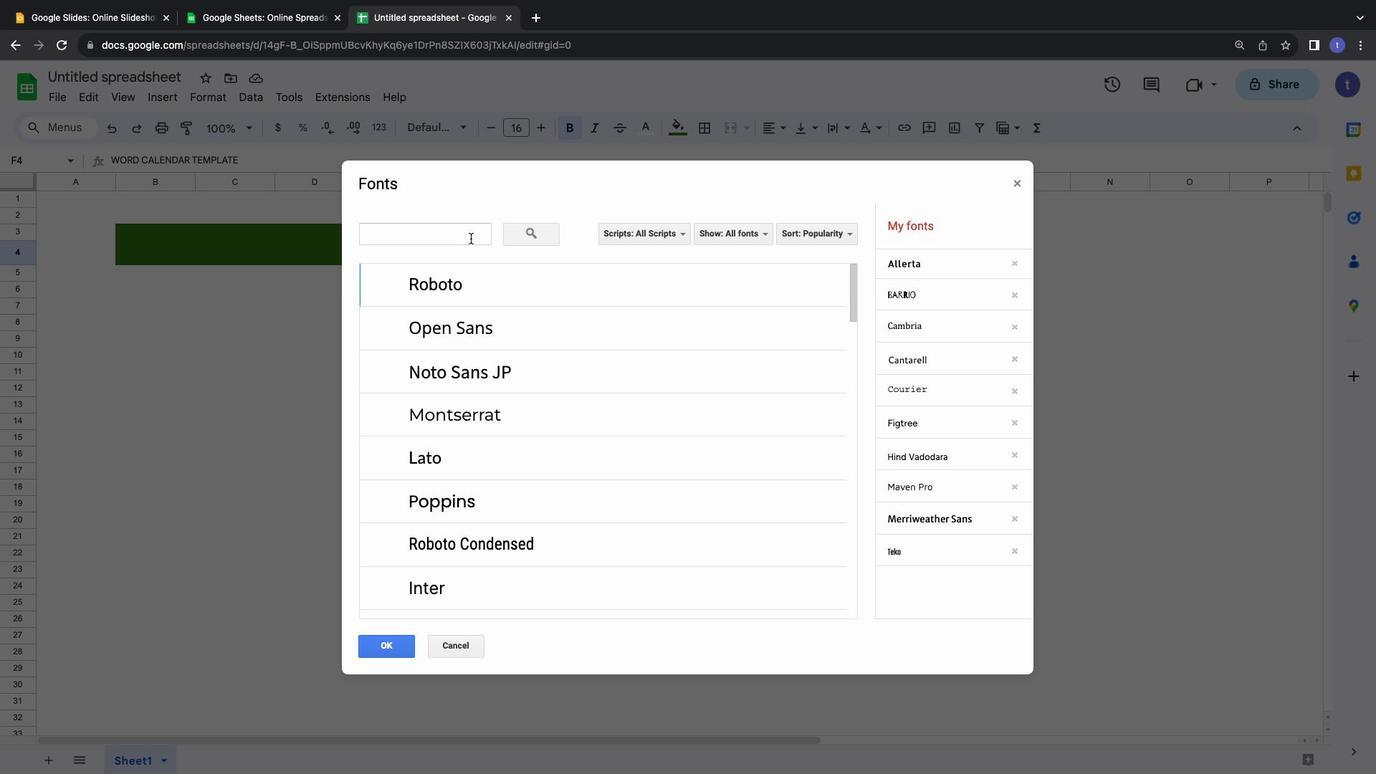 
Action: Mouse moved to (460, 237)
Screenshot: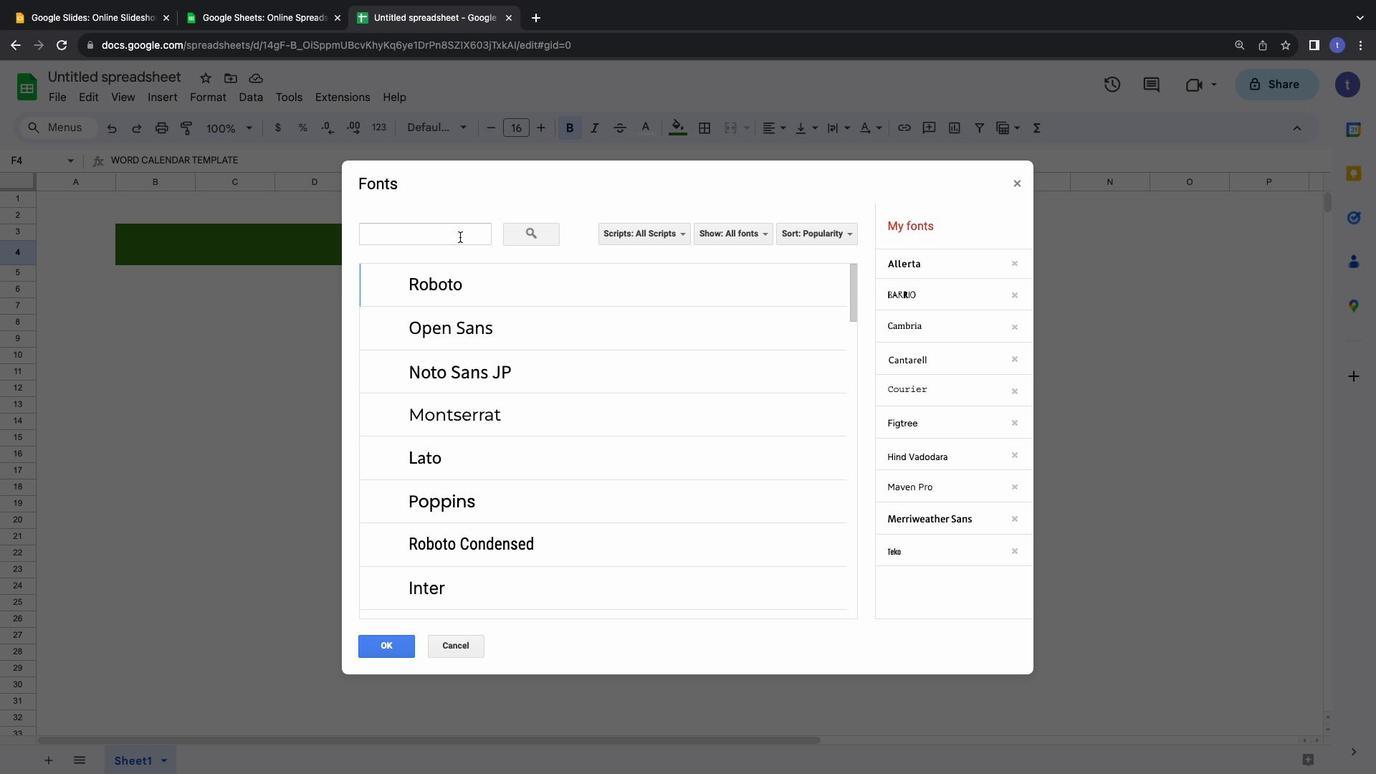 
Action: Mouse pressed left at (460, 237)
Screenshot: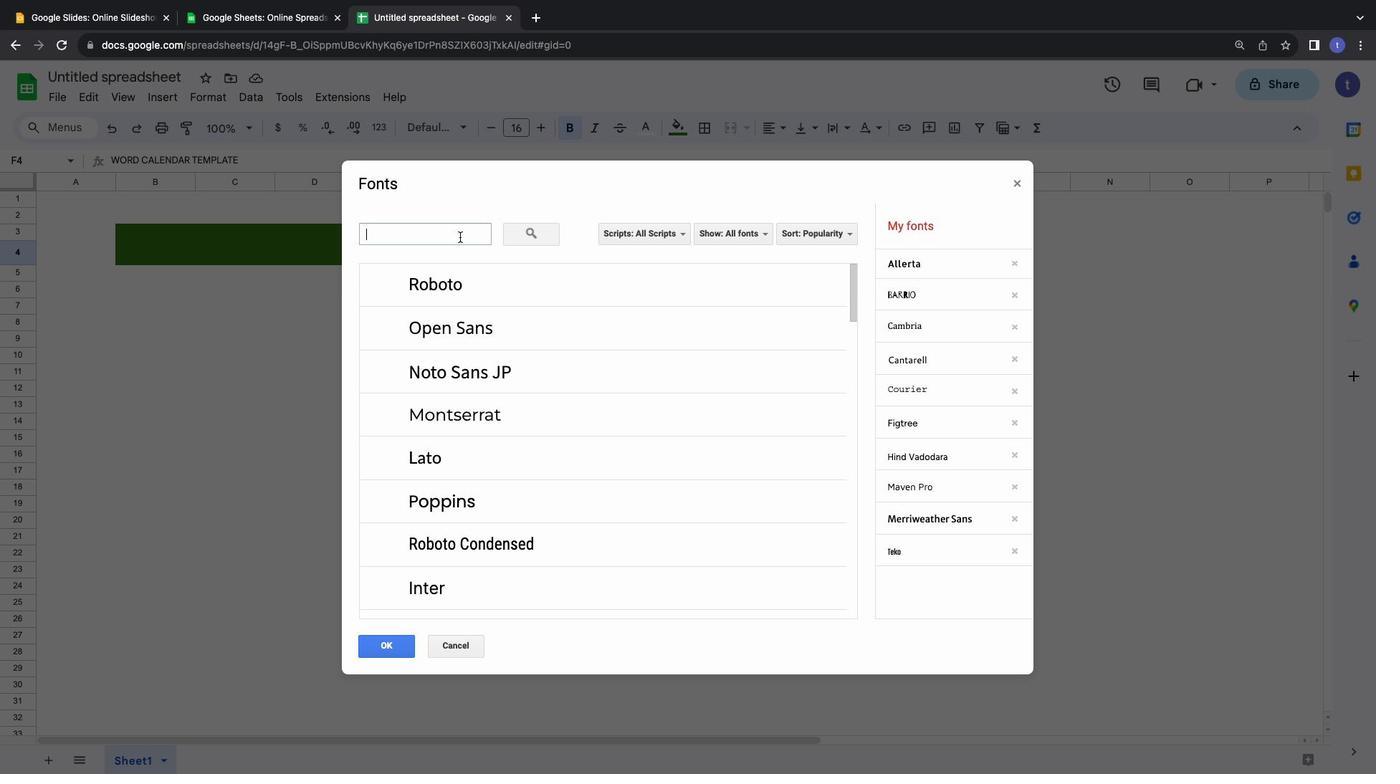 
Action: Key pressed 't''i''m'
Screenshot: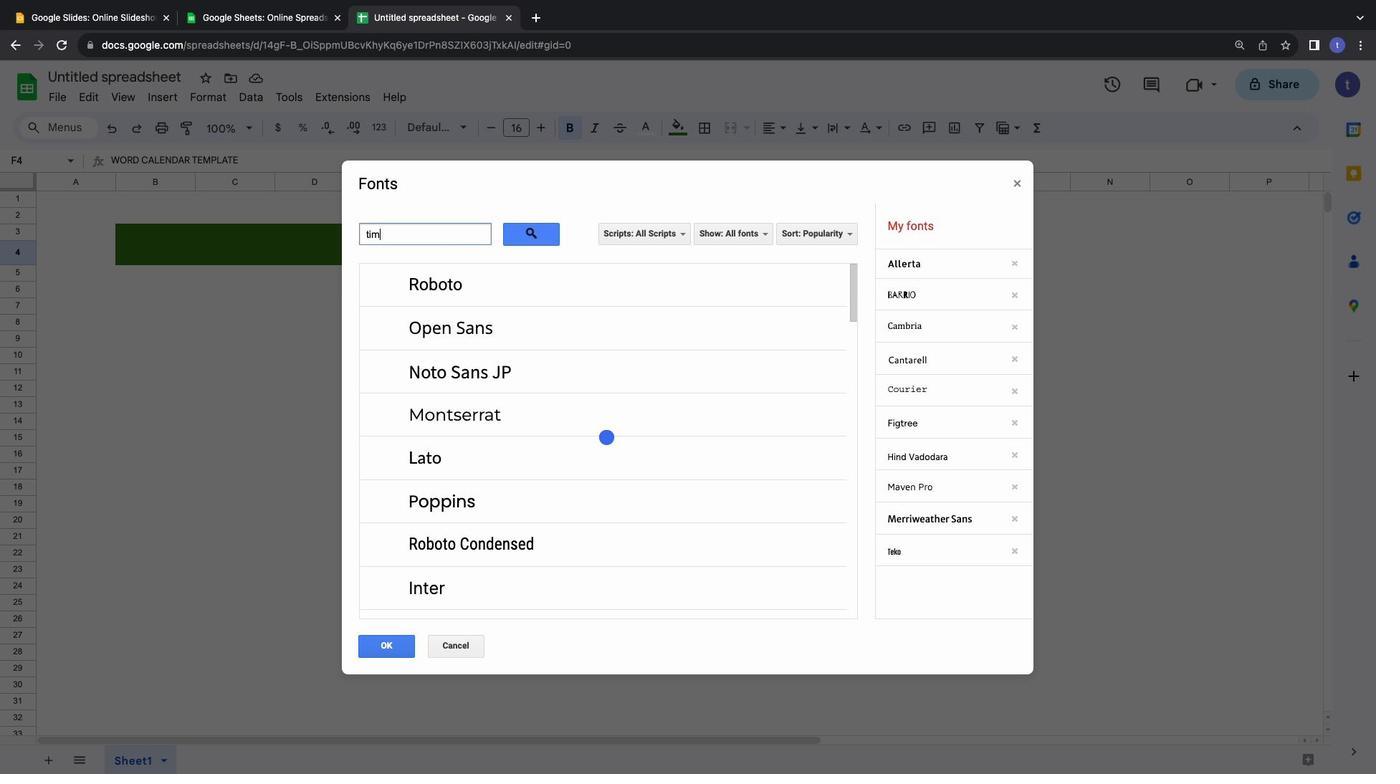 
Action: Mouse moved to (495, 365)
Screenshot: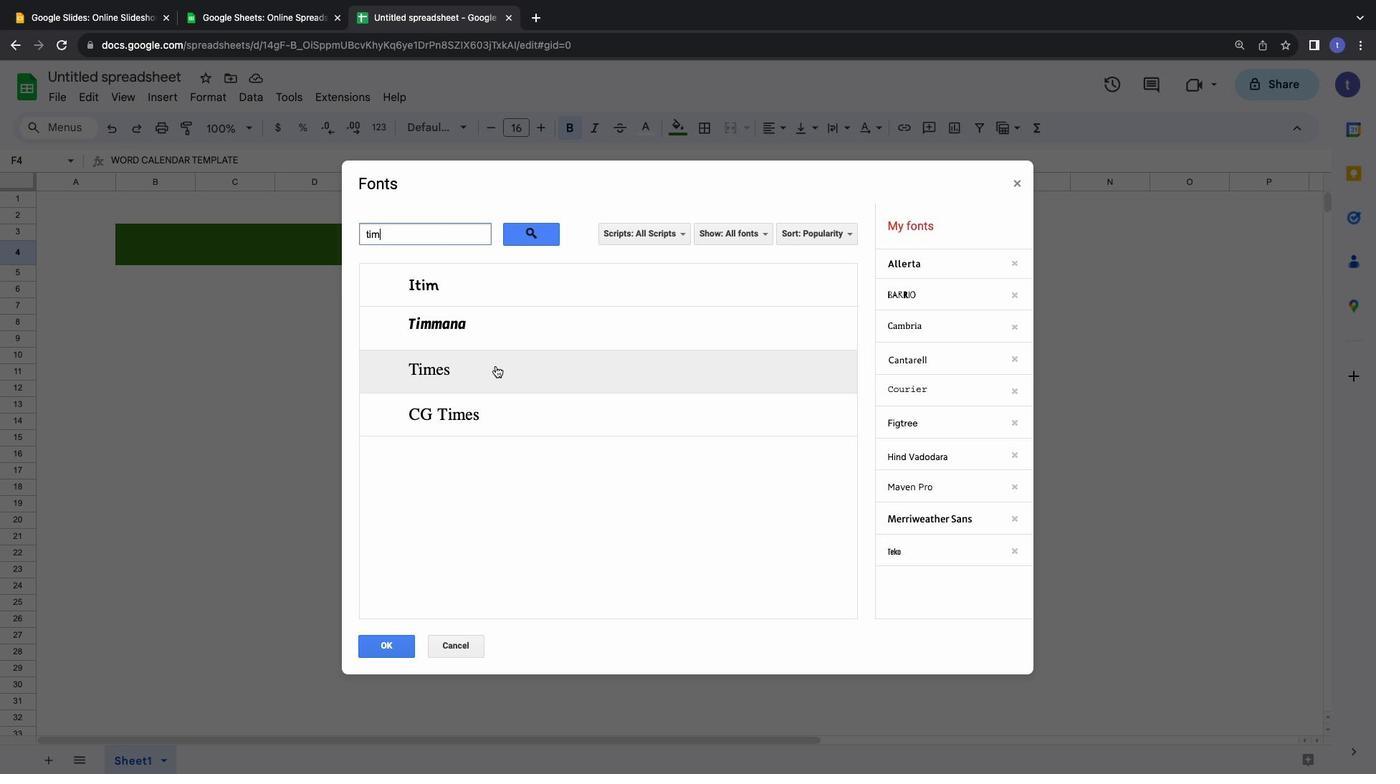 
Action: Mouse pressed left at (495, 365)
Screenshot: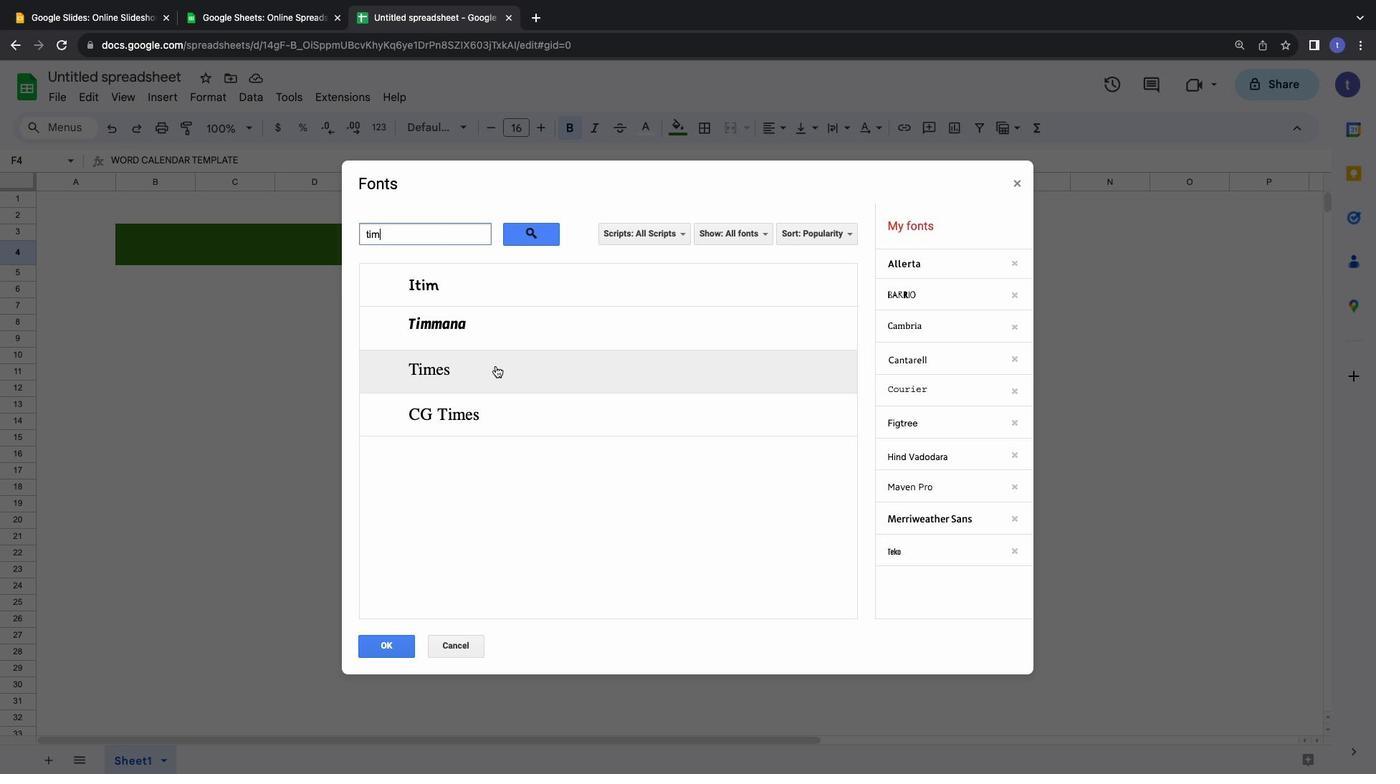 
Action: Mouse moved to (392, 640)
Screenshot: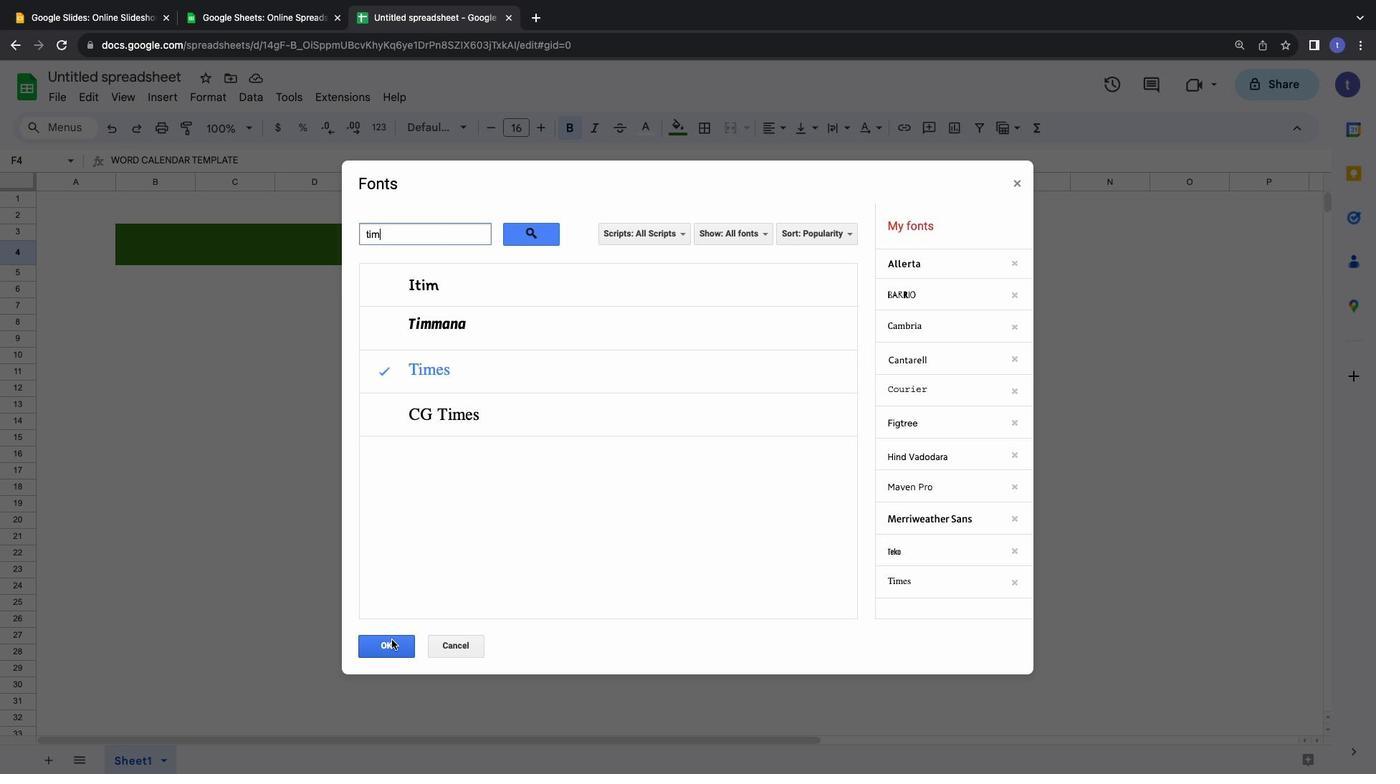 
Action: Mouse pressed left at (392, 640)
Screenshot: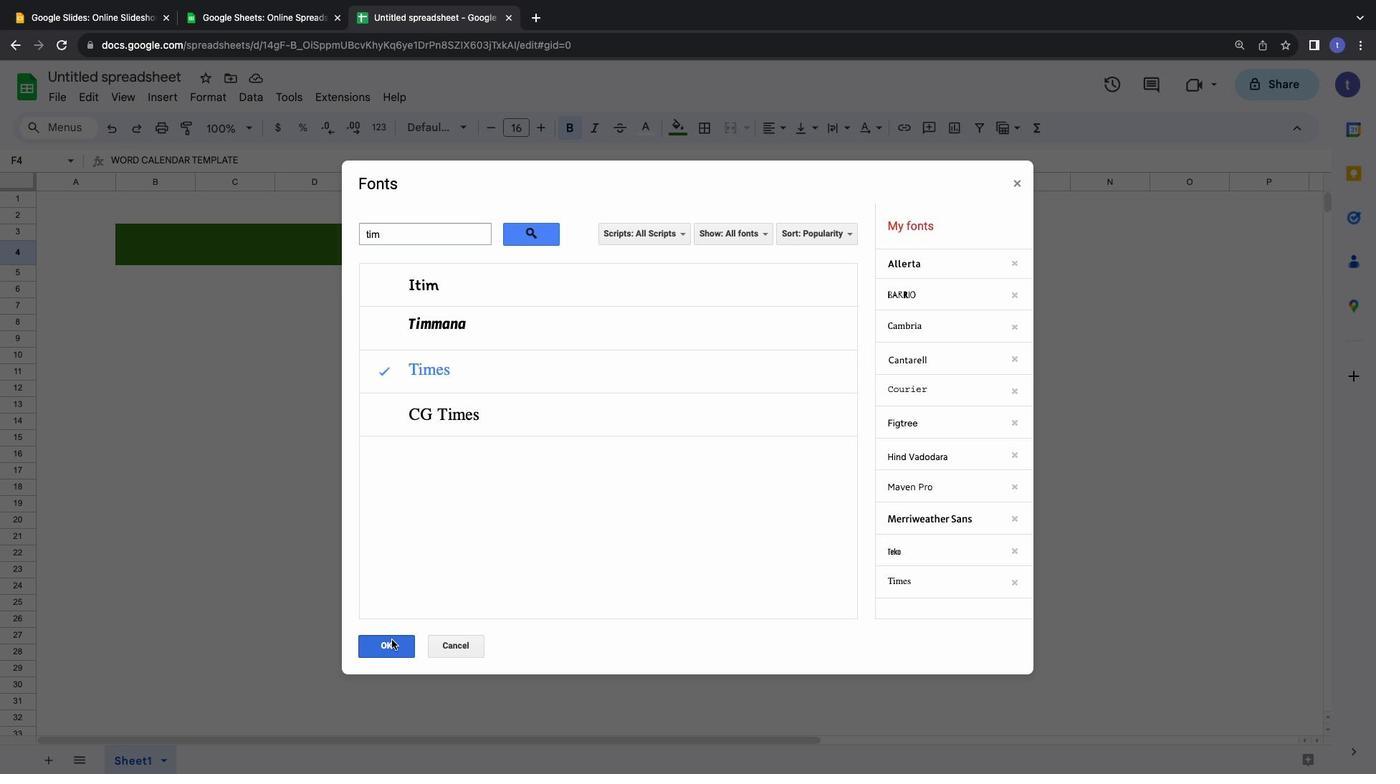 
Action: Mouse moved to (486, 248)
Screenshot: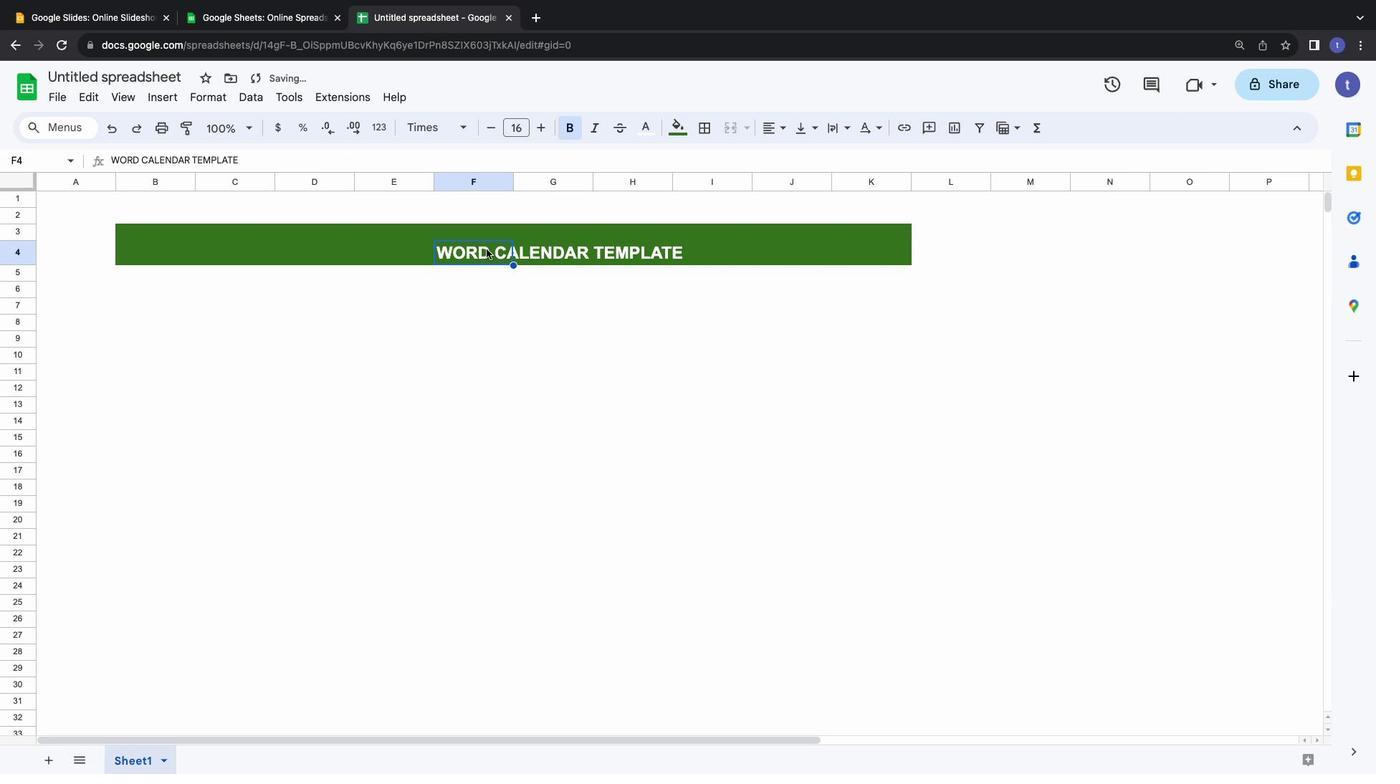 
Action: Mouse pressed left at (486, 248)
Screenshot: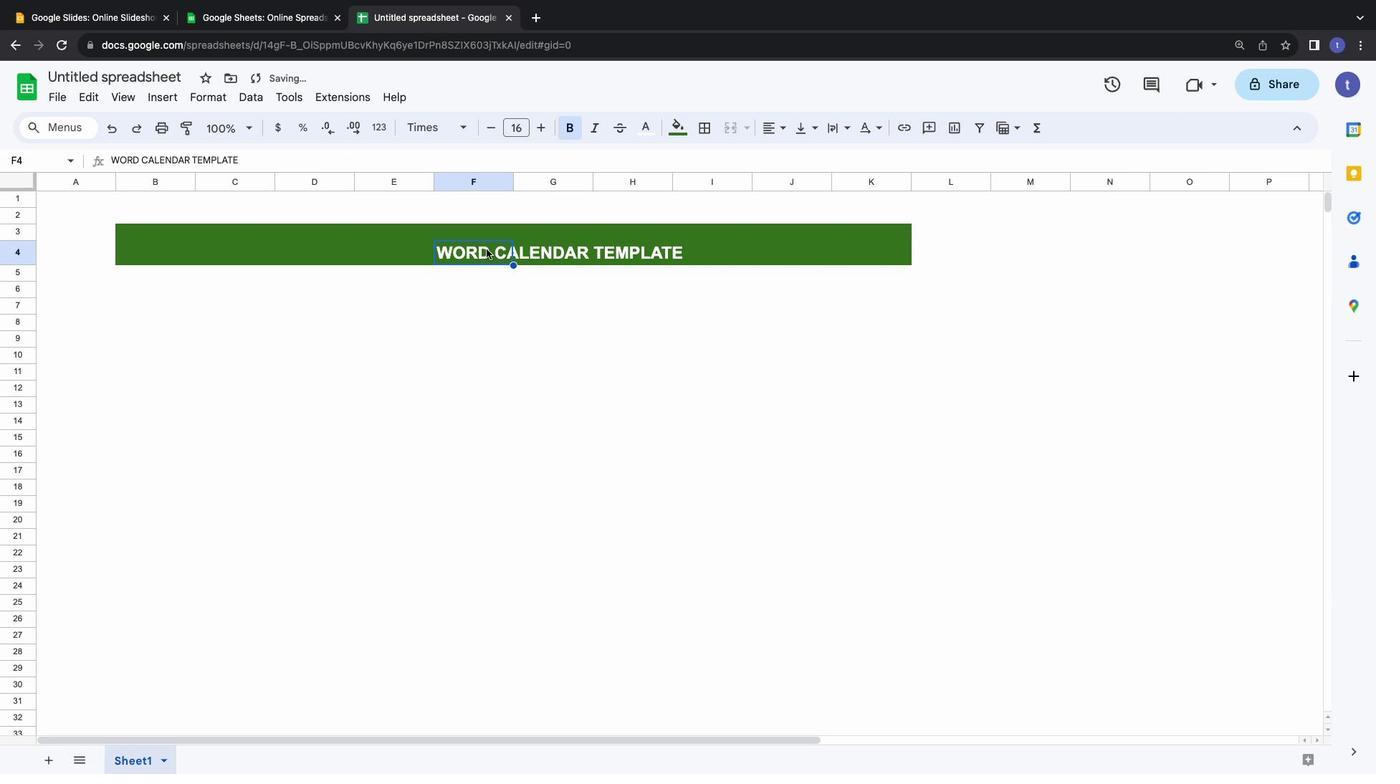 
Action: Mouse pressed left at (486, 248)
Screenshot: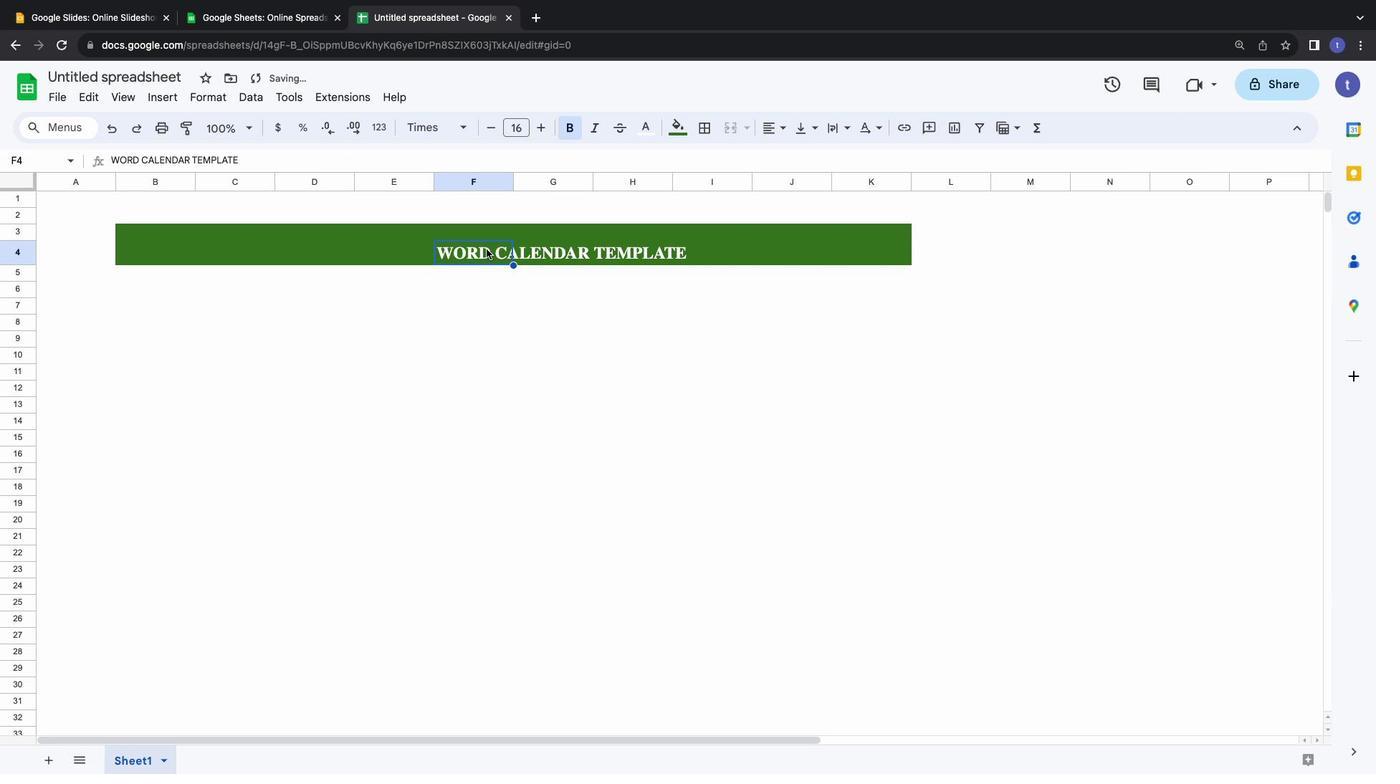 
Action: Mouse pressed left at (486, 248)
Screenshot: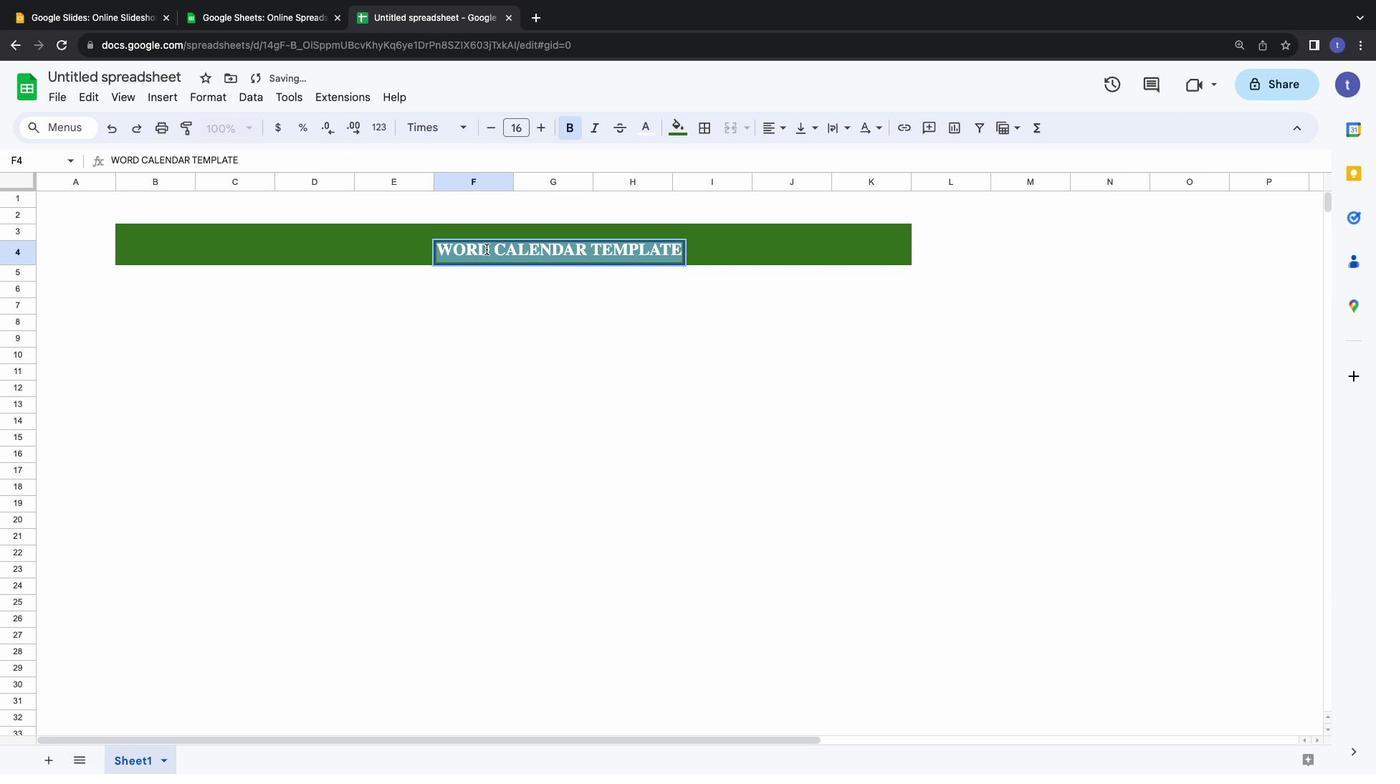 
Action: Mouse moved to (451, 126)
Screenshot: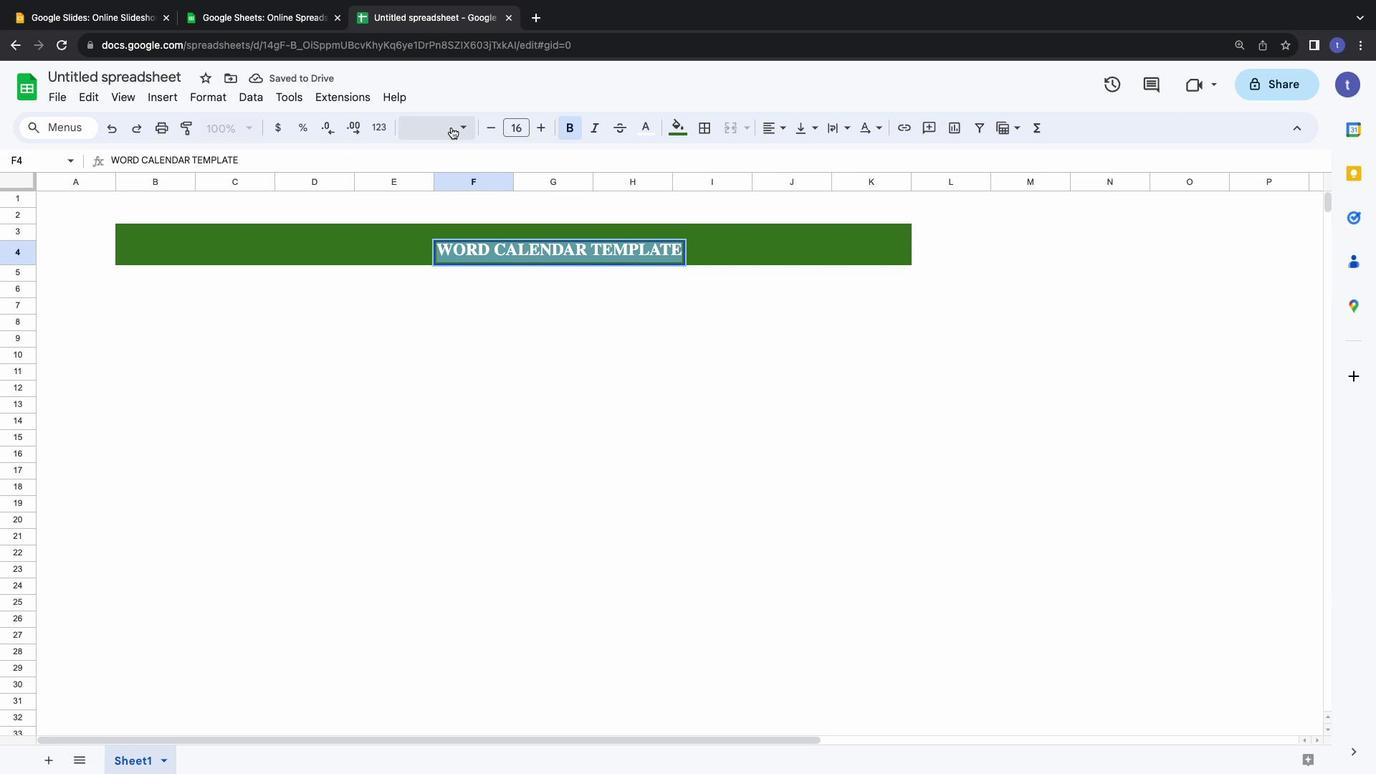 
Action: Mouse pressed left at (451, 126)
Screenshot: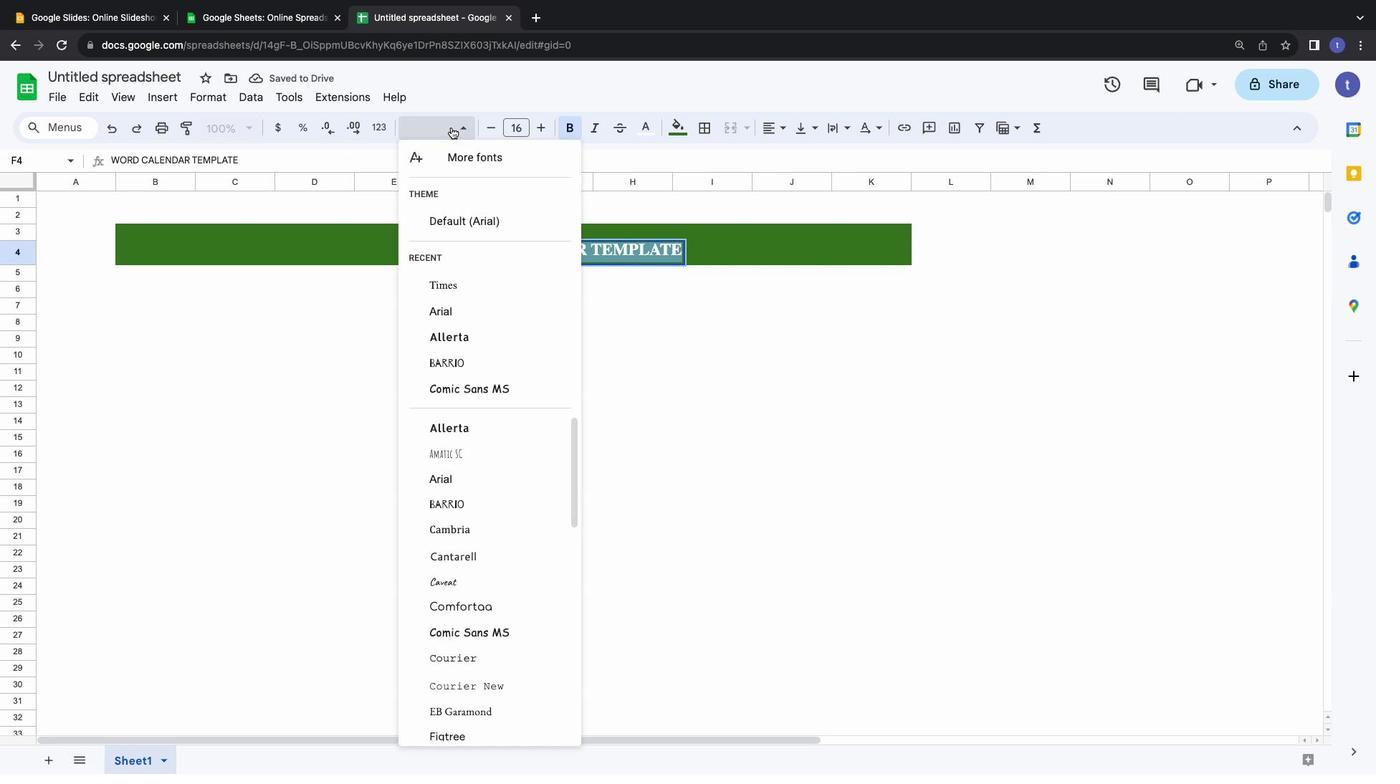 
Action: Mouse moved to (481, 157)
Screenshot: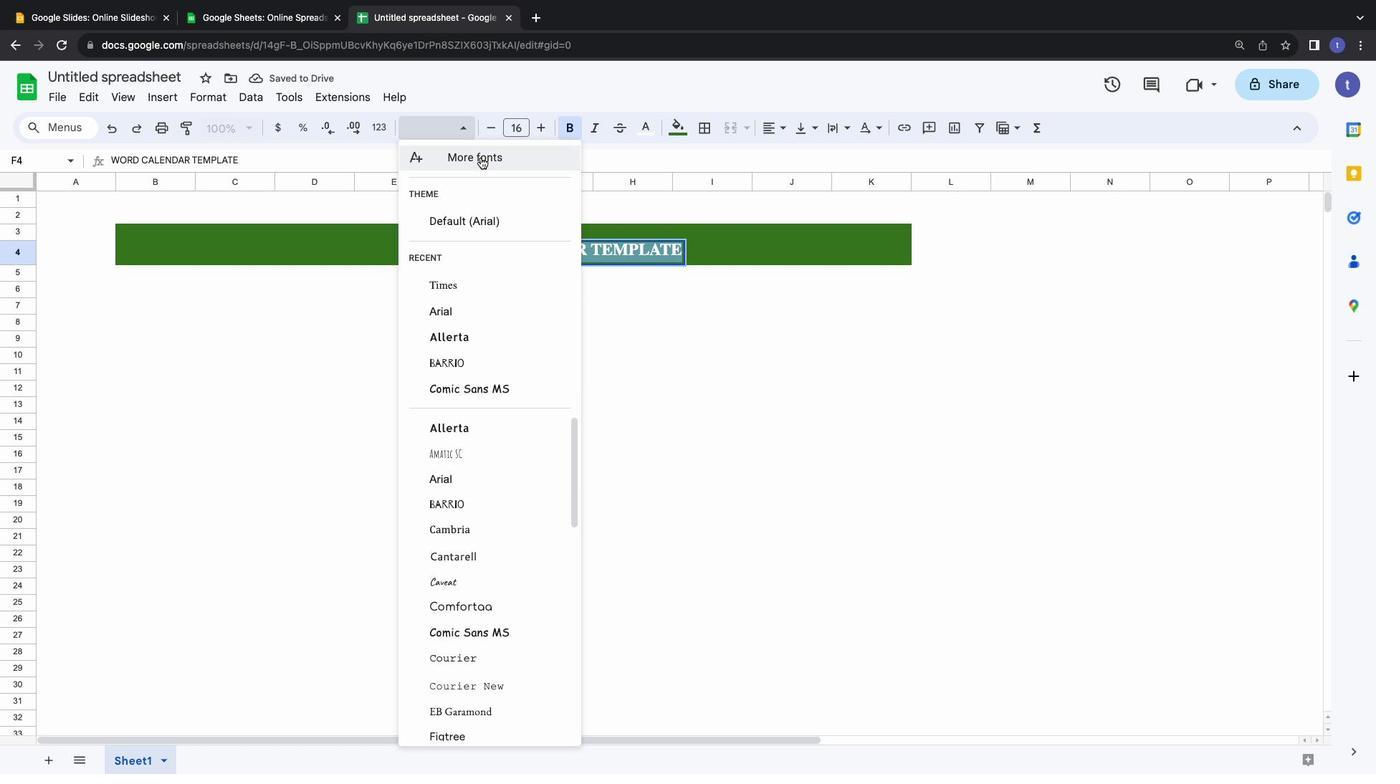 
Action: Mouse pressed left at (481, 157)
Screenshot: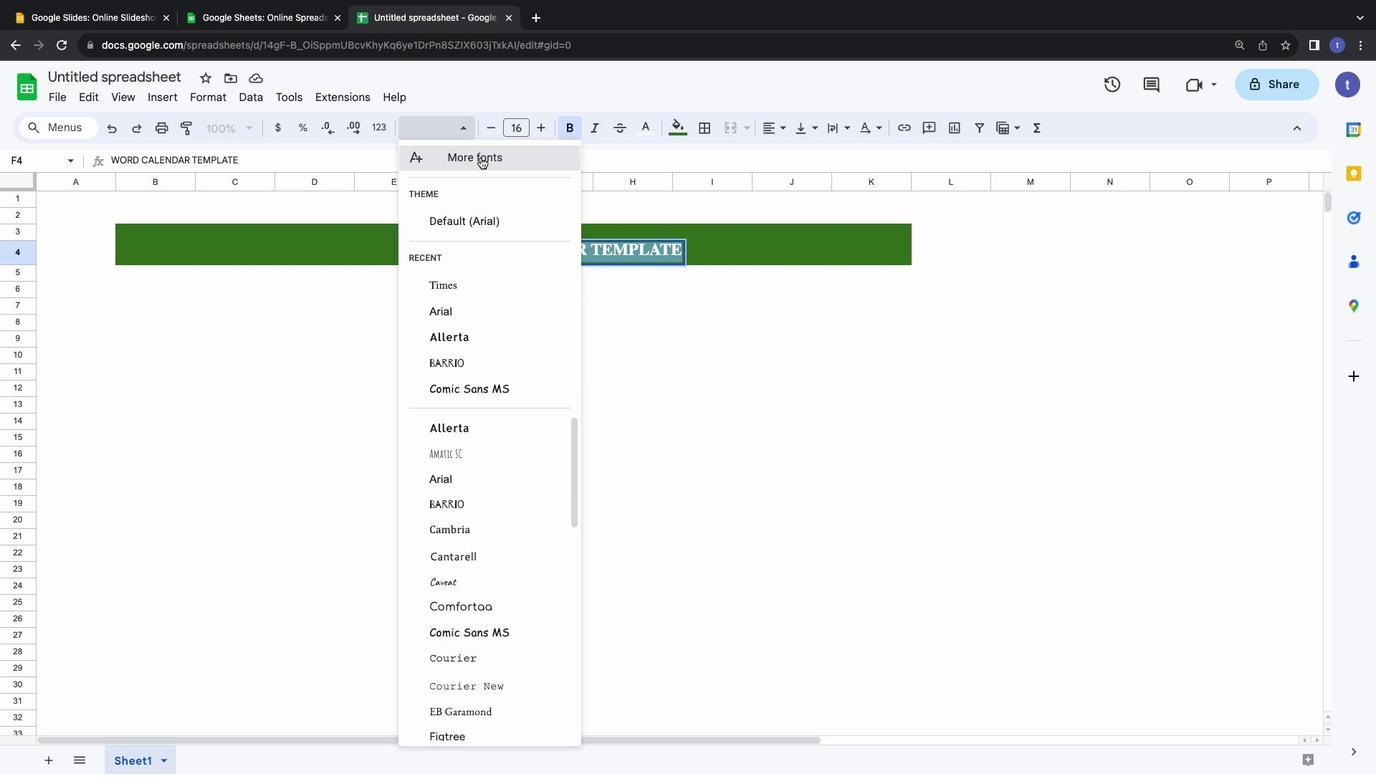 
Action: Mouse moved to (470, 240)
Screenshot: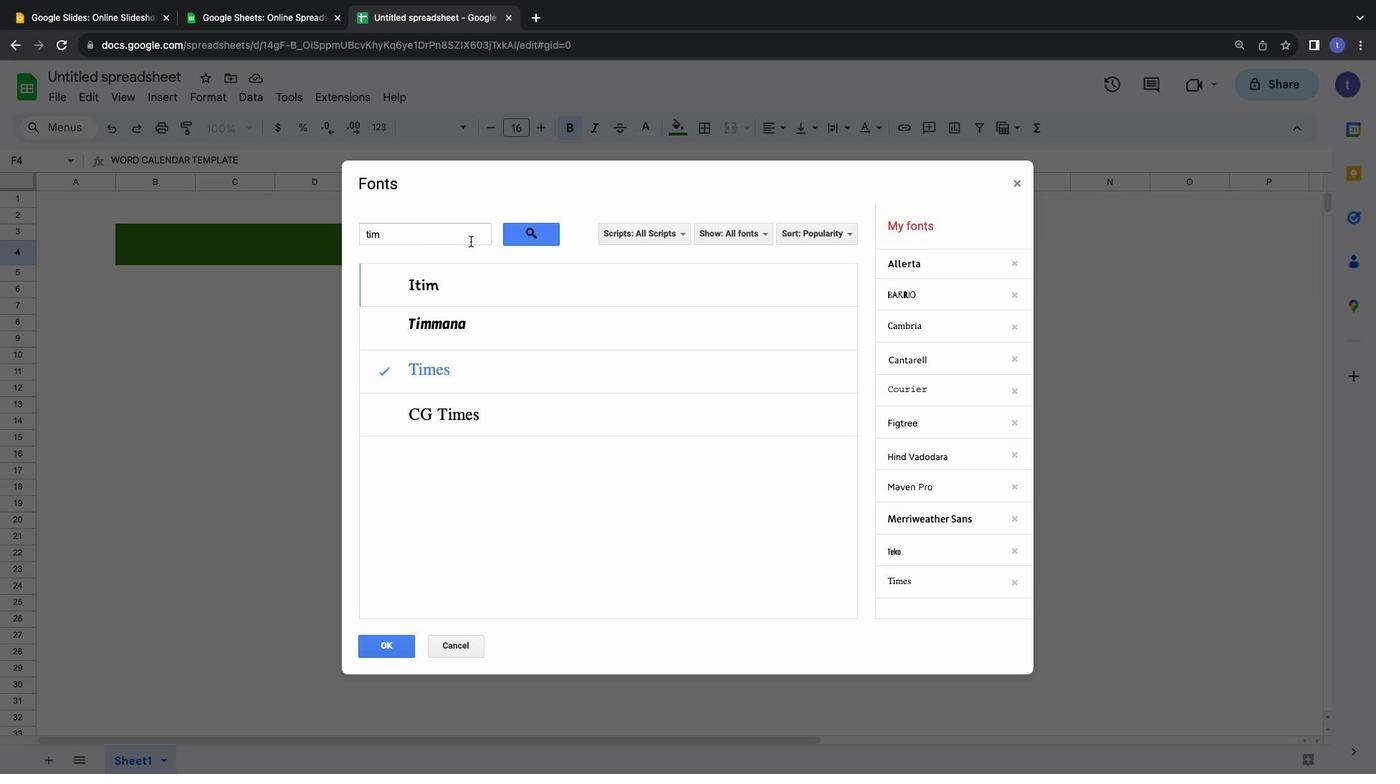
Action: Mouse pressed left at (470, 240)
Screenshot: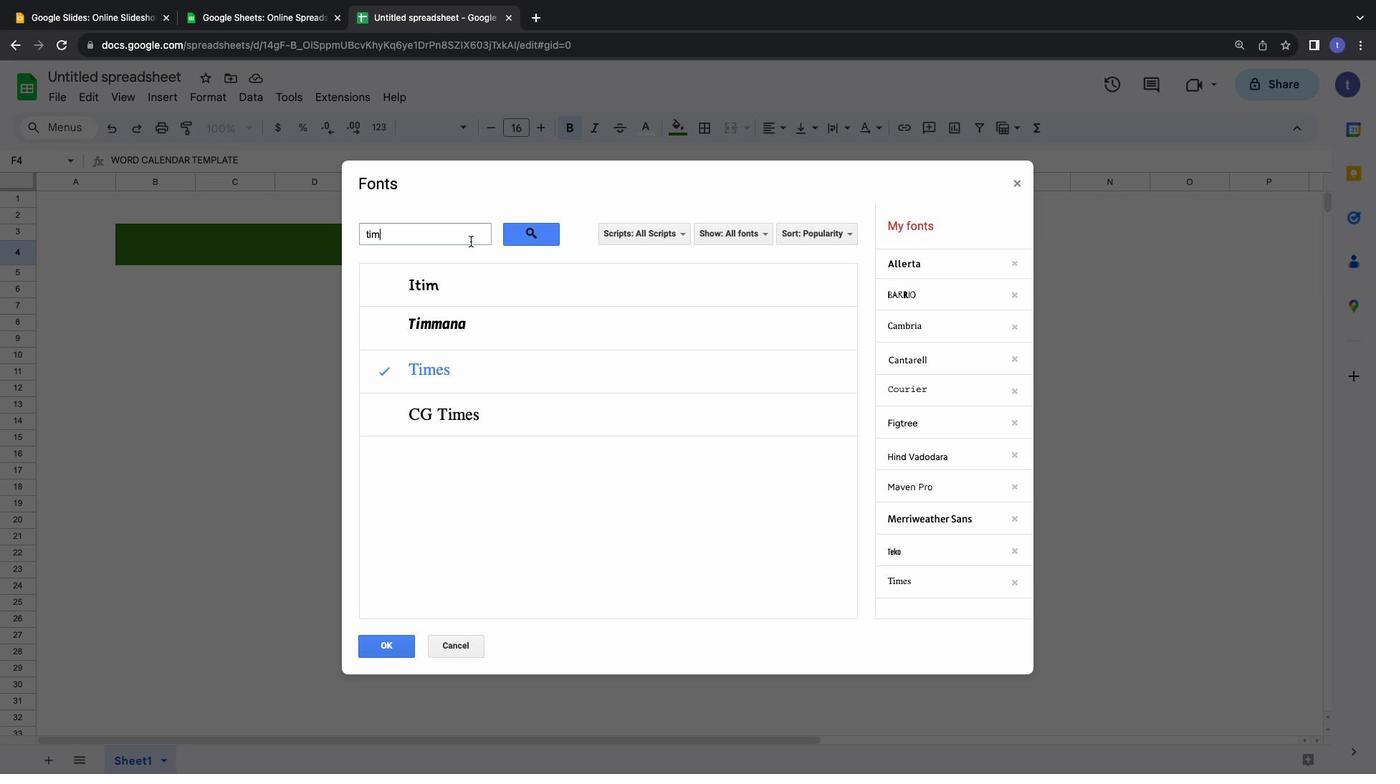 
Action: Mouse moved to (468, 361)
Screenshot: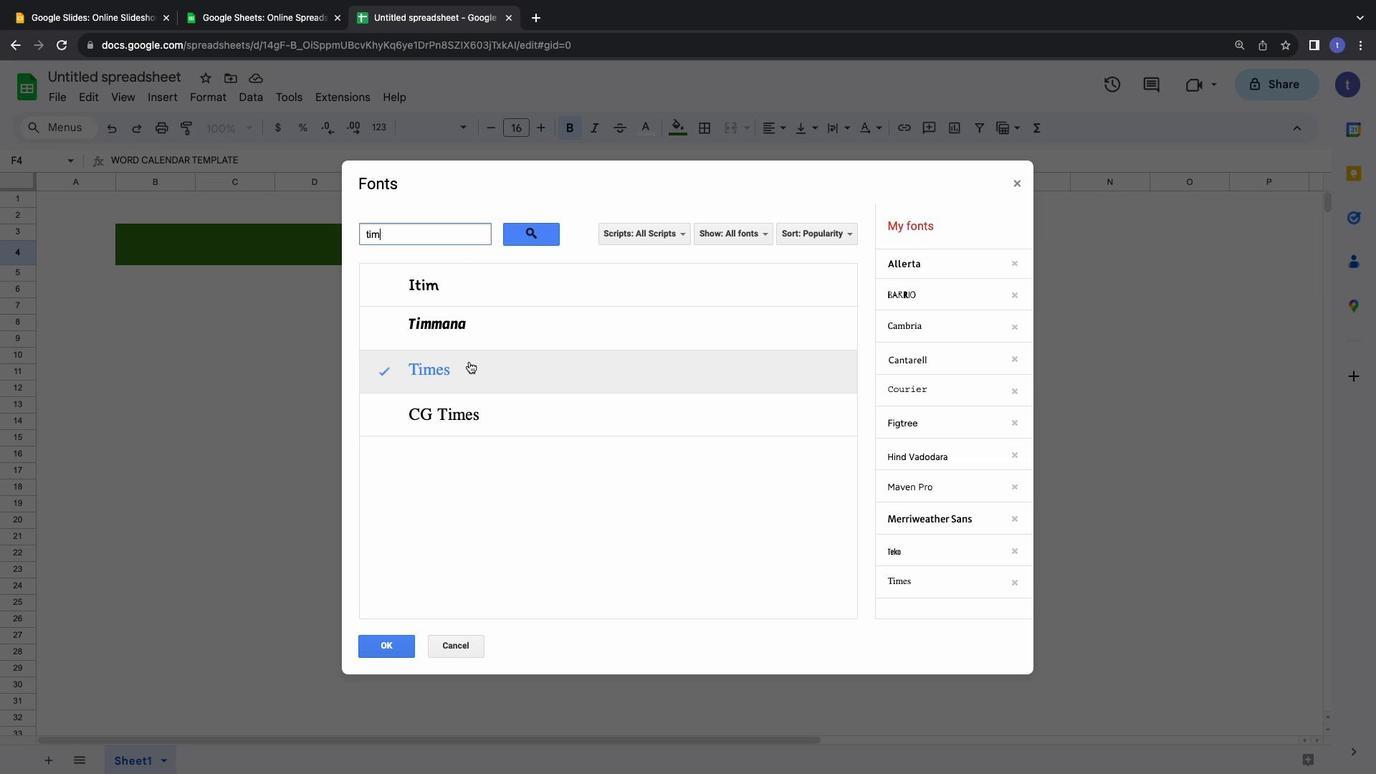 
Action: Mouse pressed left at (468, 361)
Screenshot: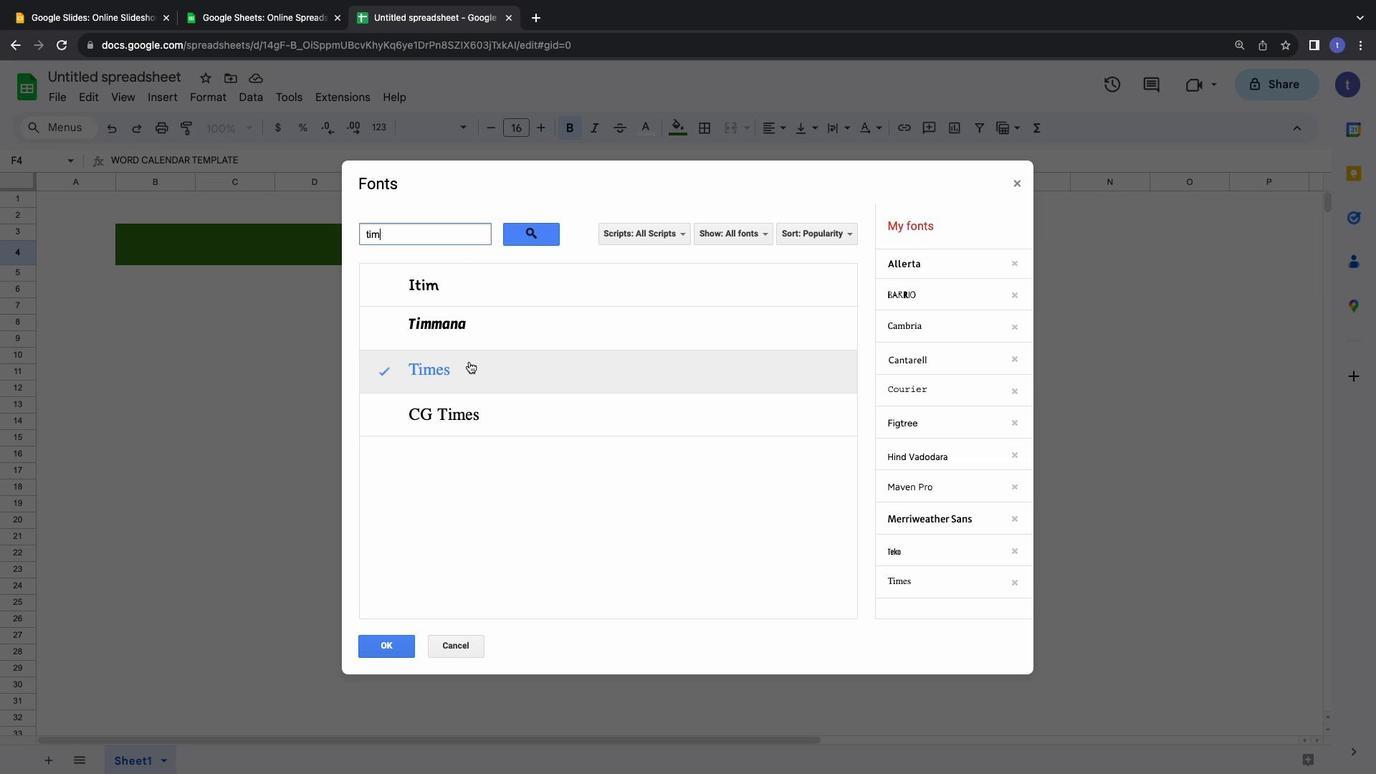 
Action: Mouse pressed left at (468, 361)
Screenshot: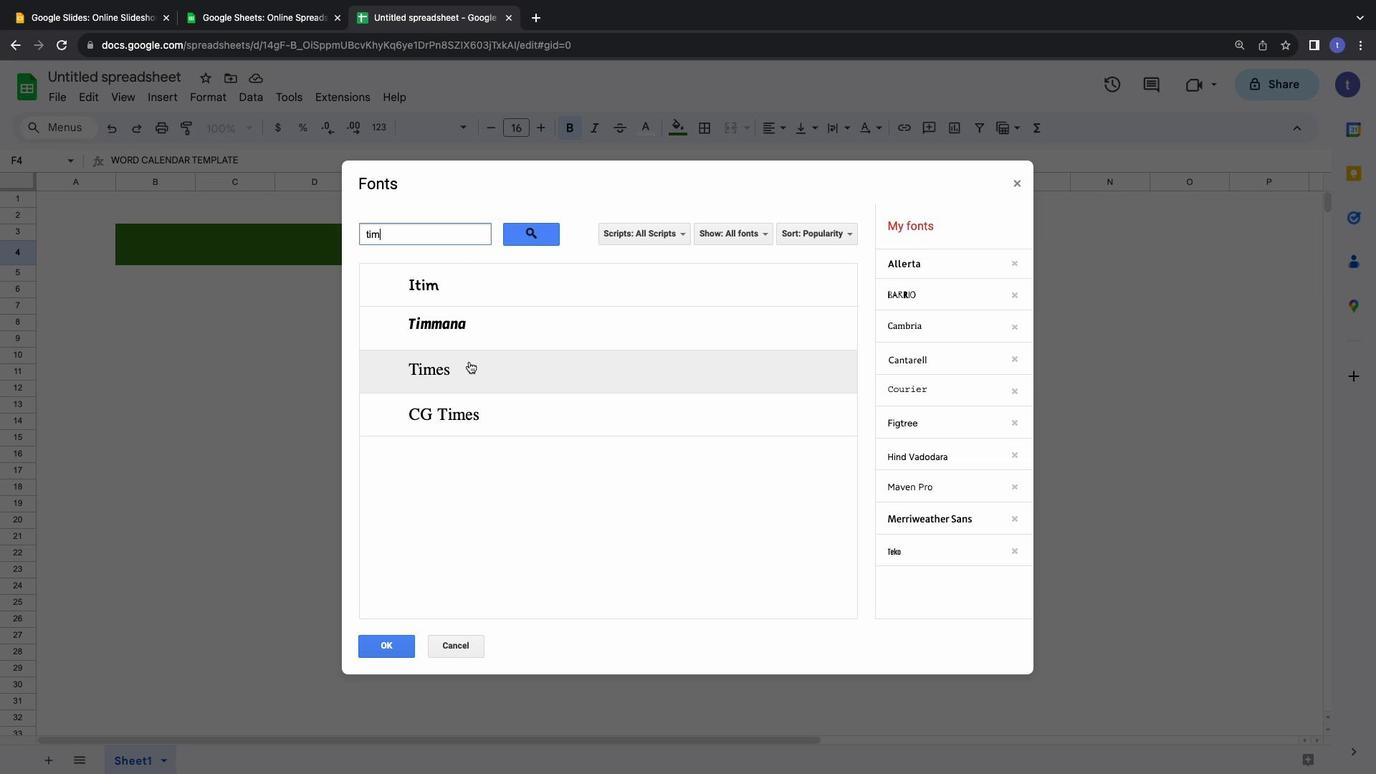 
Action: Mouse pressed left at (468, 361)
Screenshot: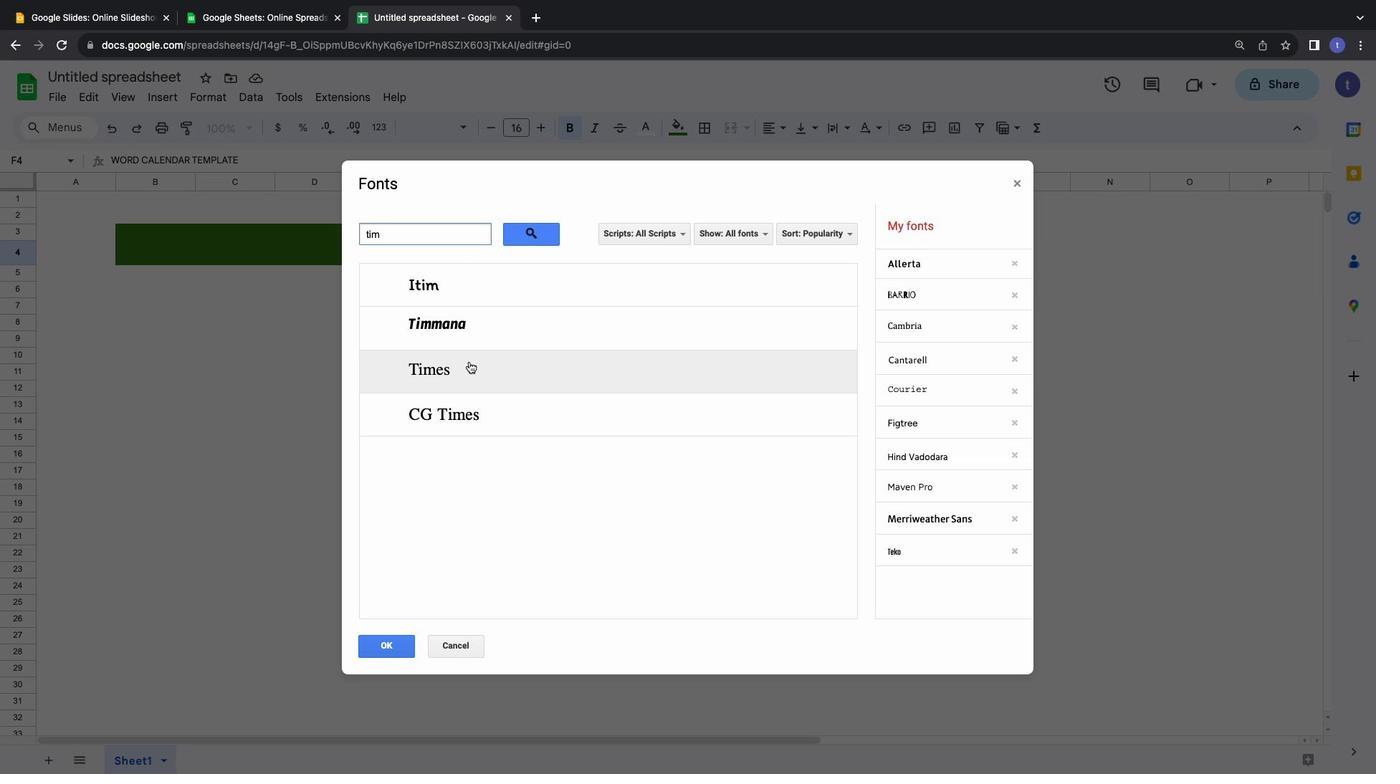 
Action: Mouse pressed left at (468, 361)
Screenshot: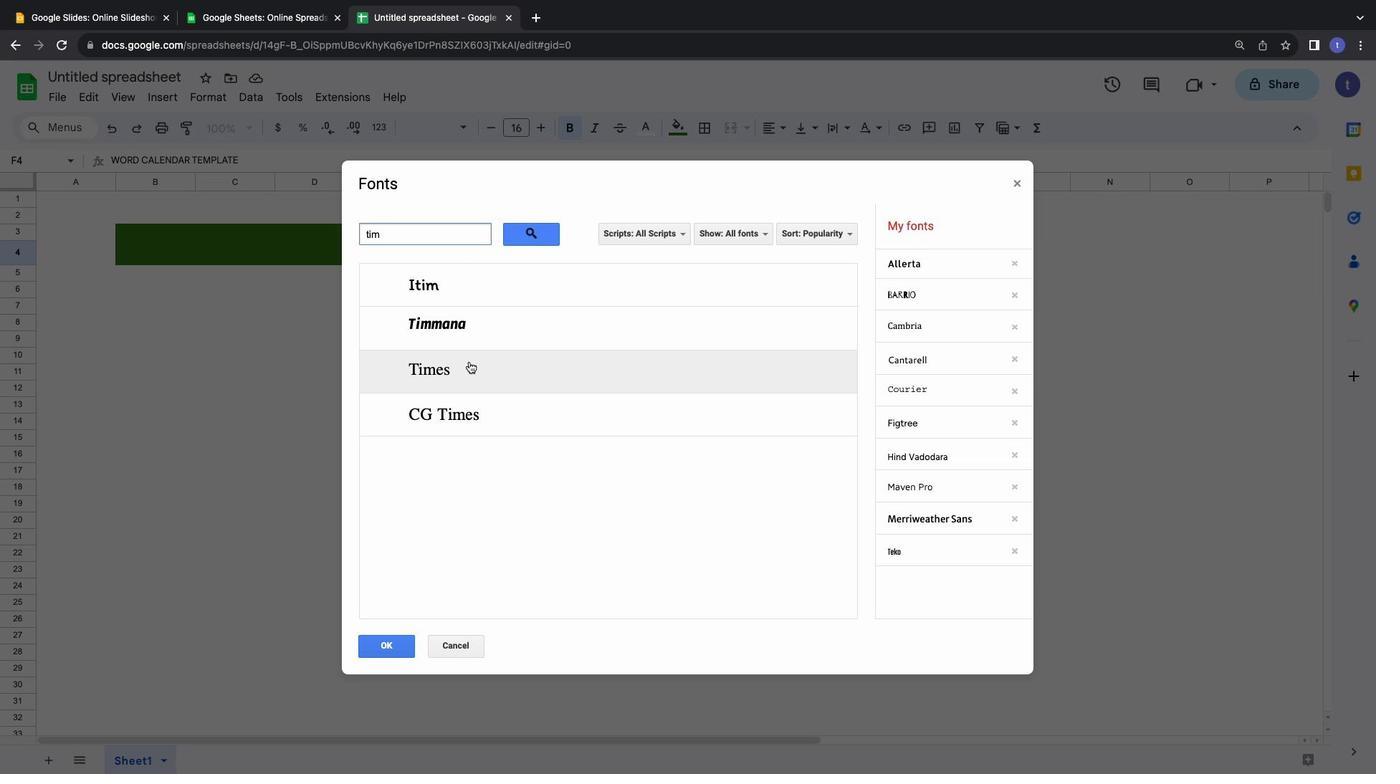 
Action: Mouse moved to (386, 648)
Screenshot: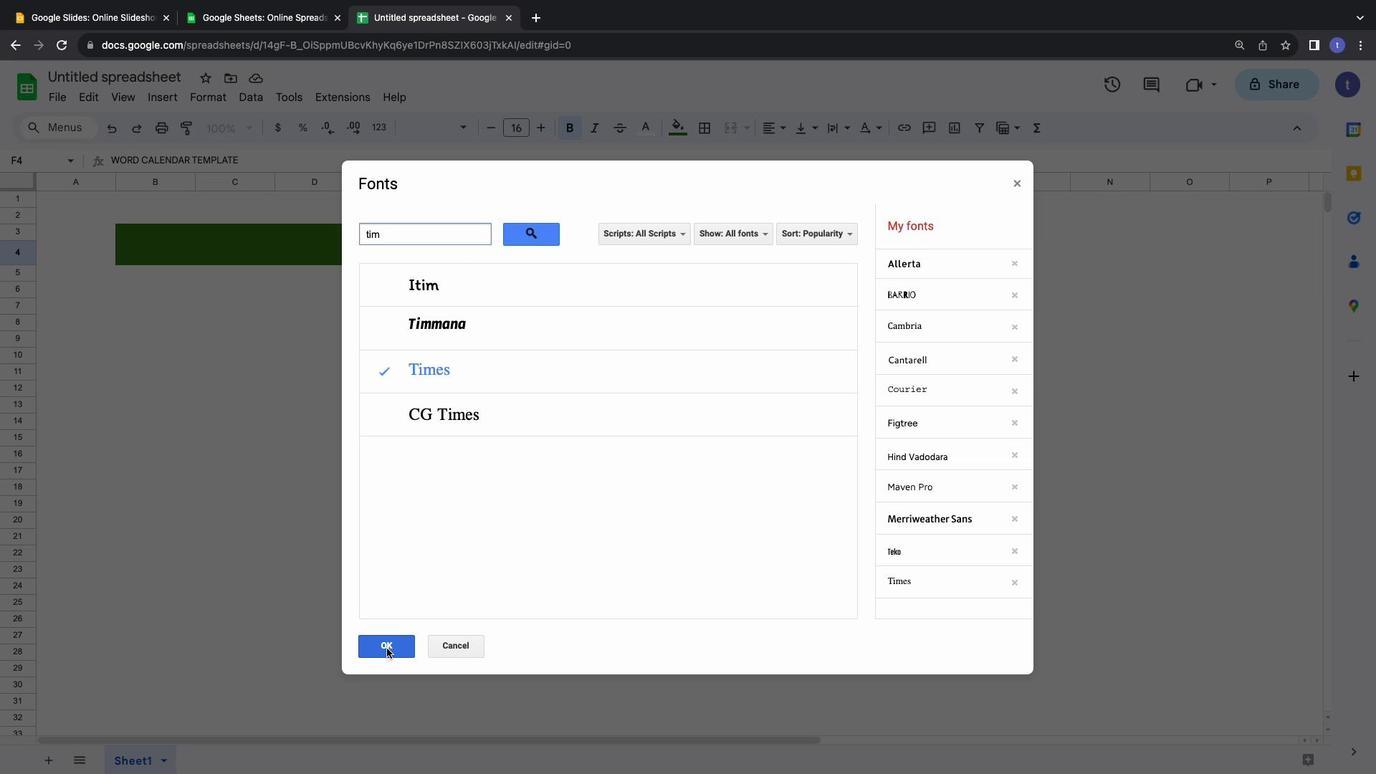 
Action: Mouse pressed left at (386, 648)
Screenshot: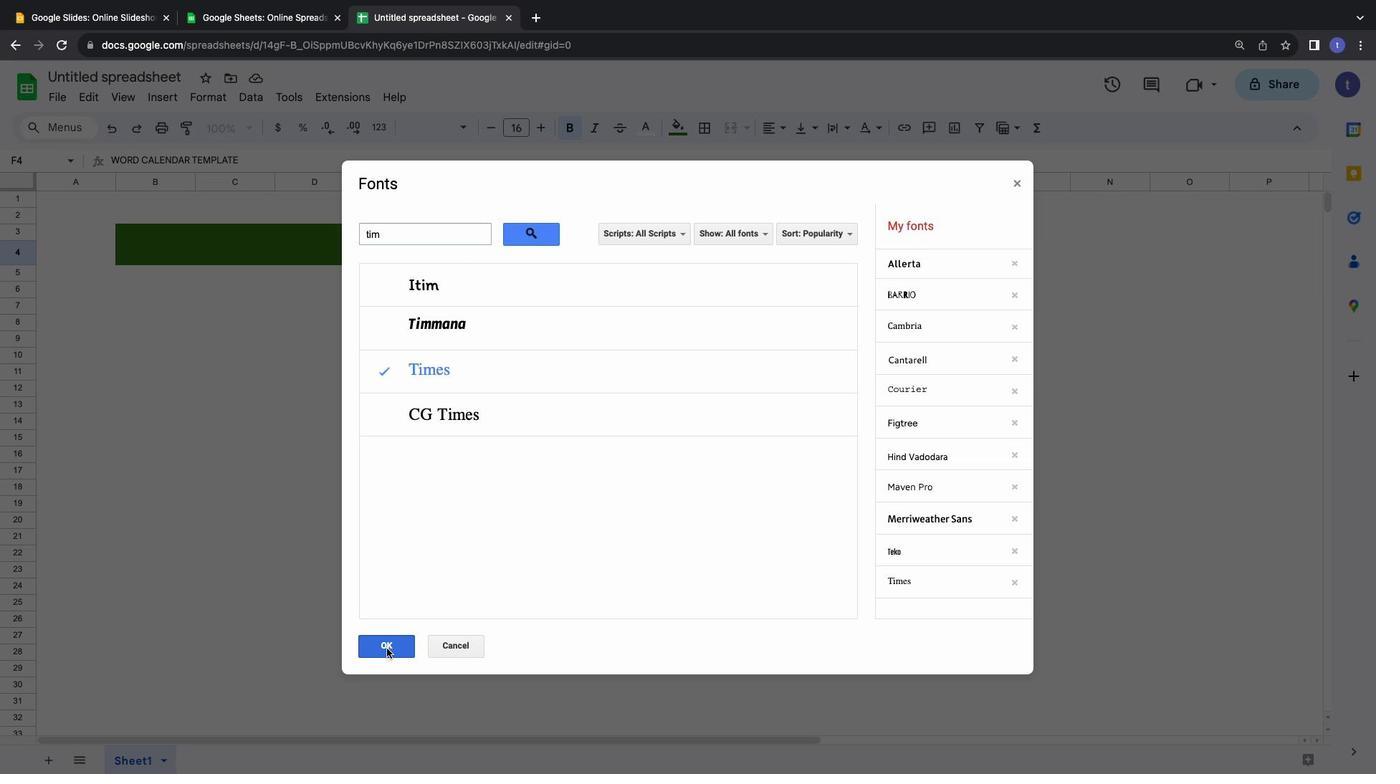 
Action: Mouse moved to (407, 247)
Screenshot: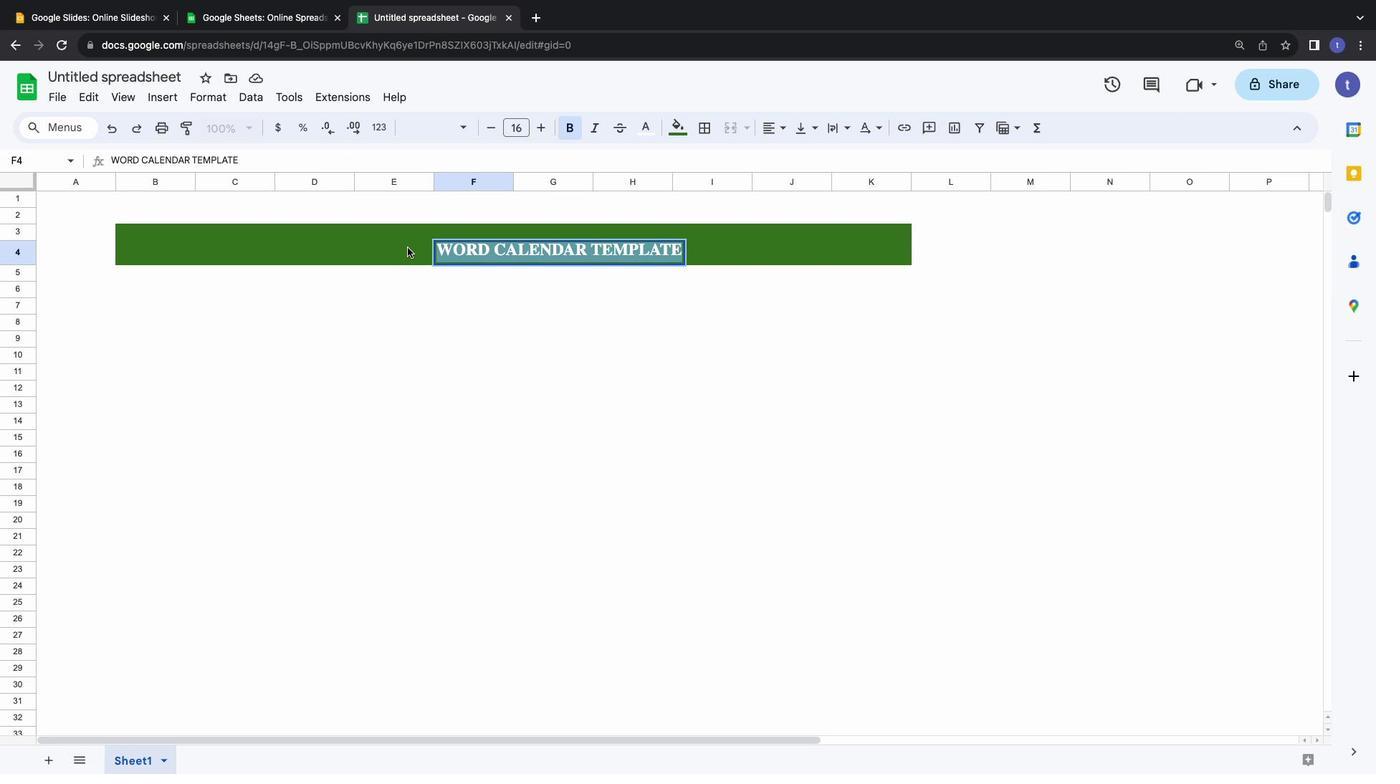 
Action: Mouse pressed left at (407, 247)
Screenshot: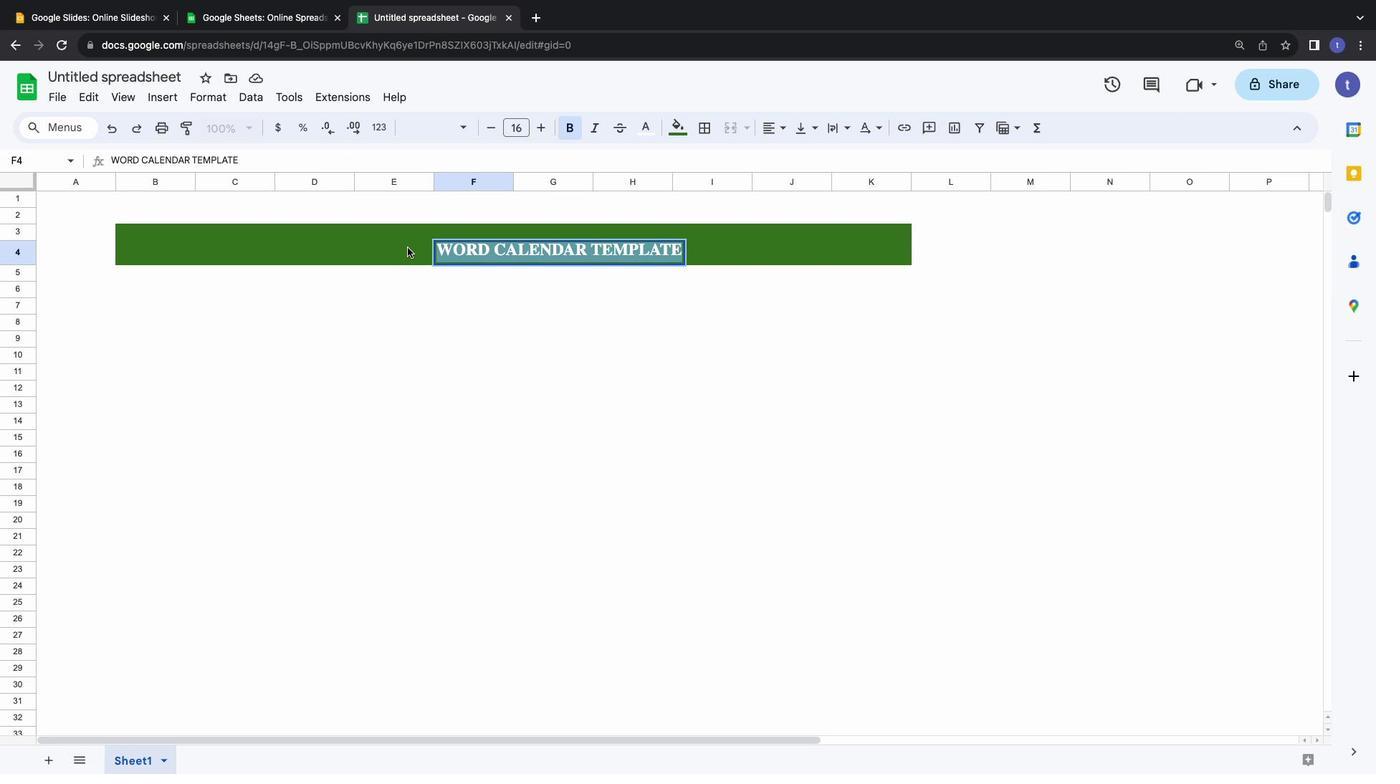
Action: Mouse moved to (127, 273)
Screenshot: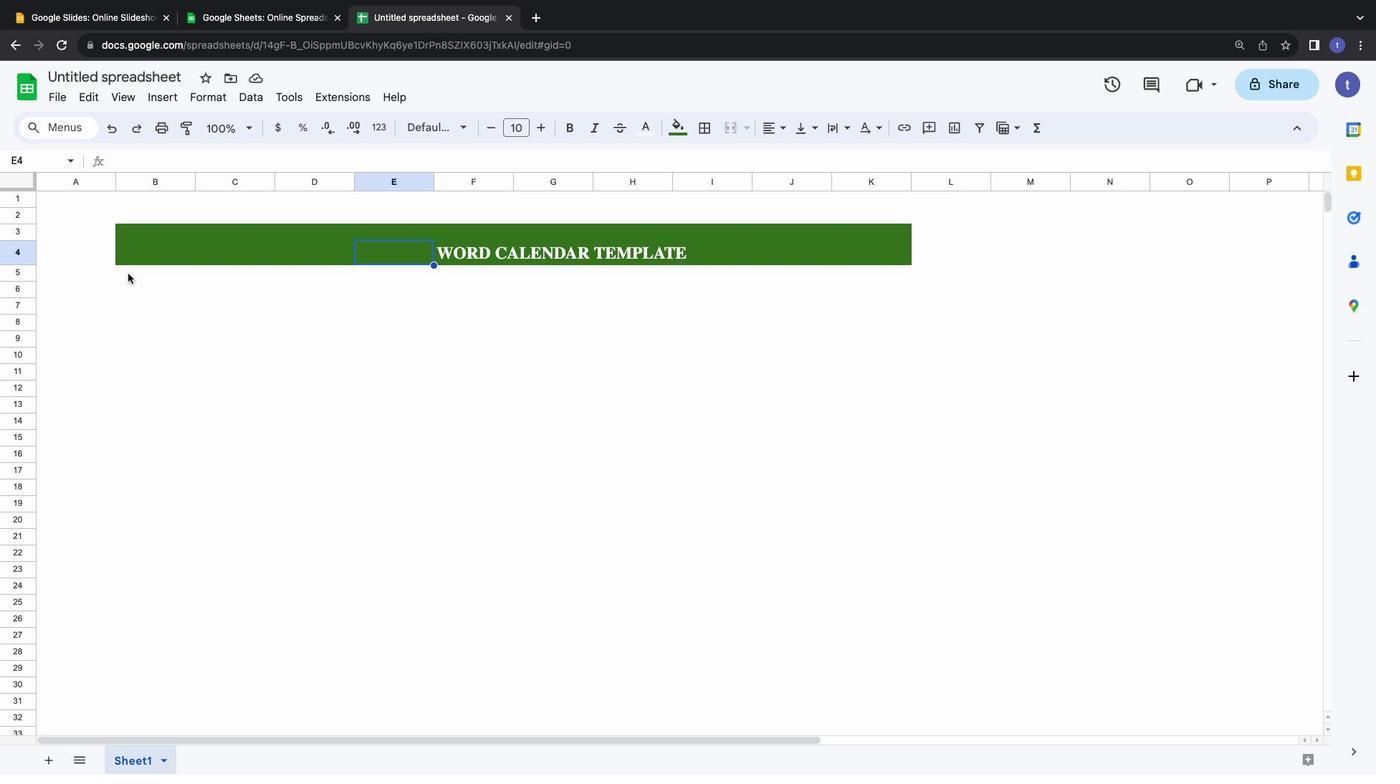 
Action: Mouse pressed left at (127, 273)
Screenshot: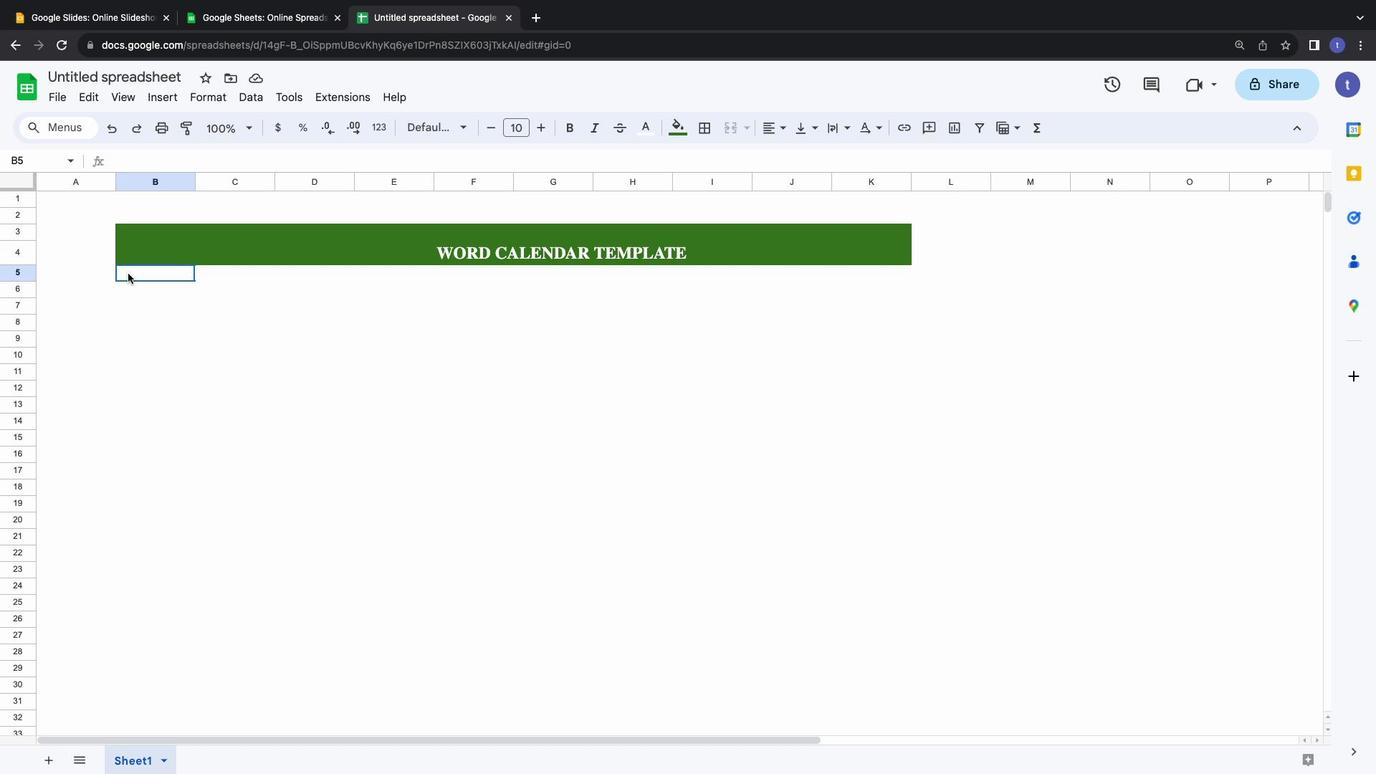 
Action: Mouse moved to (129, 273)
Screenshot: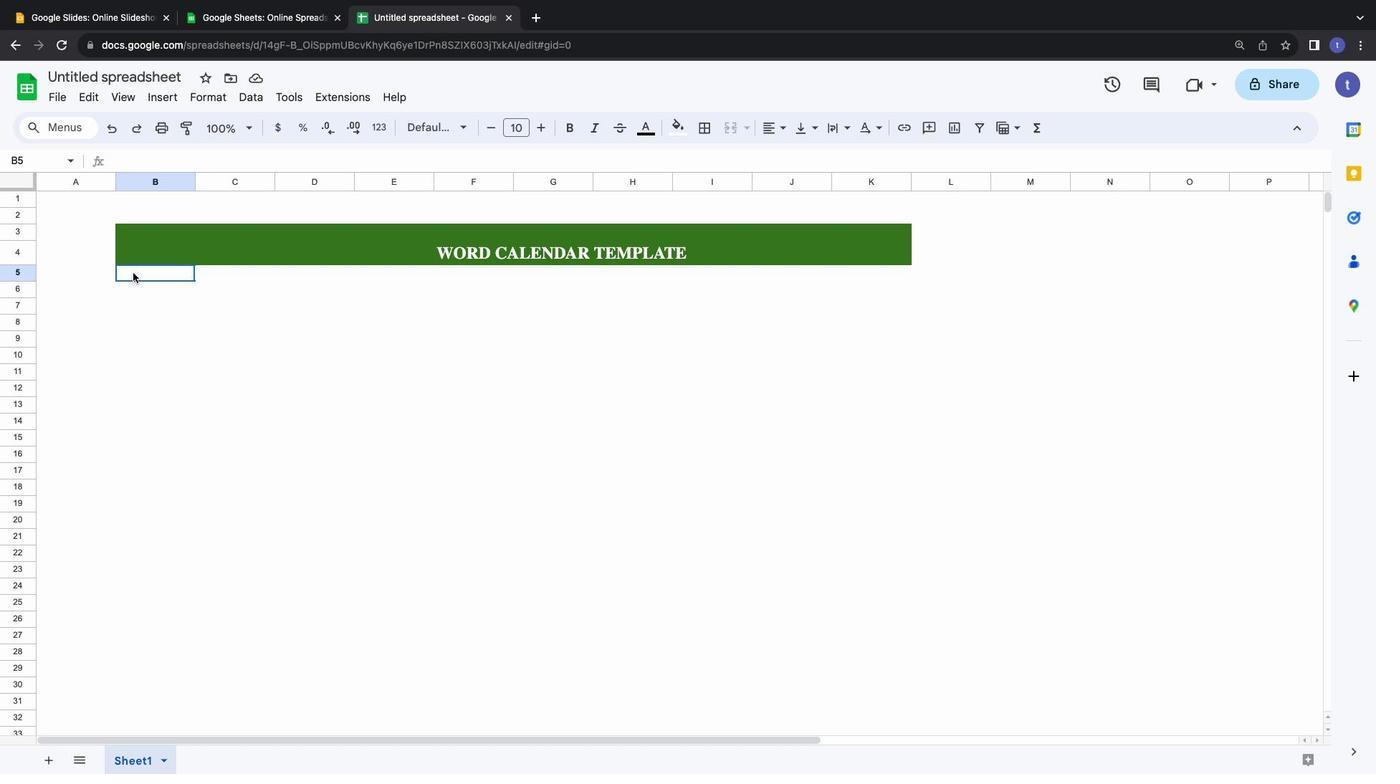 
Action: Mouse pressed left at (129, 273)
Screenshot: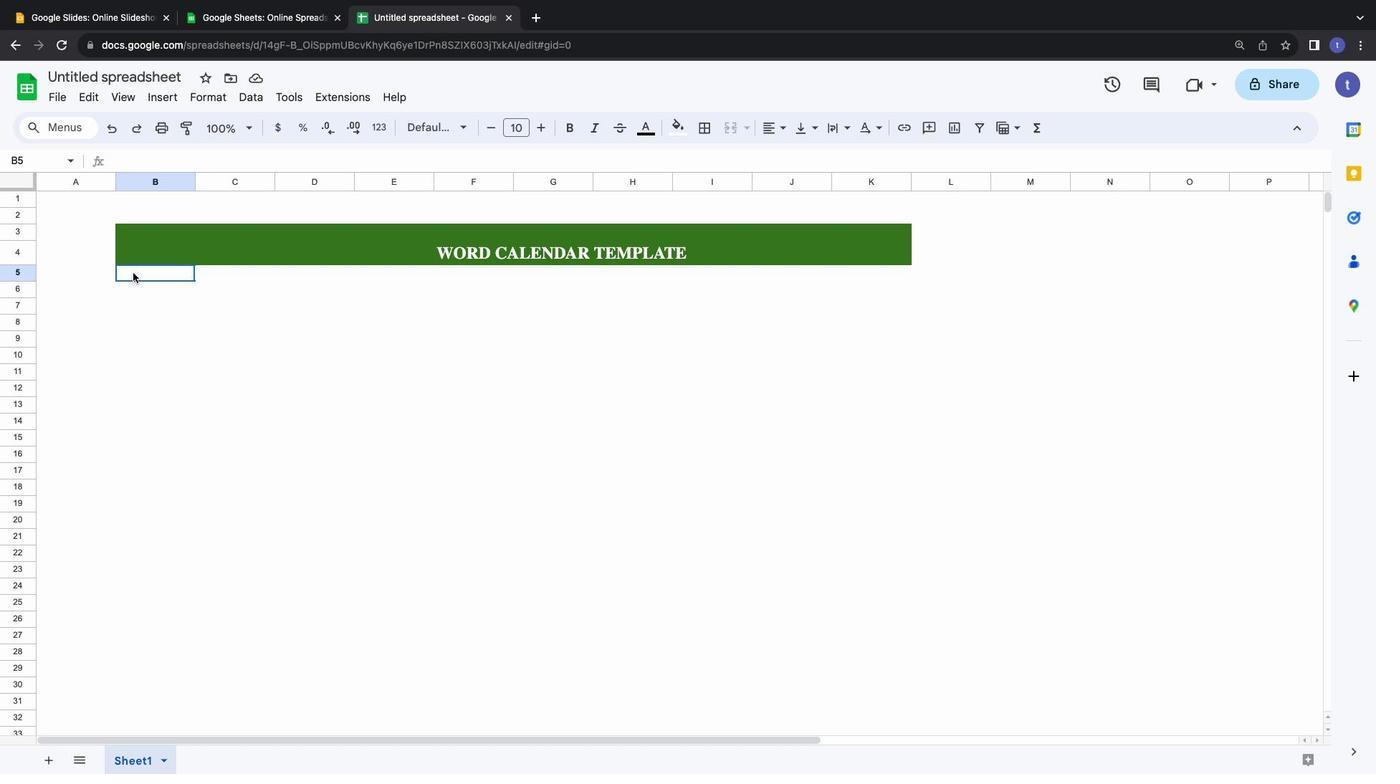 
Action: Mouse moved to (672, 126)
Screenshot: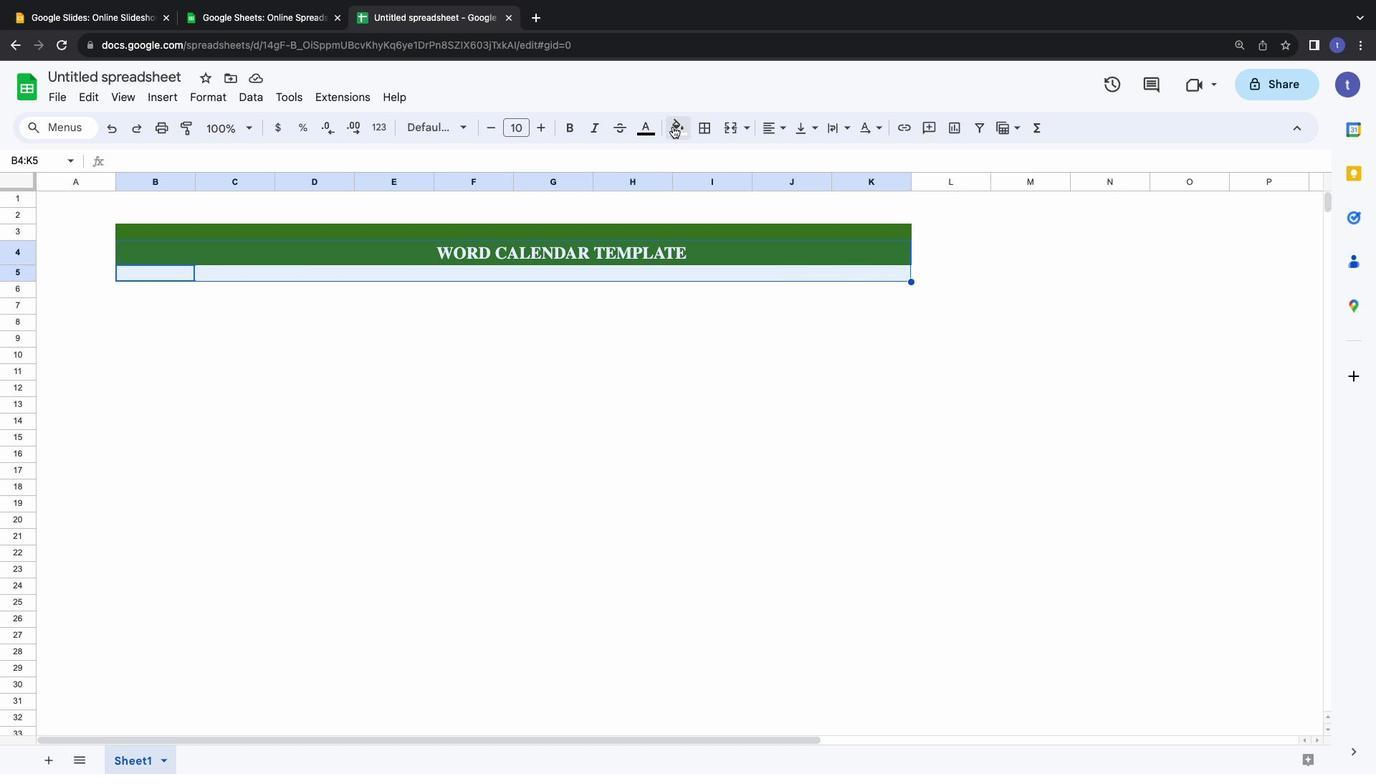 
Action: Mouse pressed left at (672, 126)
Screenshot: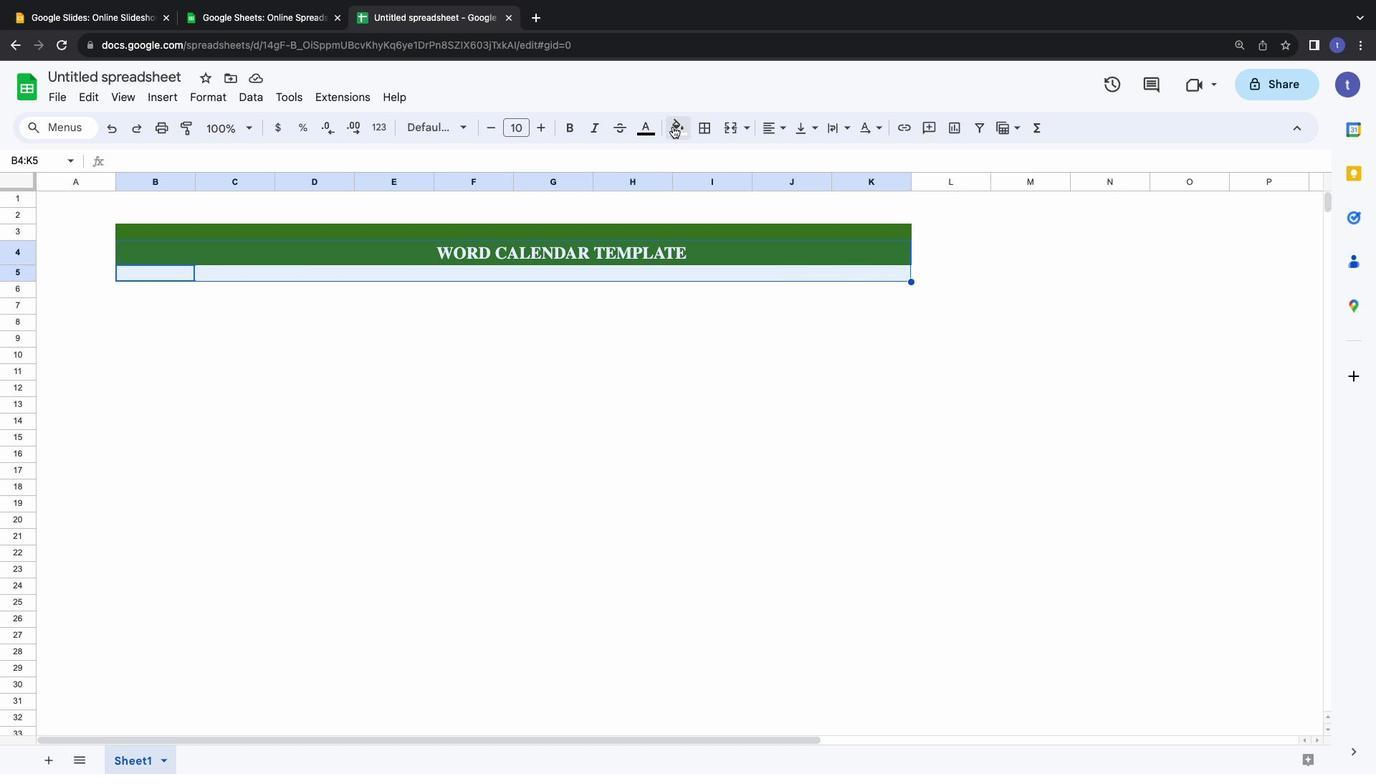 
Action: Mouse moved to (747, 286)
Screenshot: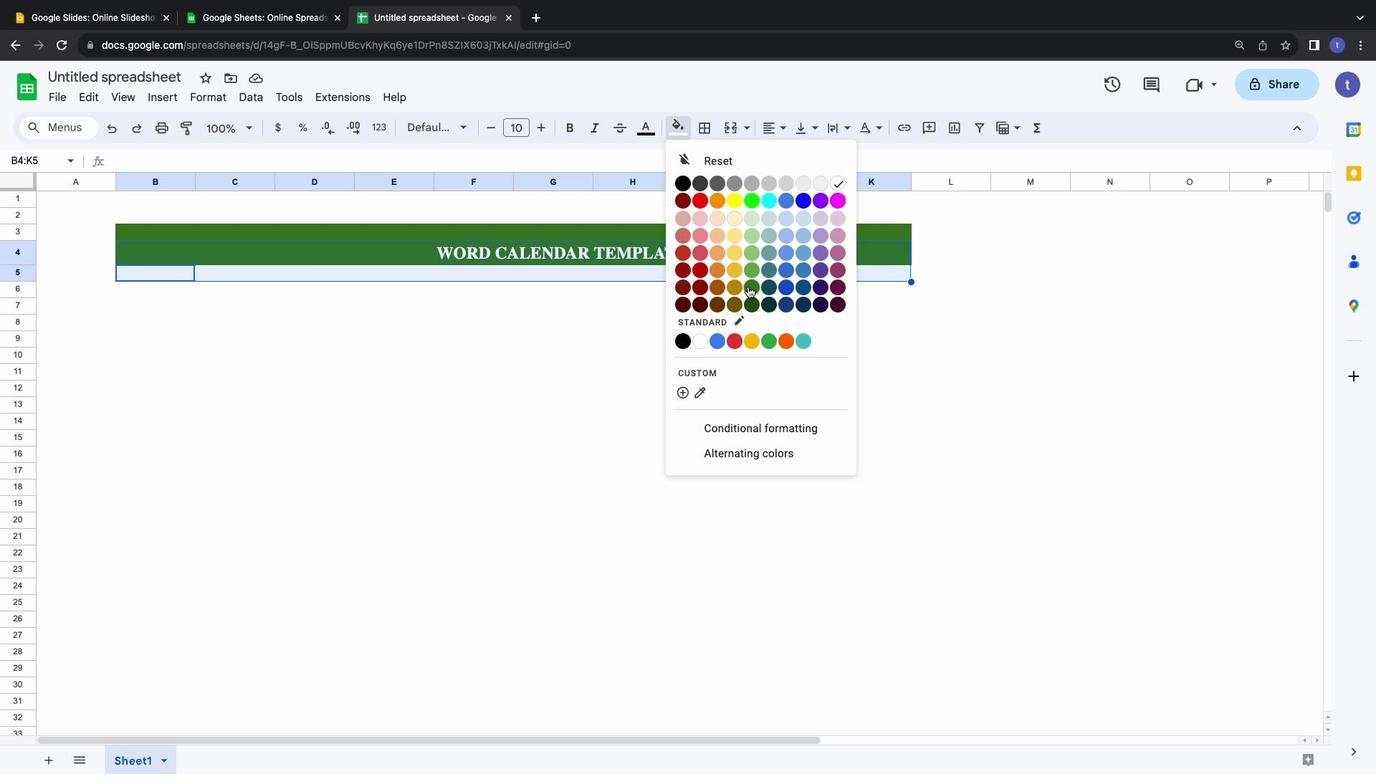 
Action: Mouse pressed left at (747, 286)
Screenshot: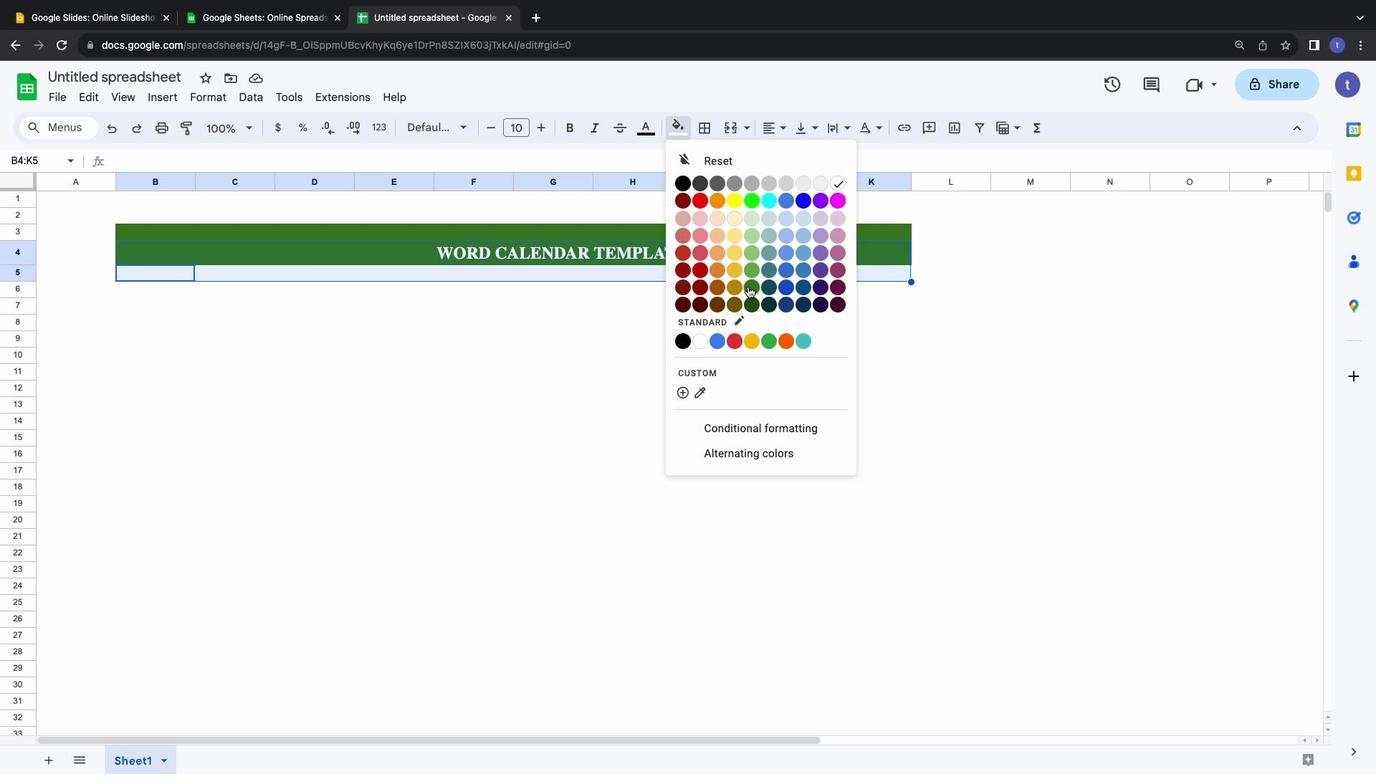 
Action: Mouse moved to (698, 126)
Screenshot: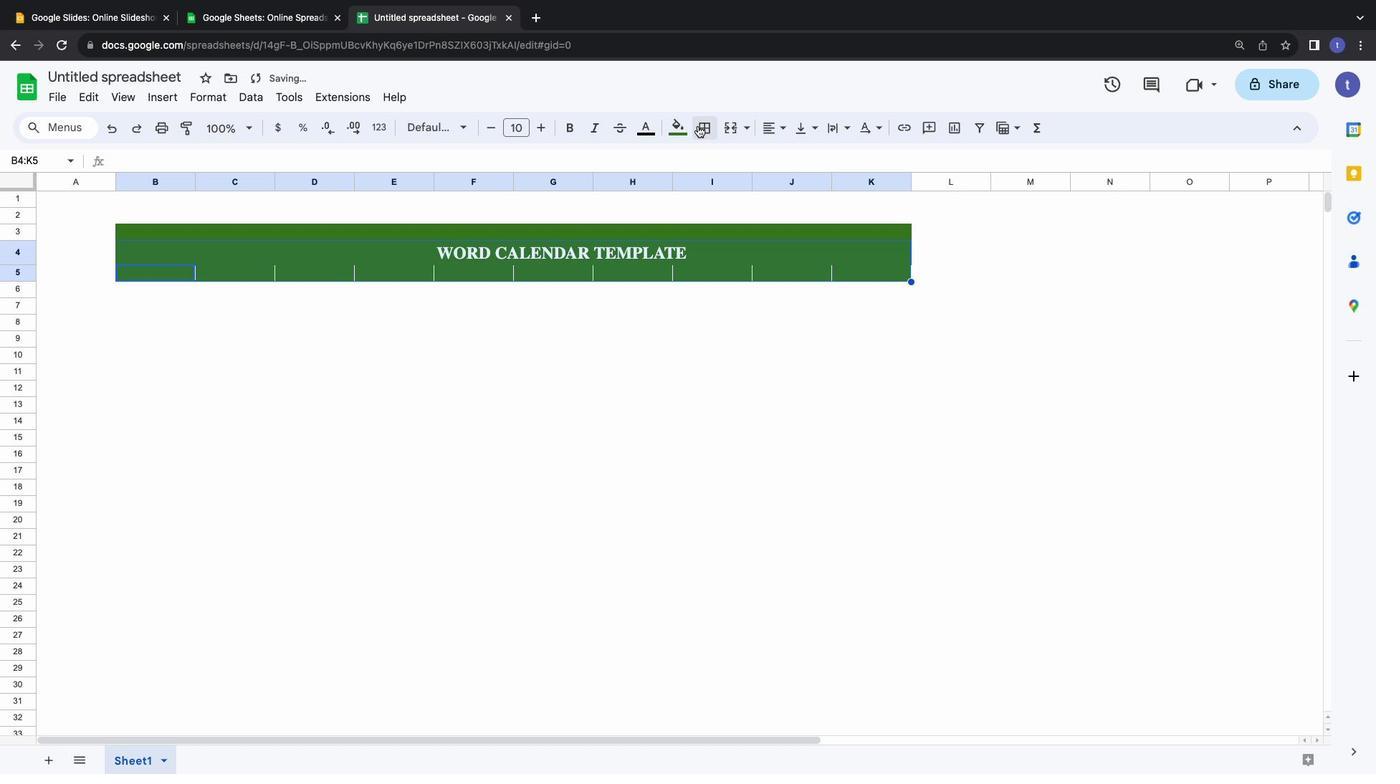 
Action: Mouse pressed left at (698, 126)
Screenshot: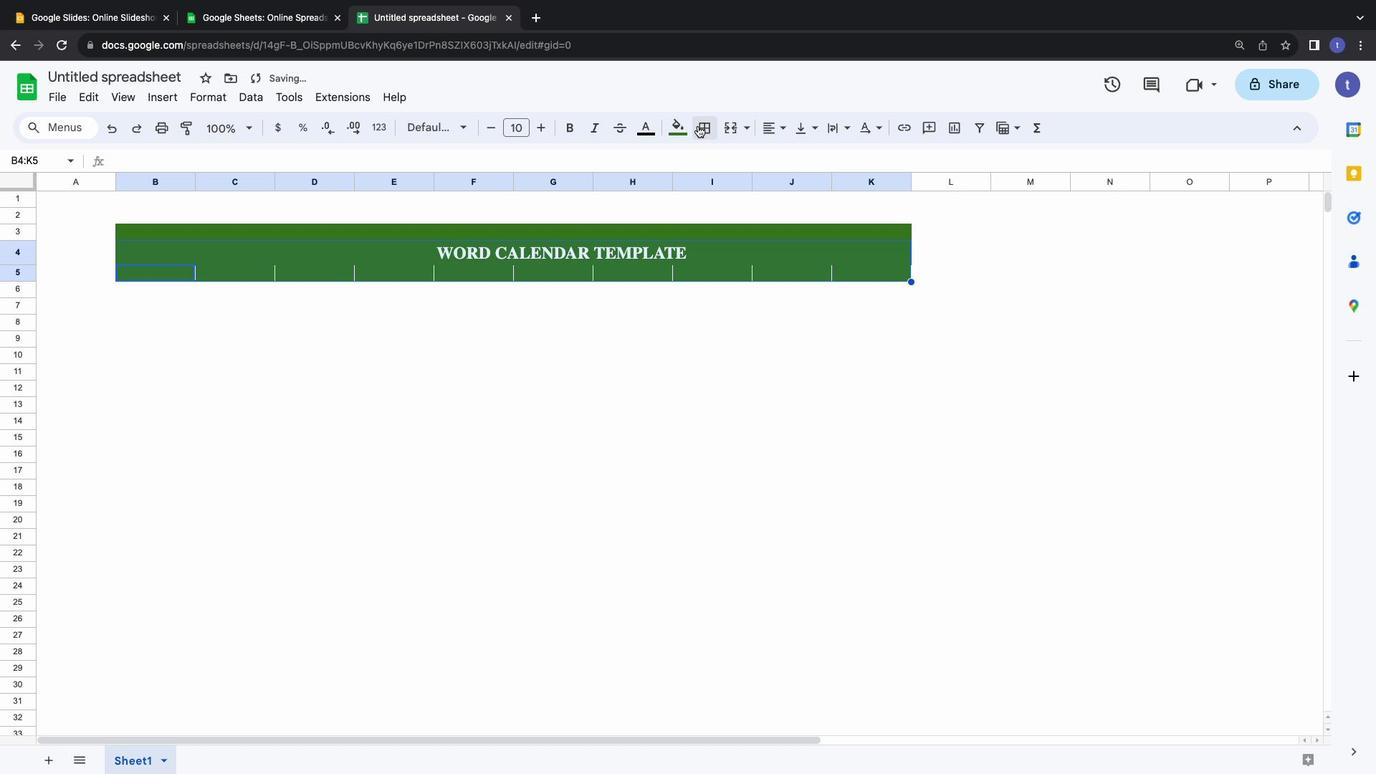 
Action: Mouse moved to (714, 164)
Screenshot: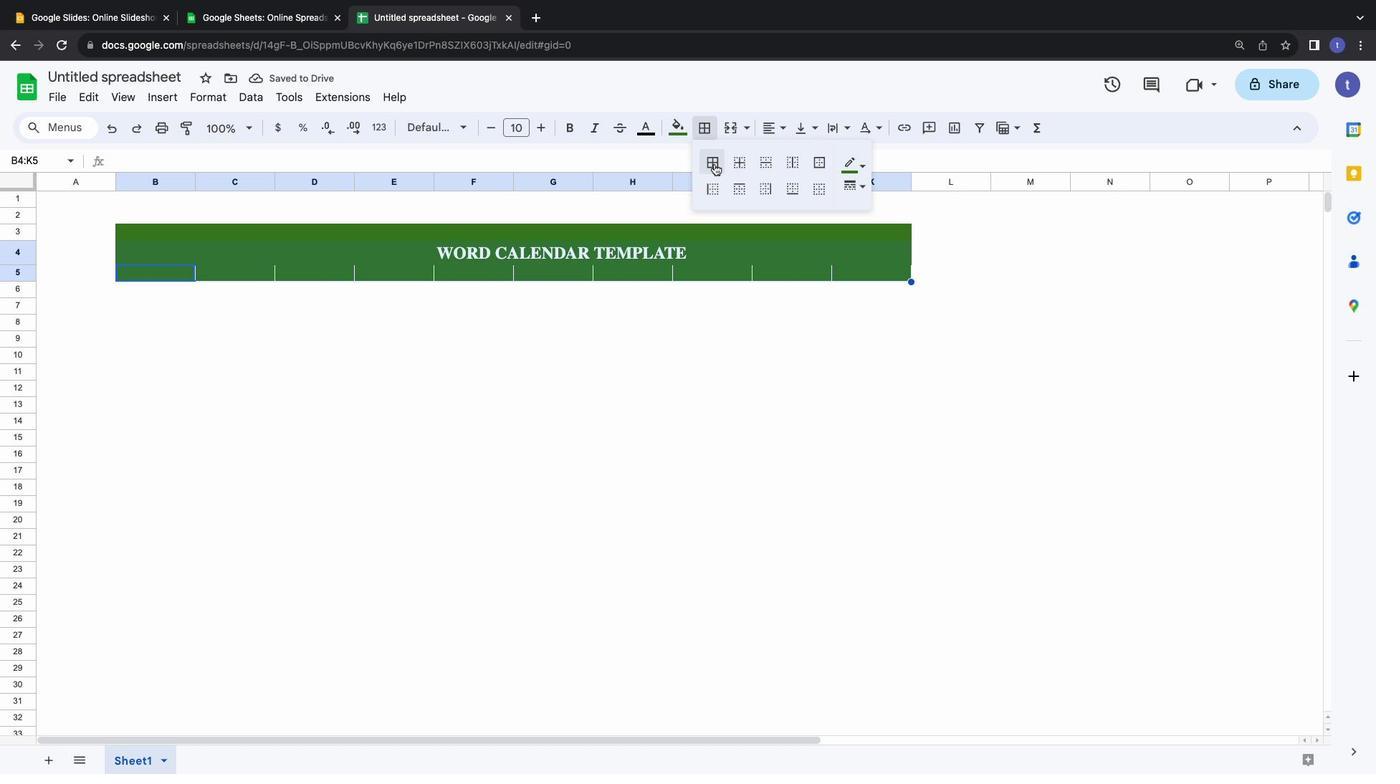 
Action: Mouse pressed left at (714, 164)
Screenshot: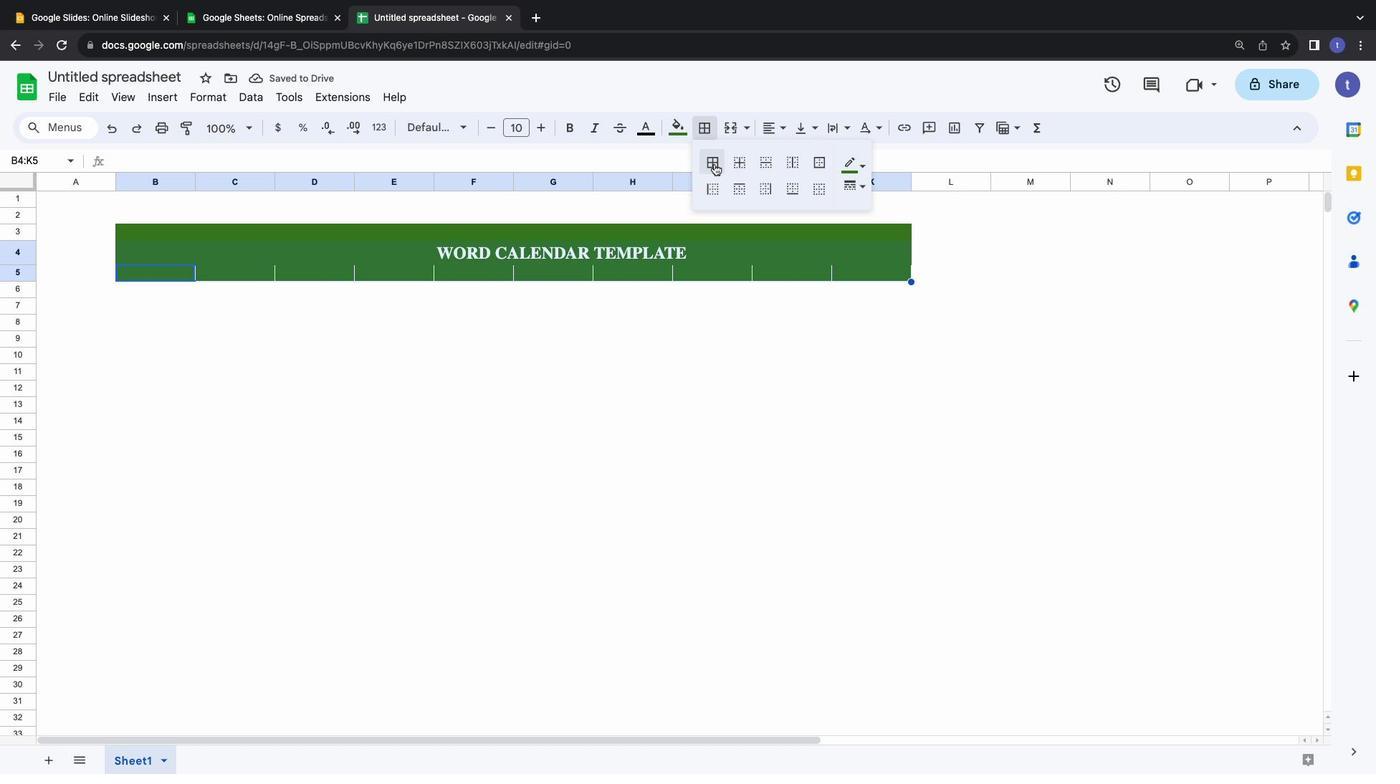 
Action: Mouse moved to (19, 279)
Screenshot: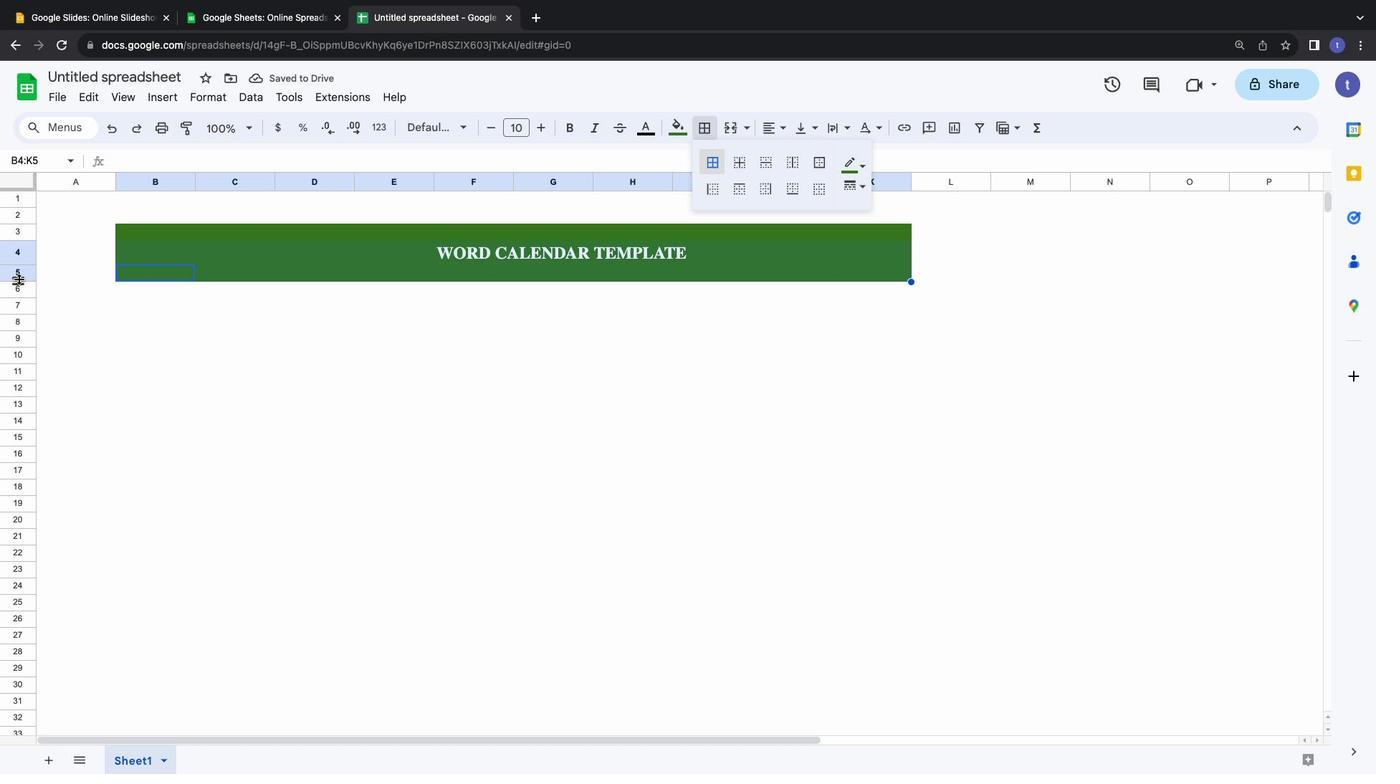 
Action: Mouse pressed left at (19, 279)
Screenshot: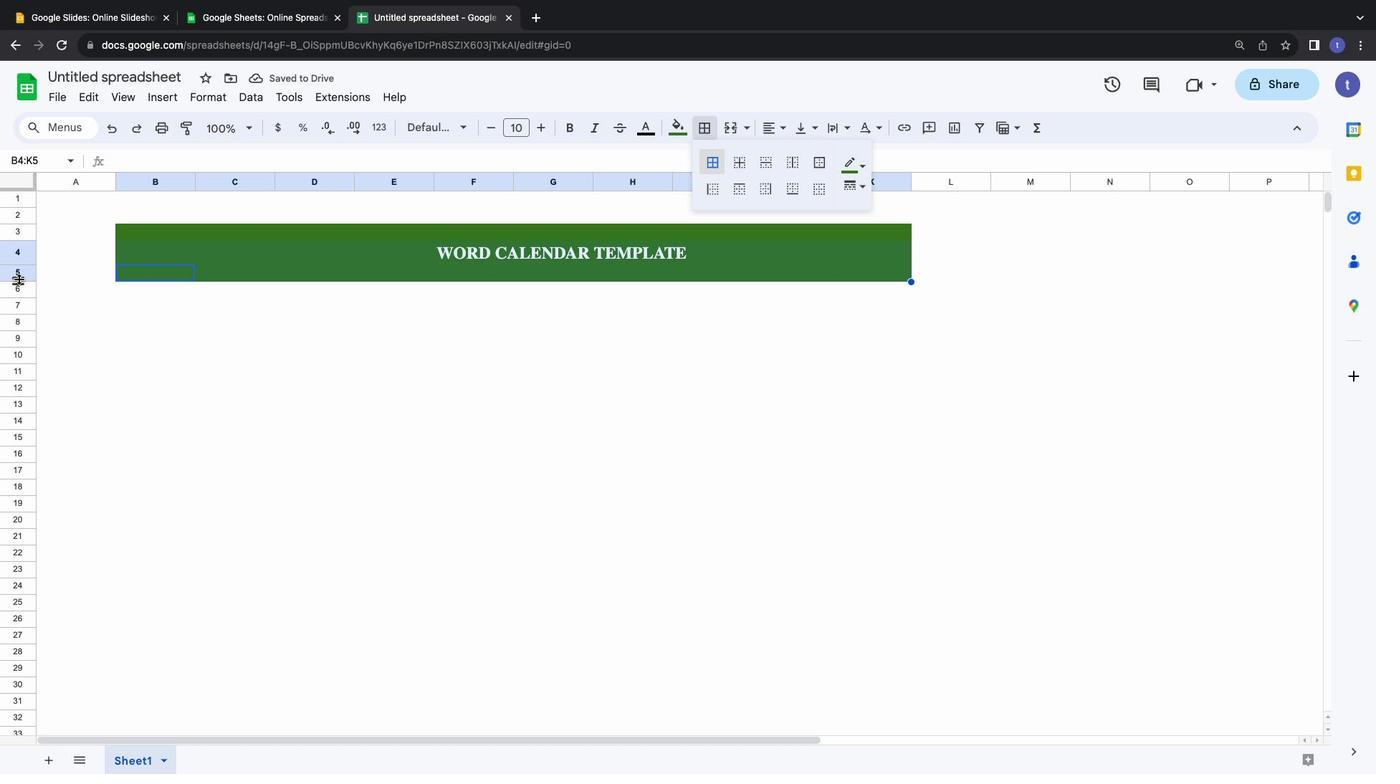 
Action: Mouse moved to (13, 240)
Screenshot: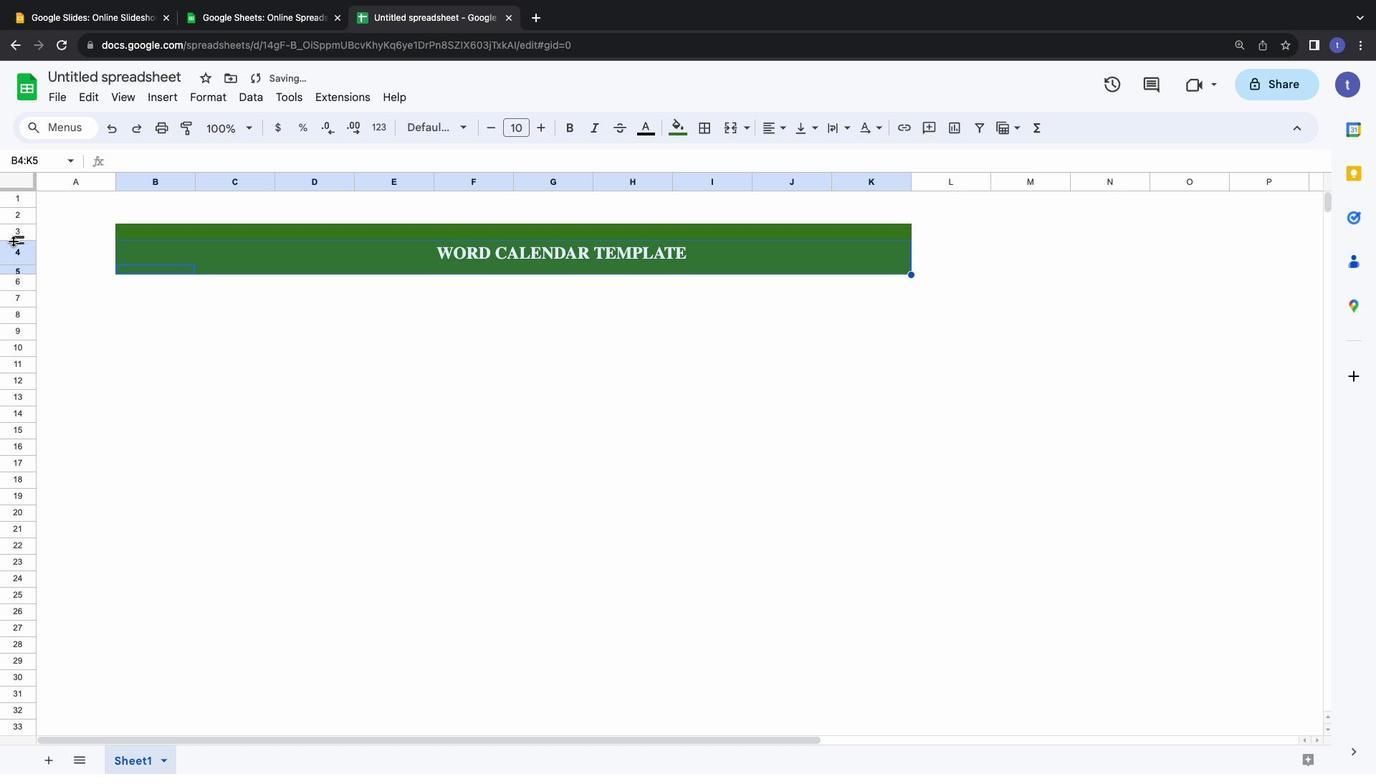
Action: Mouse pressed left at (13, 240)
Screenshot: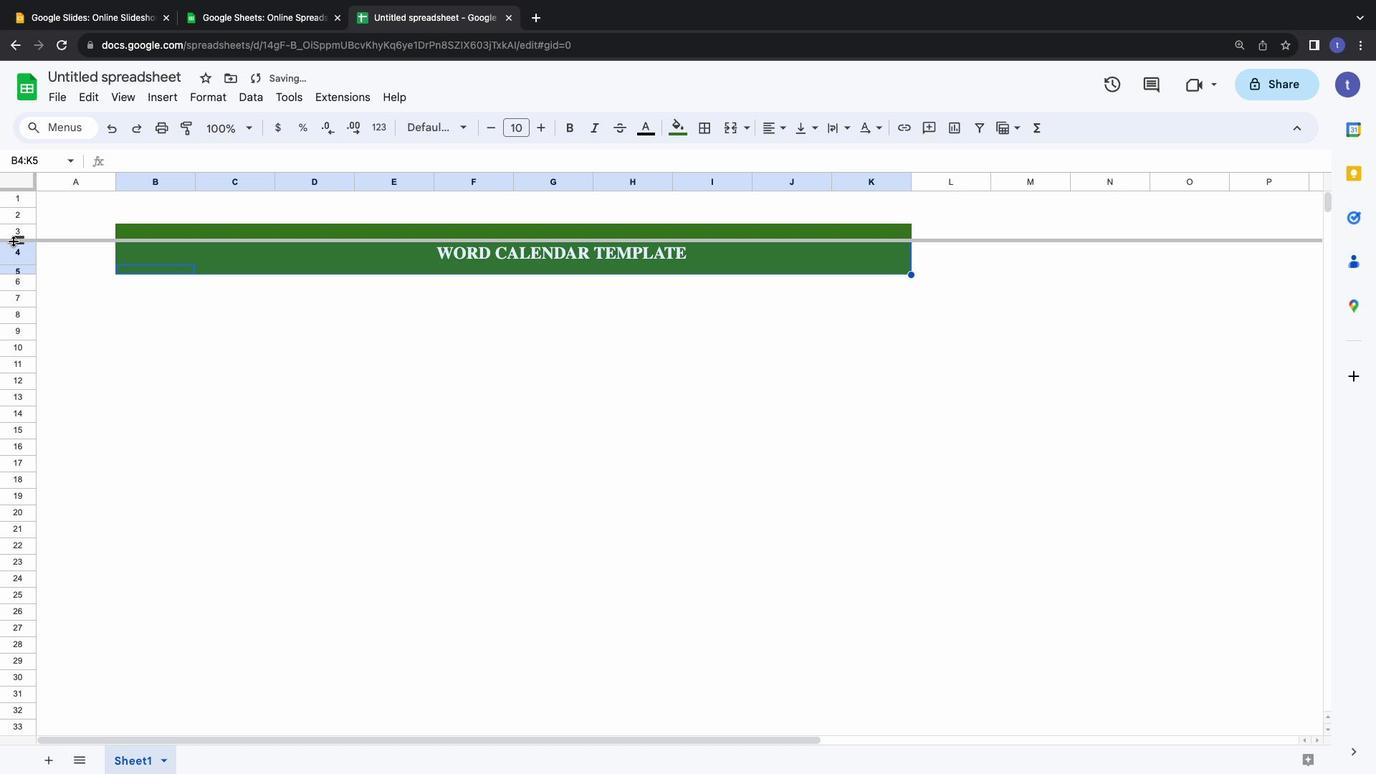 
Action: Mouse moved to (14, 238)
Screenshot: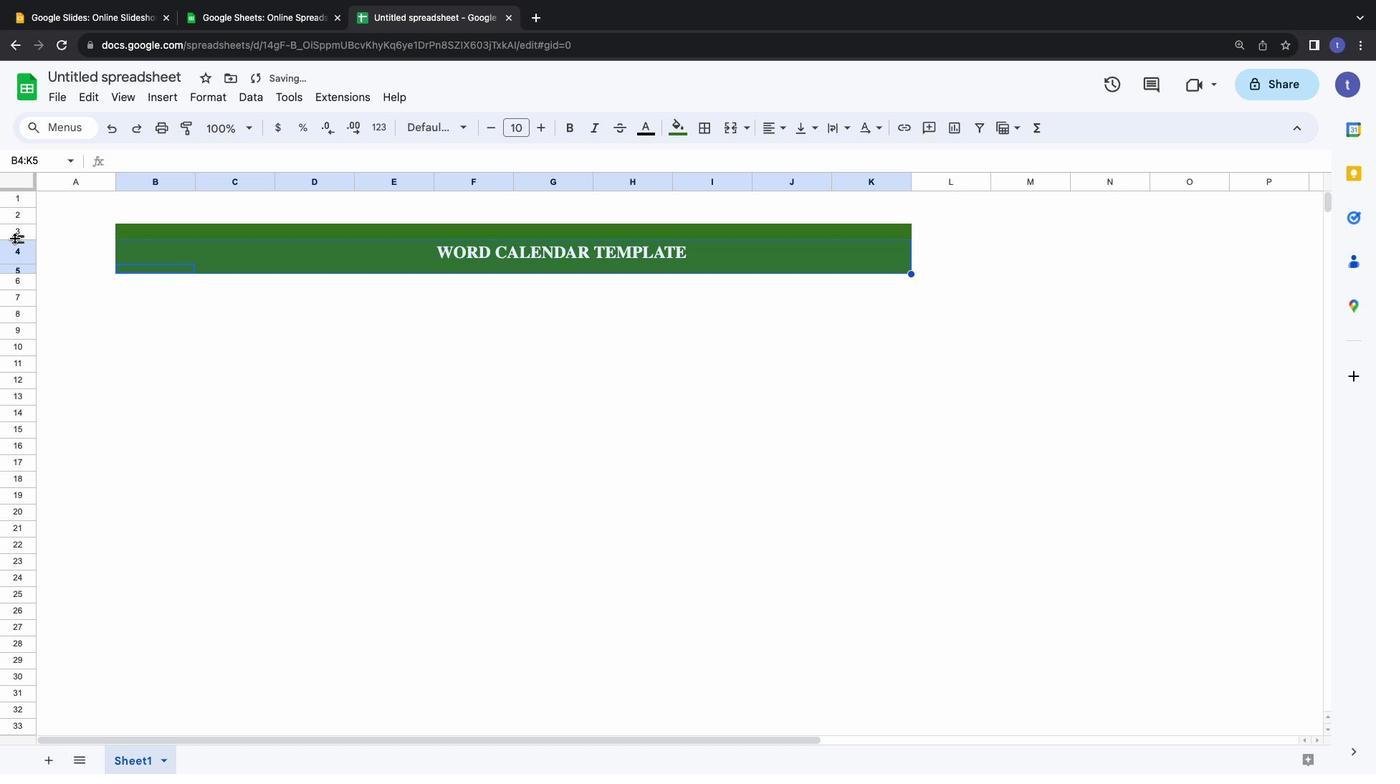 
Action: Mouse pressed left at (14, 238)
Screenshot: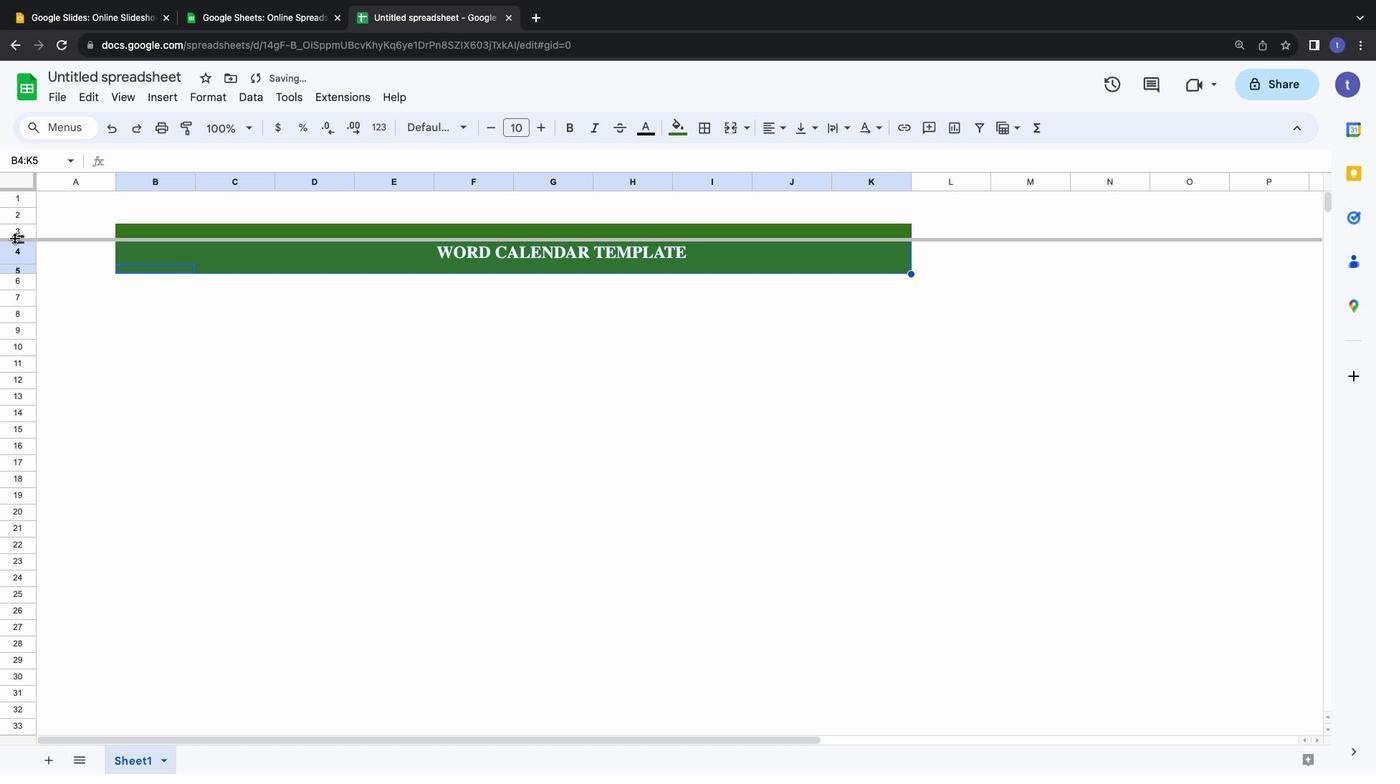 
Action: Mouse moved to (523, 288)
Screenshot: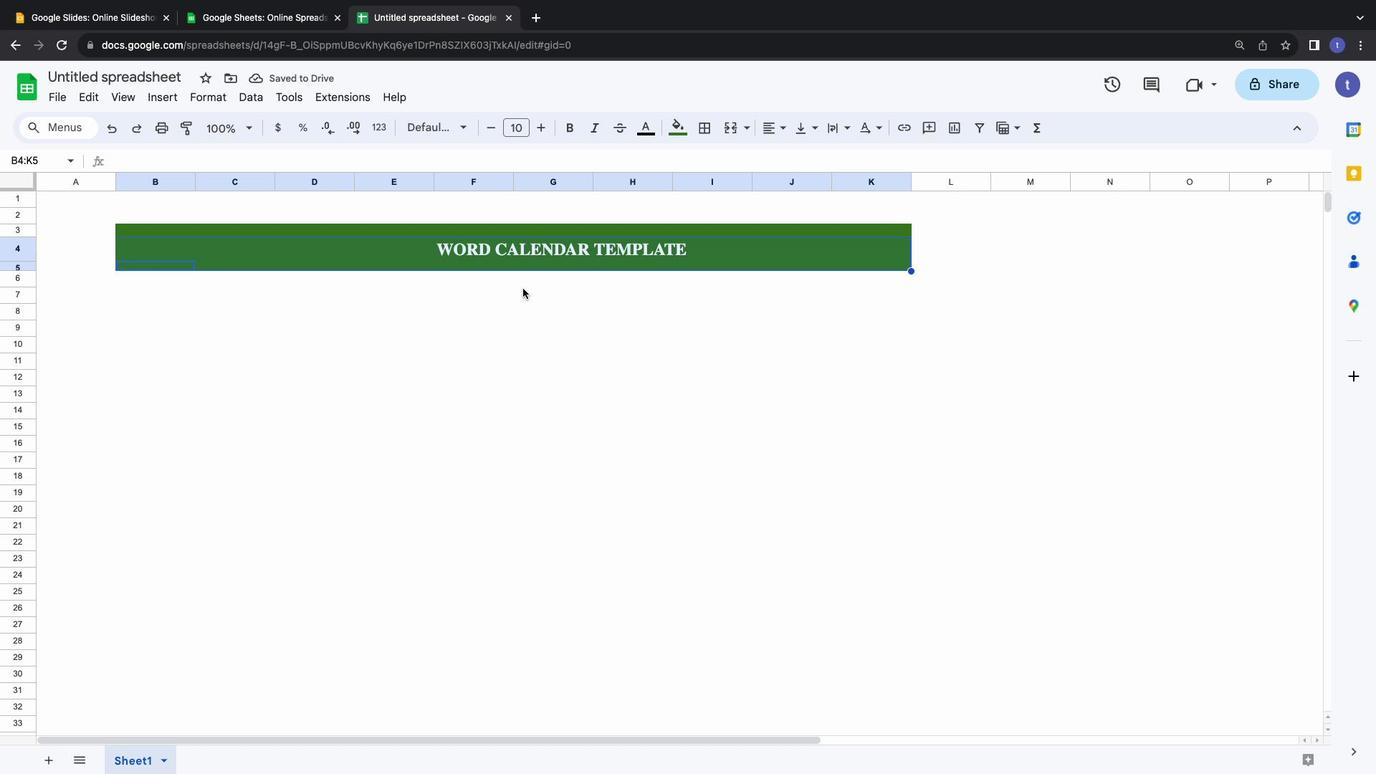 
Action: Mouse pressed left at (523, 288)
Screenshot: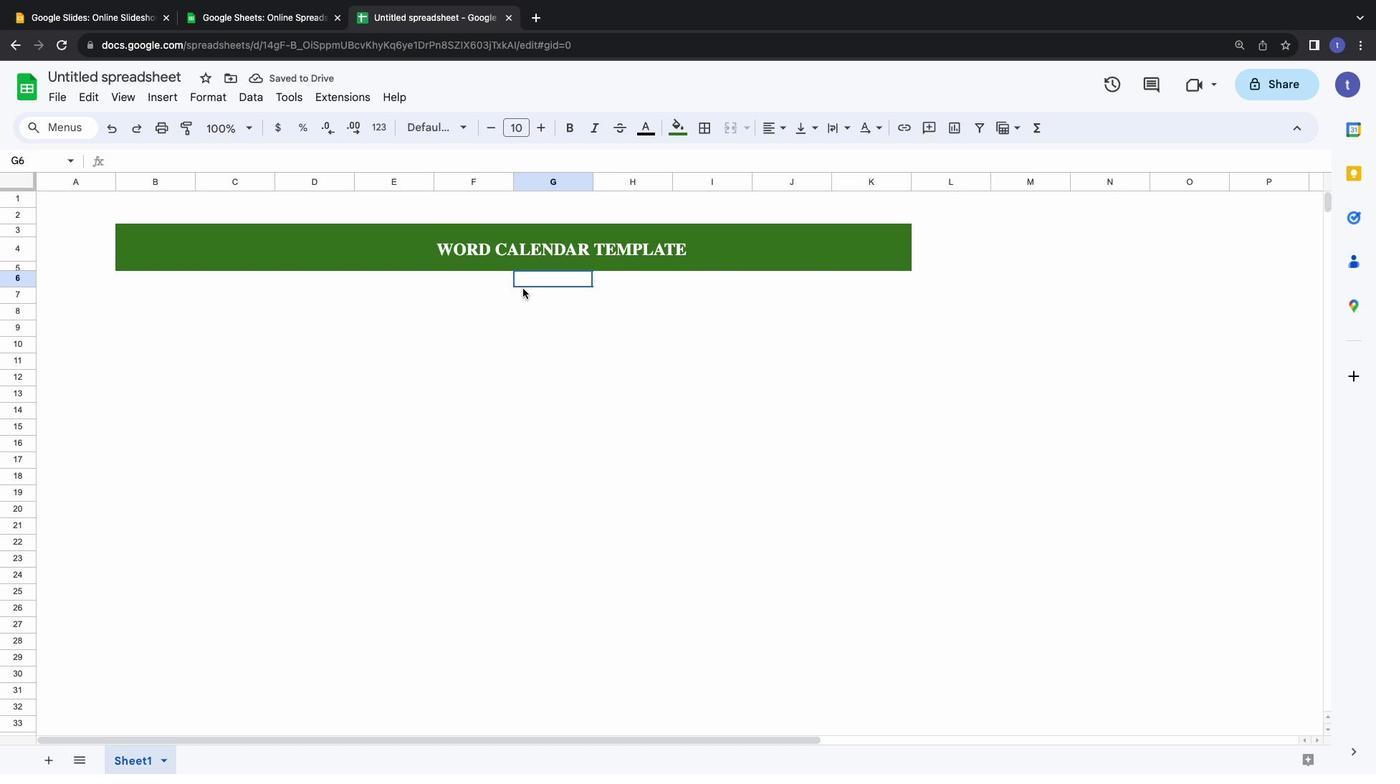 
Action: Mouse moved to (481, 283)
Screenshot: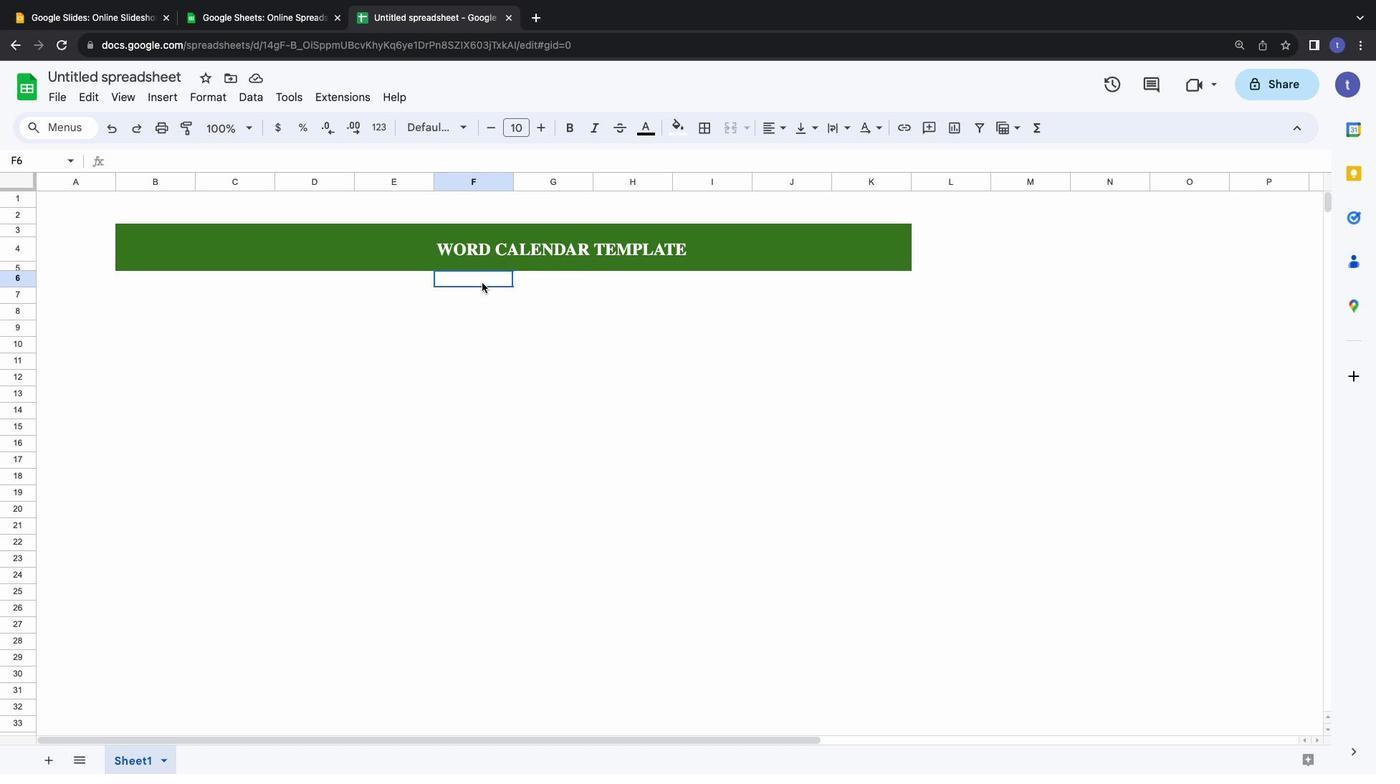 
Action: Mouse pressed left at (481, 283)
Screenshot: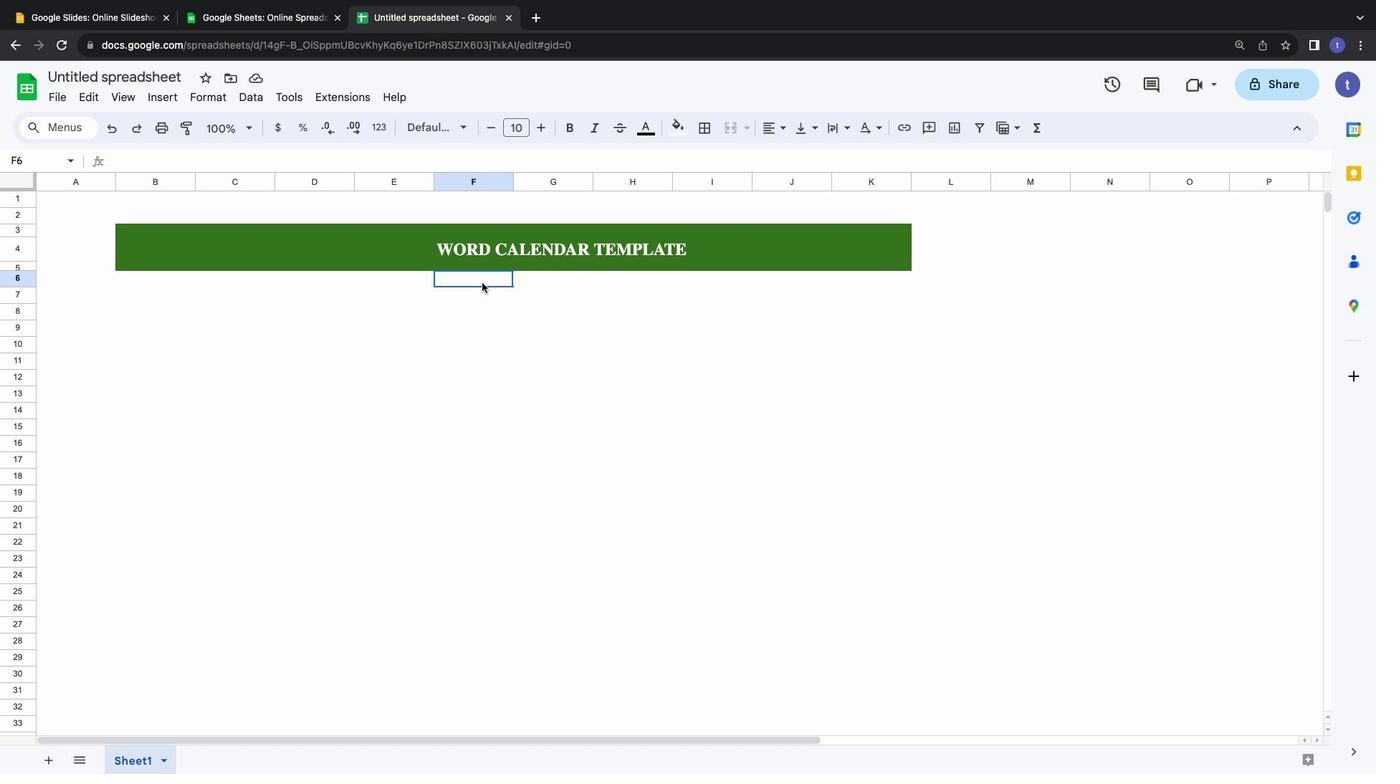 
Action: Mouse moved to (728, 129)
Screenshot: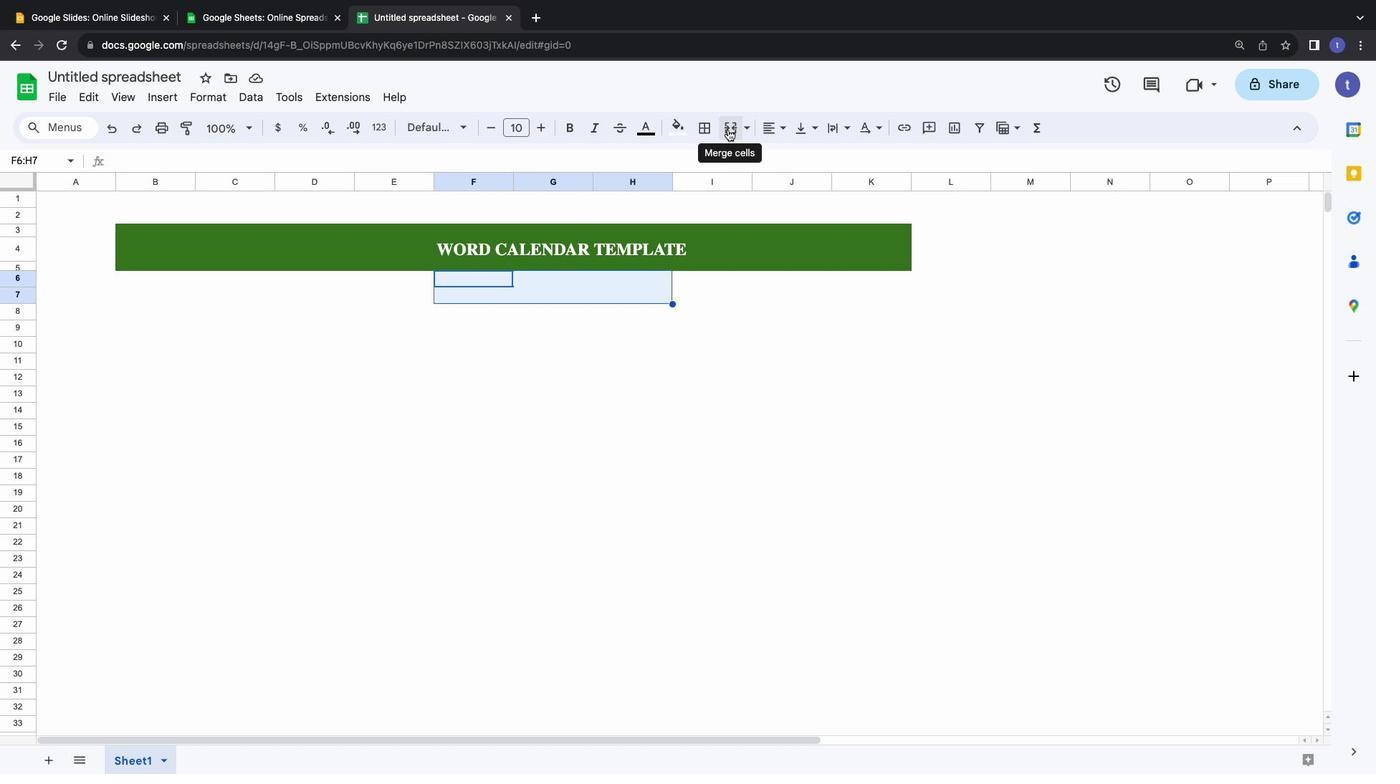 
Action: Mouse pressed left at (728, 129)
Screenshot: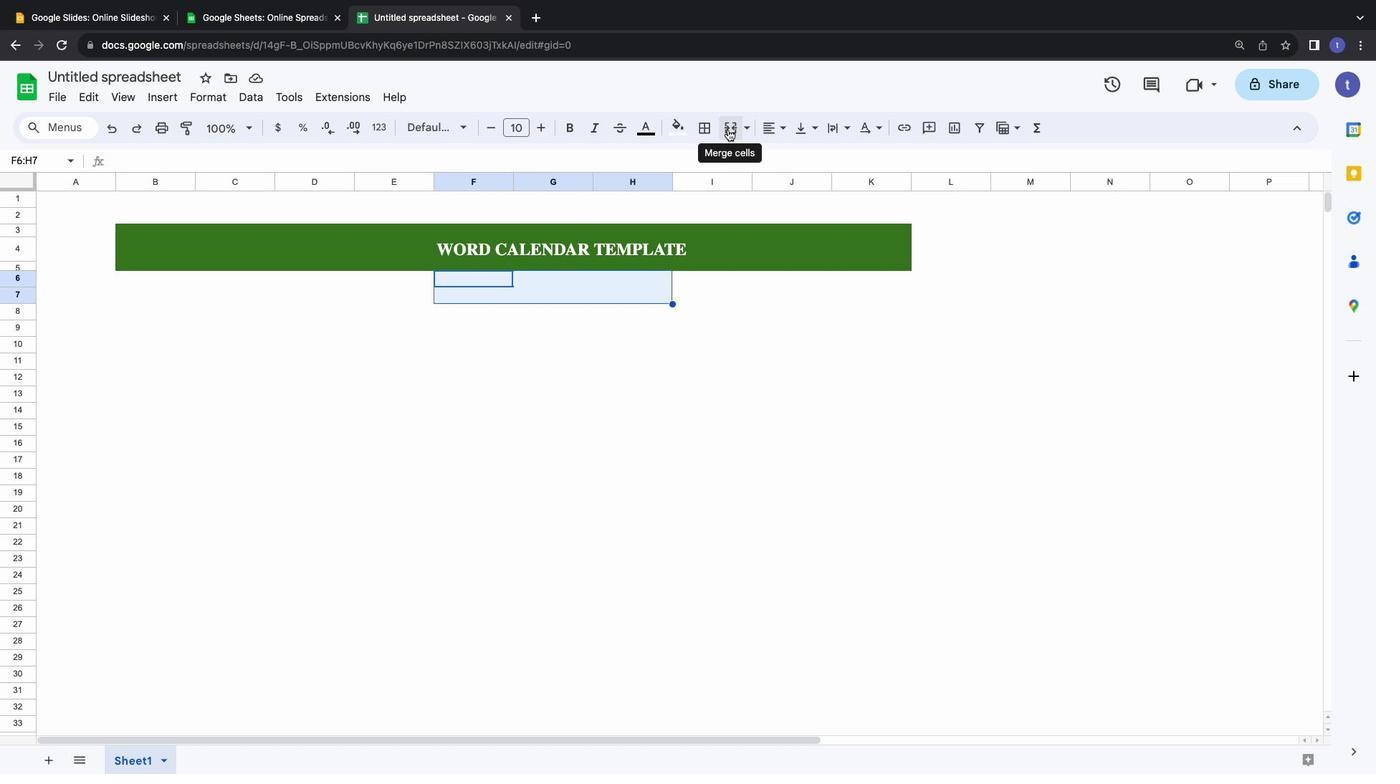 
Action: Mouse moved to (541, 289)
Screenshot: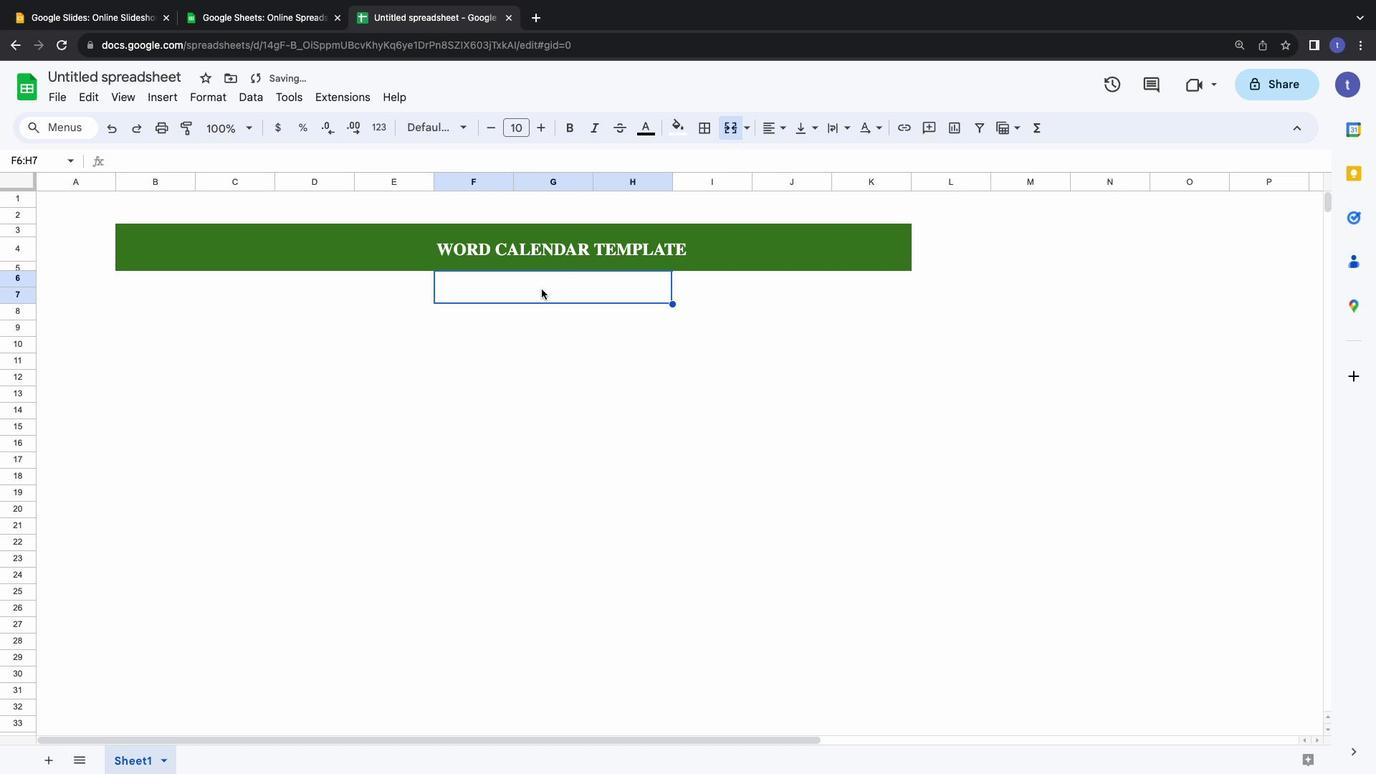 
Action: Mouse pressed left at (541, 289)
Screenshot: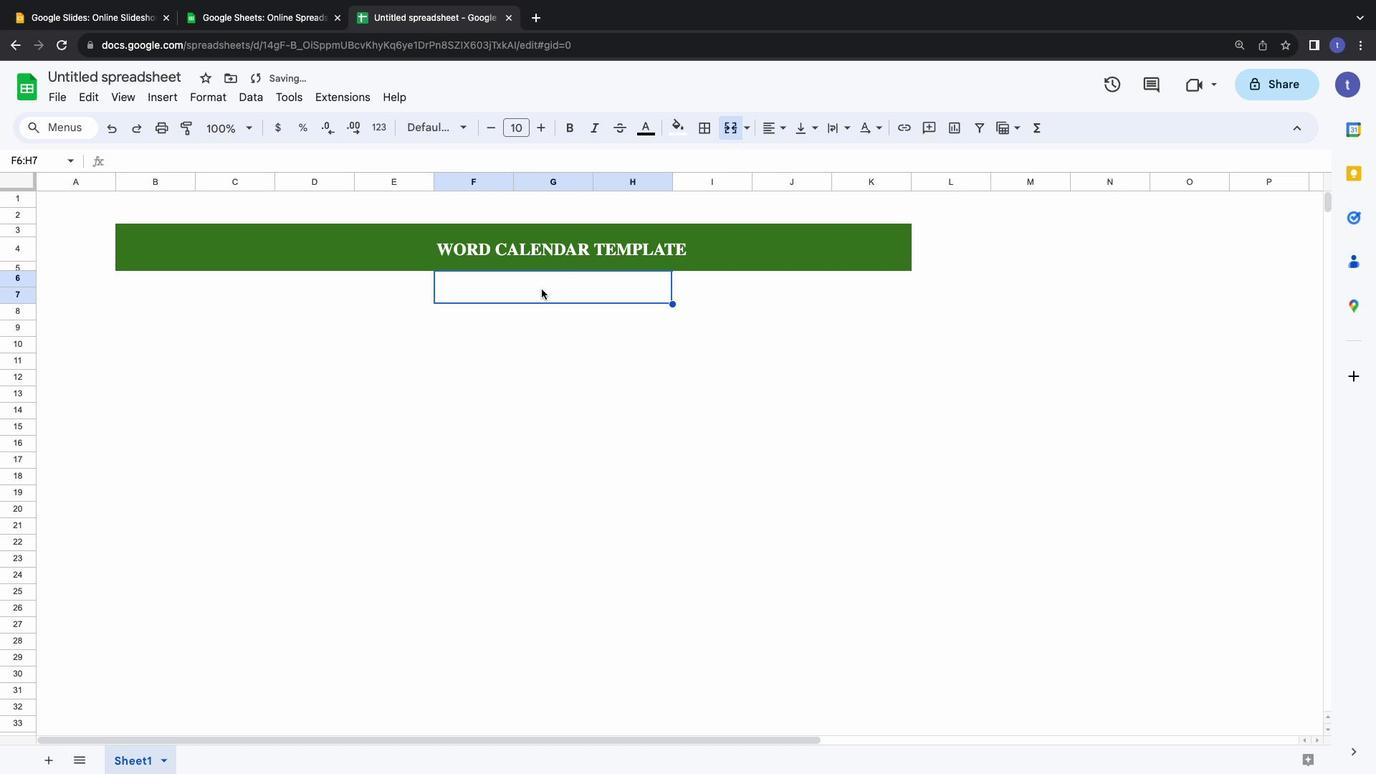 
Action: Mouse pressed left at (541, 289)
Screenshot: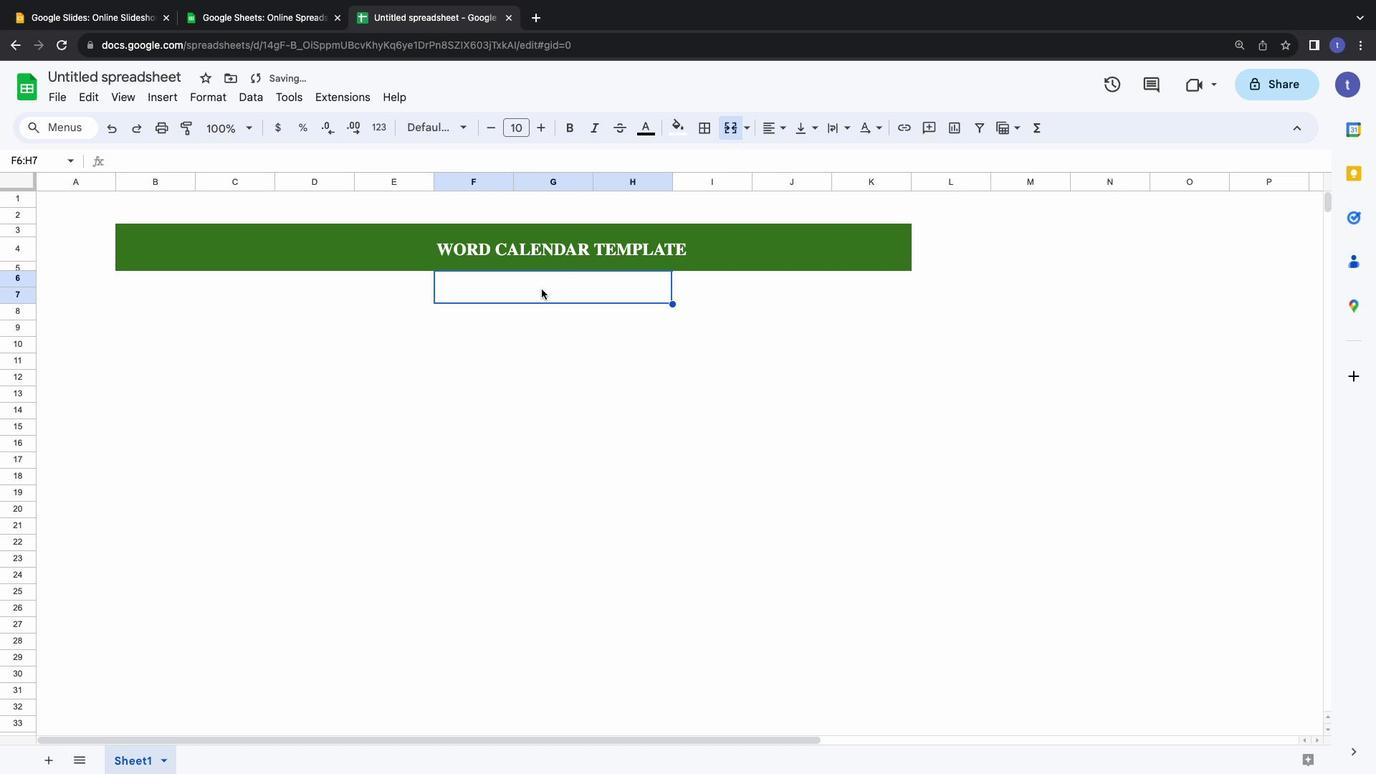 
Action: Key pressed '2''0''2''3'
Screenshot: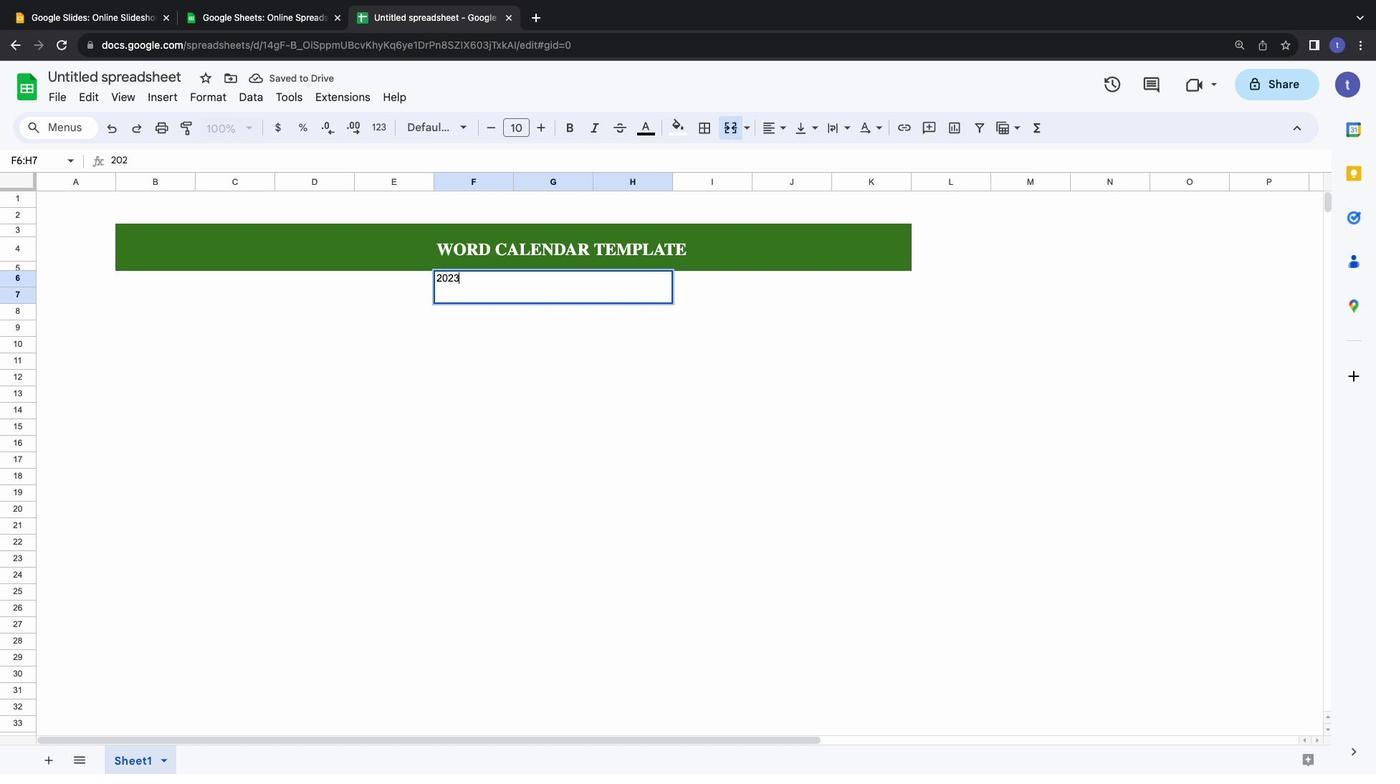 
Action: Mouse moved to (463, 281)
Screenshot: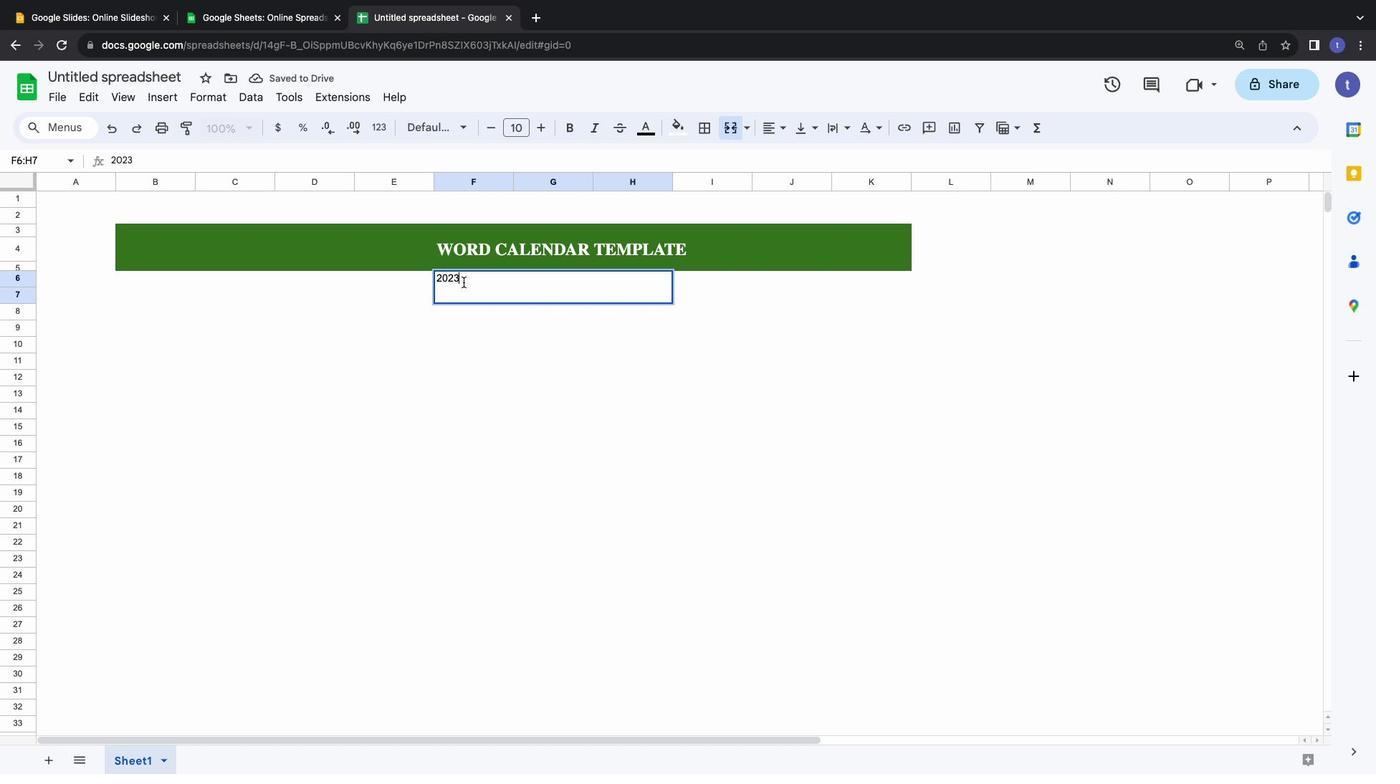 
Action: Mouse pressed left at (463, 281)
Screenshot: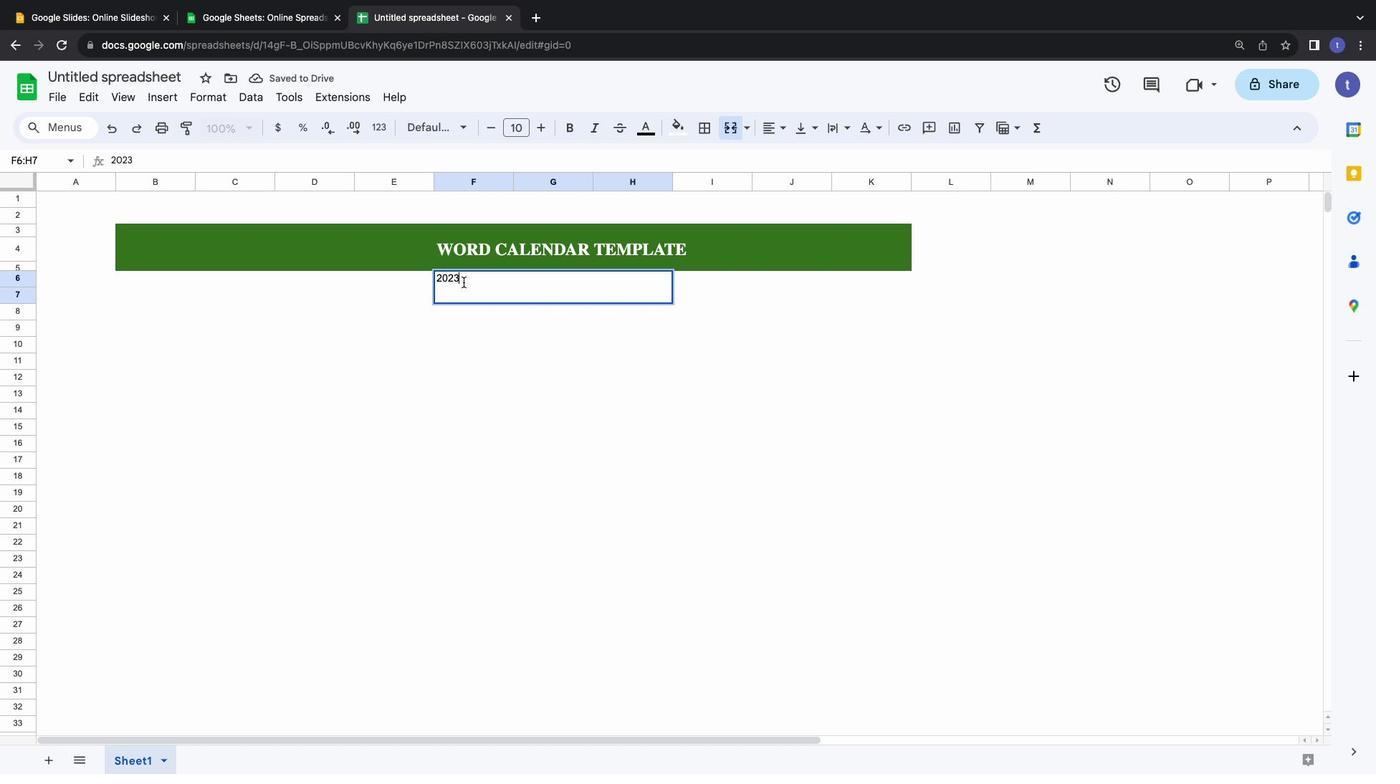 
Action: Mouse pressed left at (463, 281)
Screenshot: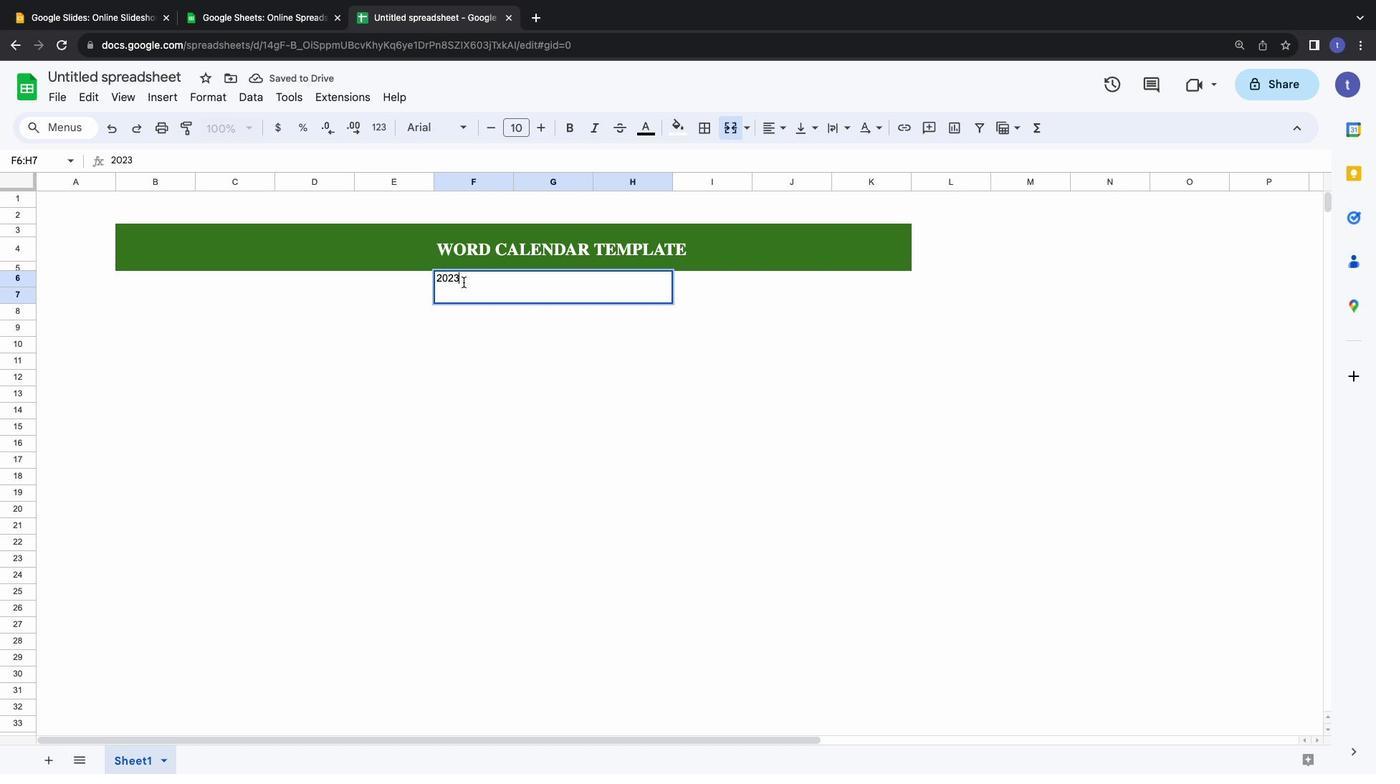 
Action: Mouse moved to (457, 278)
Screenshot: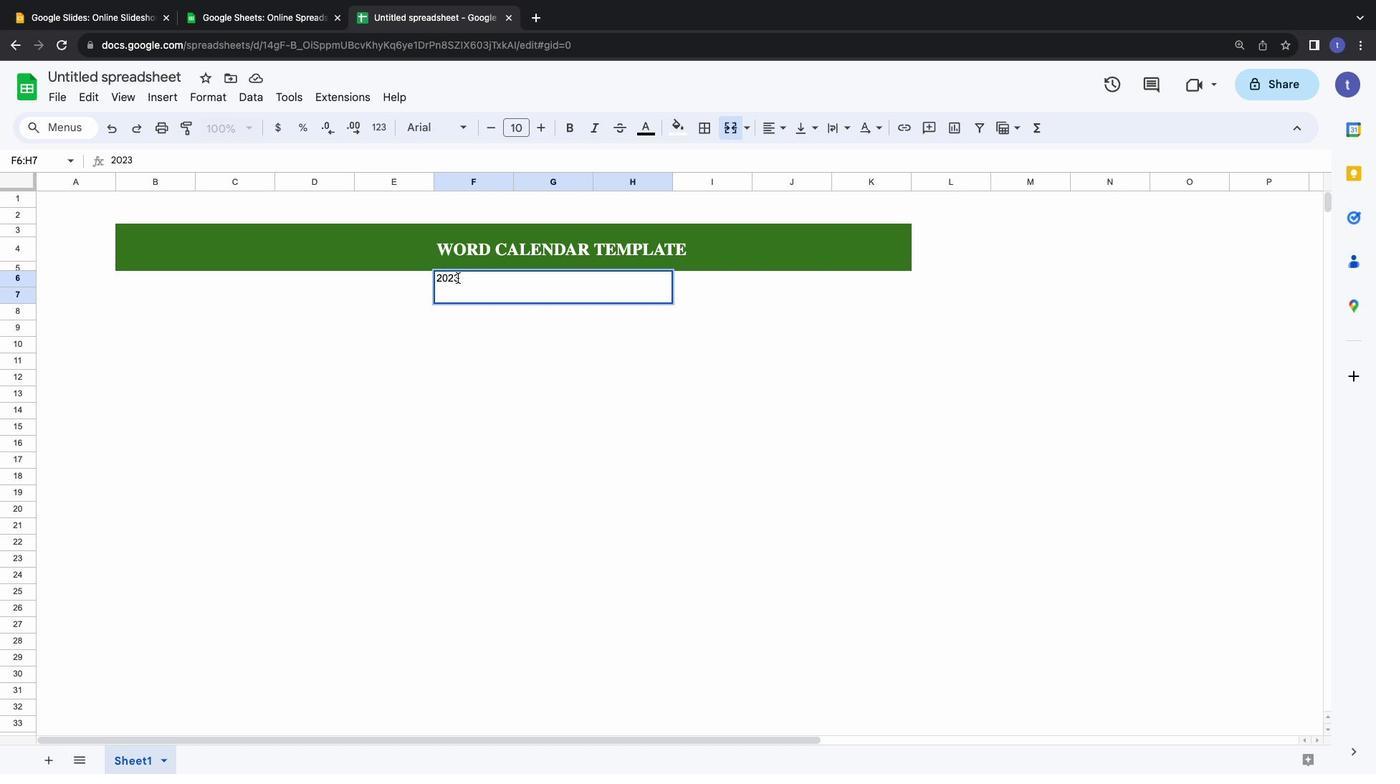 
Action: Mouse pressed left at (457, 278)
Screenshot: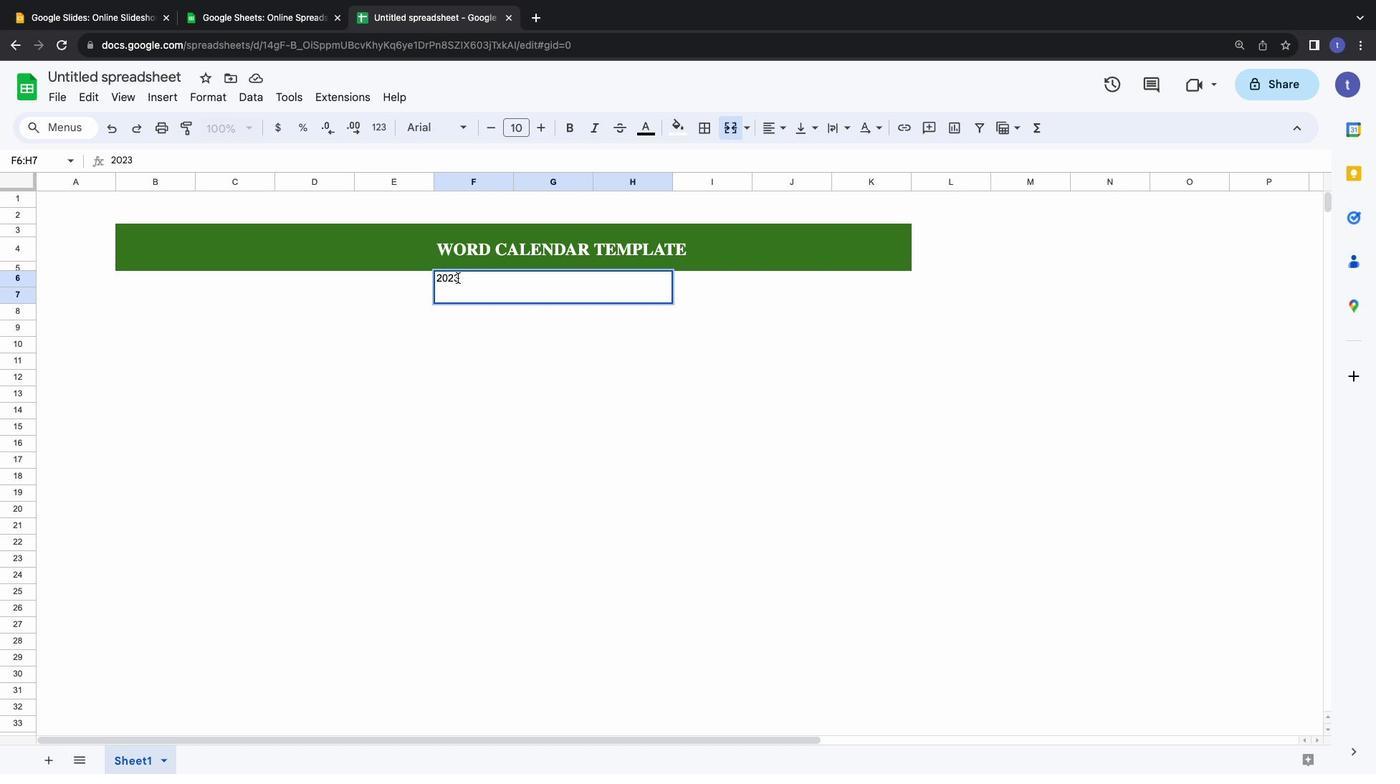 
Action: Mouse pressed left at (457, 278)
Screenshot: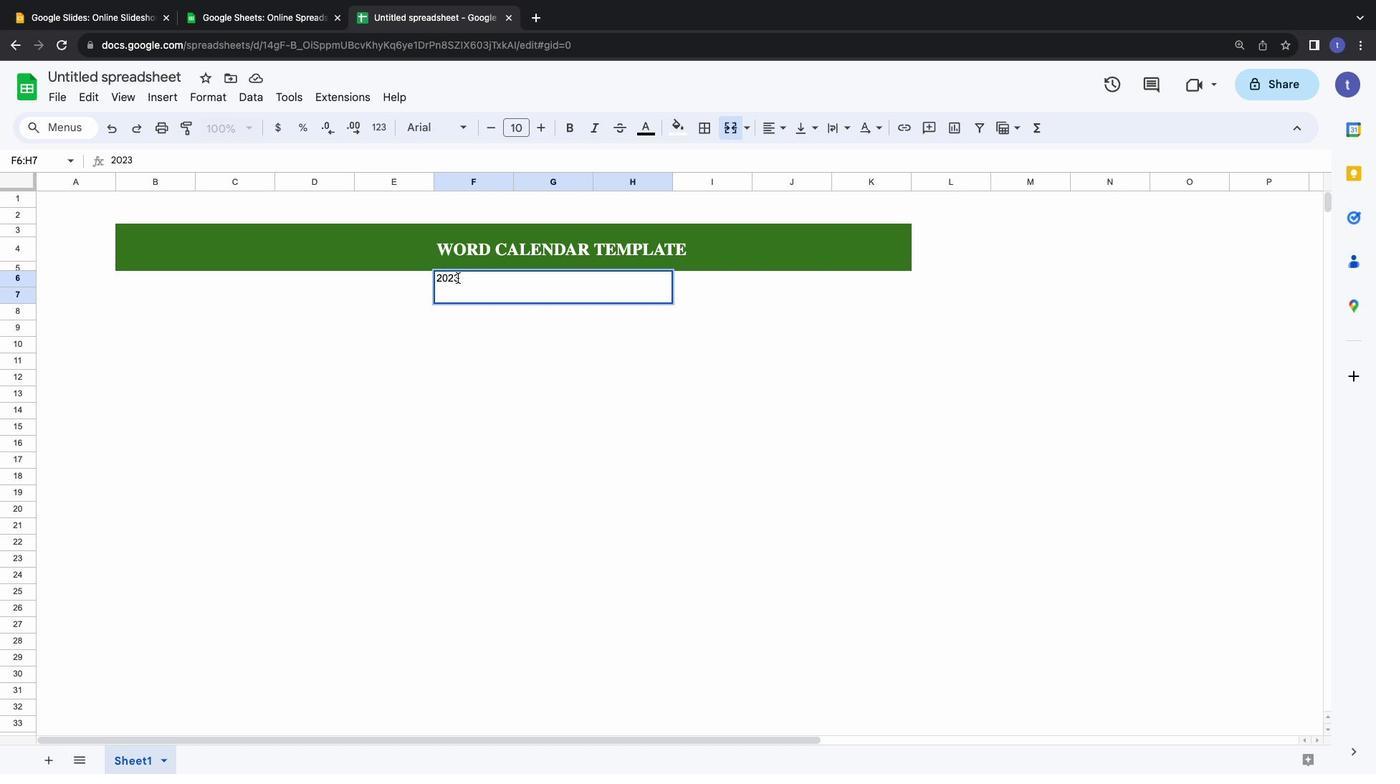 
Action: Mouse pressed left at (457, 278)
Screenshot: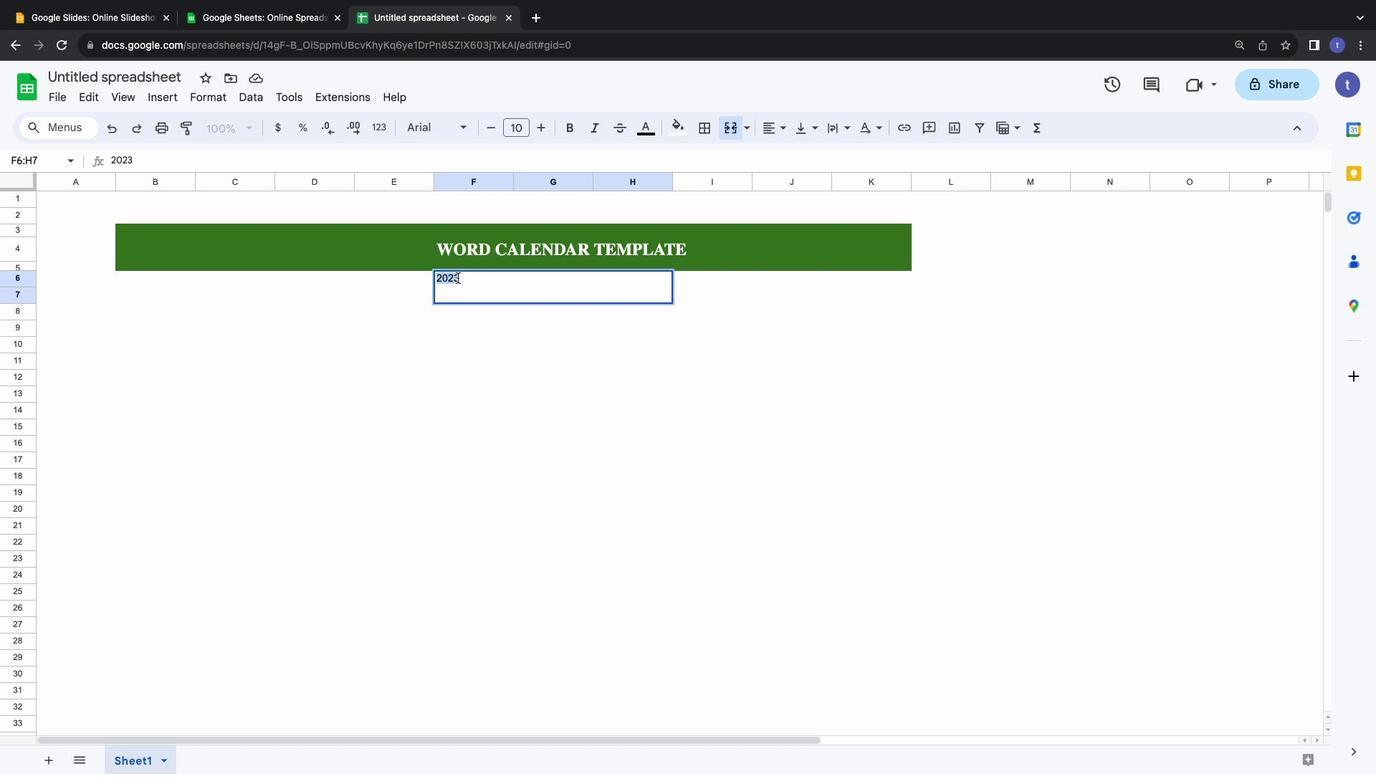 
Action: Mouse moved to (541, 129)
Screenshot: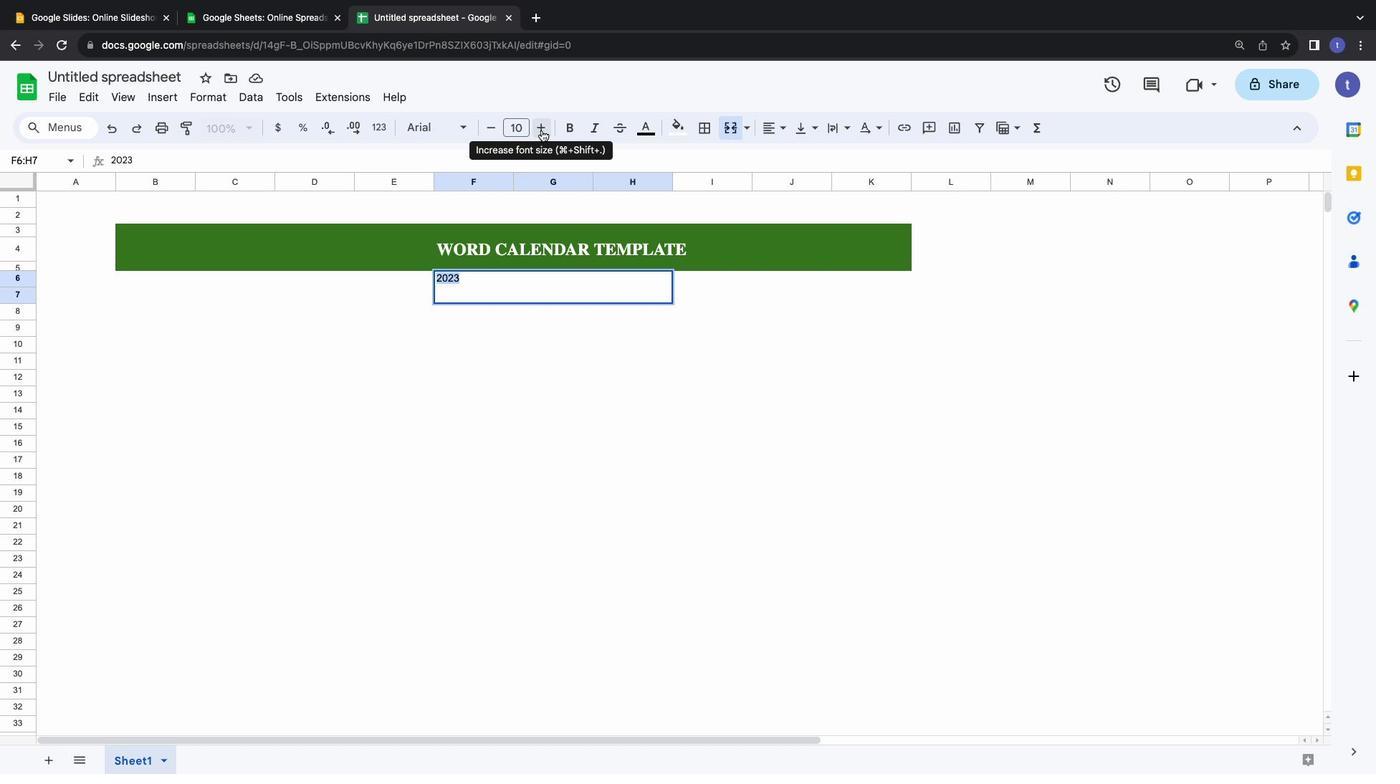 
Action: Mouse pressed left at (541, 129)
Screenshot: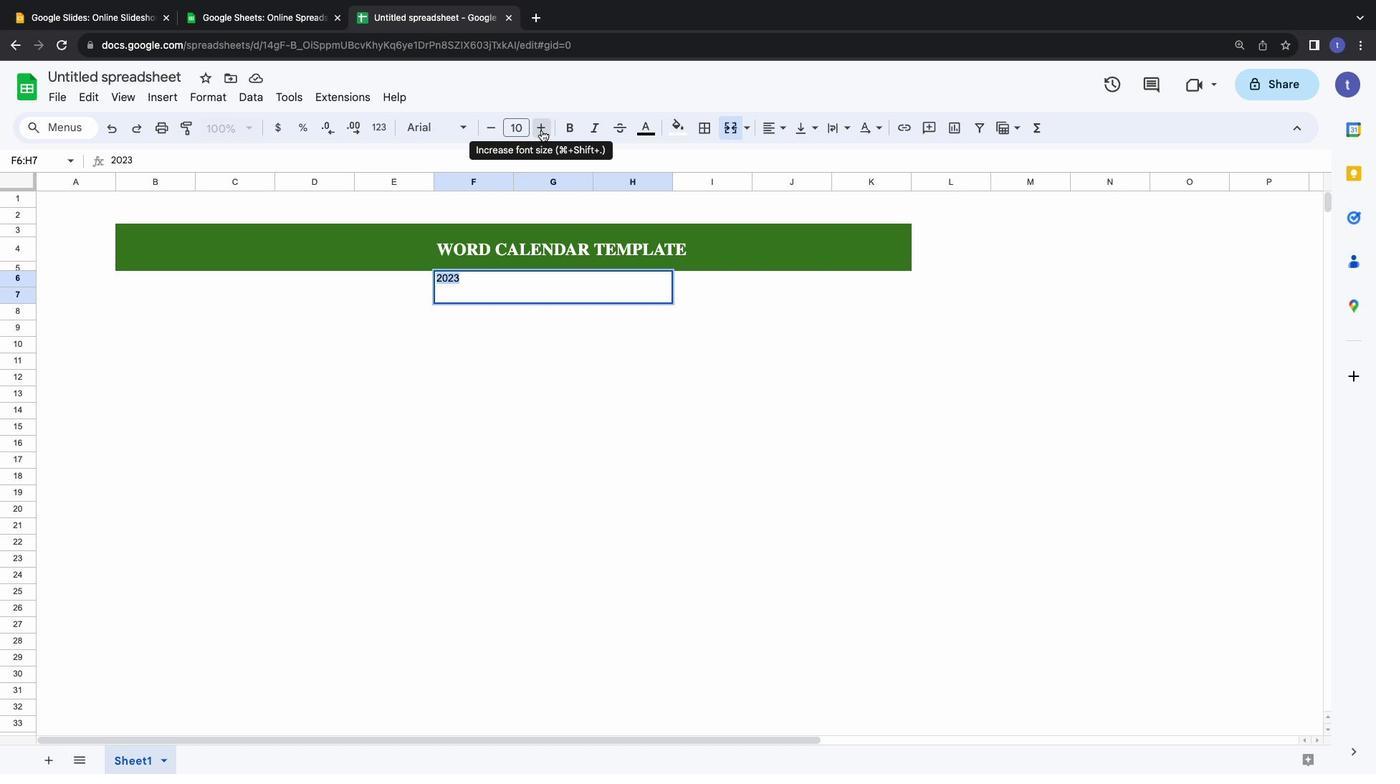 
Action: Mouse pressed left at (541, 129)
Screenshot: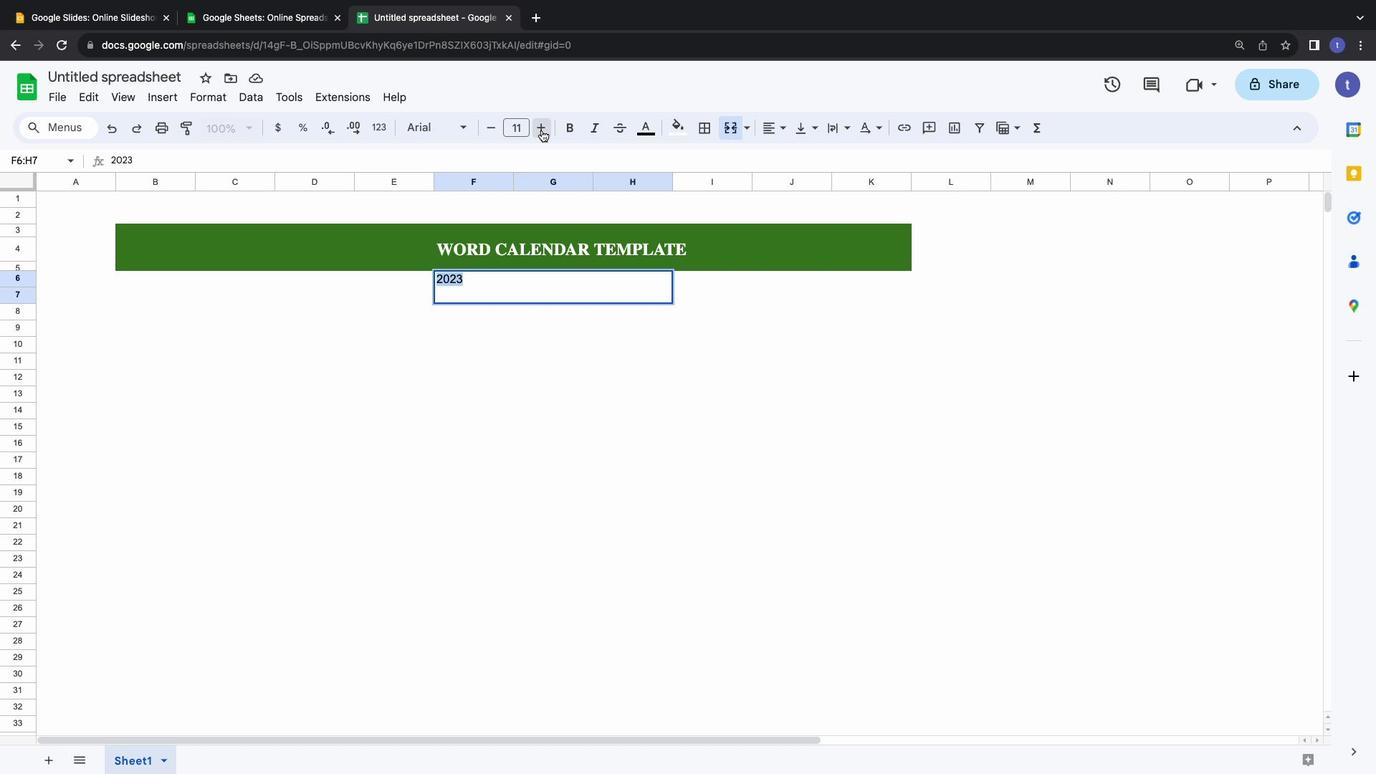 
Action: Mouse pressed left at (541, 129)
Screenshot: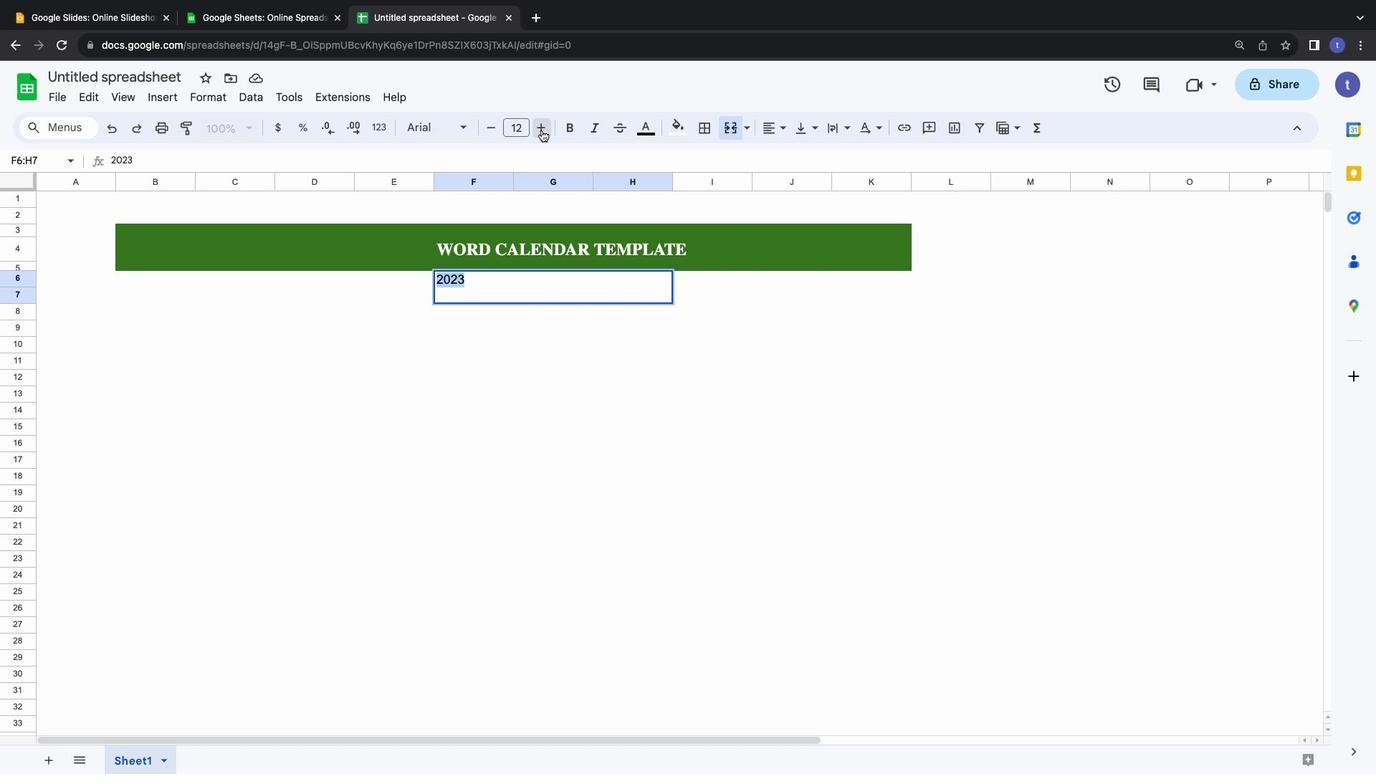 
Action: Mouse pressed left at (541, 129)
Screenshot: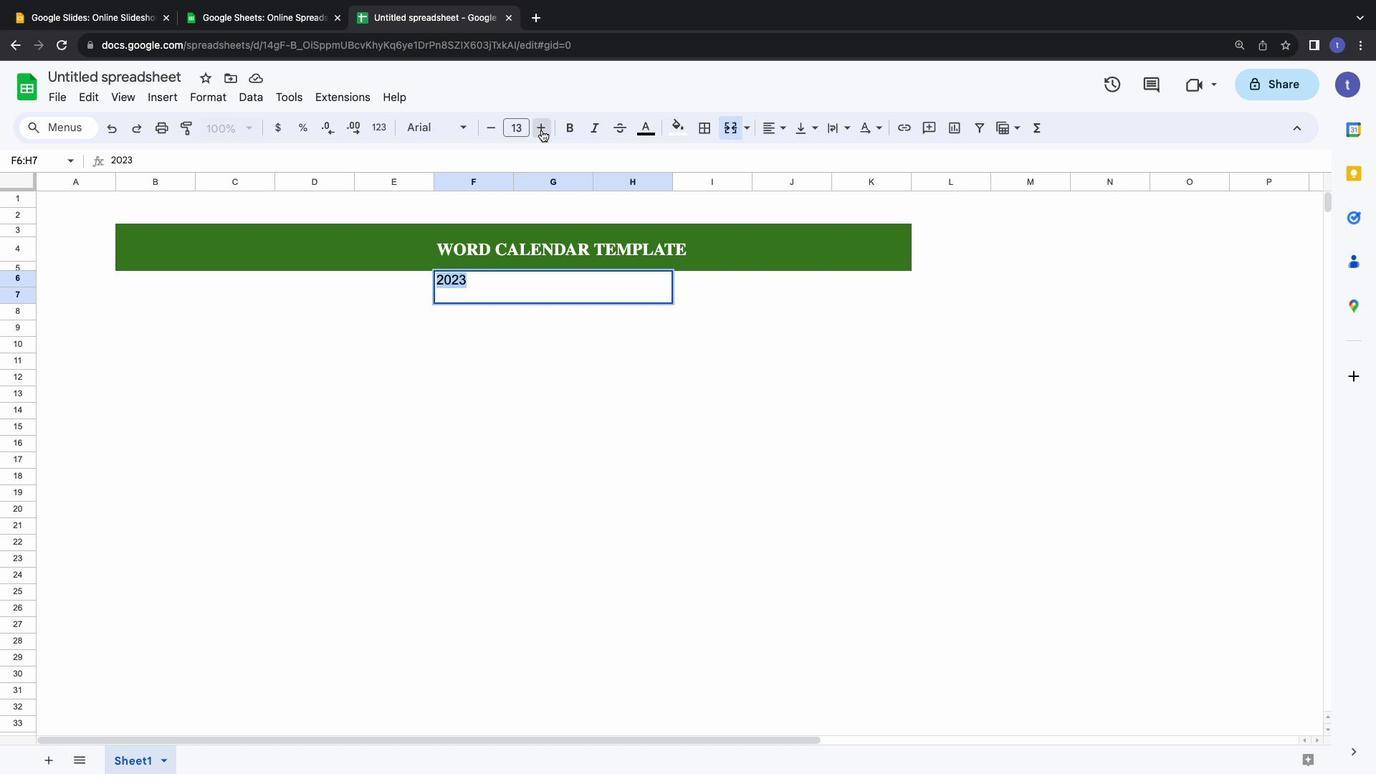 
Action: Mouse pressed left at (541, 129)
Screenshot: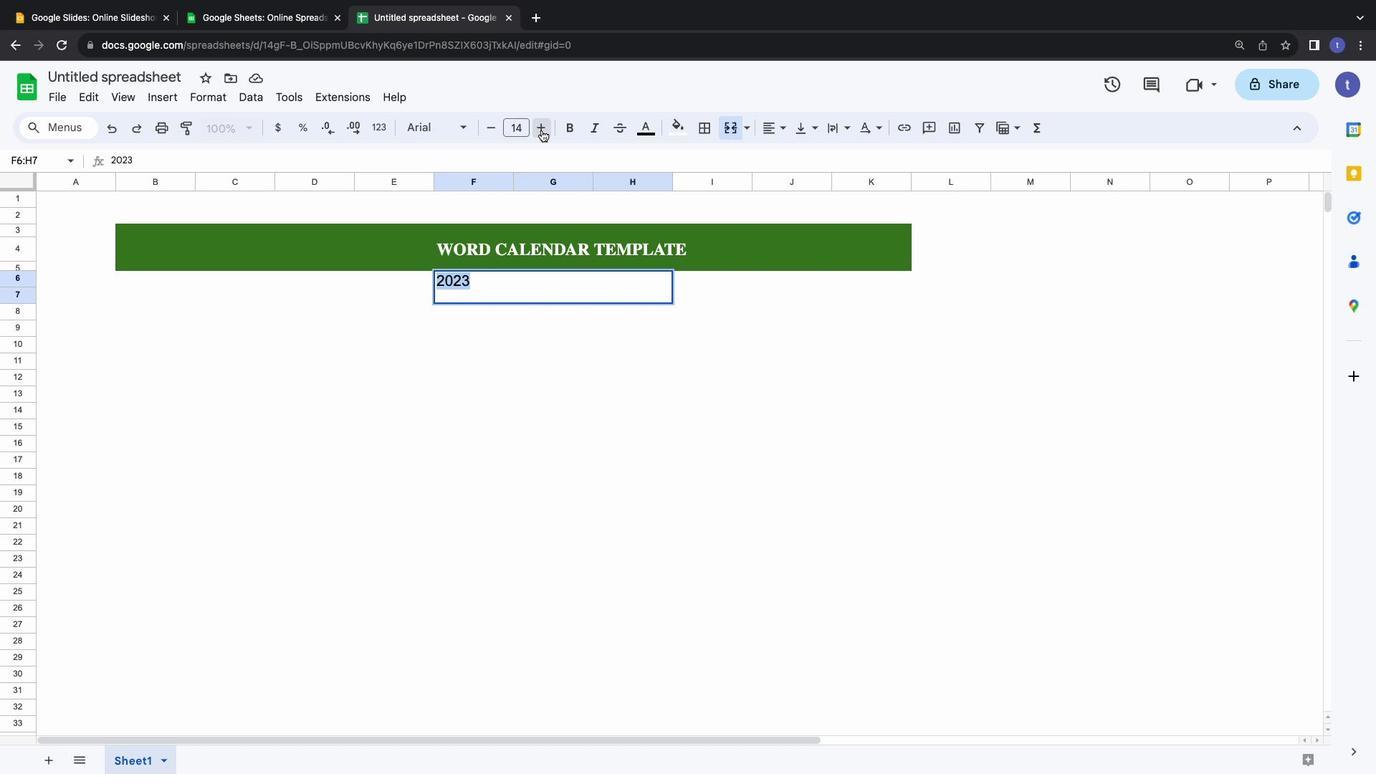 
Action: Mouse pressed left at (541, 129)
Screenshot: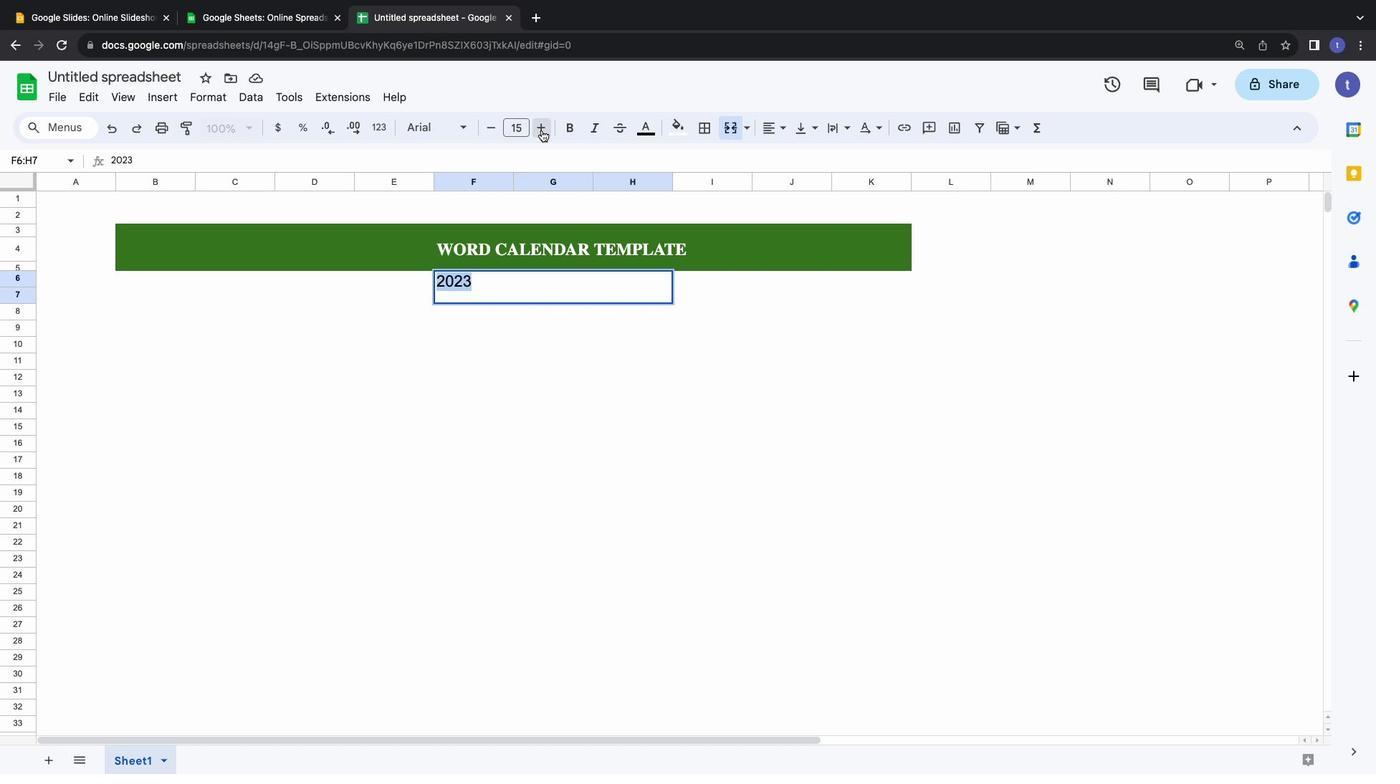 
Action: Mouse pressed left at (541, 129)
Screenshot: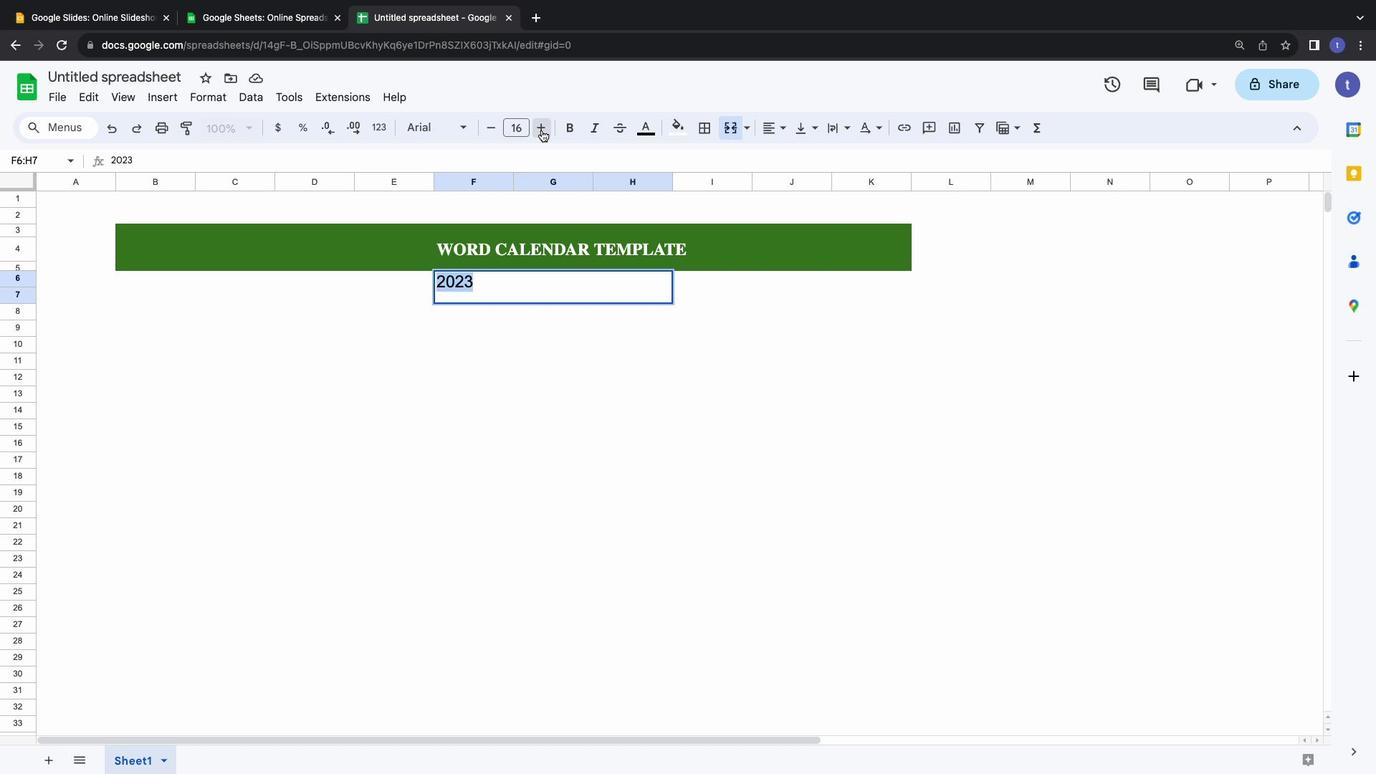 
Action: Mouse pressed left at (541, 129)
Screenshot: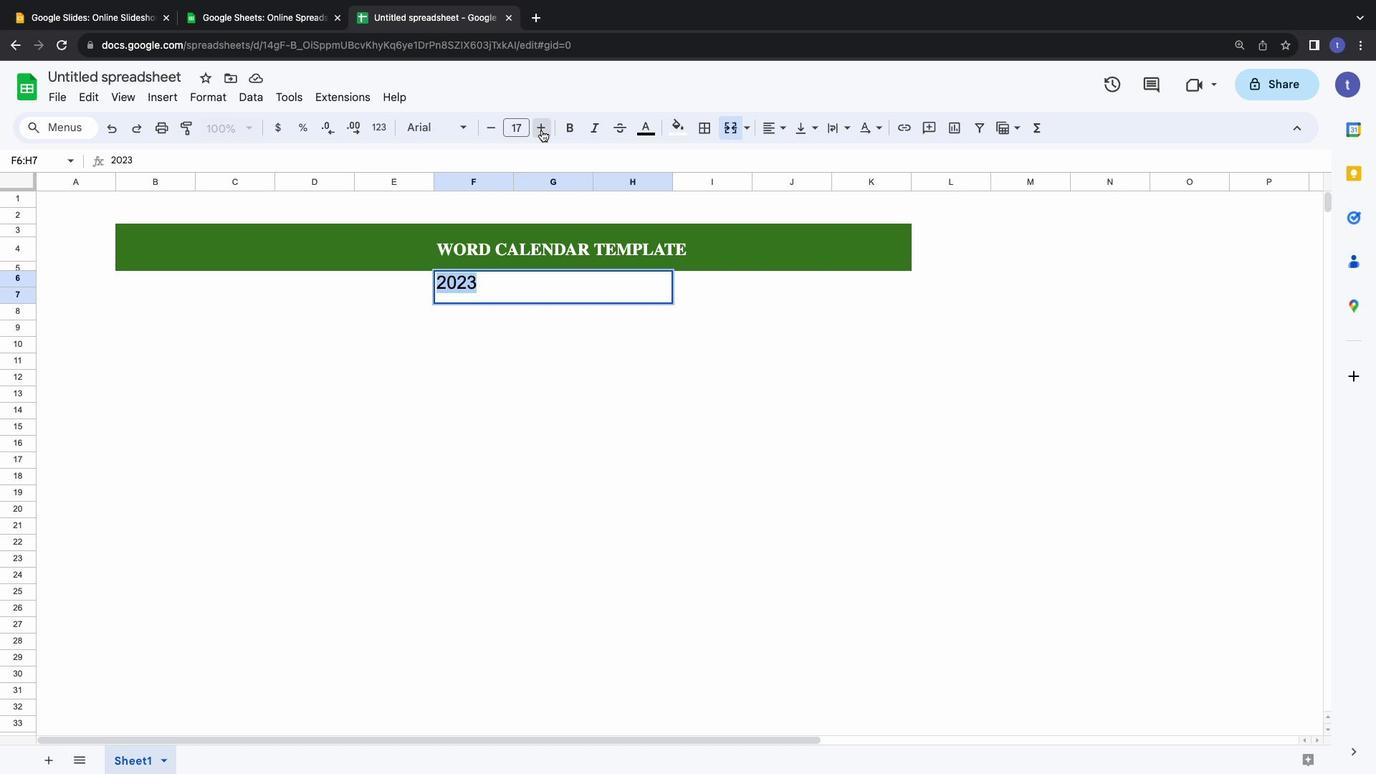 
Action: Mouse pressed left at (541, 129)
Screenshot: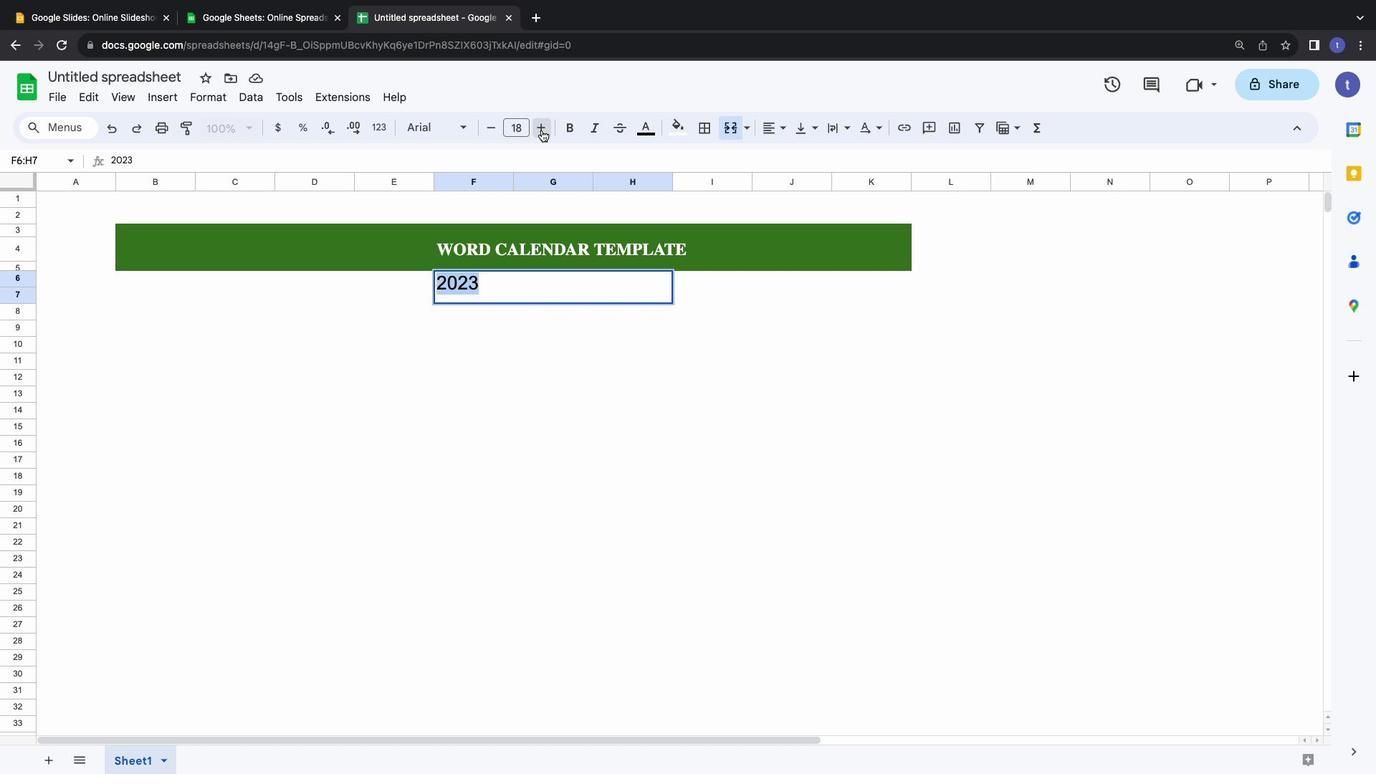 
Action: Mouse pressed left at (541, 129)
Screenshot: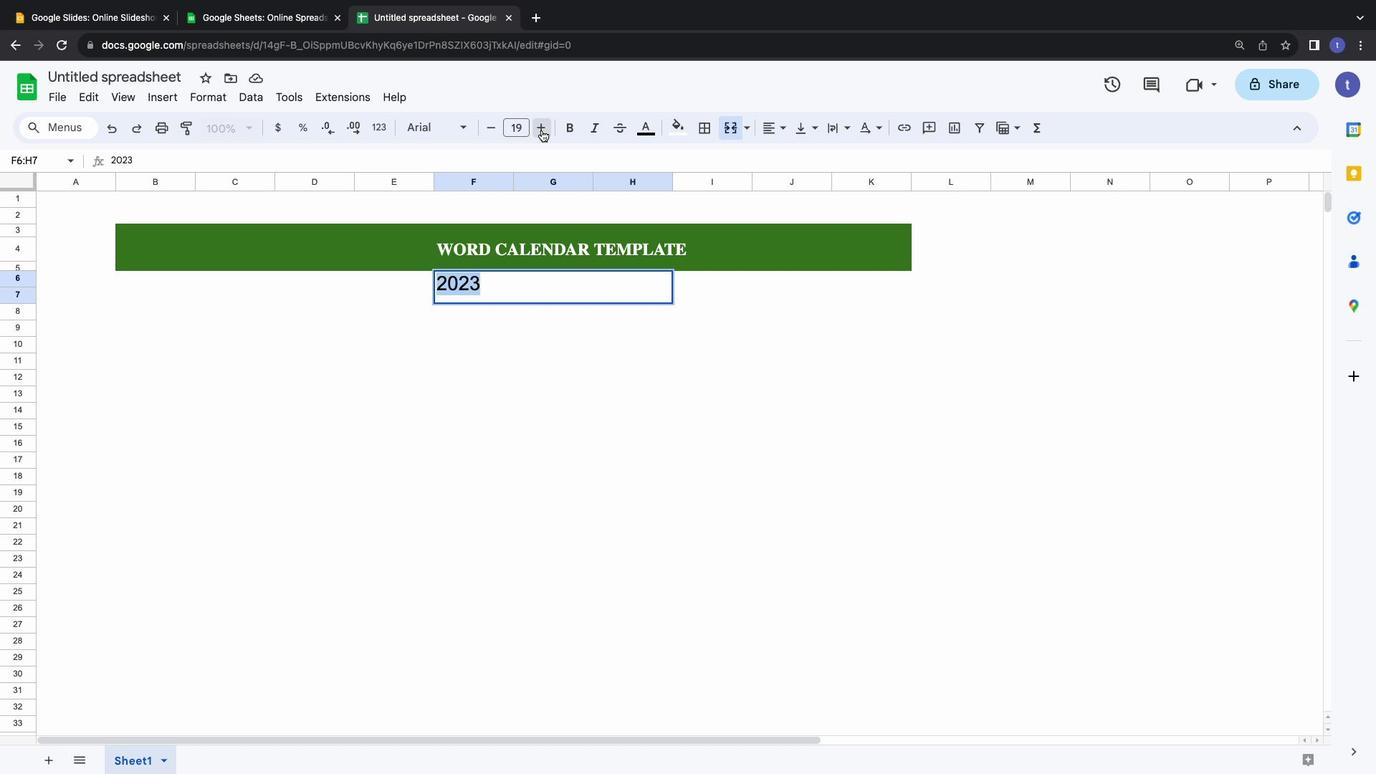 
Action: Mouse pressed left at (541, 129)
Screenshot: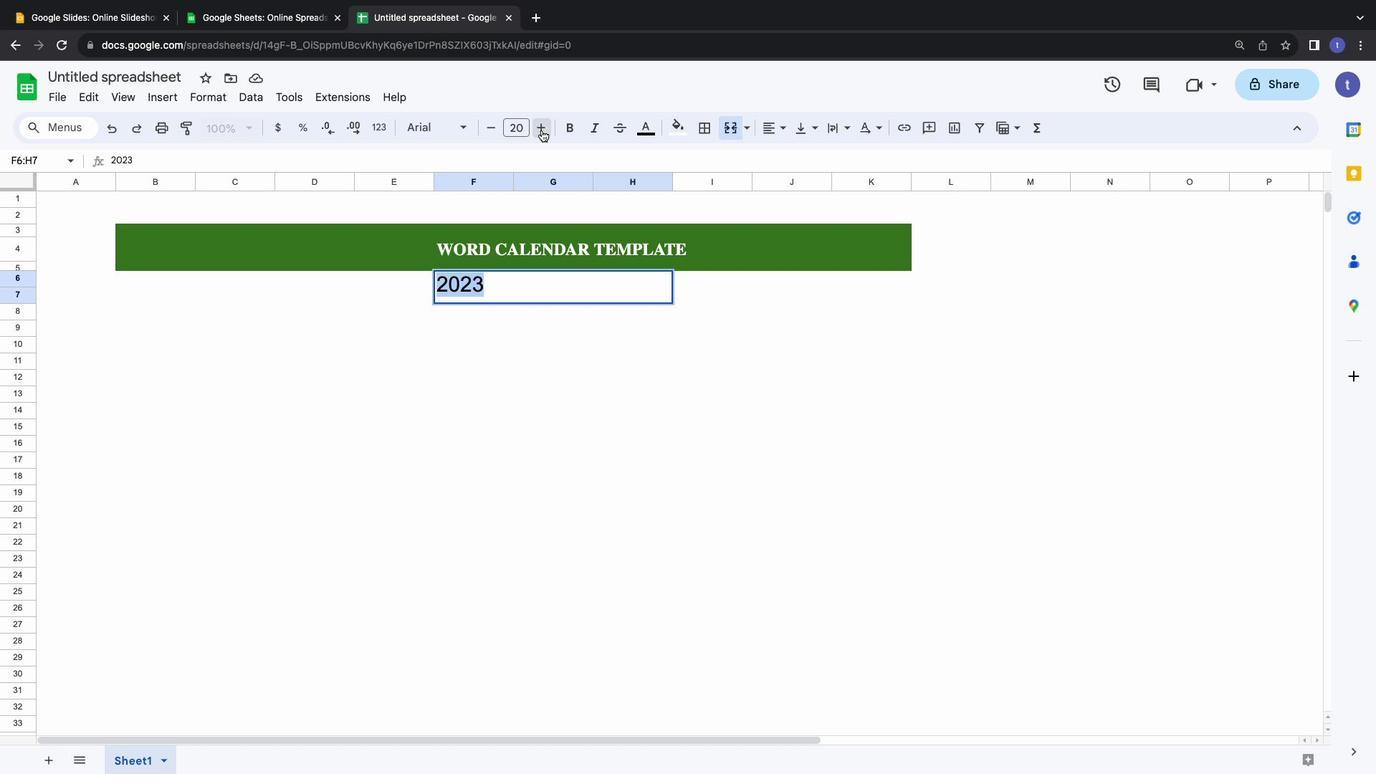 
Action: Mouse pressed left at (541, 129)
Screenshot: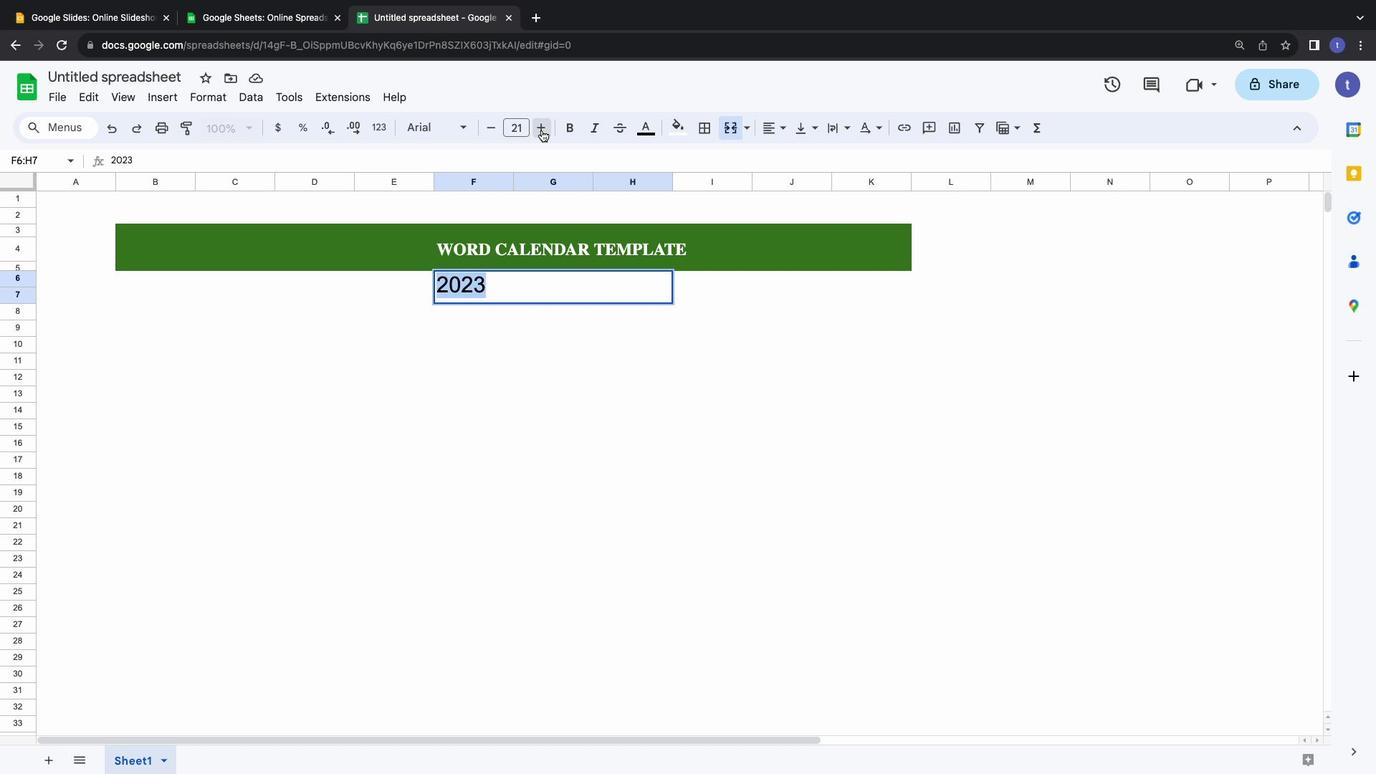 
Action: Mouse pressed left at (541, 129)
Screenshot: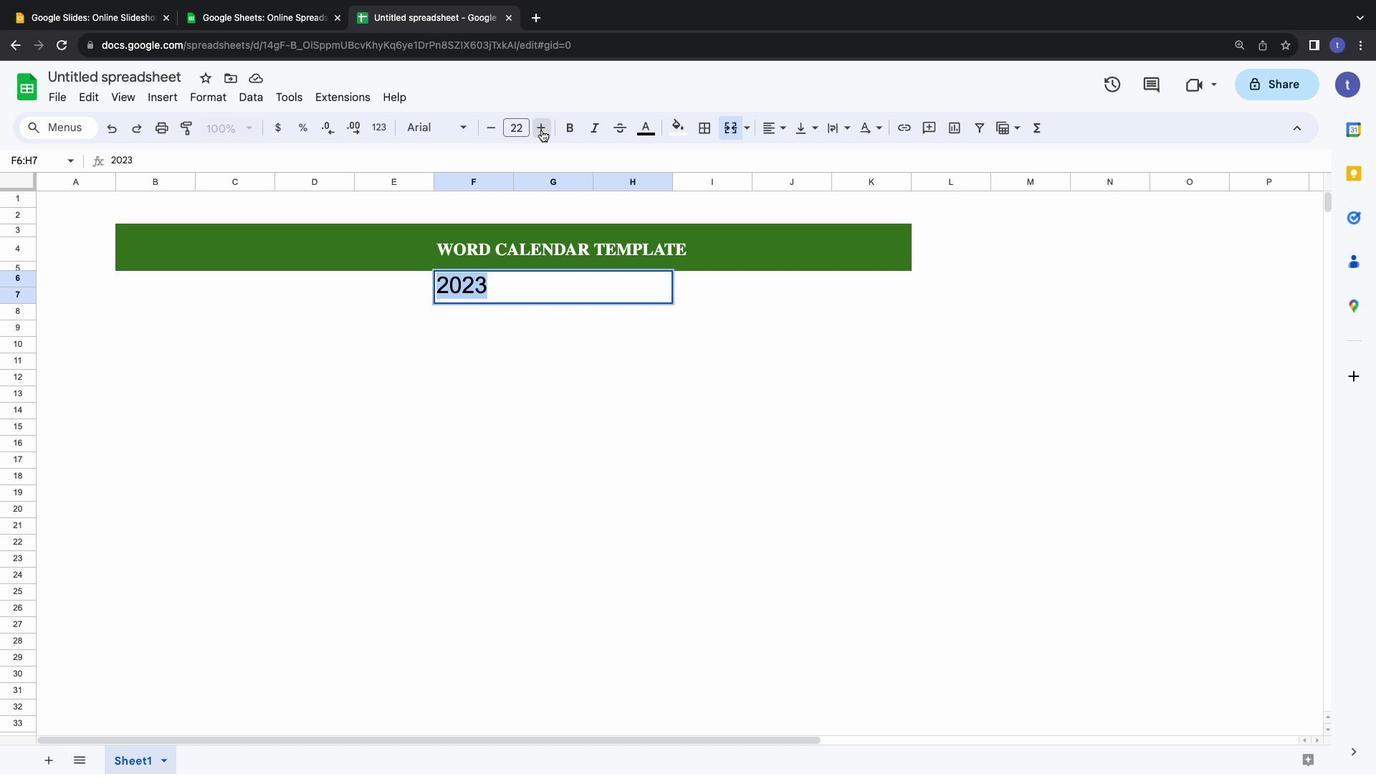 
Action: Mouse pressed left at (541, 129)
Screenshot: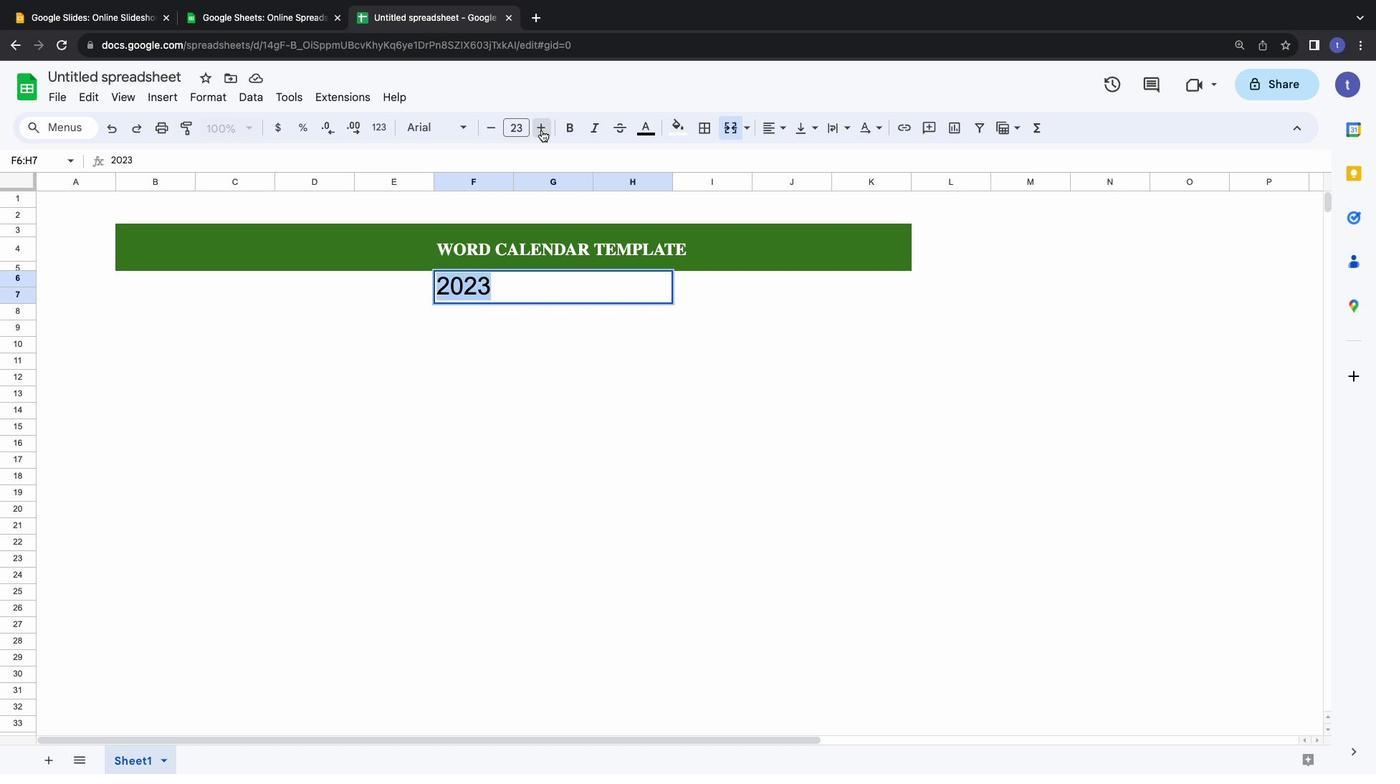 
Action: Mouse pressed left at (541, 129)
Screenshot: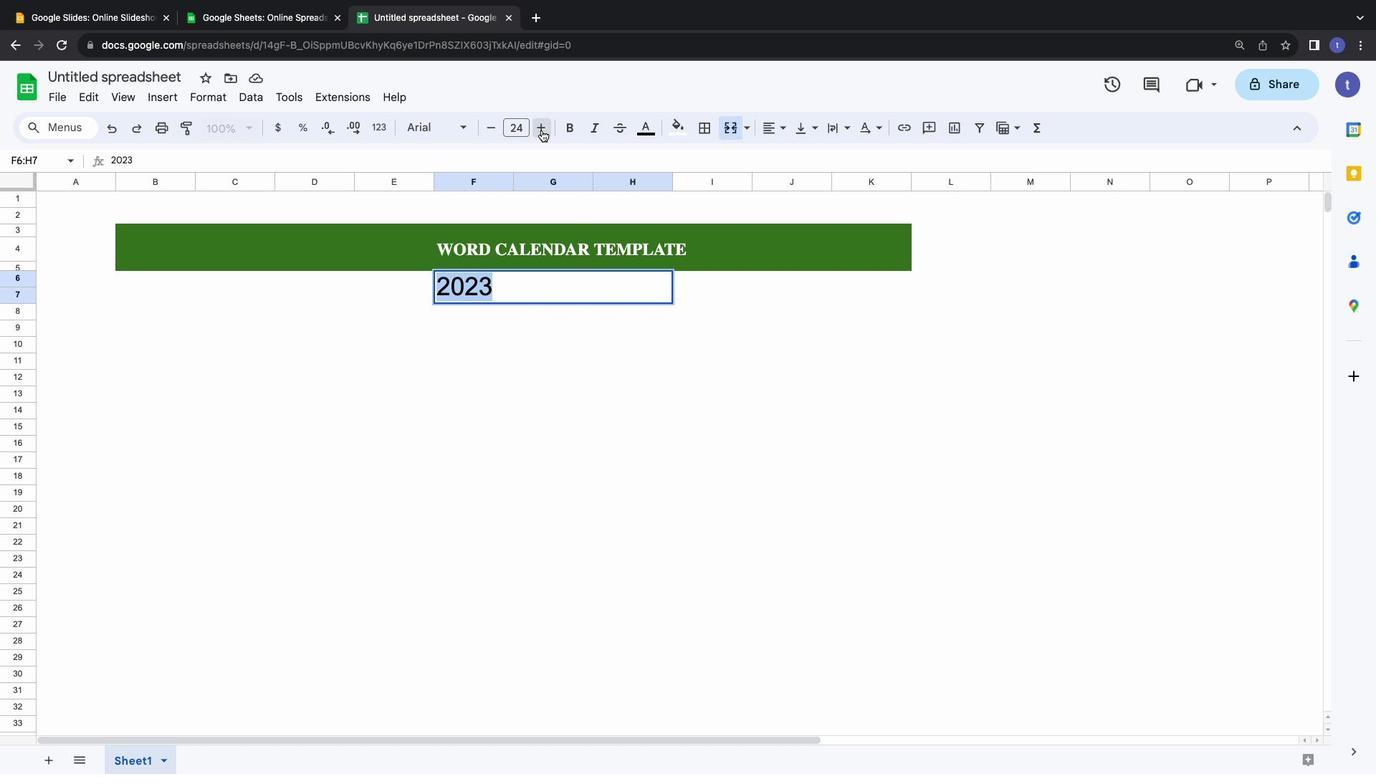 
Action: Mouse pressed left at (541, 129)
Screenshot: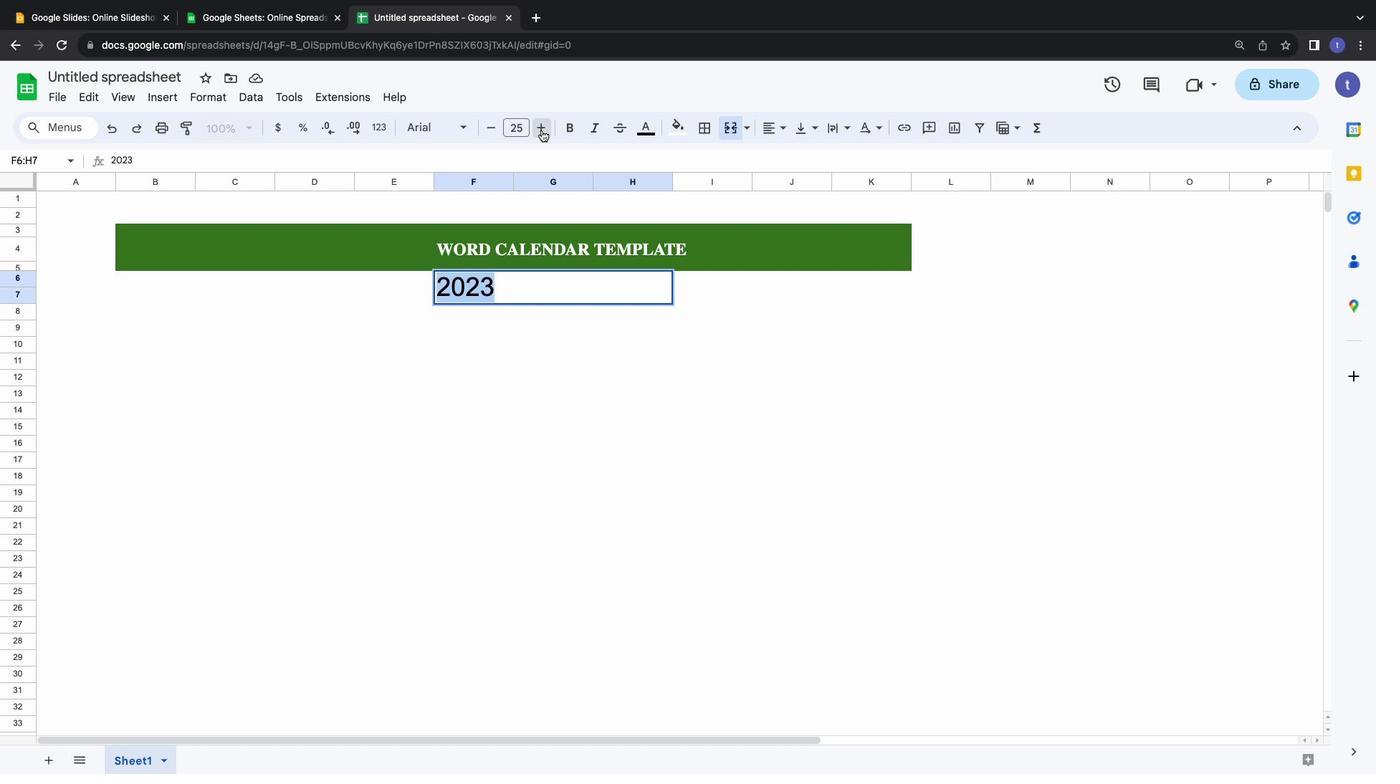 
Action: Mouse pressed left at (541, 129)
Screenshot: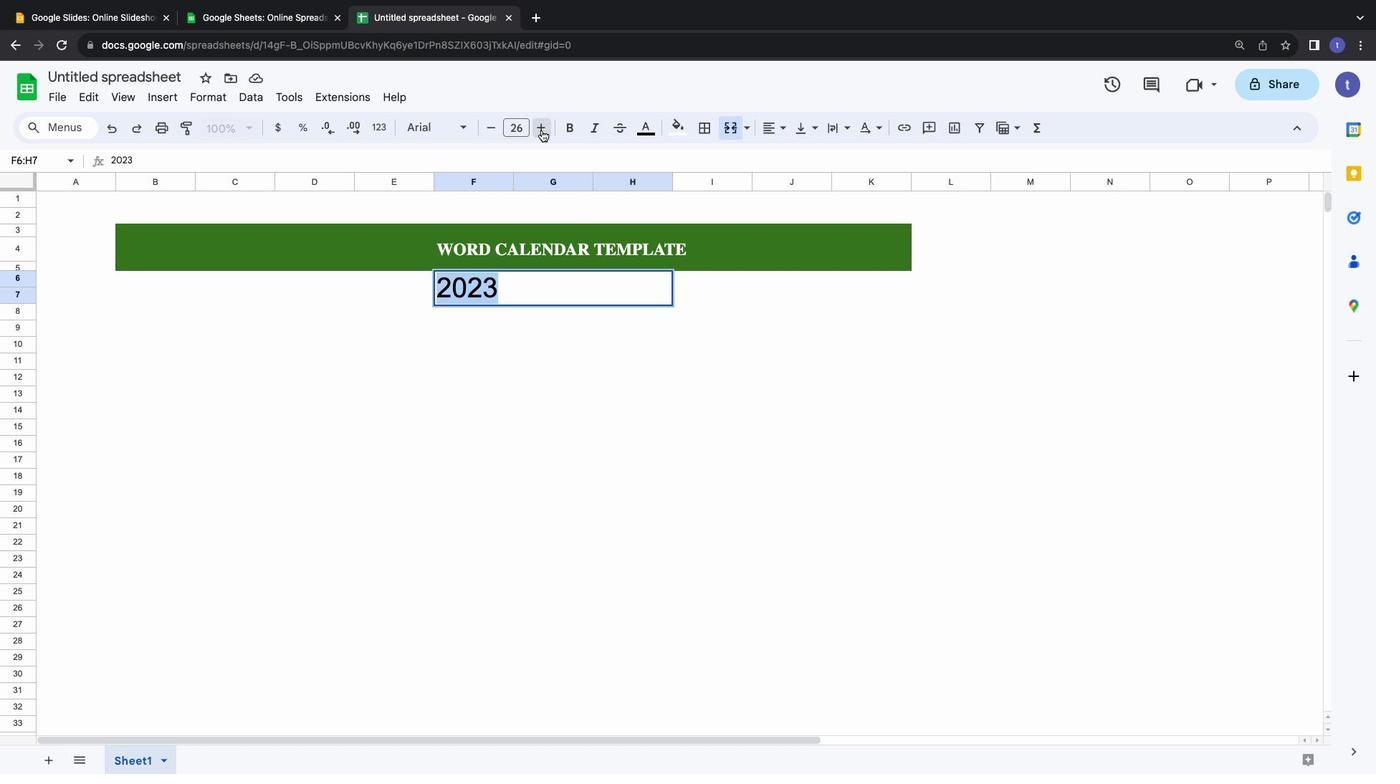
Action: Mouse pressed left at (541, 129)
Screenshot: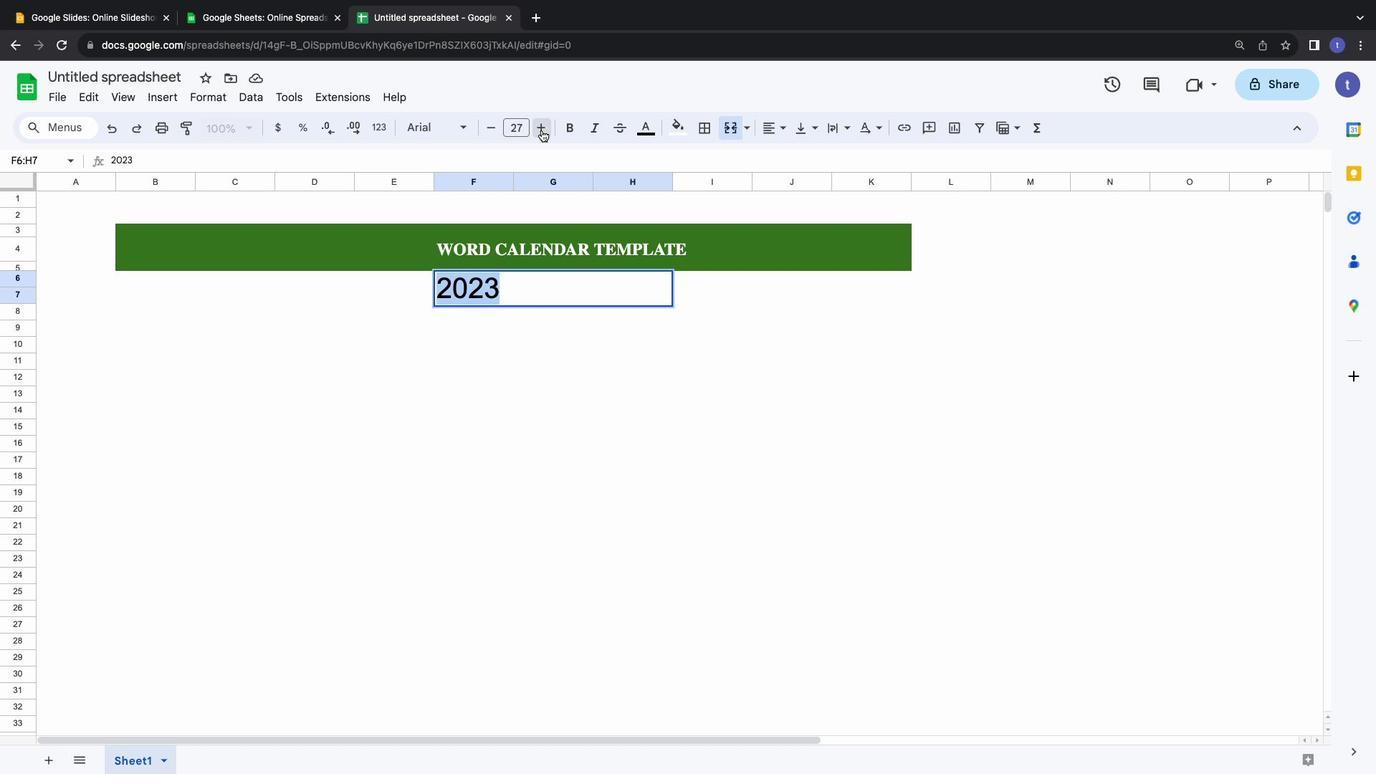 
Action: Mouse pressed left at (541, 129)
Screenshot: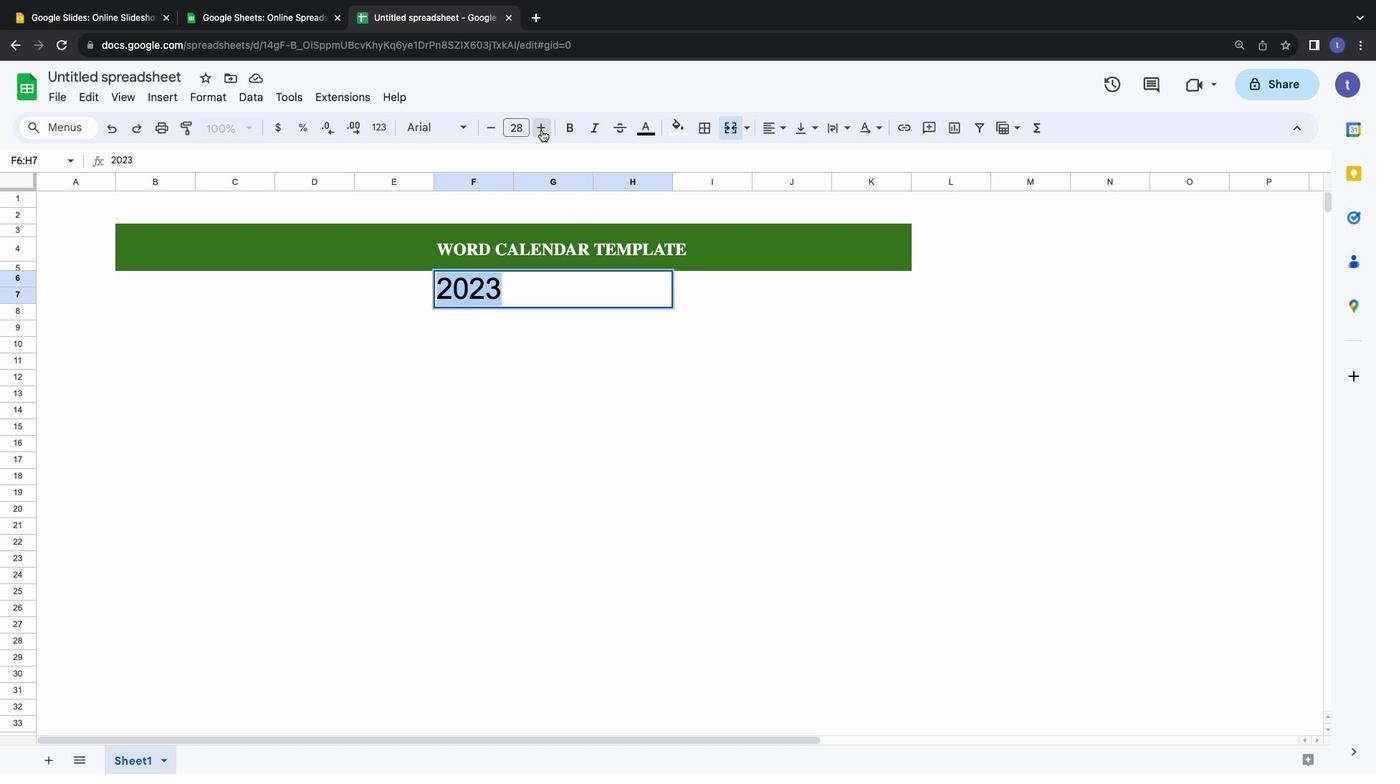
Action: Mouse pressed left at (541, 129)
Screenshot: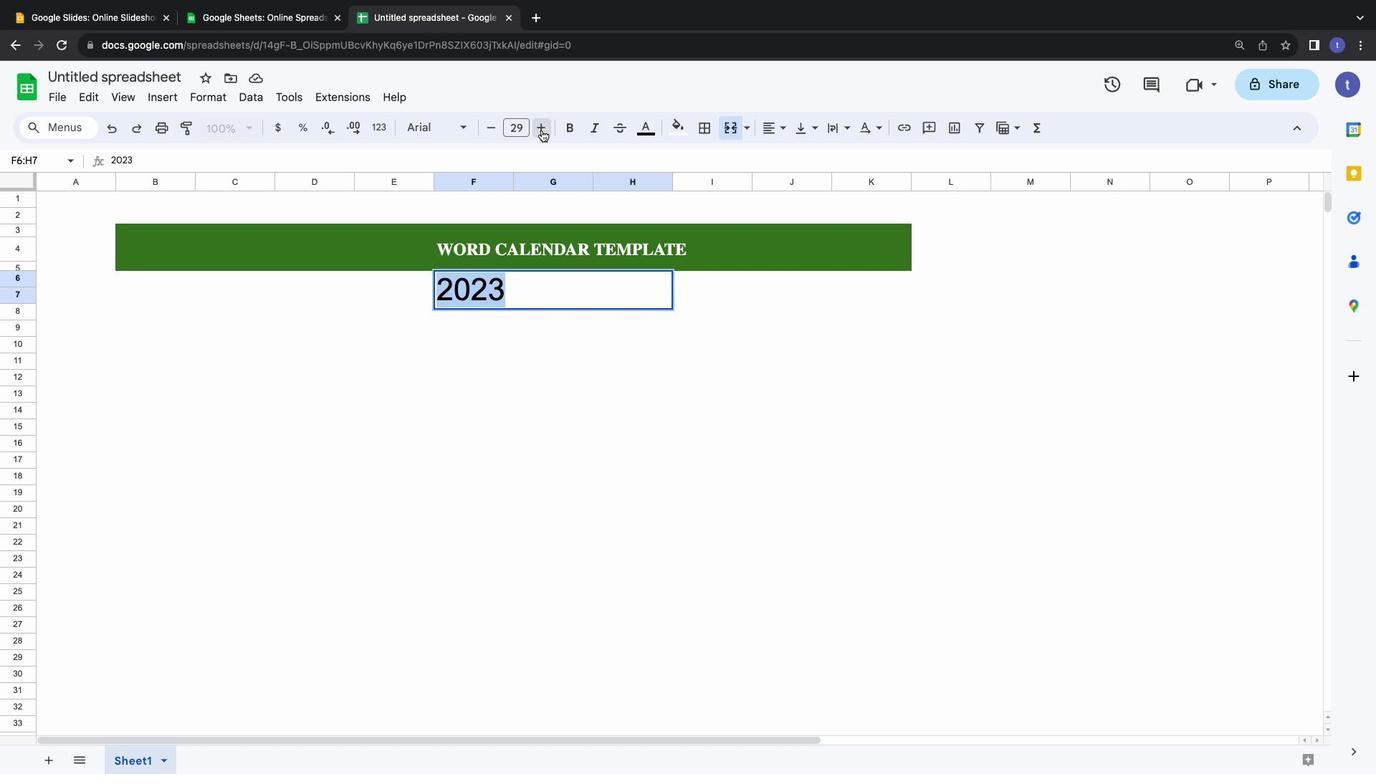 
Action: Mouse pressed left at (541, 129)
Screenshot: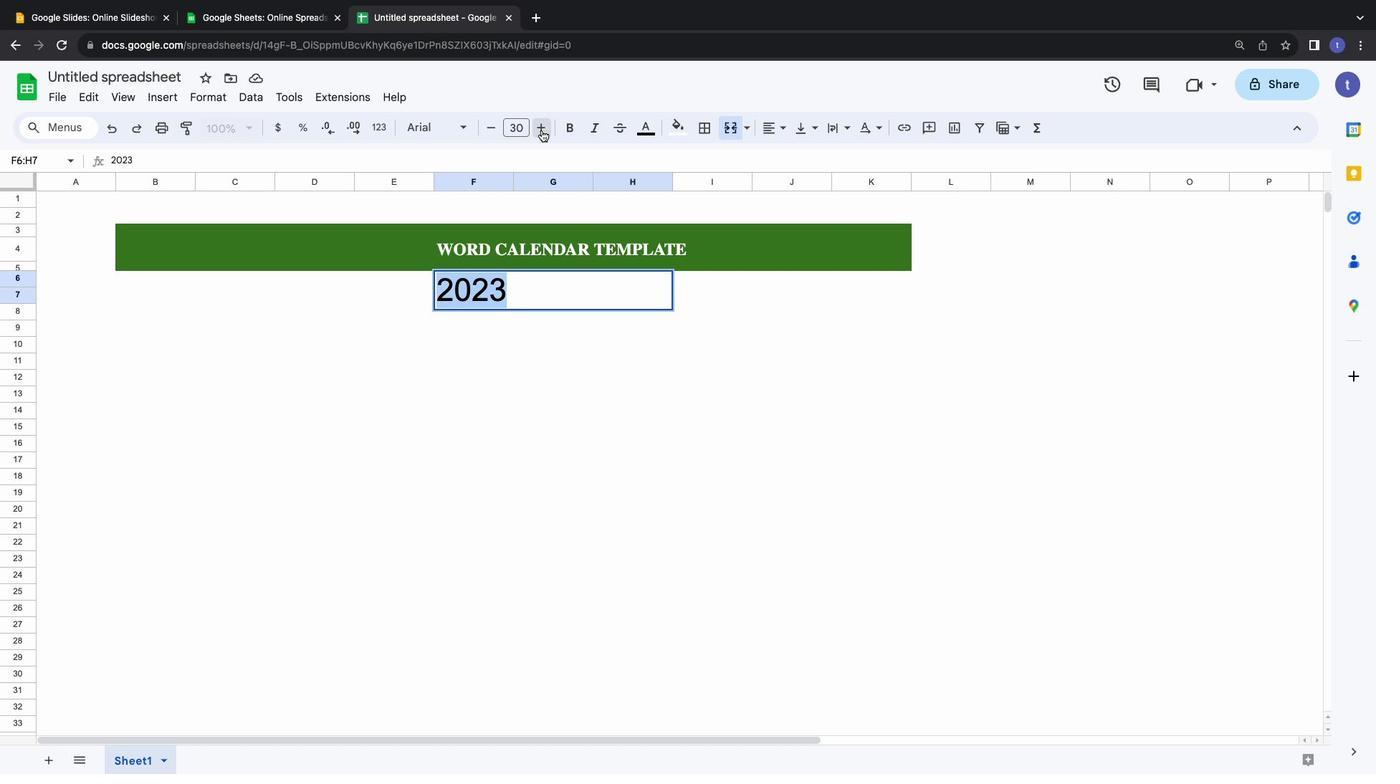 
Action: Mouse moved to (488, 129)
Screenshot: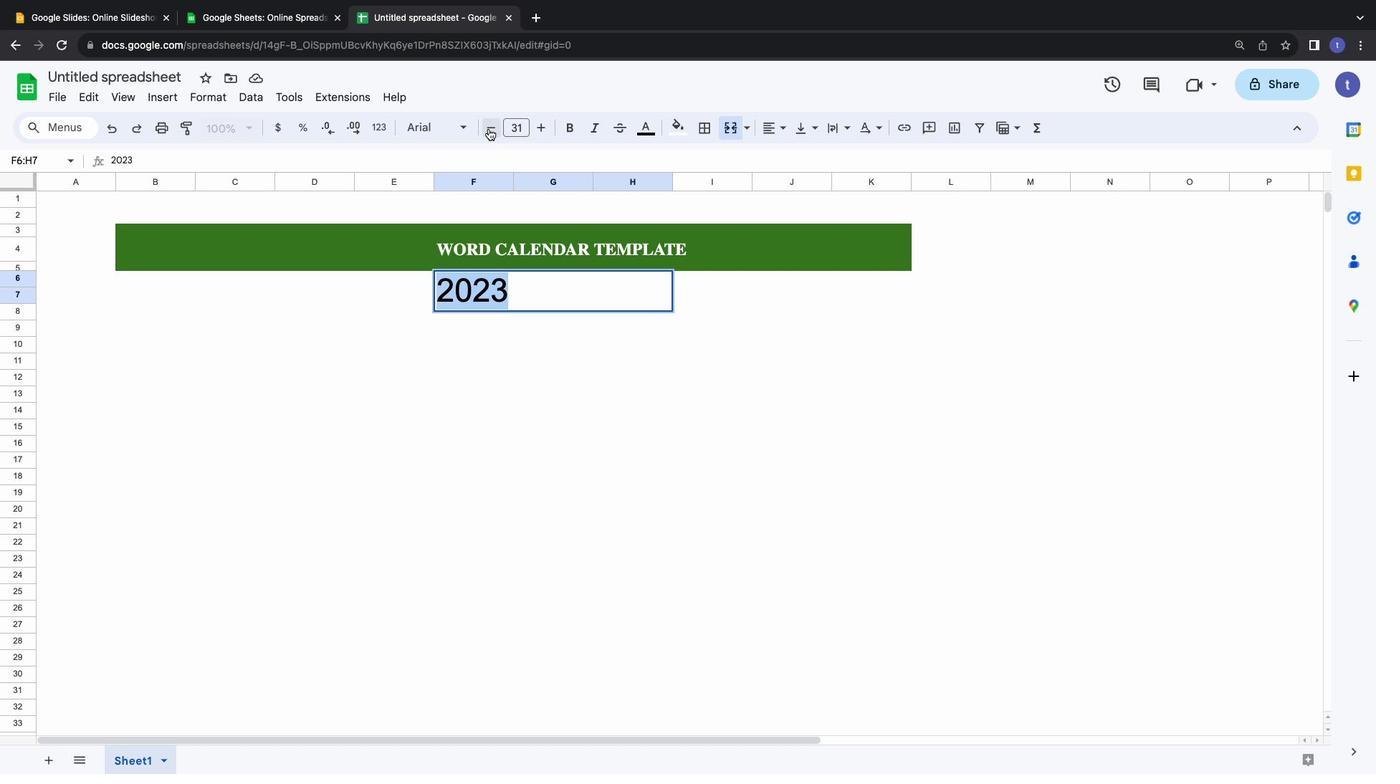 
Action: Mouse pressed left at (488, 129)
Screenshot: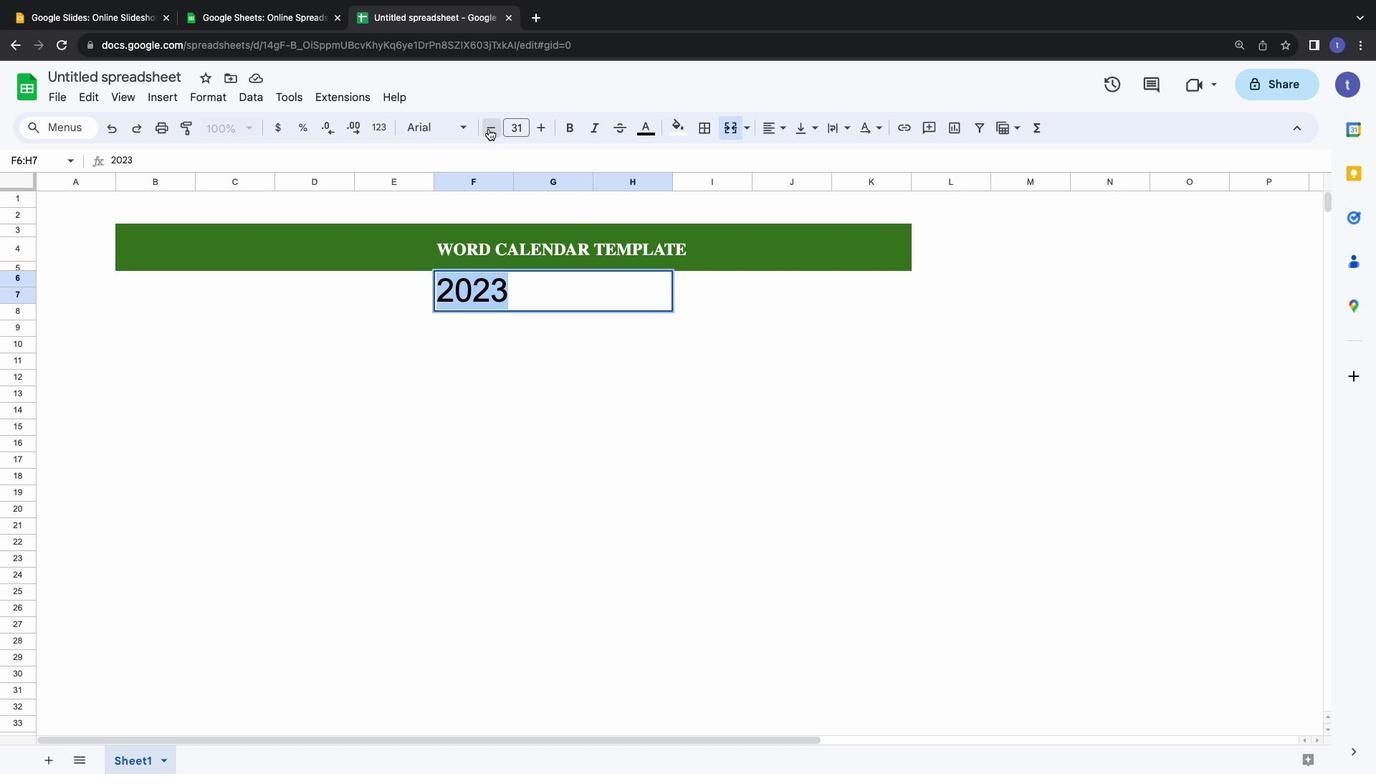 
Action: Mouse moved to (455, 131)
Screenshot: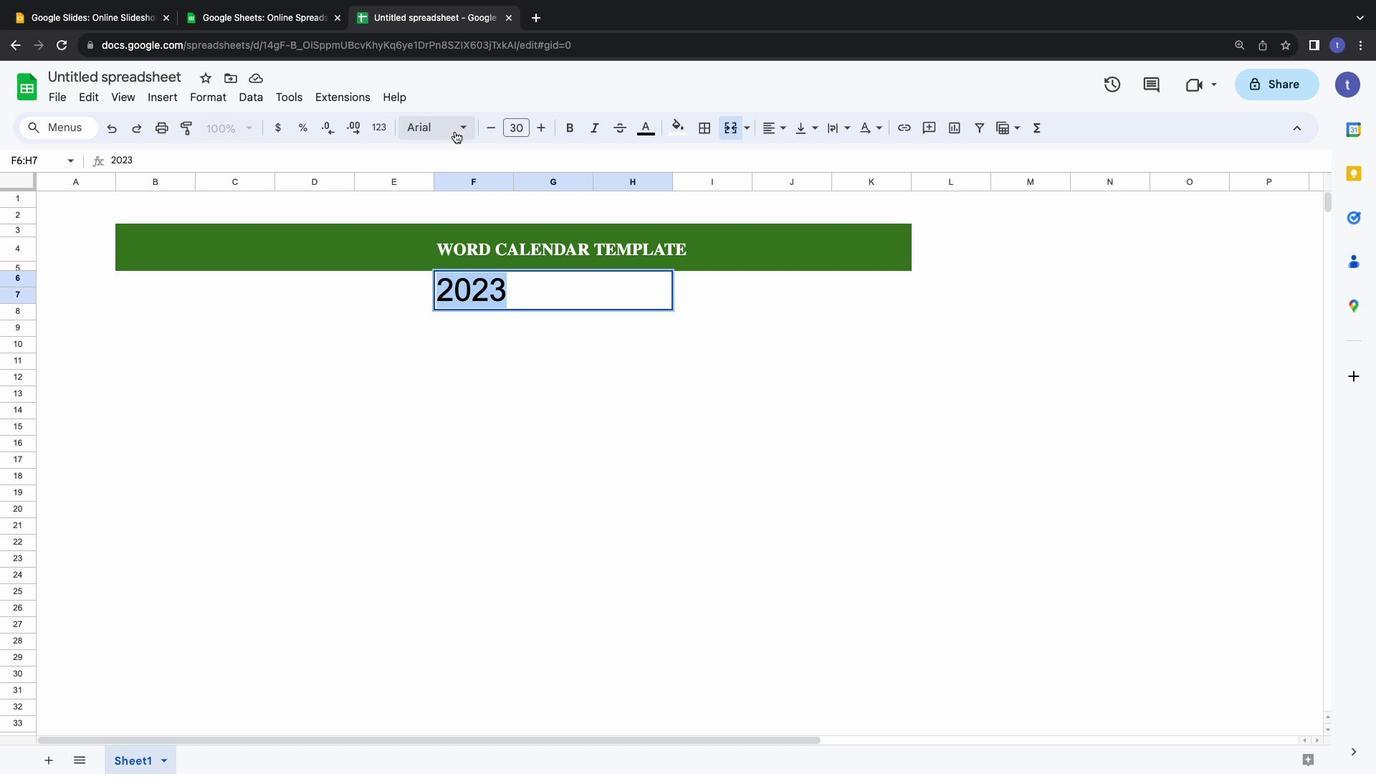 
Action: Mouse pressed left at (455, 131)
Screenshot: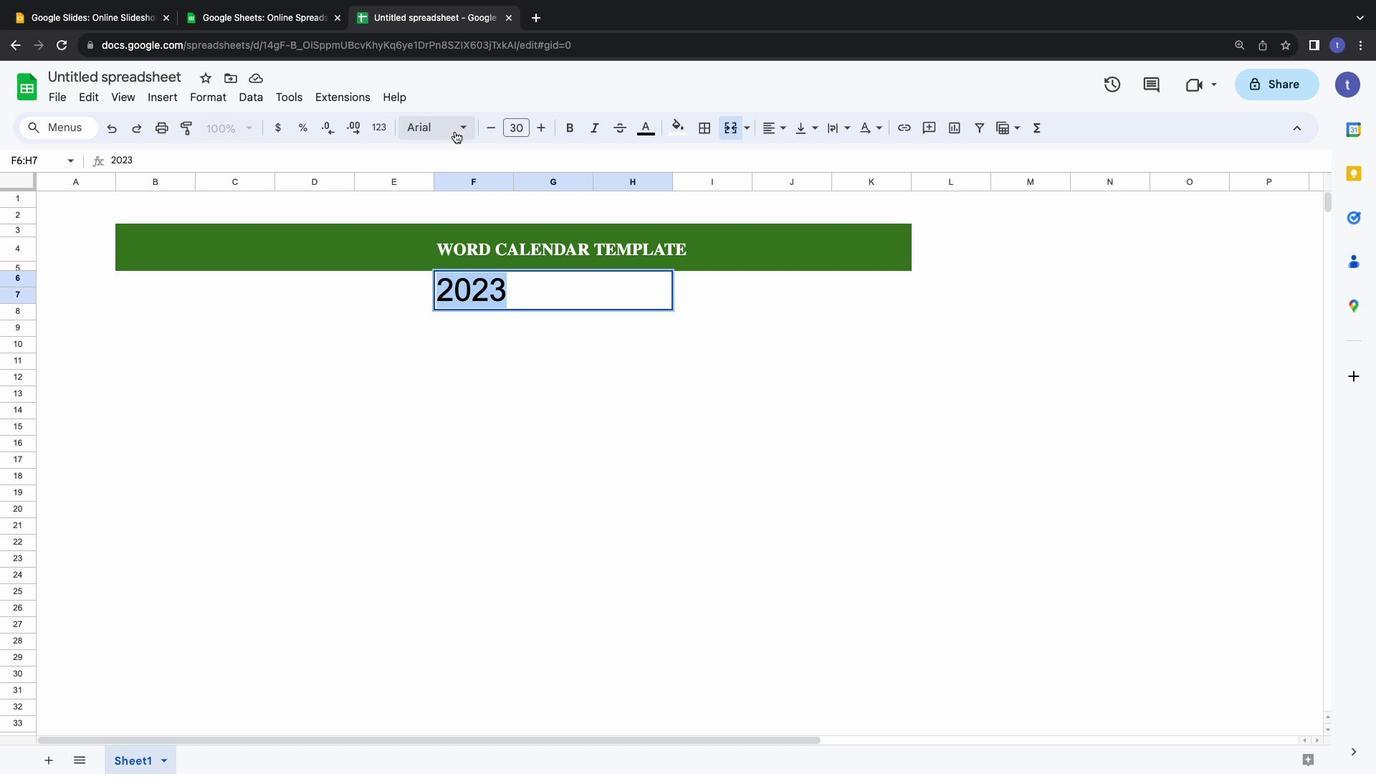 
Action: Mouse moved to (458, 281)
Screenshot: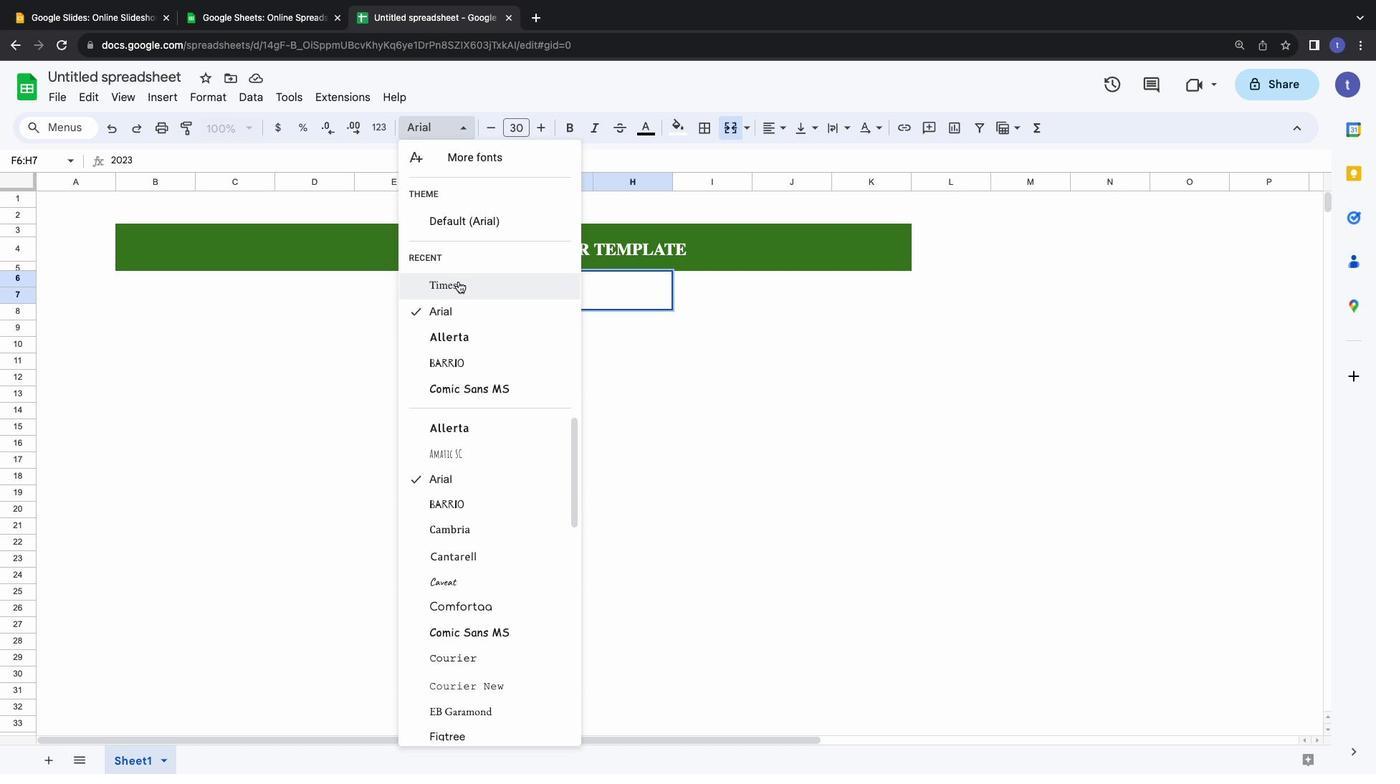 
Action: Mouse pressed left at (458, 281)
Screenshot: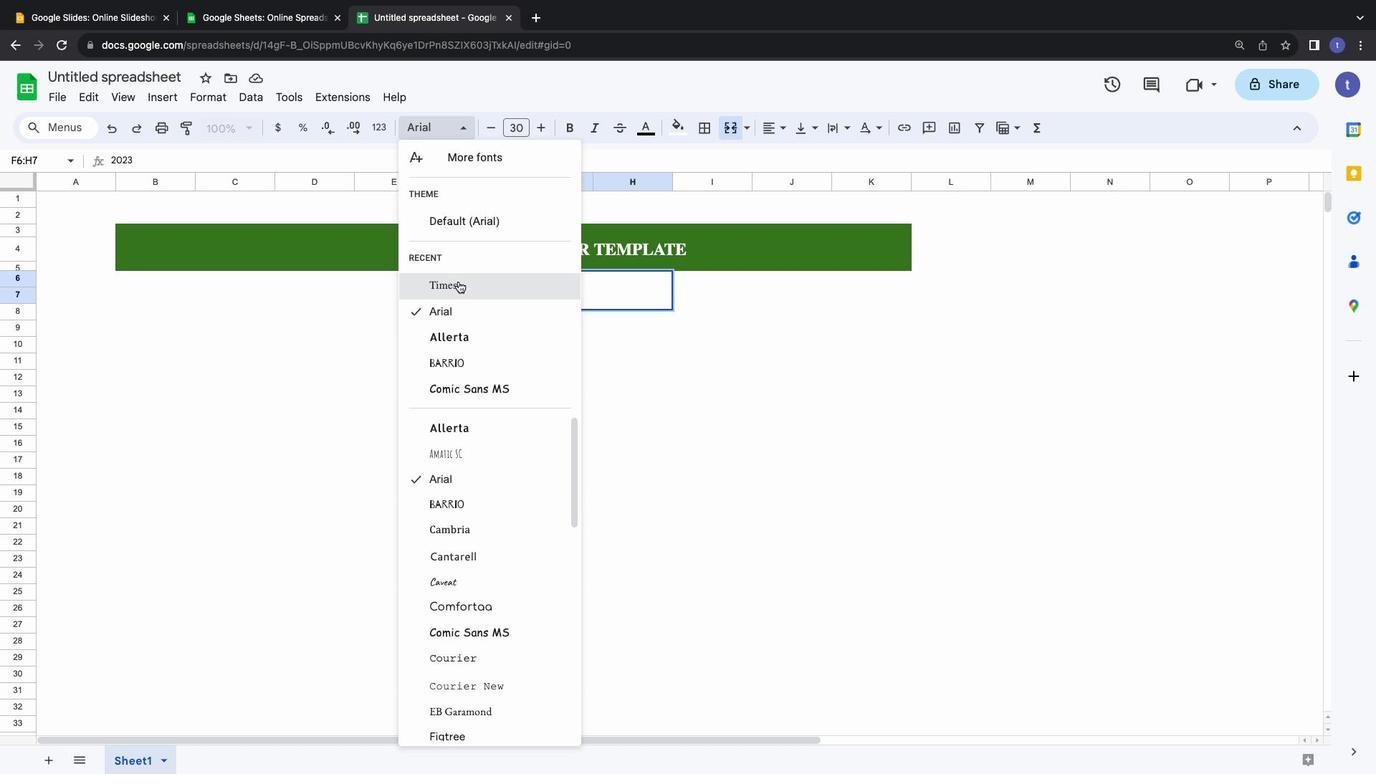 
Action: Mouse moved to (565, 131)
Screenshot: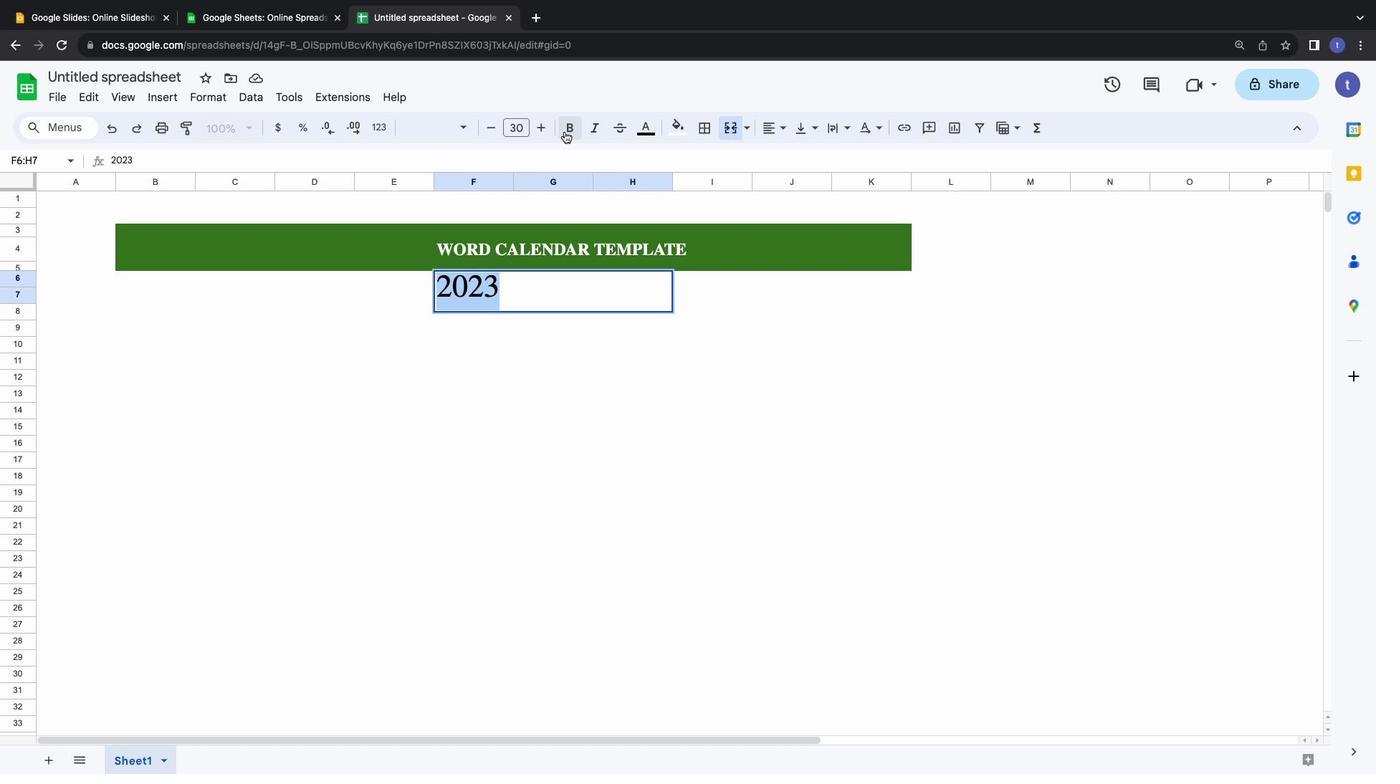 
Action: Mouse pressed left at (565, 131)
Screenshot: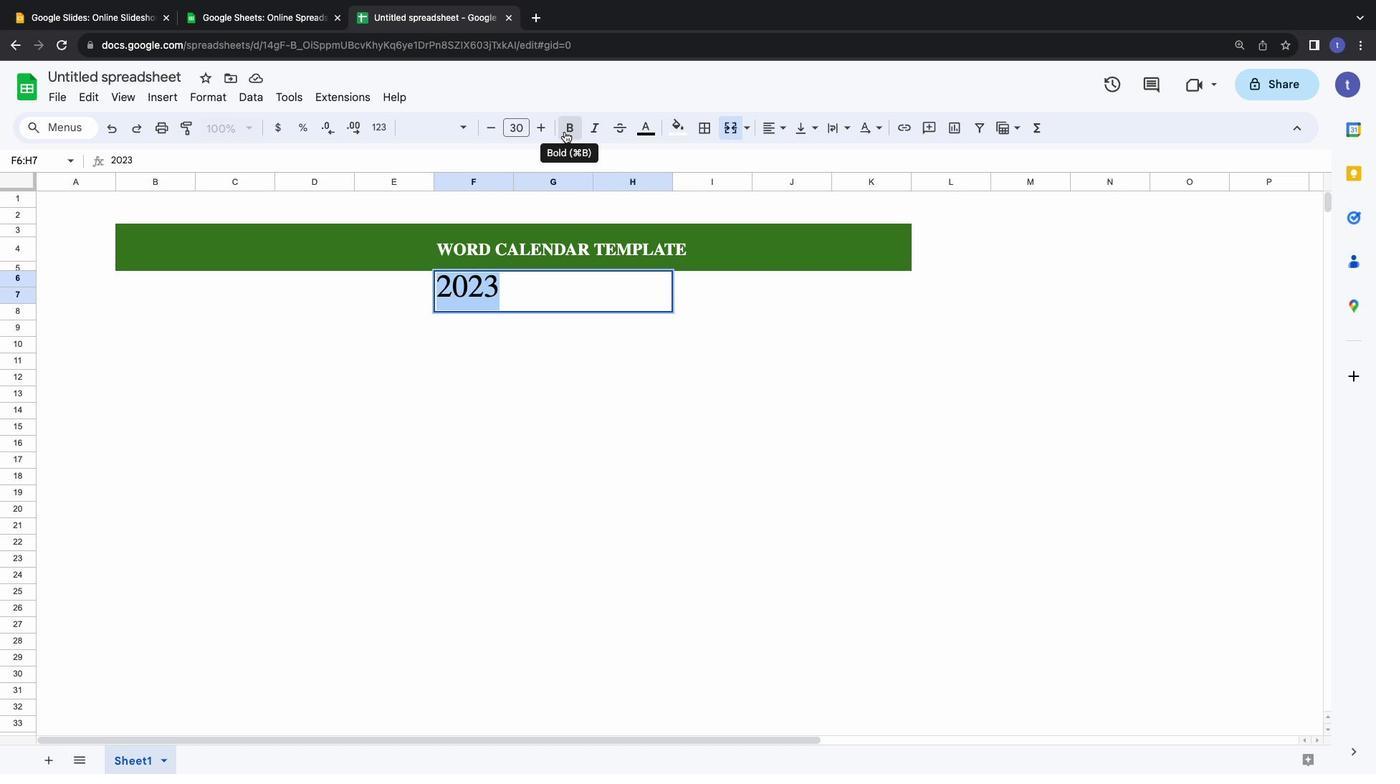 
Action: Mouse moved to (462, 129)
Screenshot: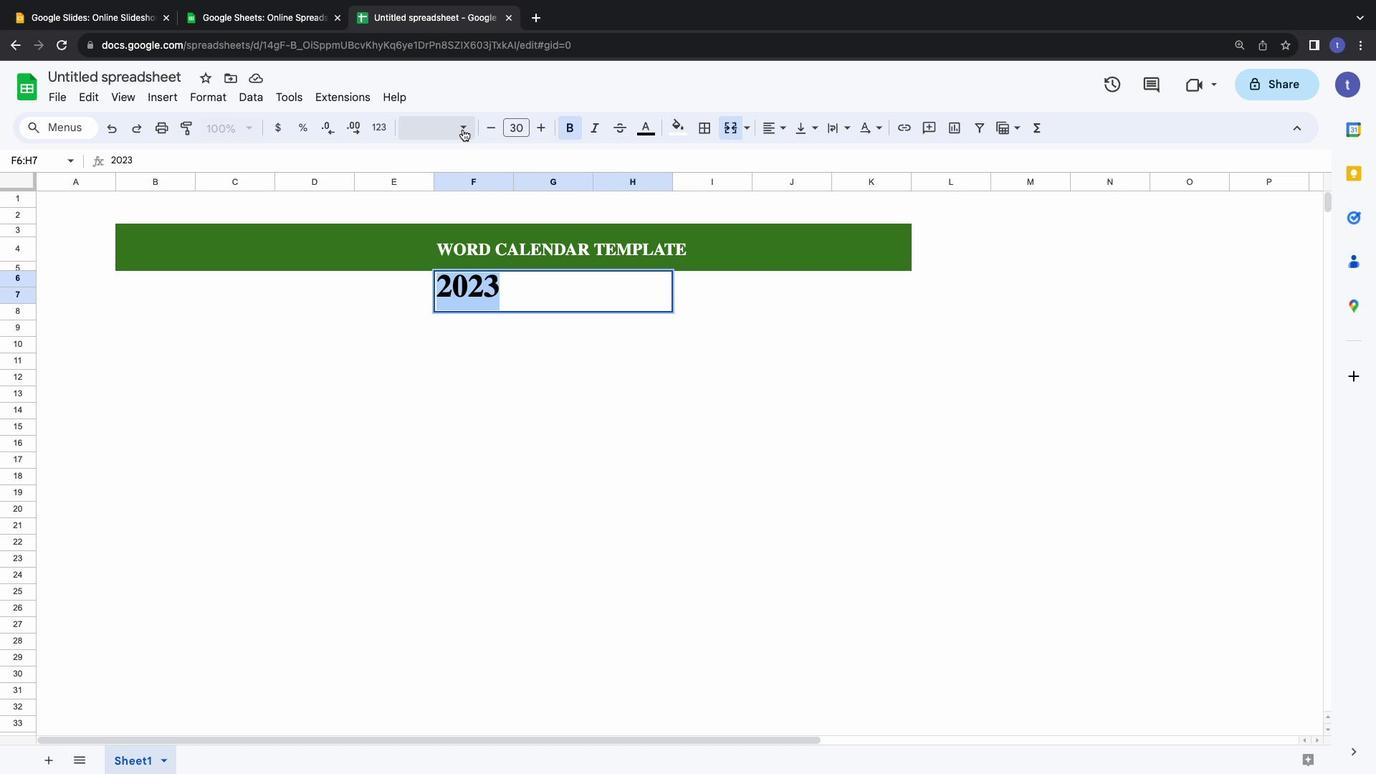 
Action: Mouse pressed left at (462, 129)
Screenshot: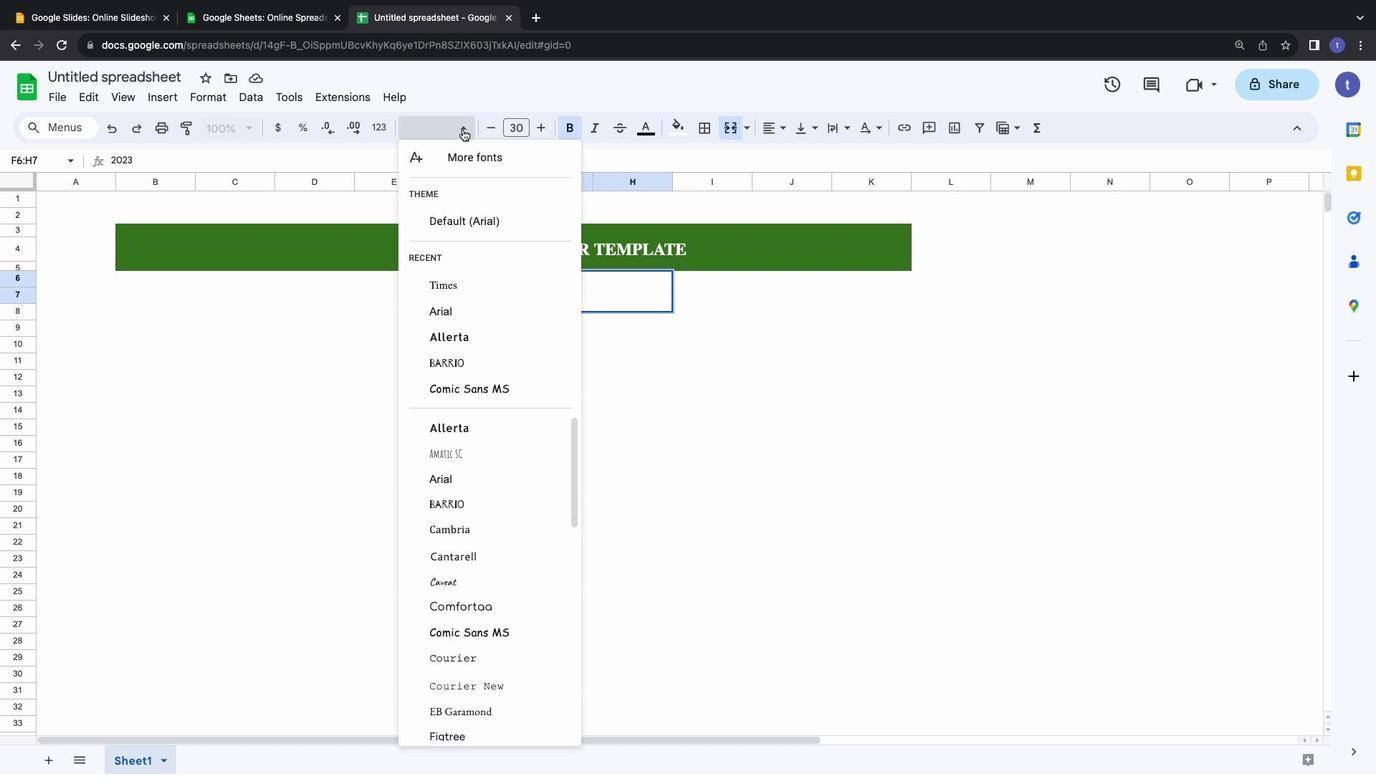
Action: Mouse moved to (448, 313)
Screenshot: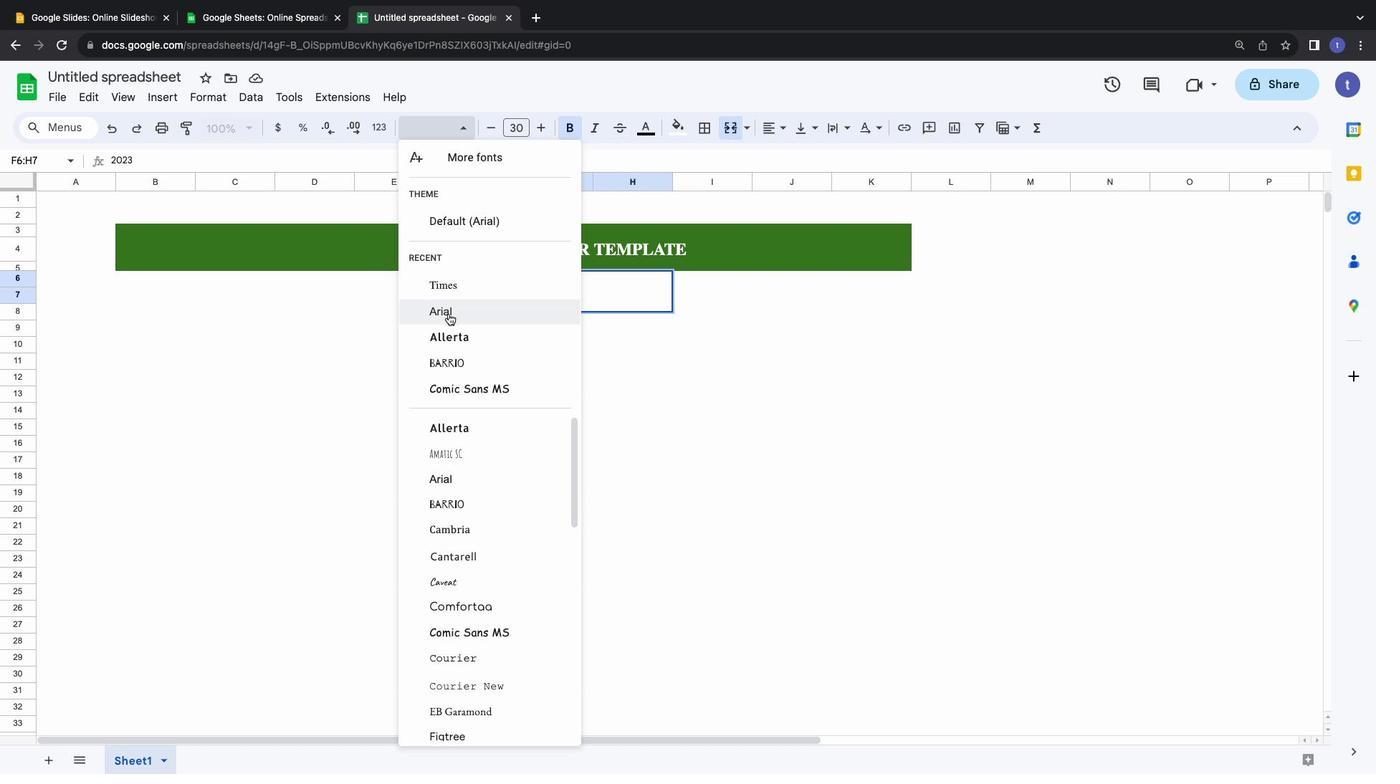 
Action: Mouse pressed left at (448, 313)
Screenshot: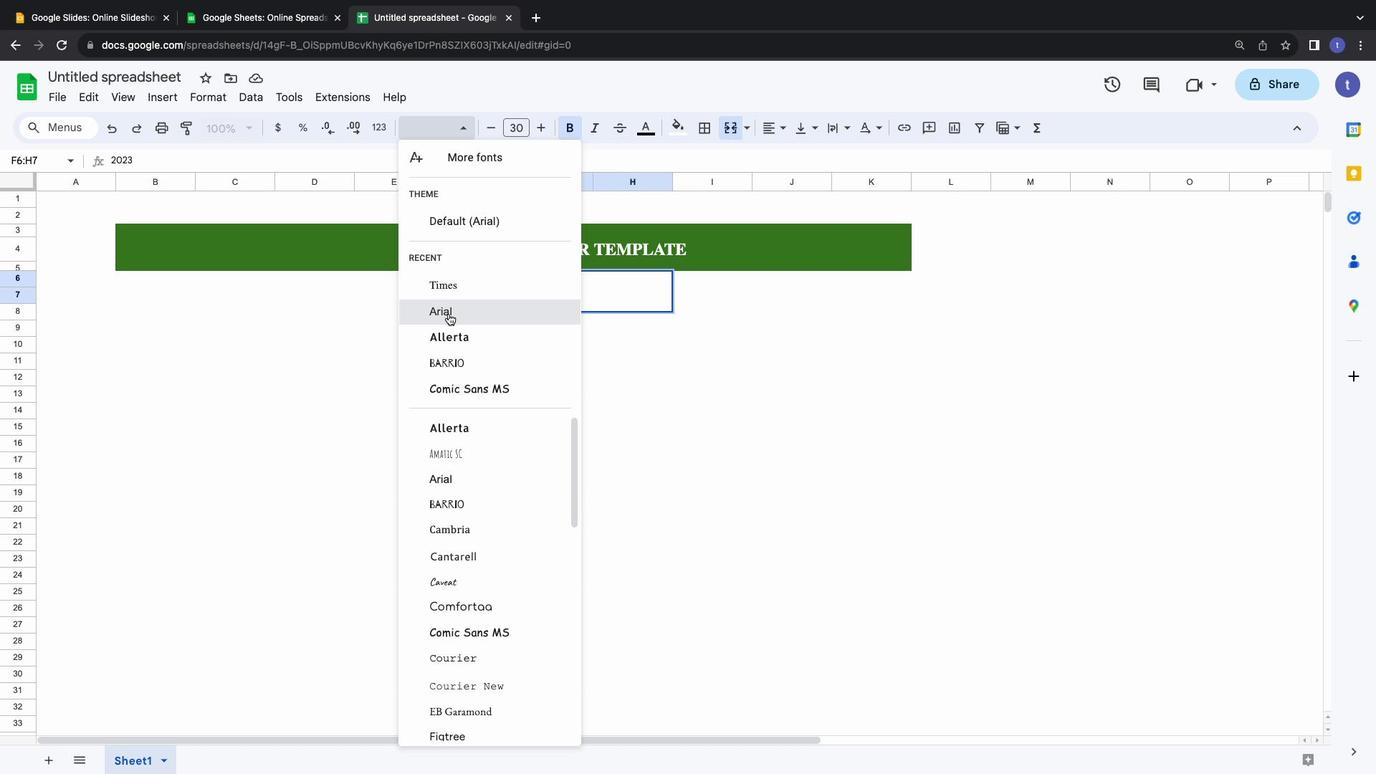 
Action: Mouse moved to (652, 135)
Screenshot: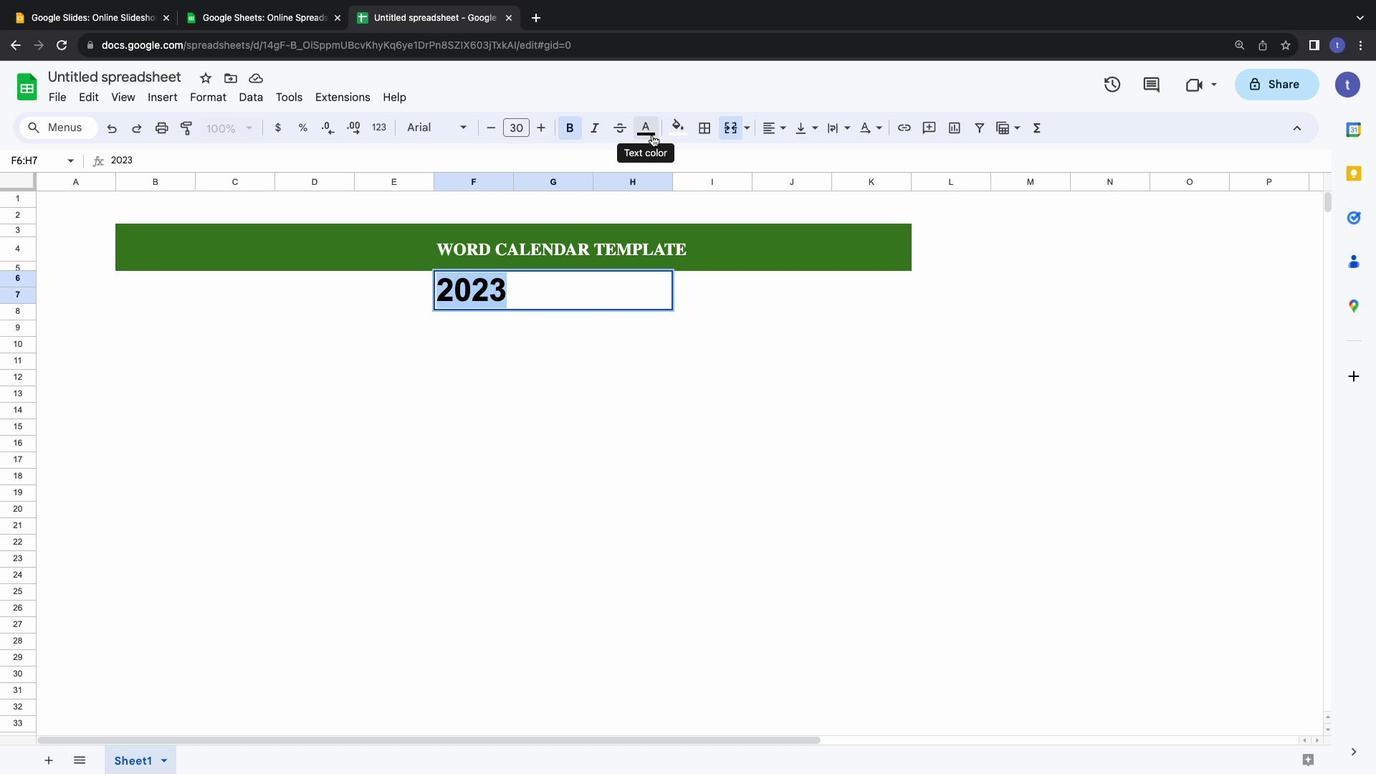 
Action: Mouse pressed left at (652, 135)
Screenshot: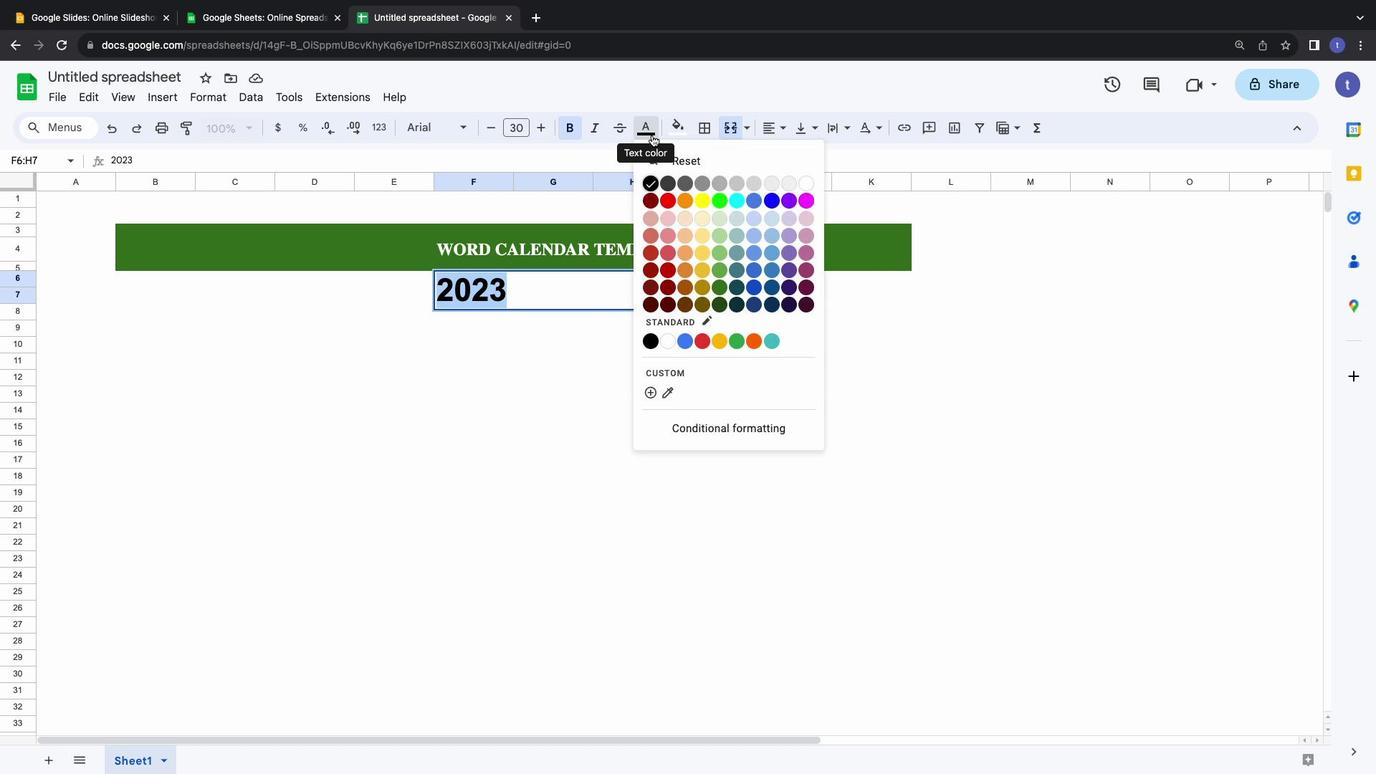 
Action: Mouse moved to (720, 287)
Screenshot: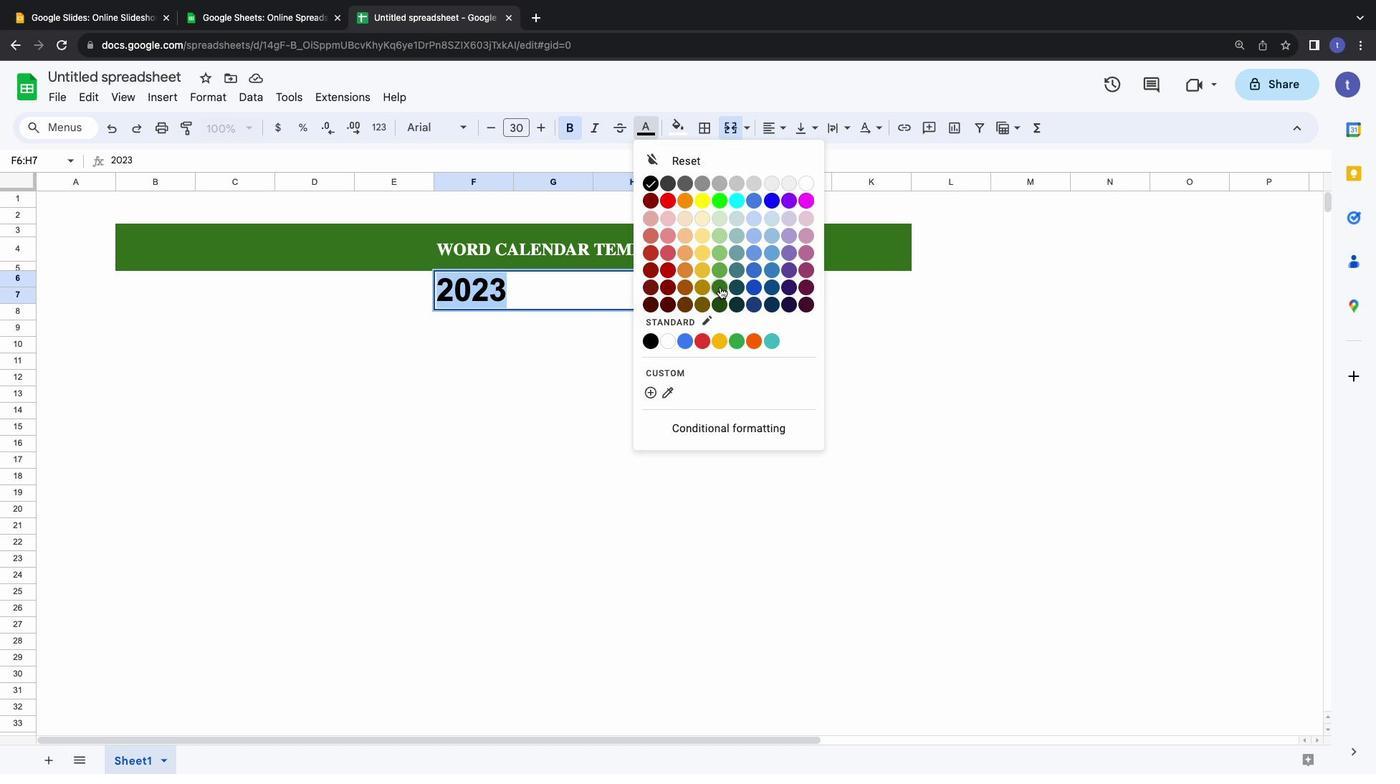 
Action: Mouse pressed left at (720, 287)
Screenshot: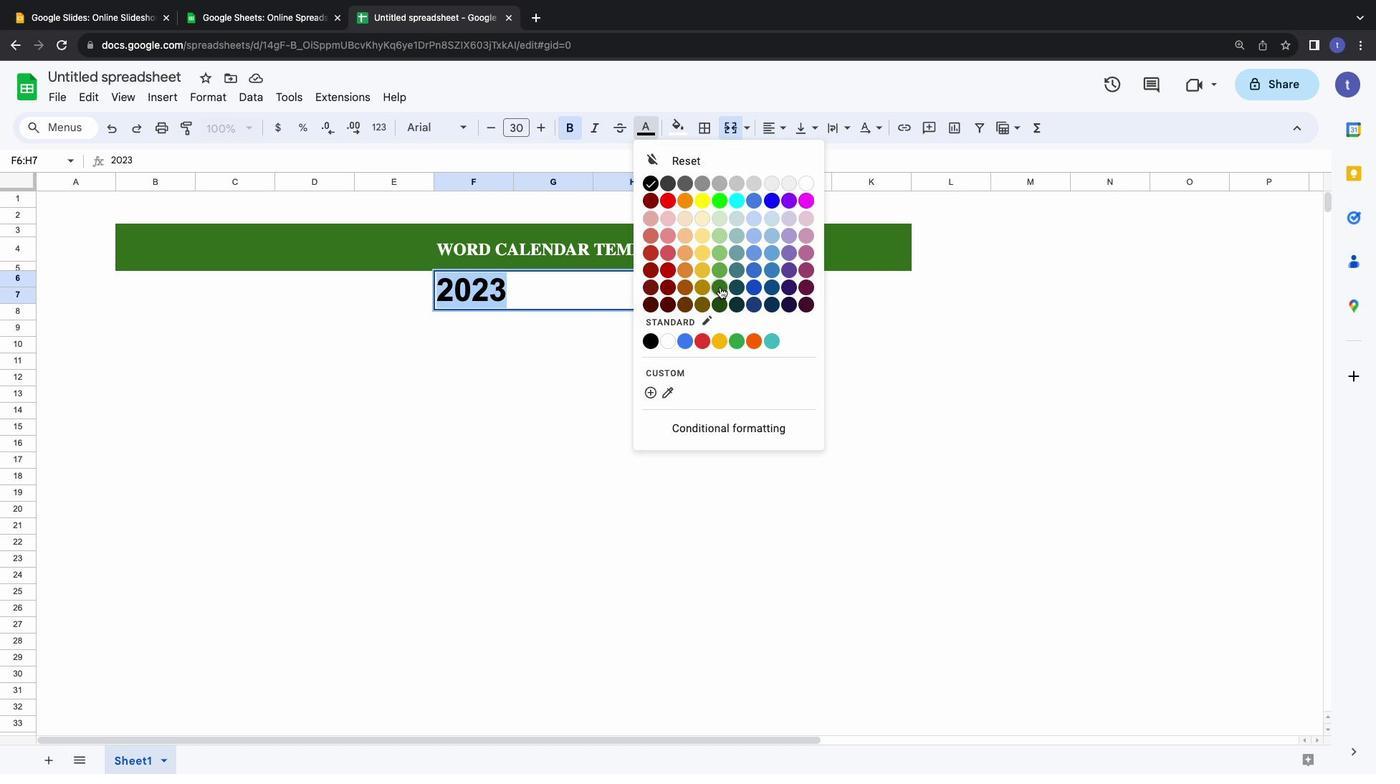 
Action: Mouse moved to (764, 126)
Screenshot: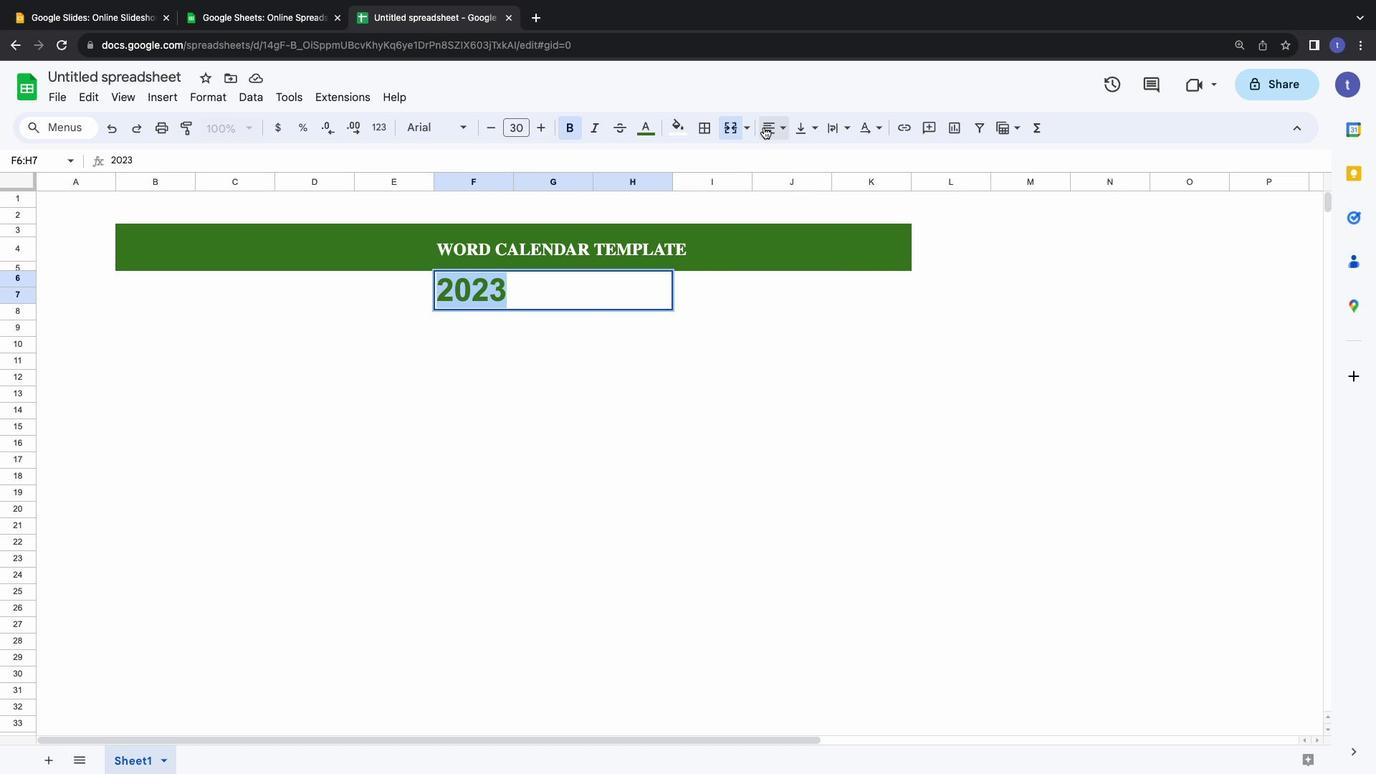 
Action: Mouse pressed left at (764, 126)
Screenshot: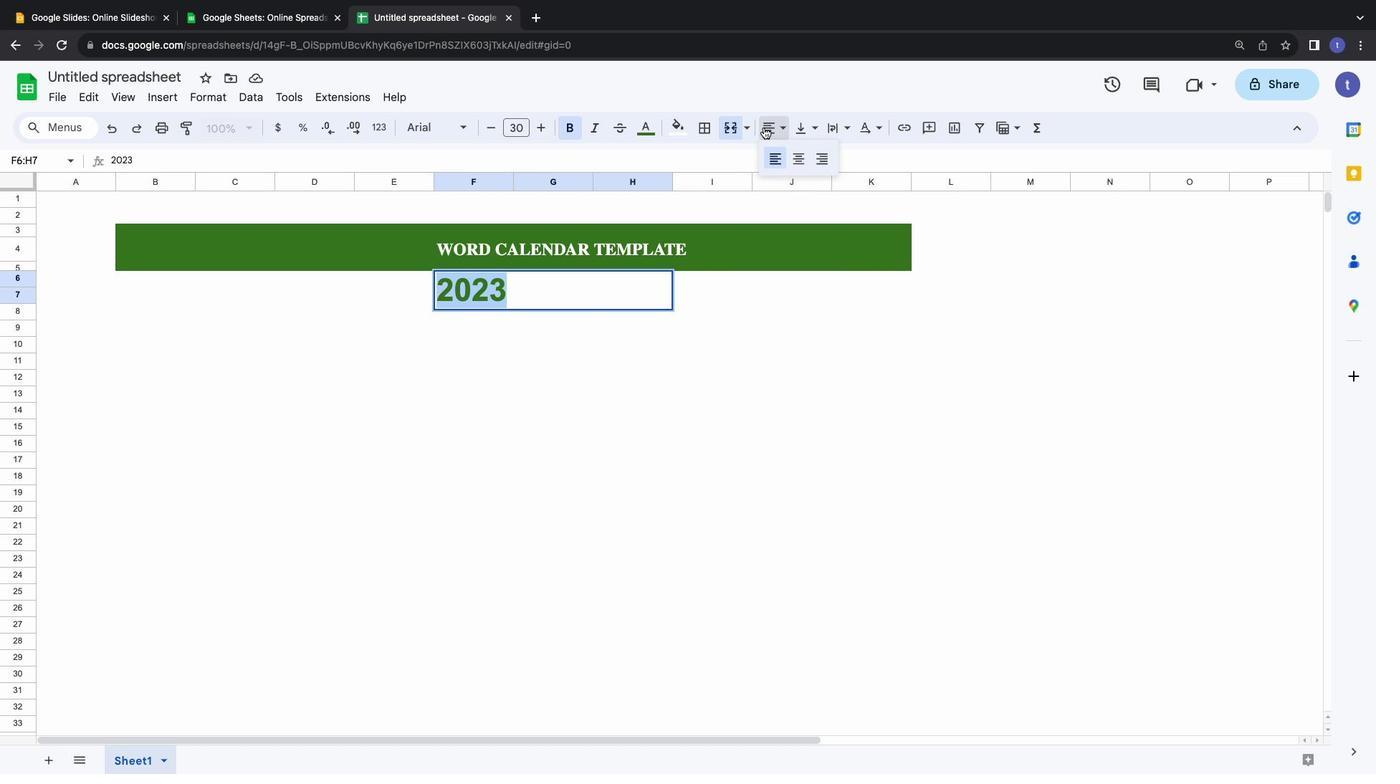 
Action: Mouse moved to (795, 154)
Screenshot: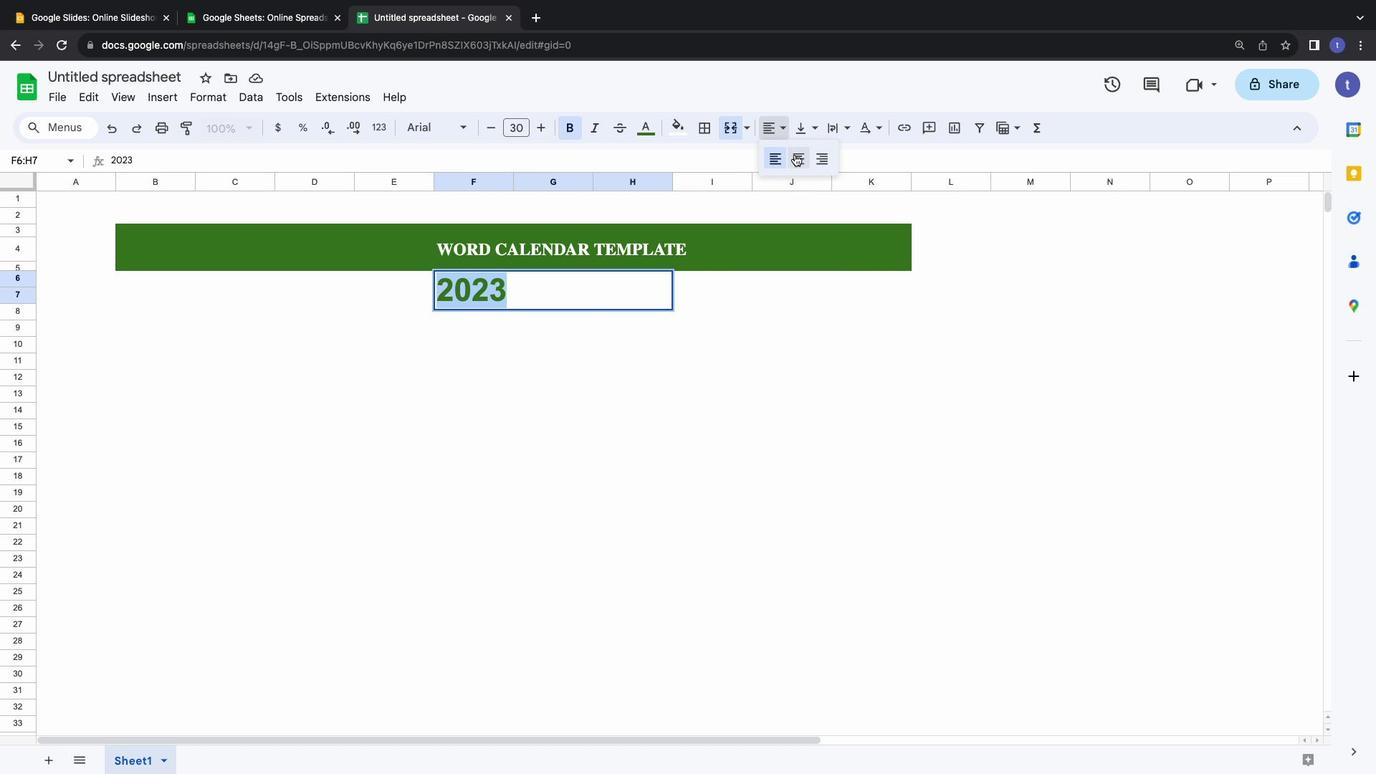 
Action: Mouse pressed left at (795, 154)
Screenshot: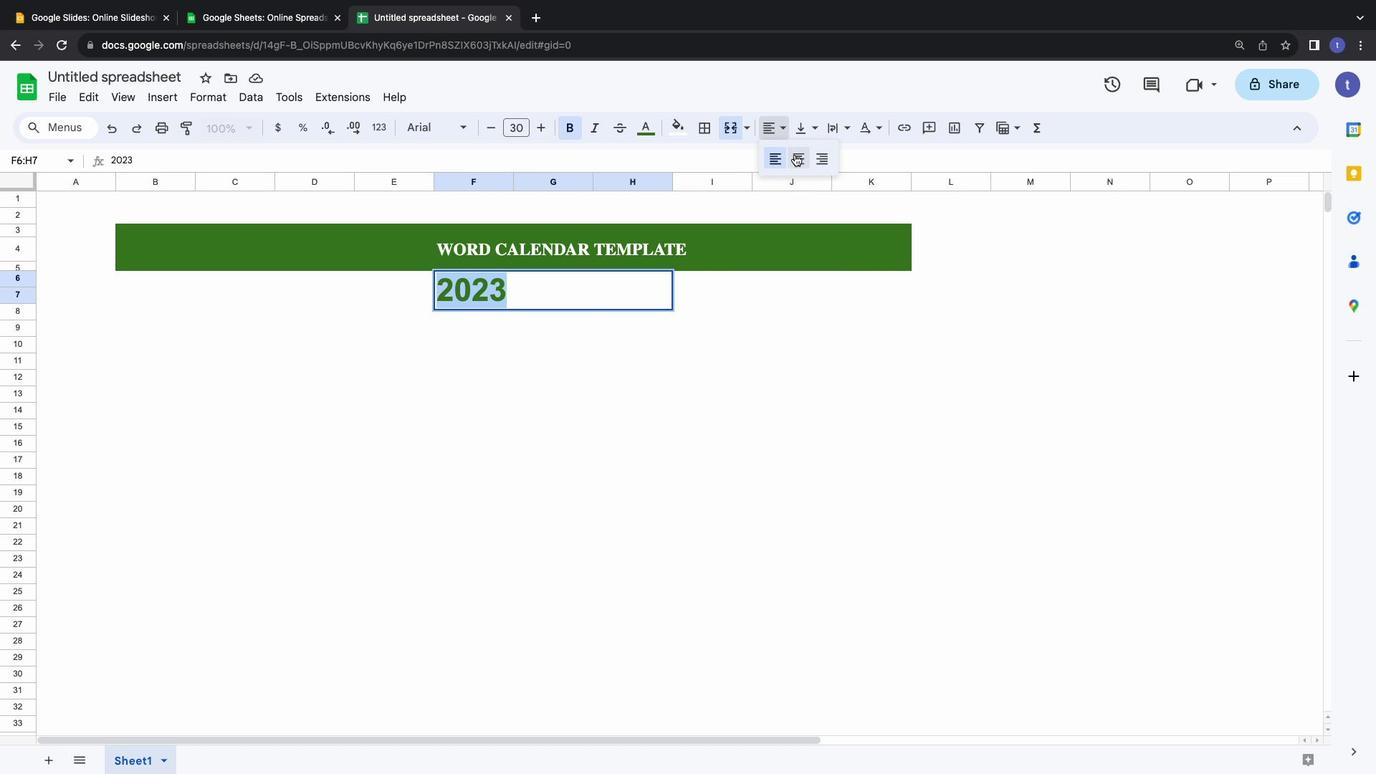 
Action: Mouse moved to (493, 339)
Screenshot: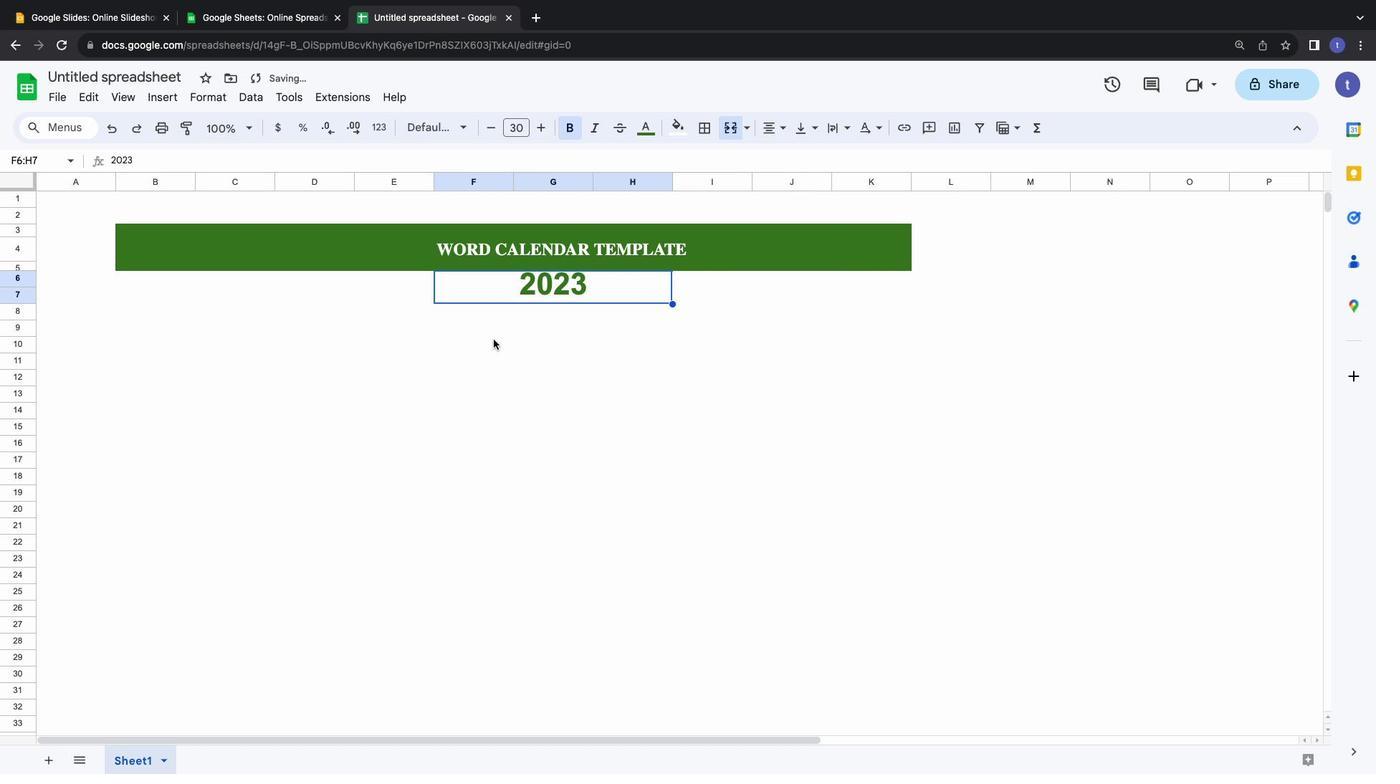
Action: Mouse pressed left at (493, 339)
Screenshot: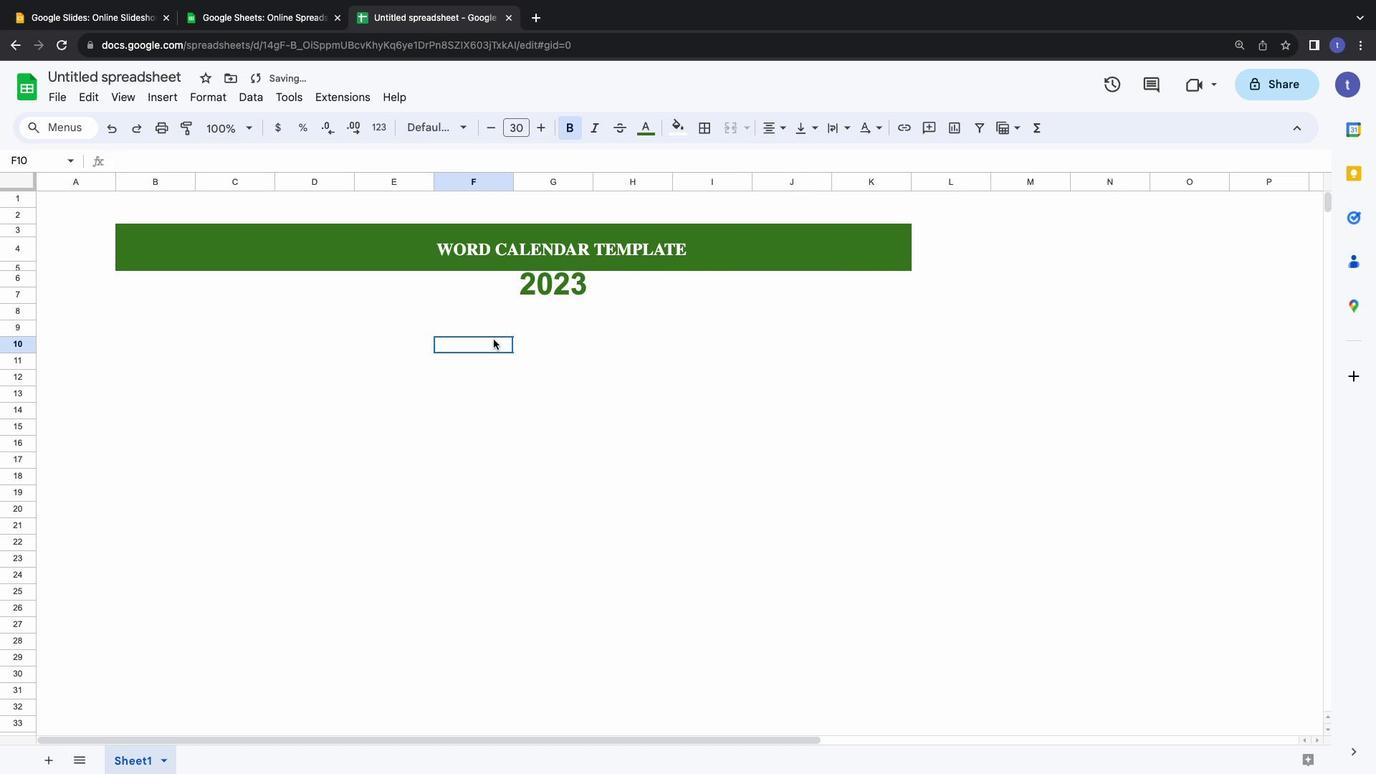 
Action: Mouse moved to (502, 285)
Screenshot: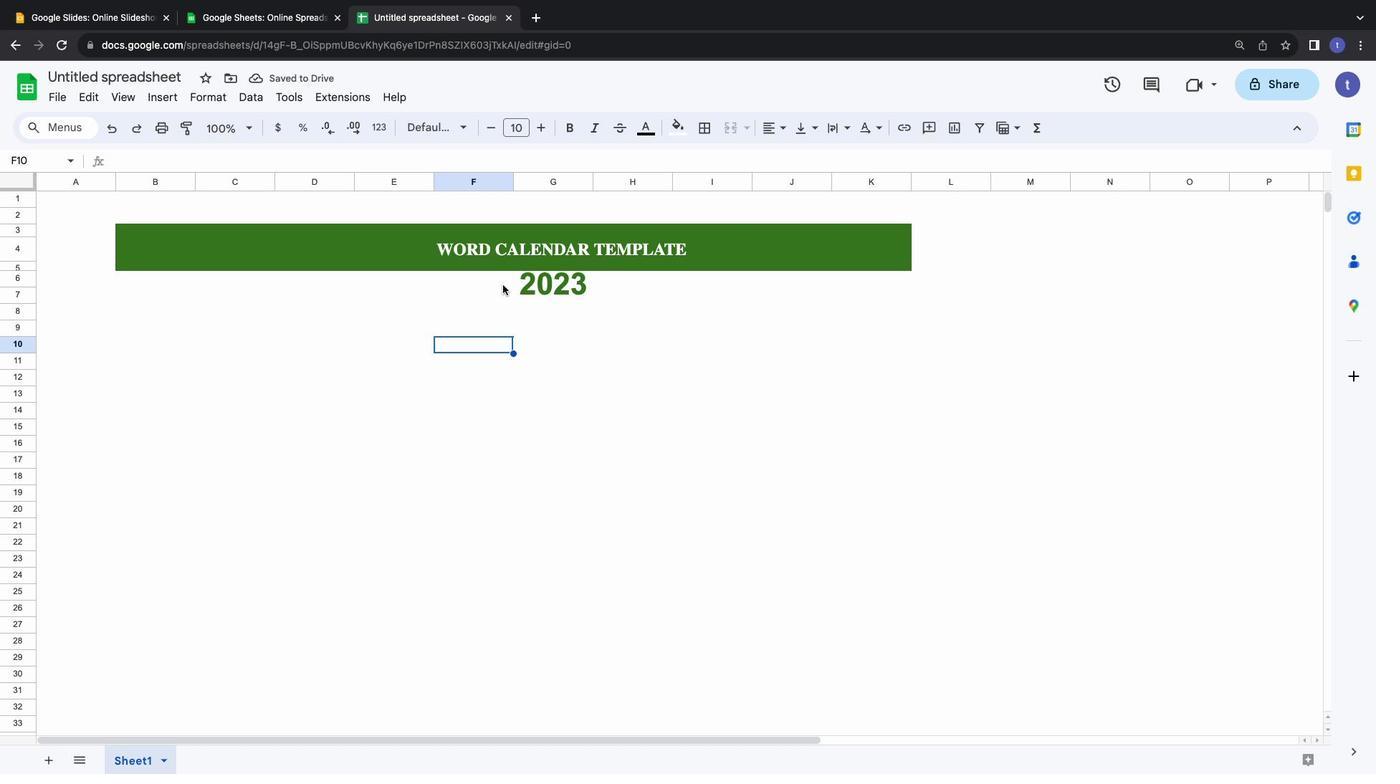 
Action: Mouse pressed left at (502, 285)
Screenshot: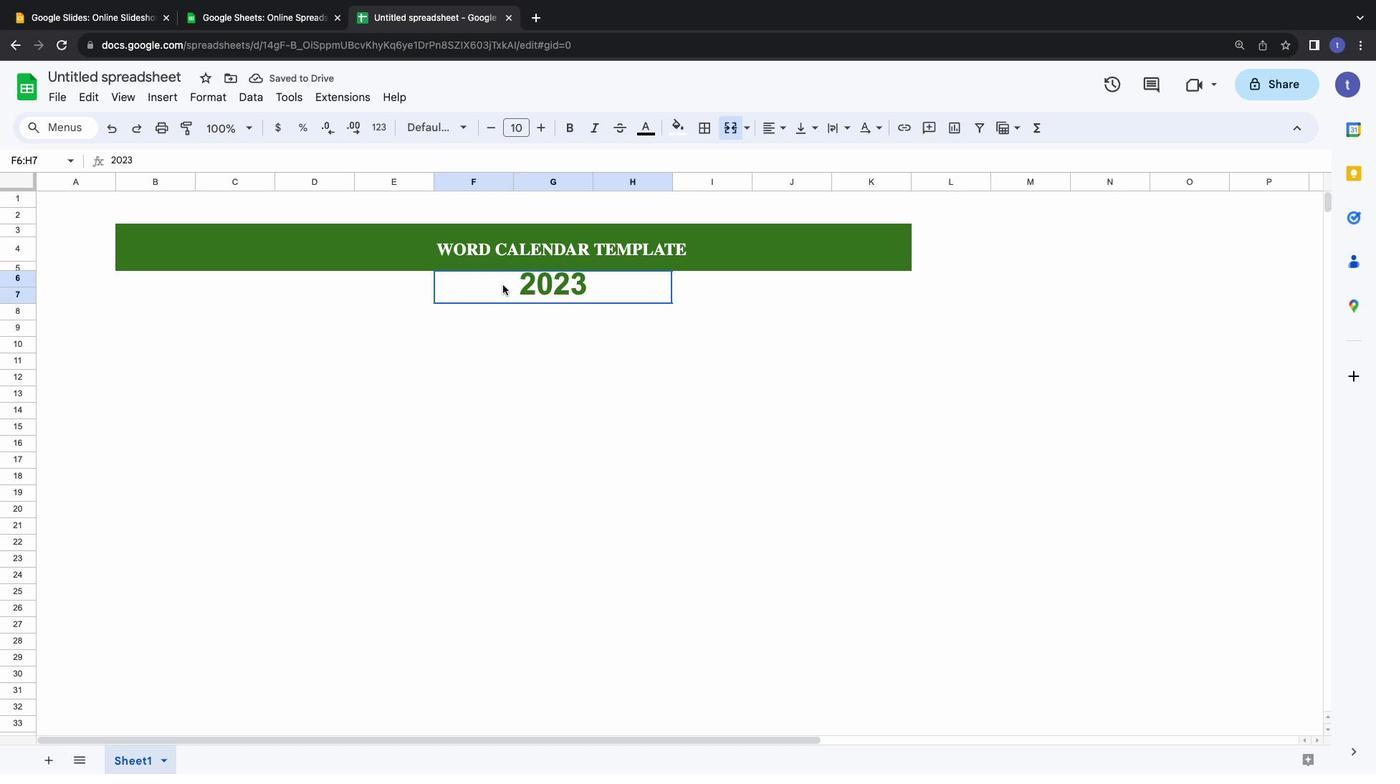
Action: Mouse moved to (15, 287)
Screenshot: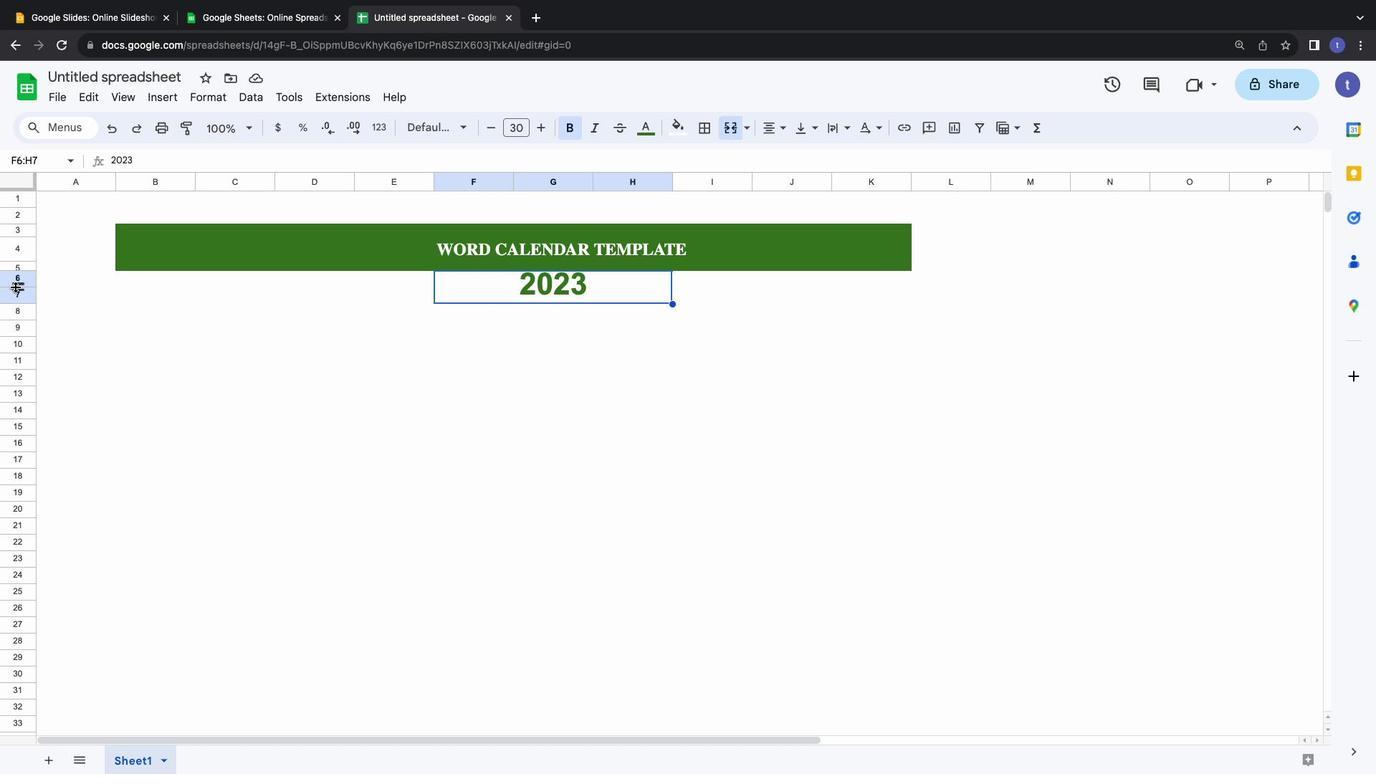 
Action: Mouse pressed left at (15, 287)
Screenshot: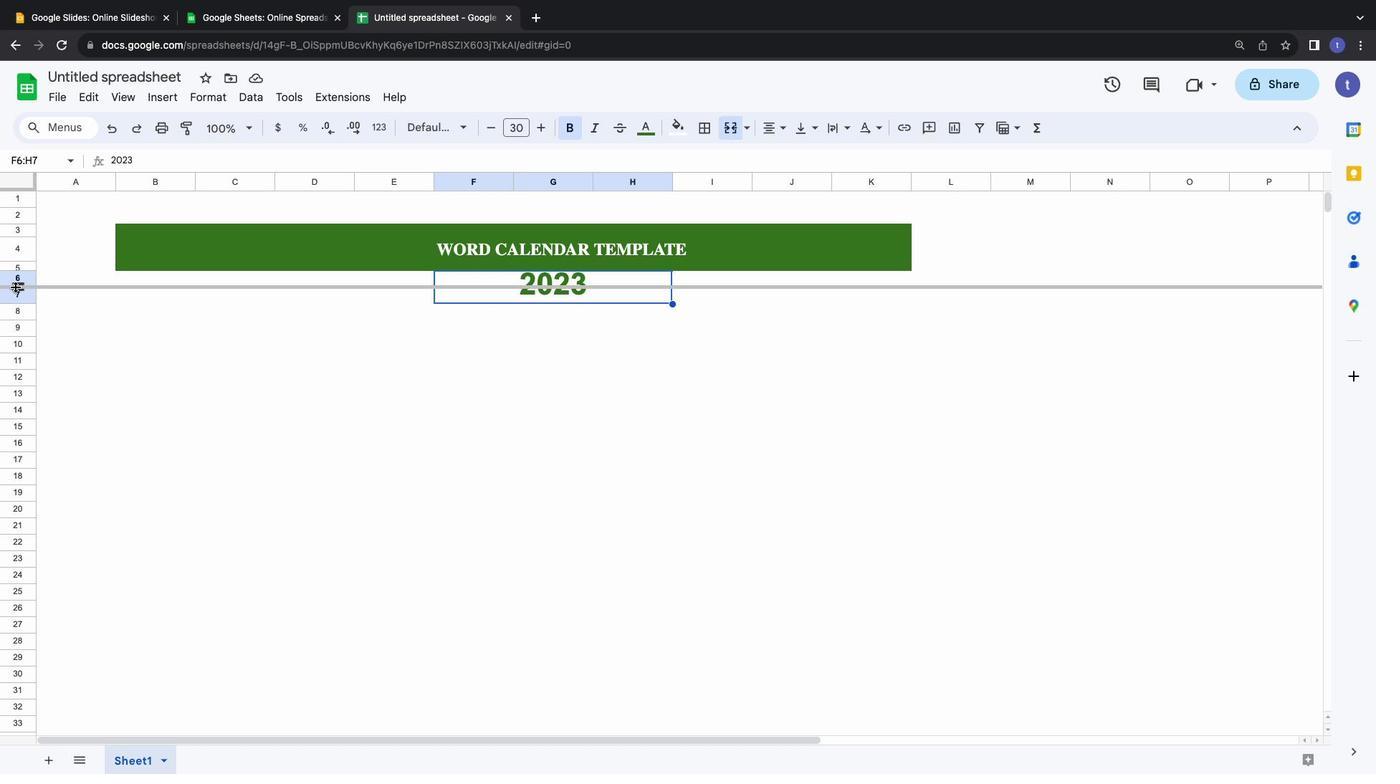 
Action: Mouse moved to (442, 326)
Screenshot: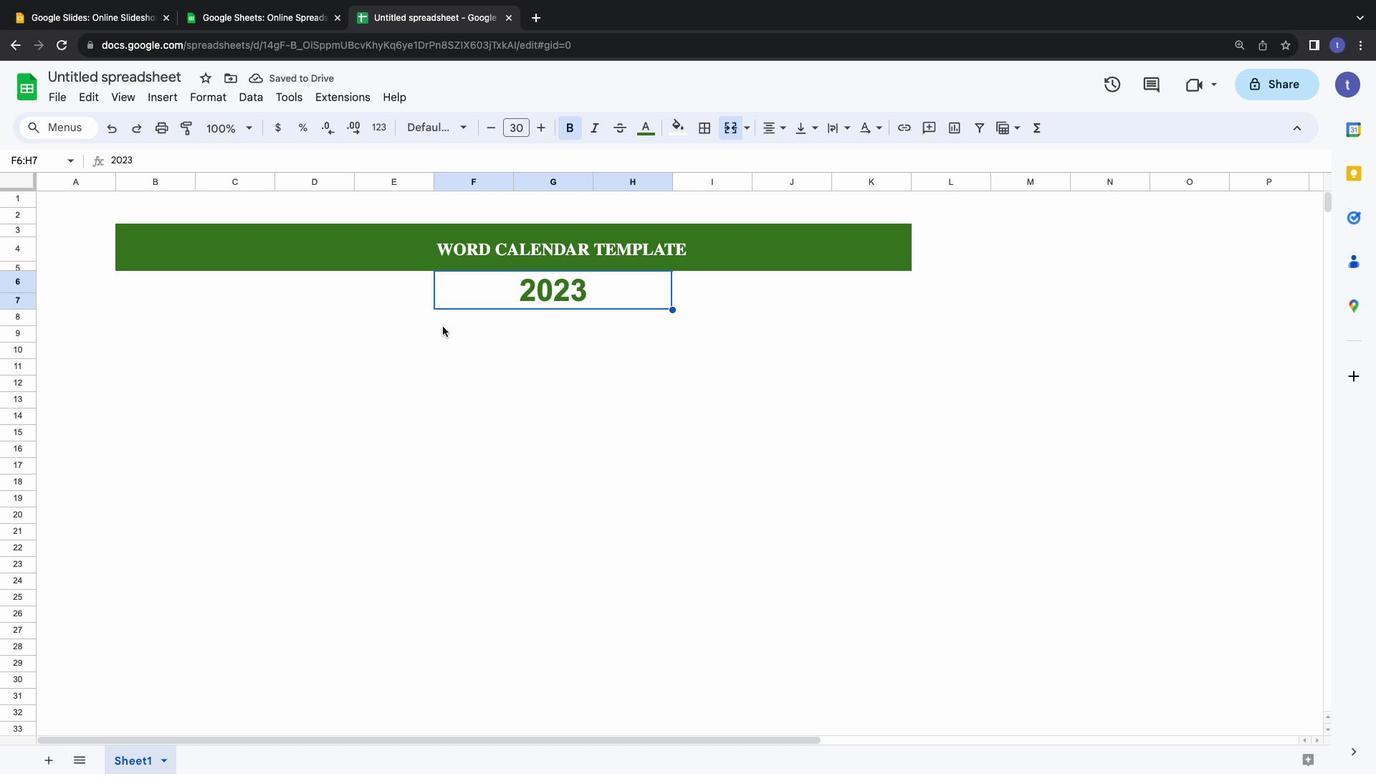 
Action: Mouse pressed left at (442, 326)
Screenshot: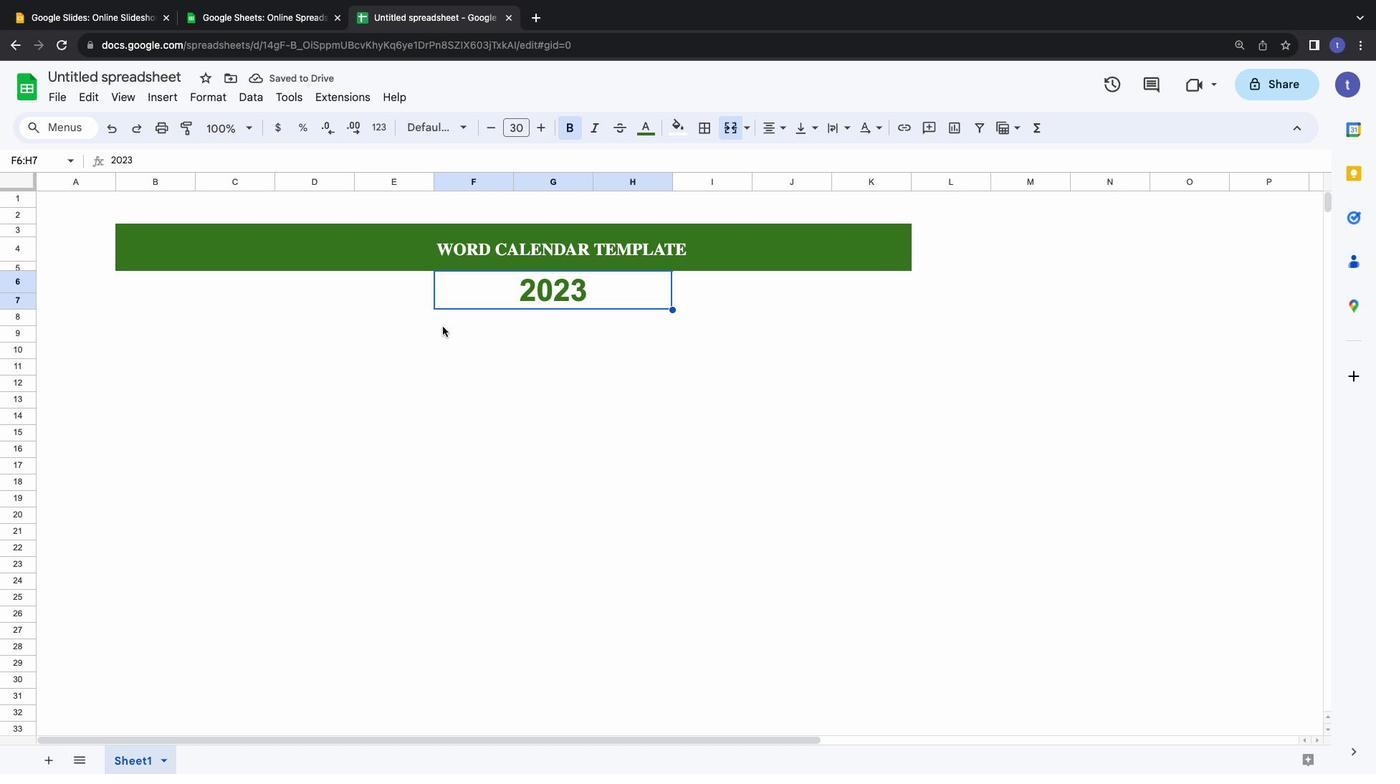 
Action: Mouse moved to (13, 291)
Screenshot: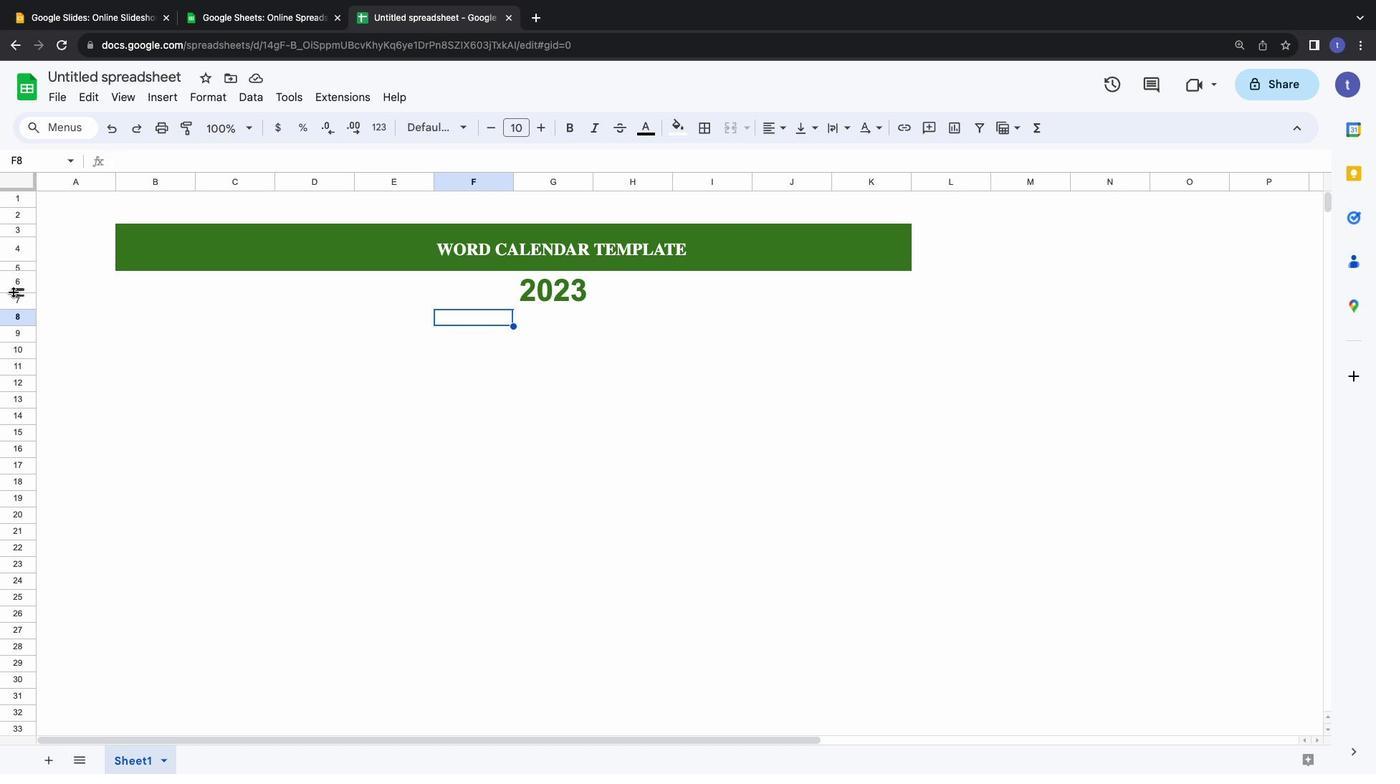 
Action: Mouse pressed left at (13, 291)
Screenshot: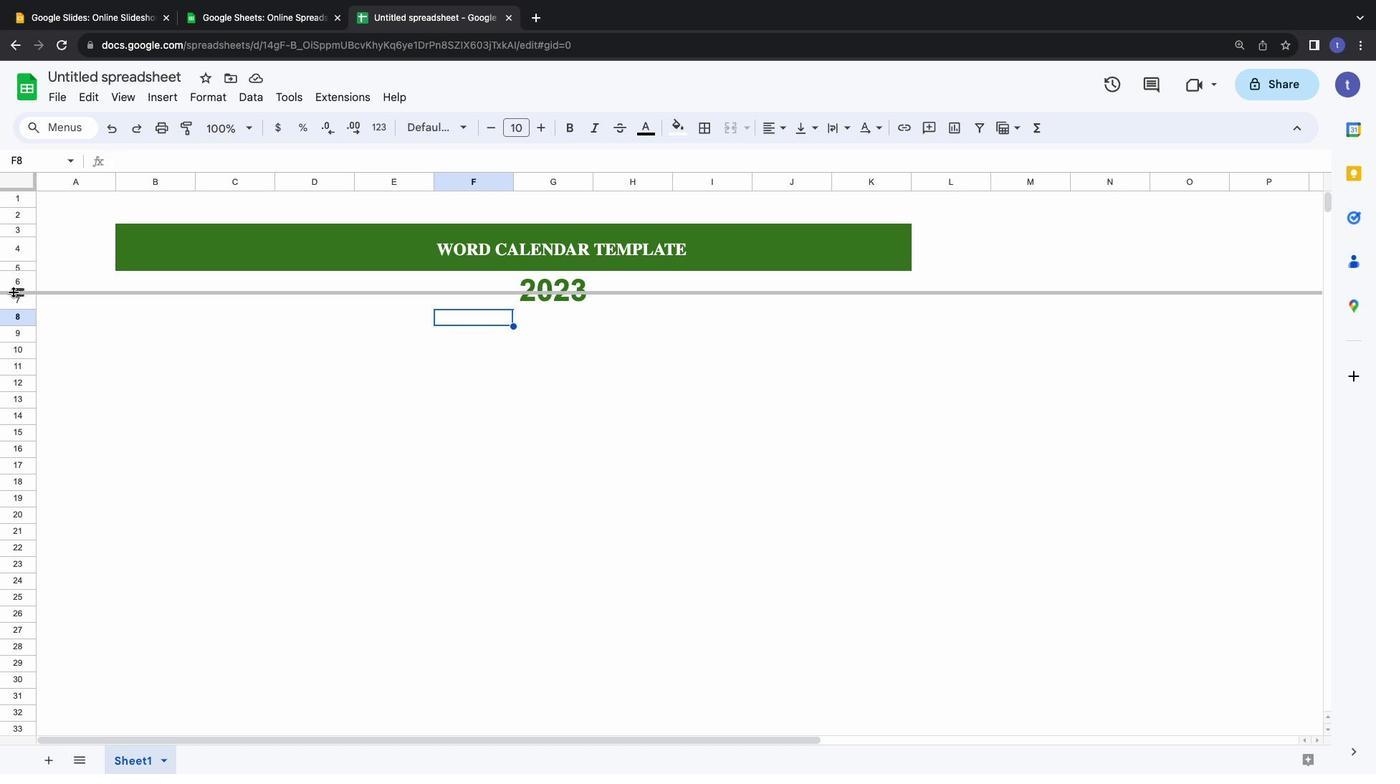 
Action: Mouse moved to (105, 244)
Screenshot: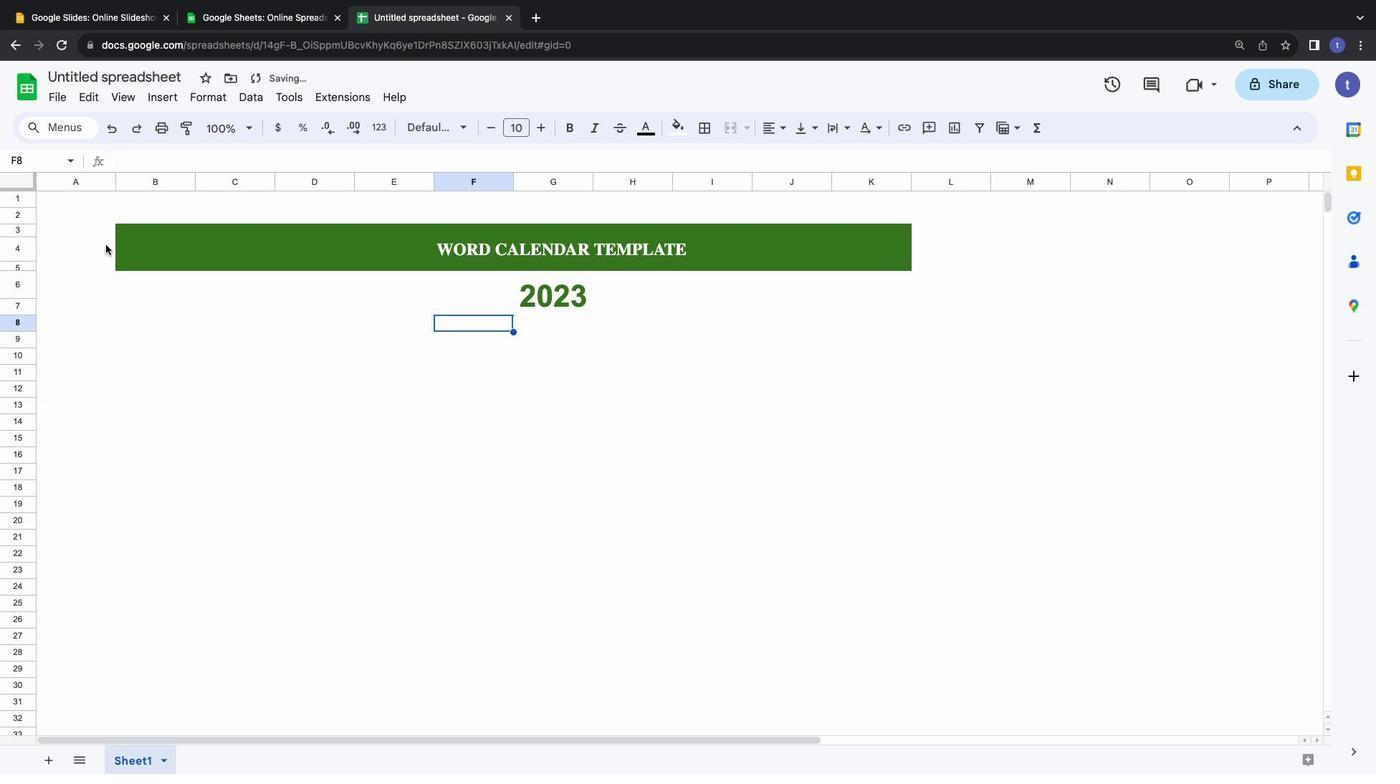 
Action: Mouse pressed left at (105, 244)
Screenshot: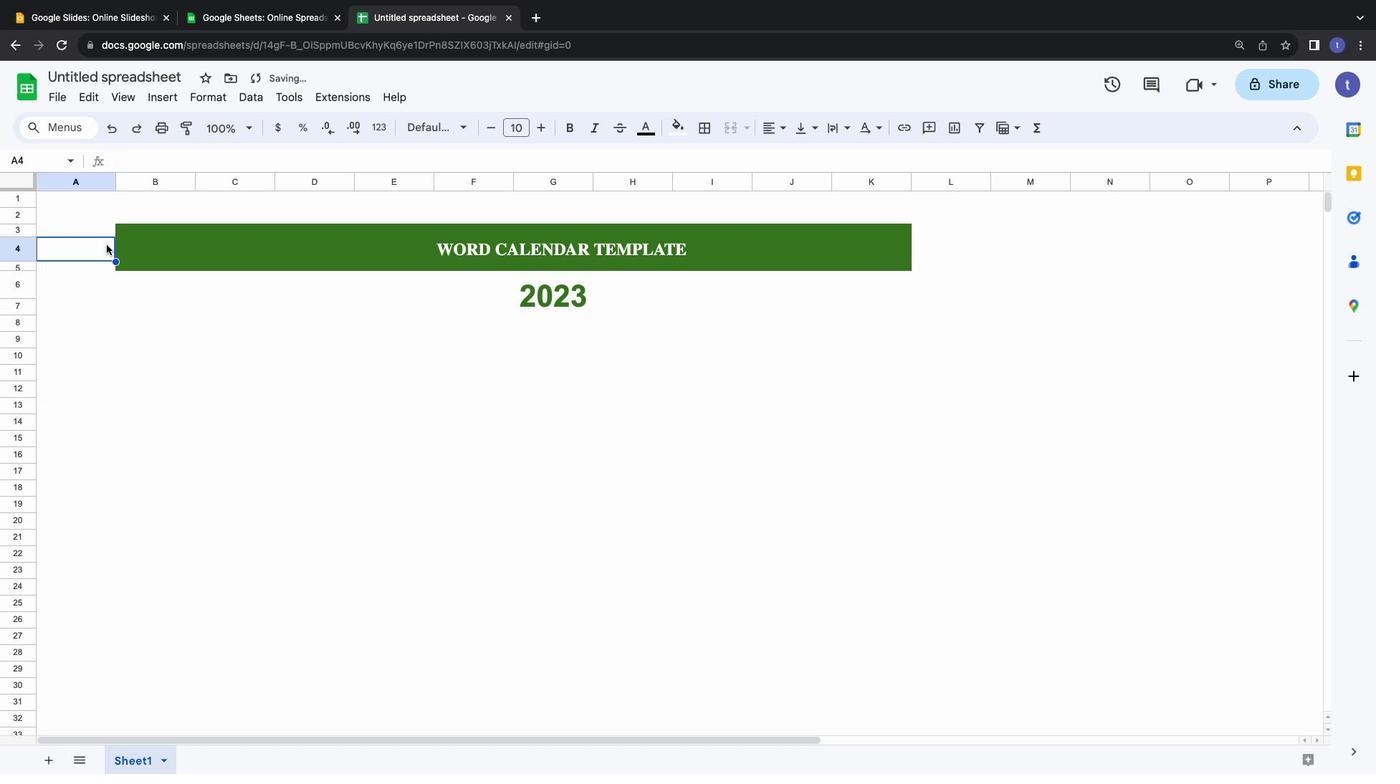 
Action: Mouse moved to (130, 234)
Screenshot: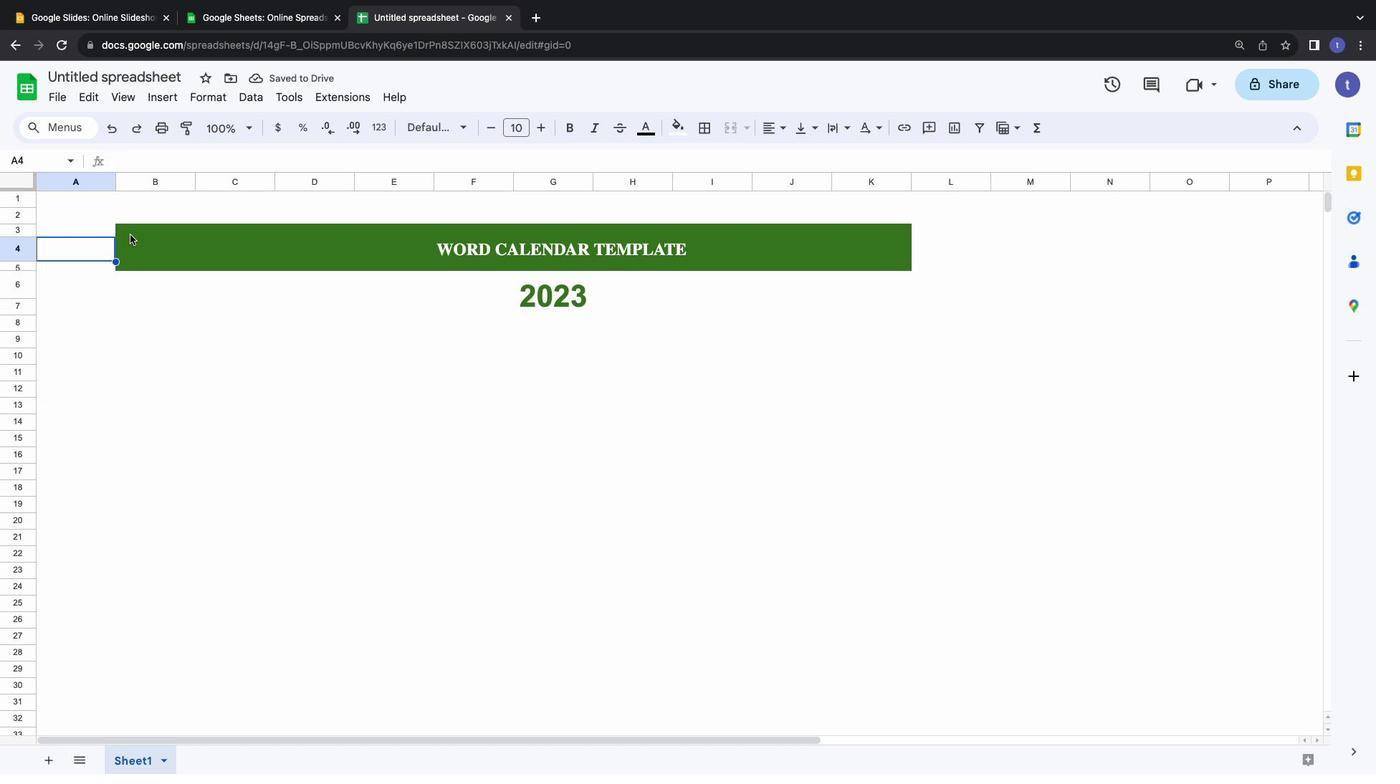 
Action: Mouse pressed left at (130, 234)
Screenshot: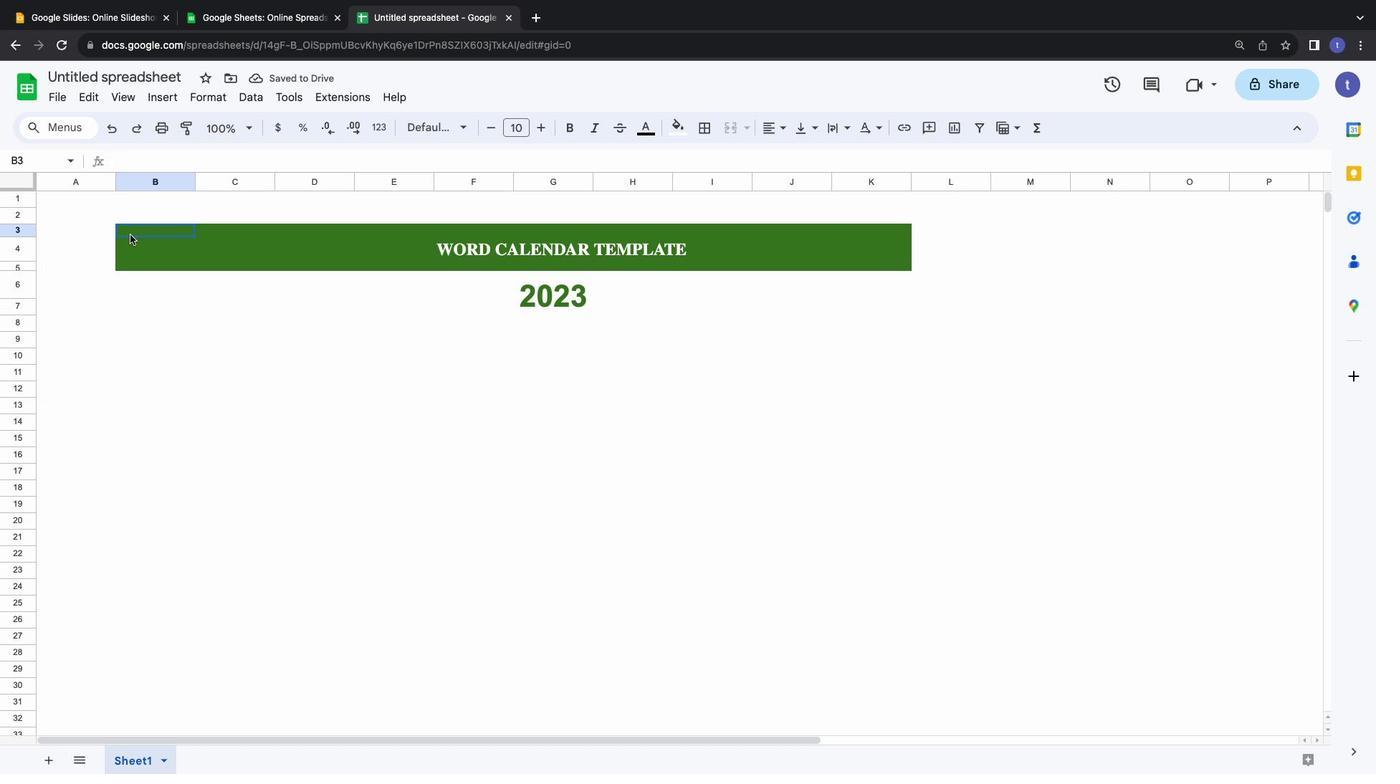 
Action: Mouse pressed left at (130, 234)
Screenshot: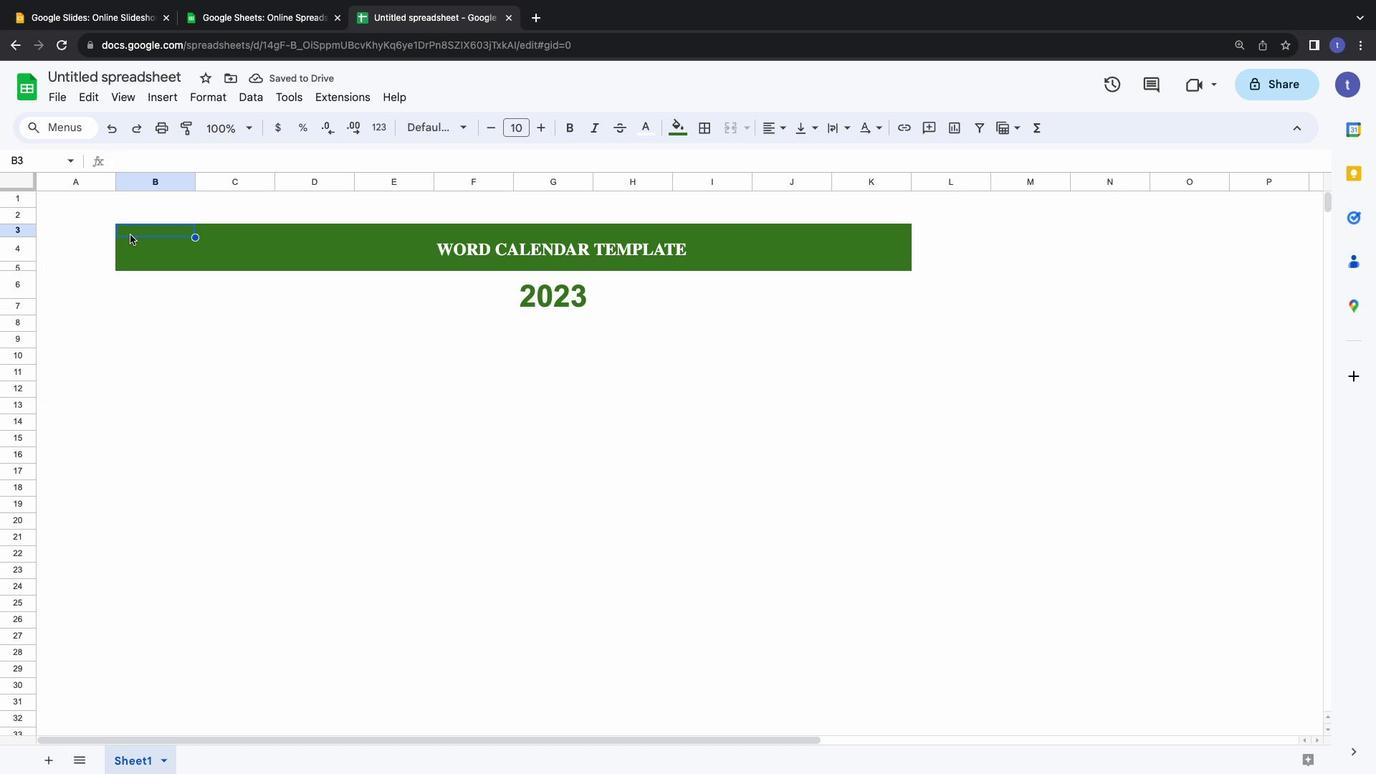 
Action: Mouse moved to (676, 124)
Screenshot: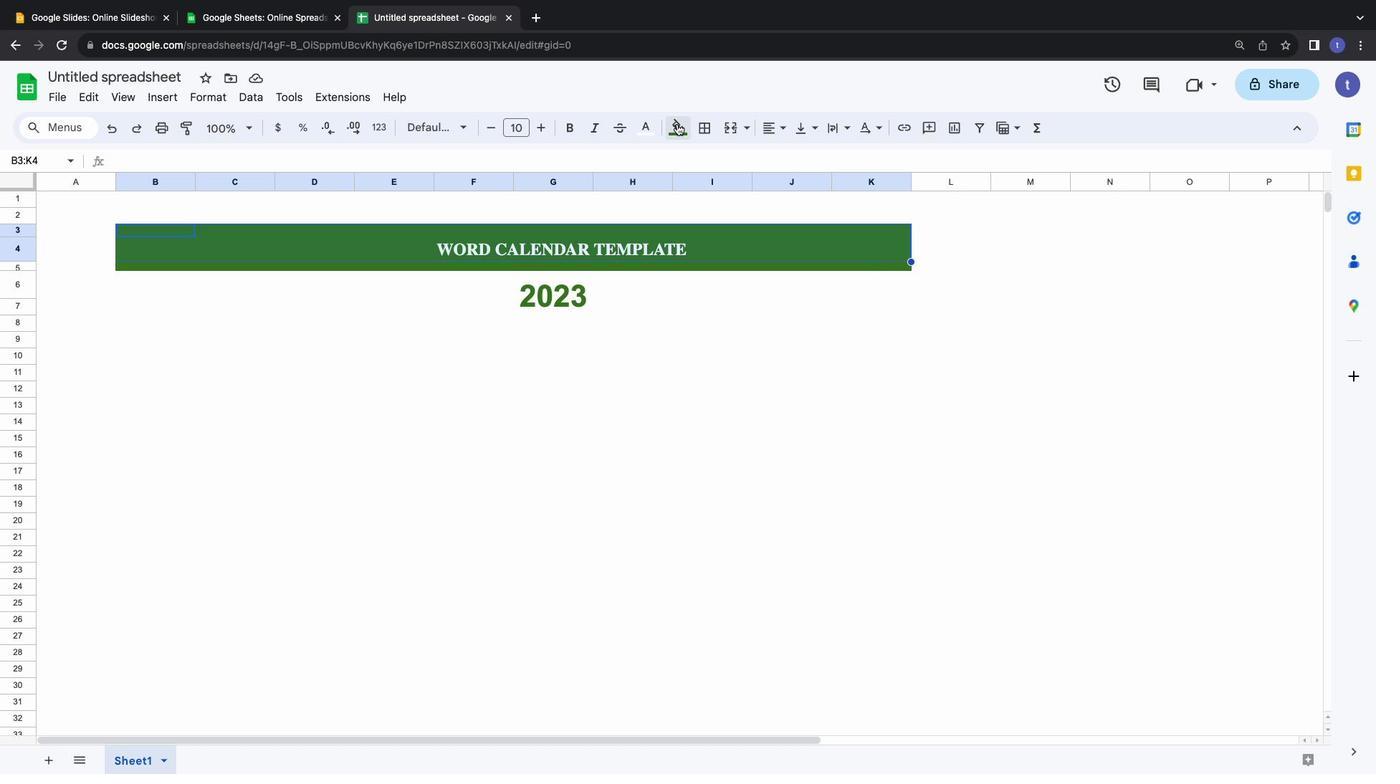 
Action: Mouse pressed left at (676, 124)
Screenshot: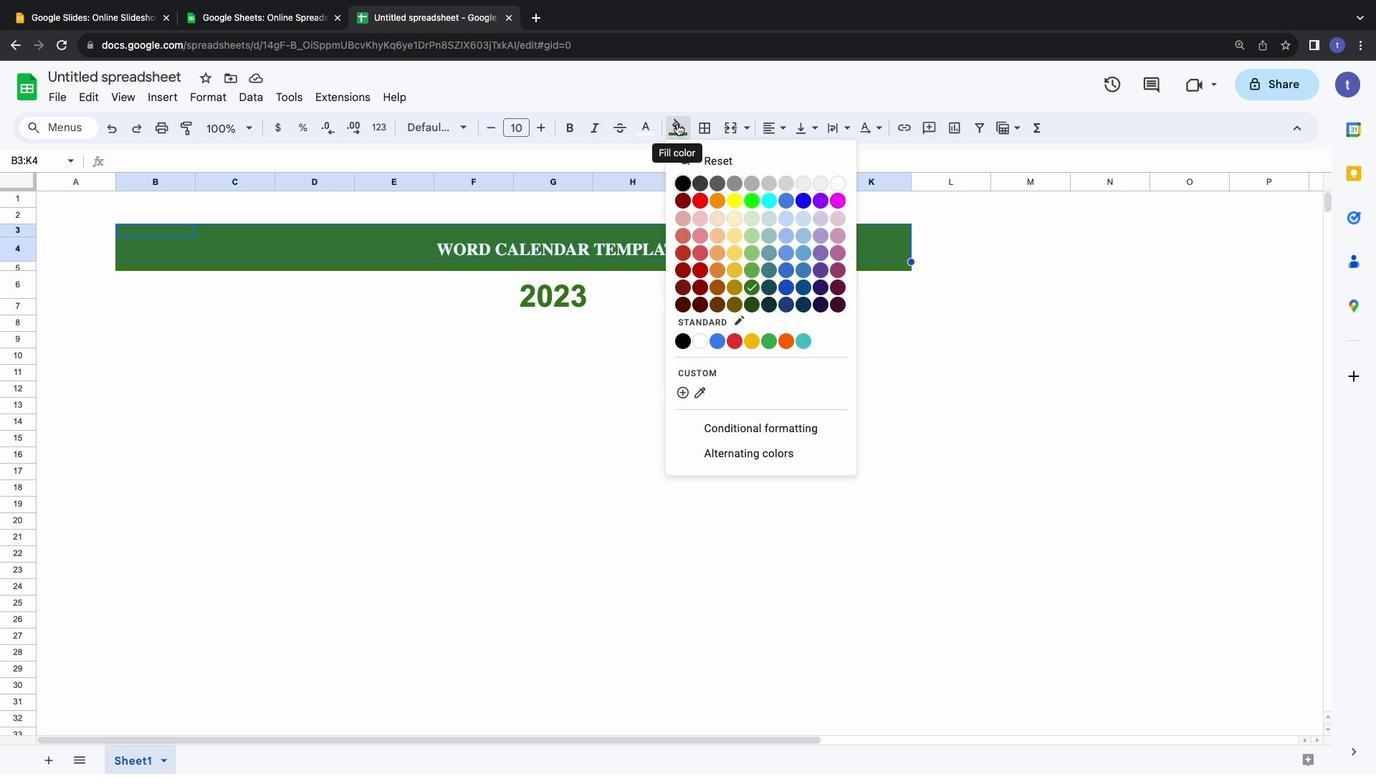 
Action: Mouse moved to (686, 389)
Screenshot: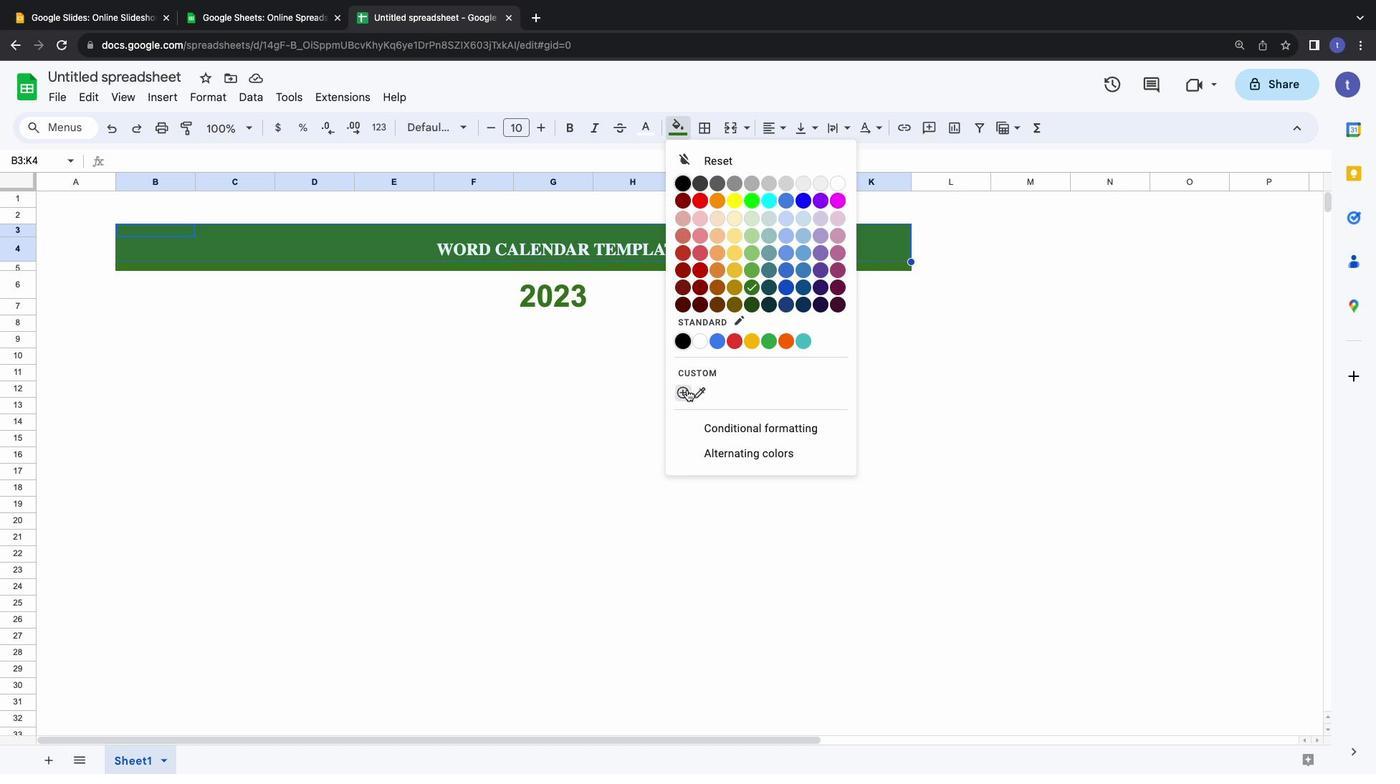 
Action: Mouse pressed left at (686, 389)
Screenshot: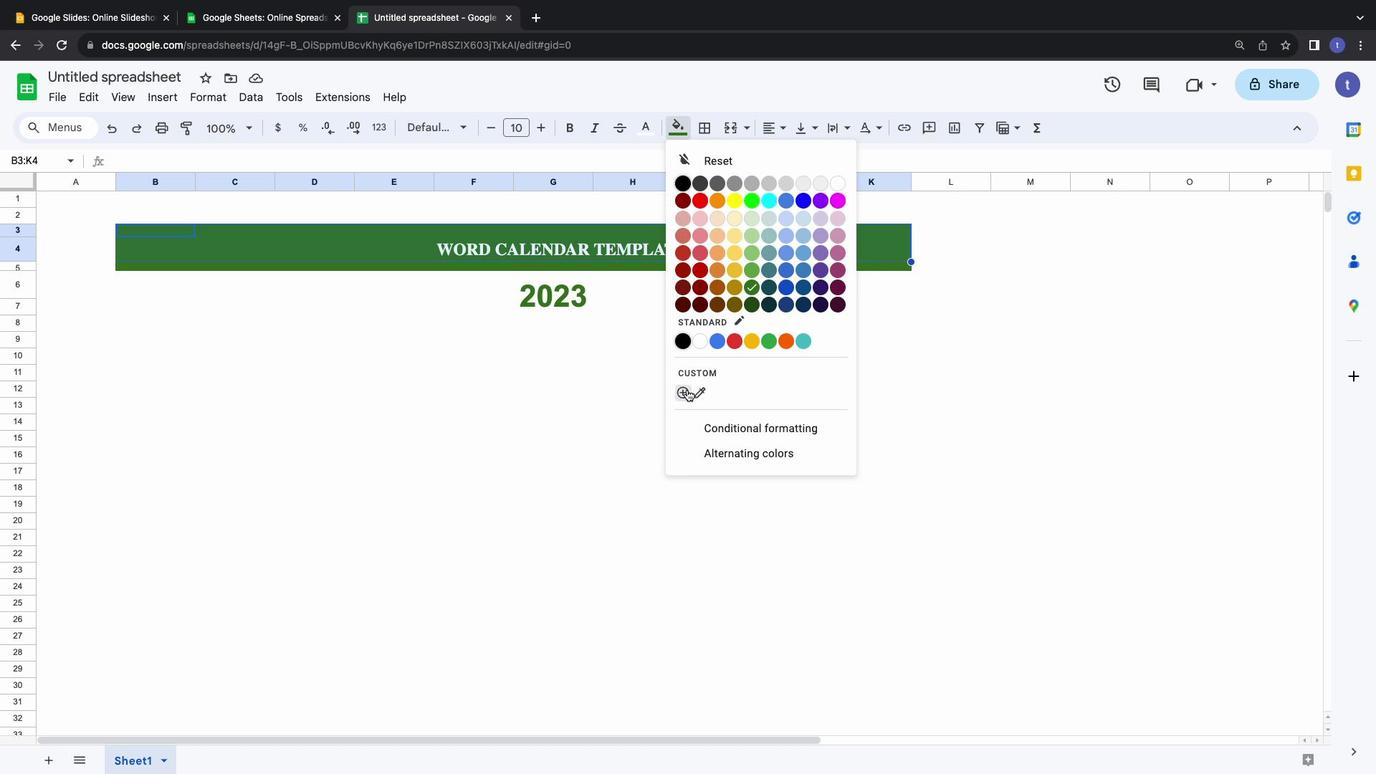 
Action: Mouse moved to (690, 347)
Screenshot: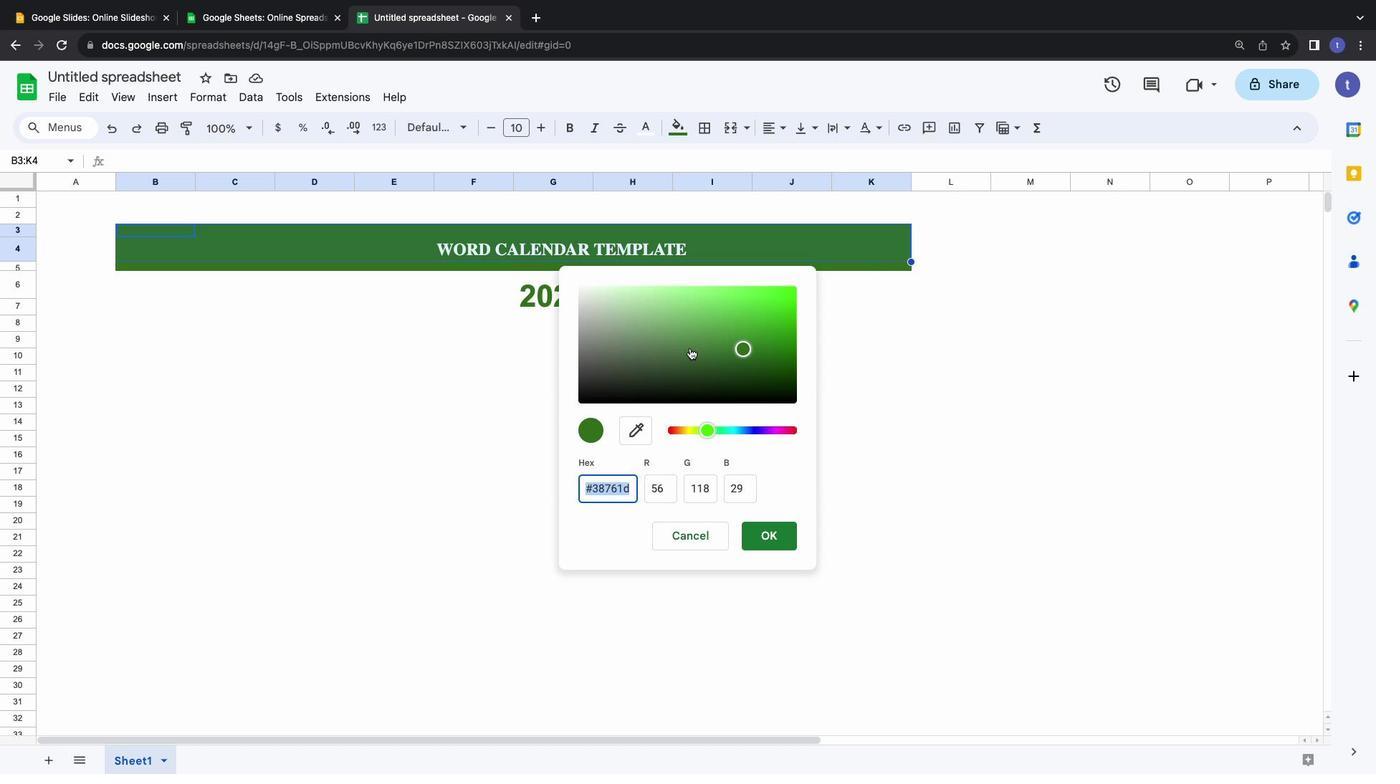 
Action: Mouse pressed left at (690, 347)
Screenshot: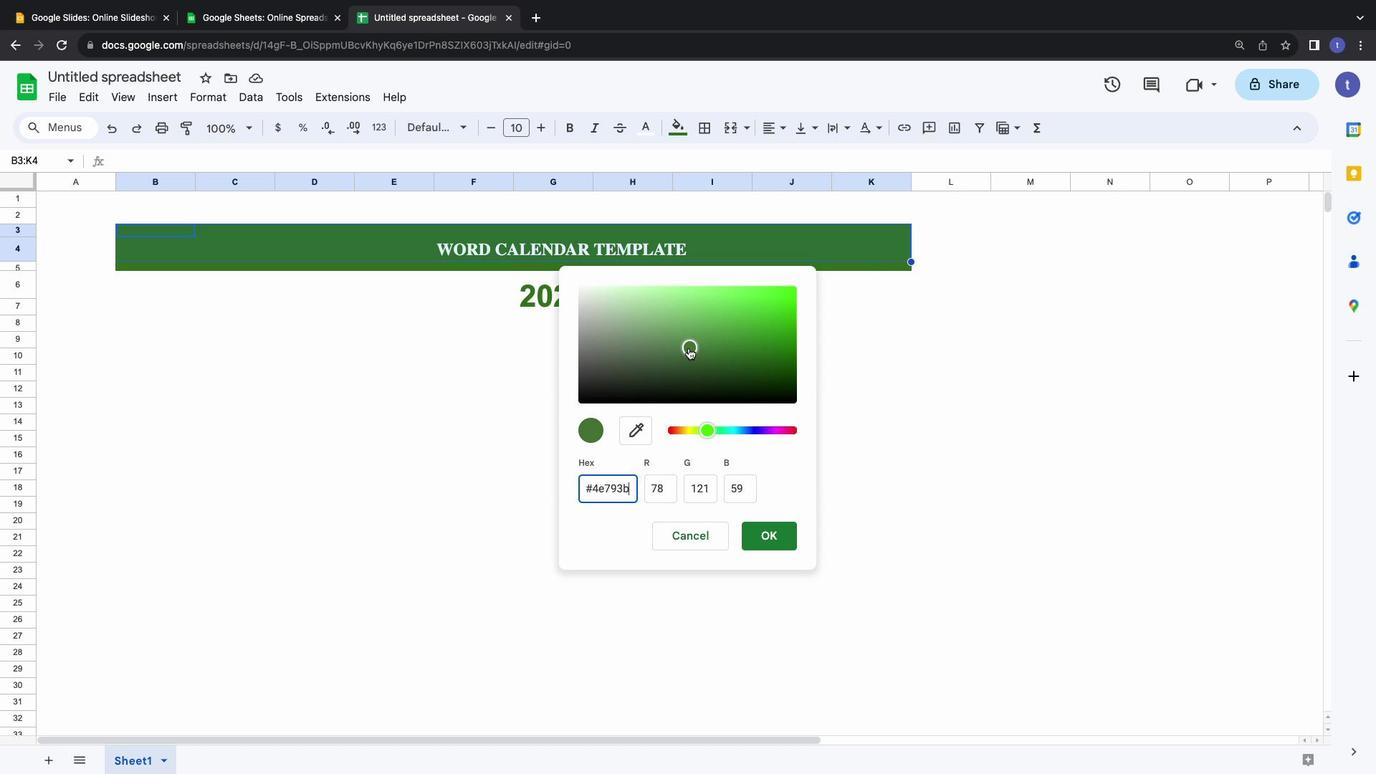
Action: Mouse moved to (784, 525)
Screenshot: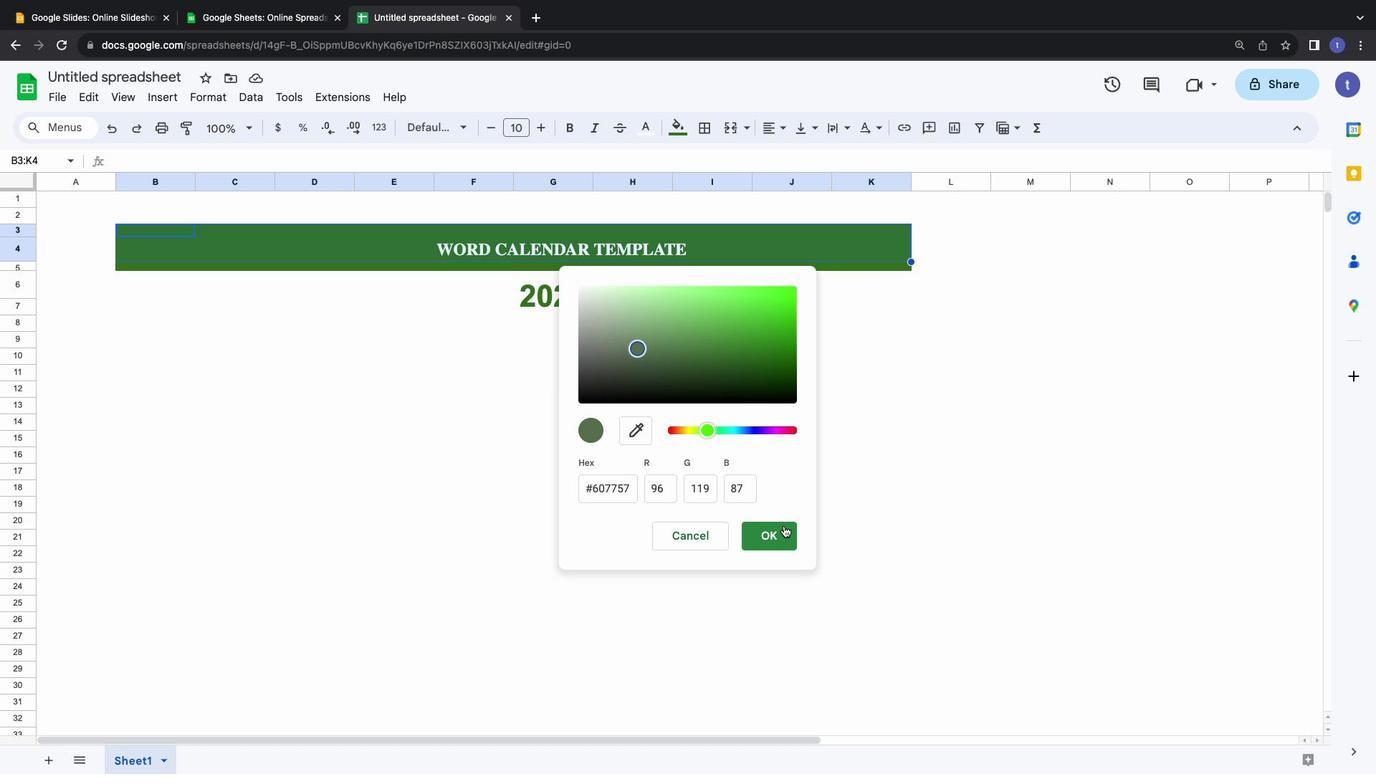 
Action: Mouse pressed left at (784, 525)
Screenshot: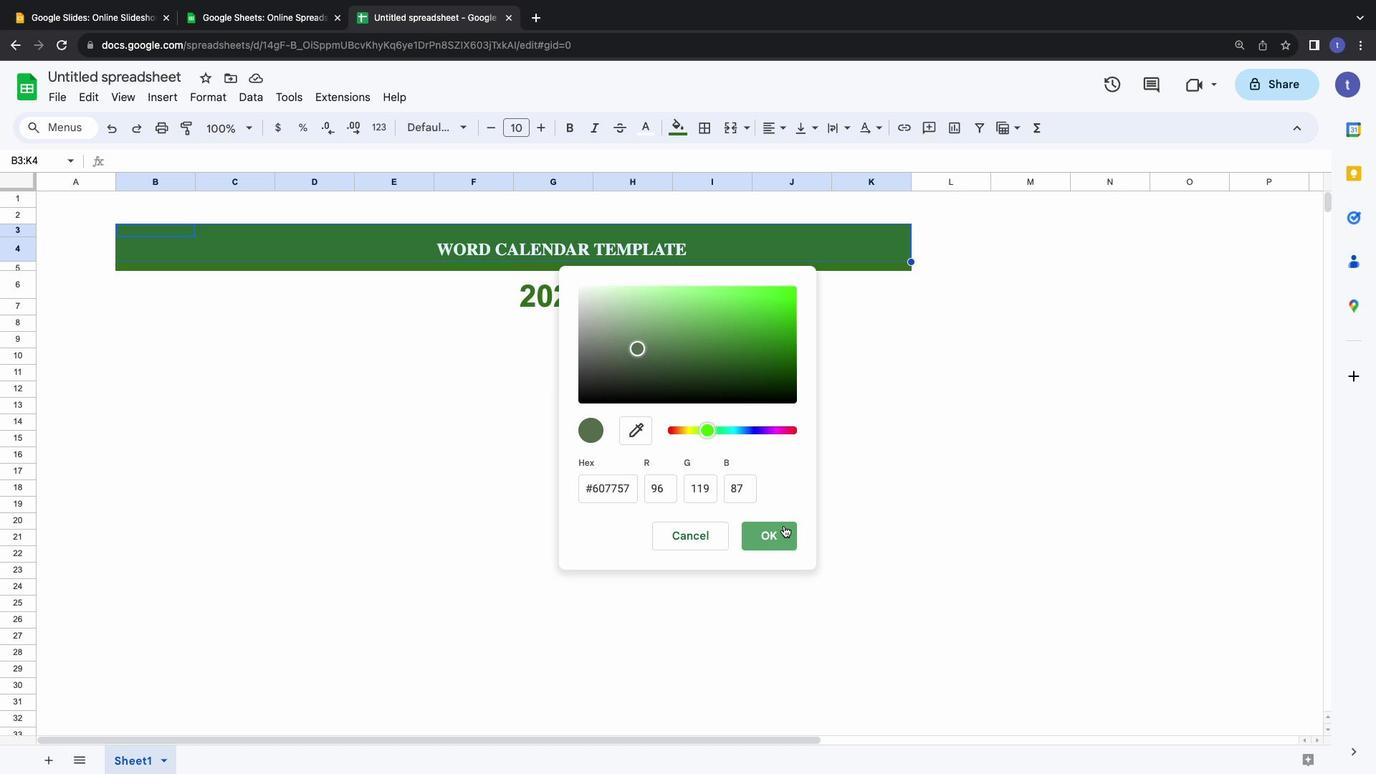 
Action: Mouse moved to (707, 133)
Screenshot: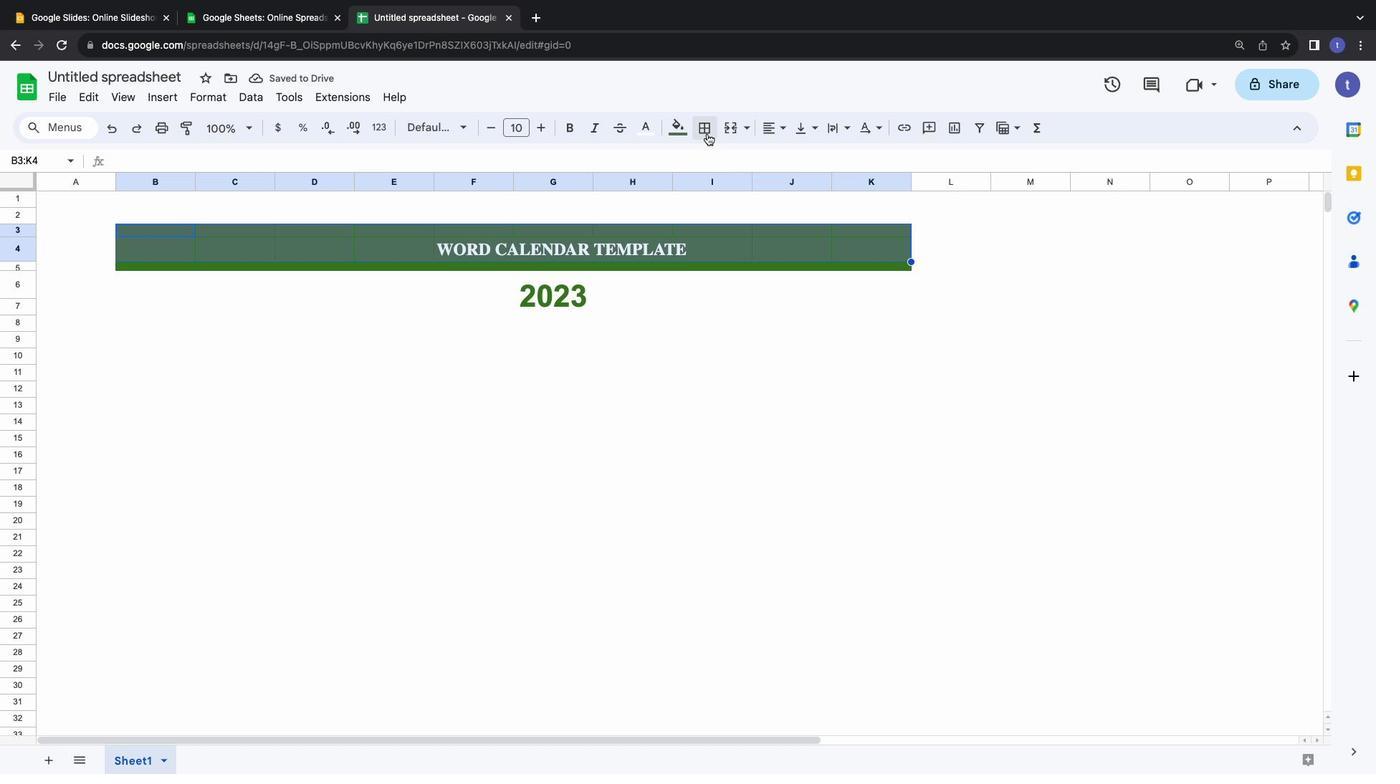 
Action: Mouse pressed left at (707, 133)
